 Task: Plan a trip to Shimla using Trello. Include places to visit, activities, food, and budget.
Action: Mouse moved to (485, 299)
Screenshot: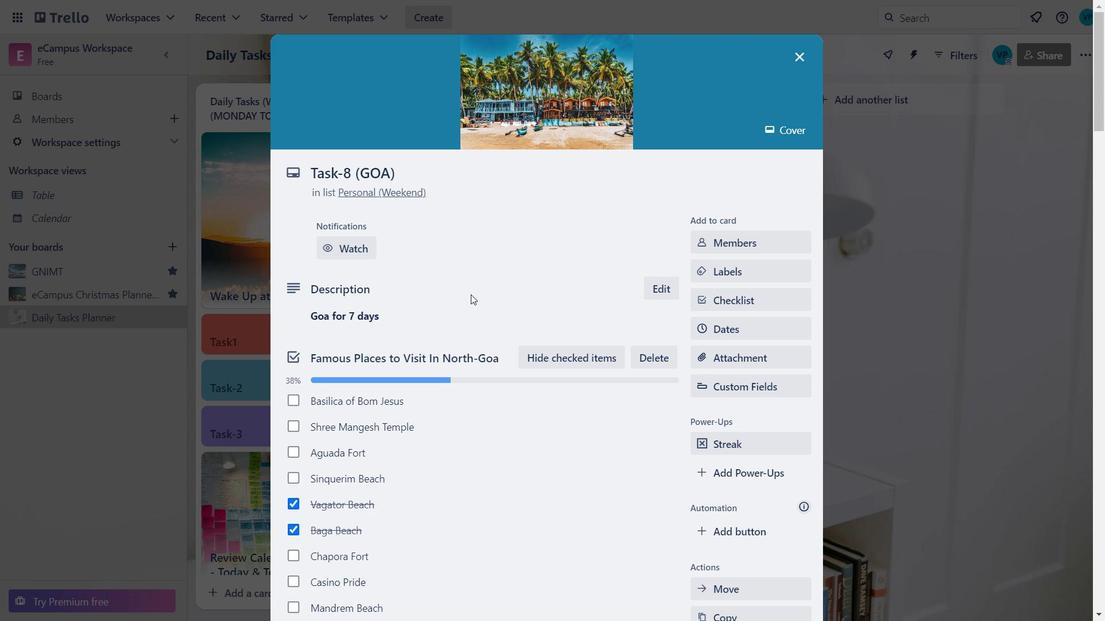 
Action: Mouse scrolled (485, 298) with delta (0, 0)
Screenshot: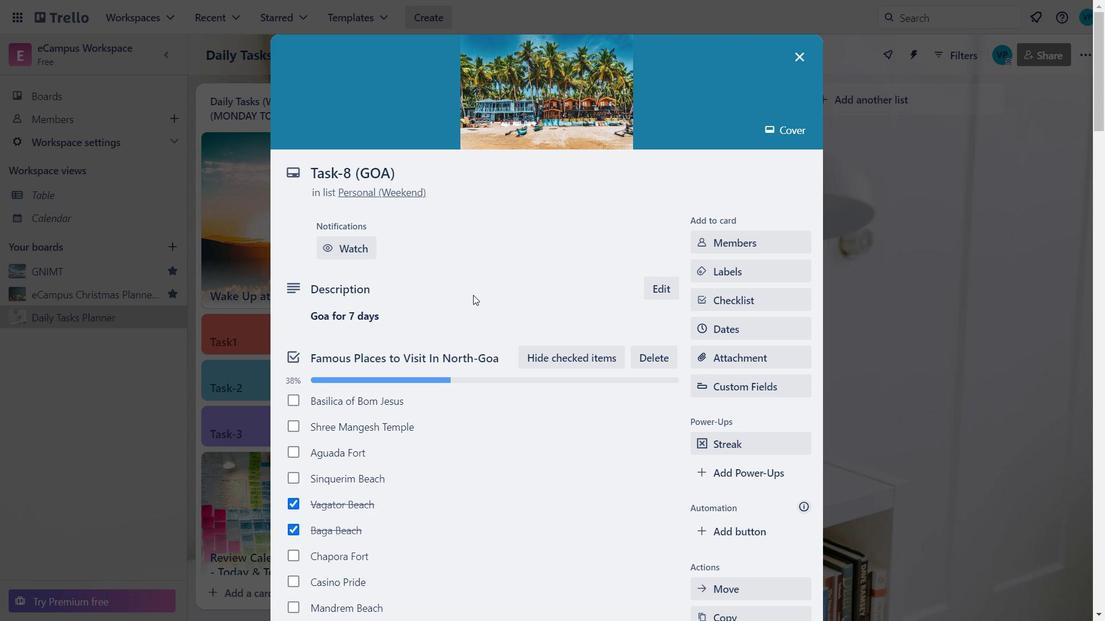 
Action: Mouse moved to (487, 299)
Screenshot: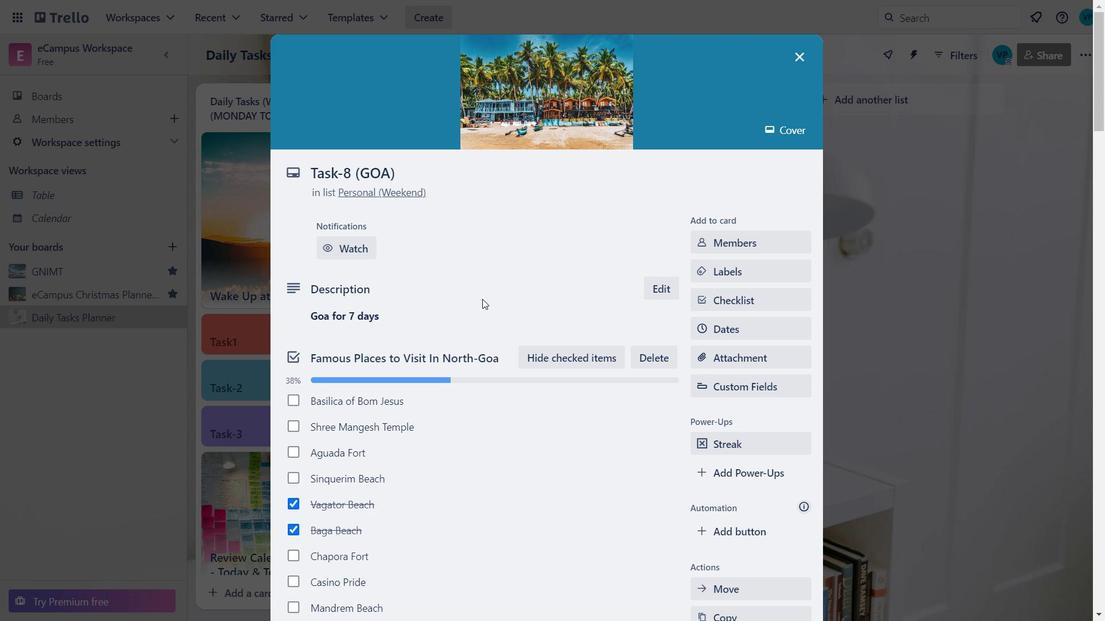 
Action: Mouse scrolled (487, 298) with delta (0, 0)
Screenshot: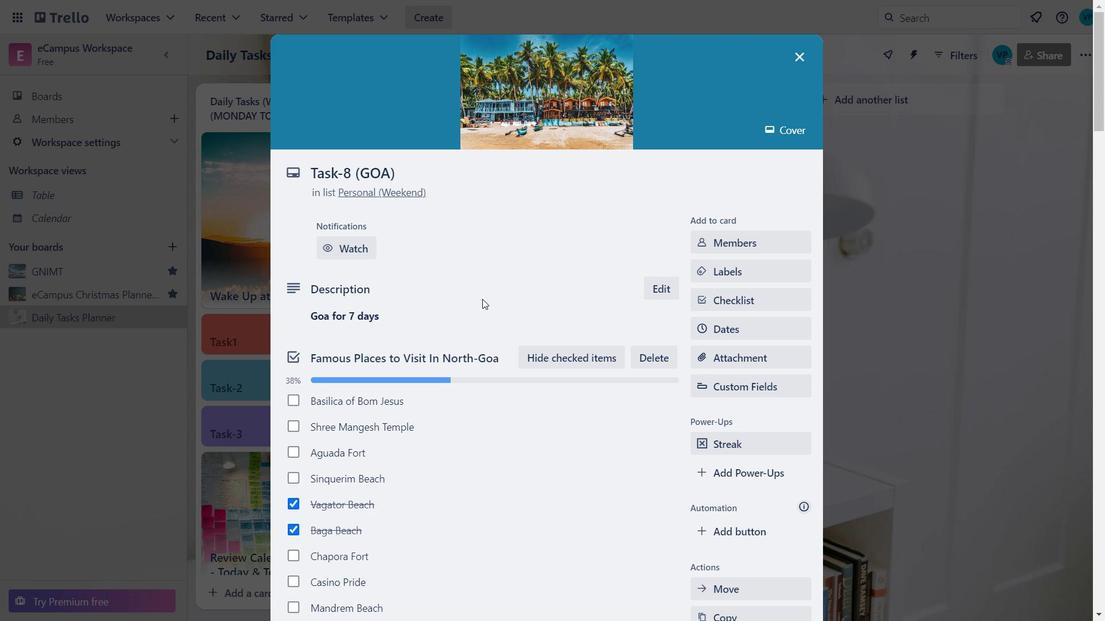 
Action: Mouse moved to (488, 299)
Screenshot: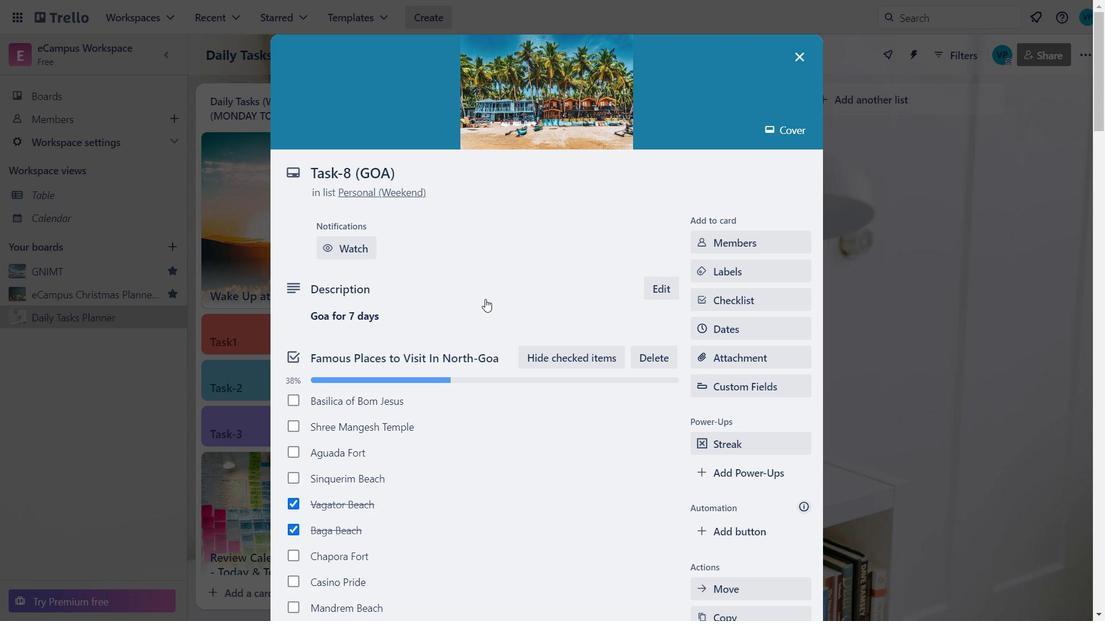 
Action: Mouse scrolled (488, 298) with delta (0, 0)
Screenshot: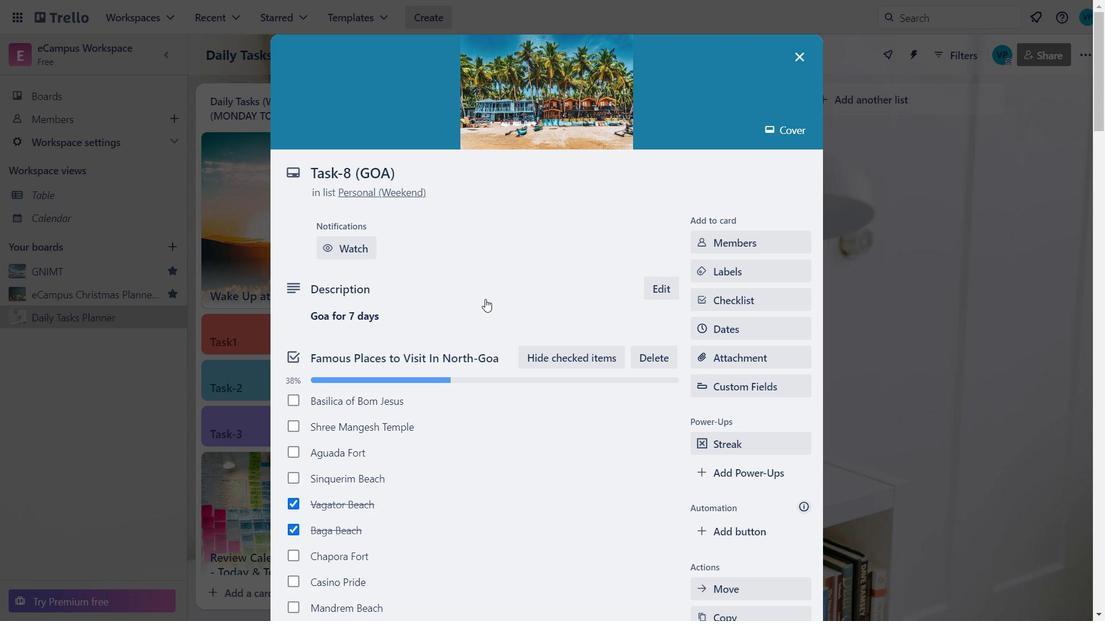 
Action: Mouse moved to (498, 309)
Screenshot: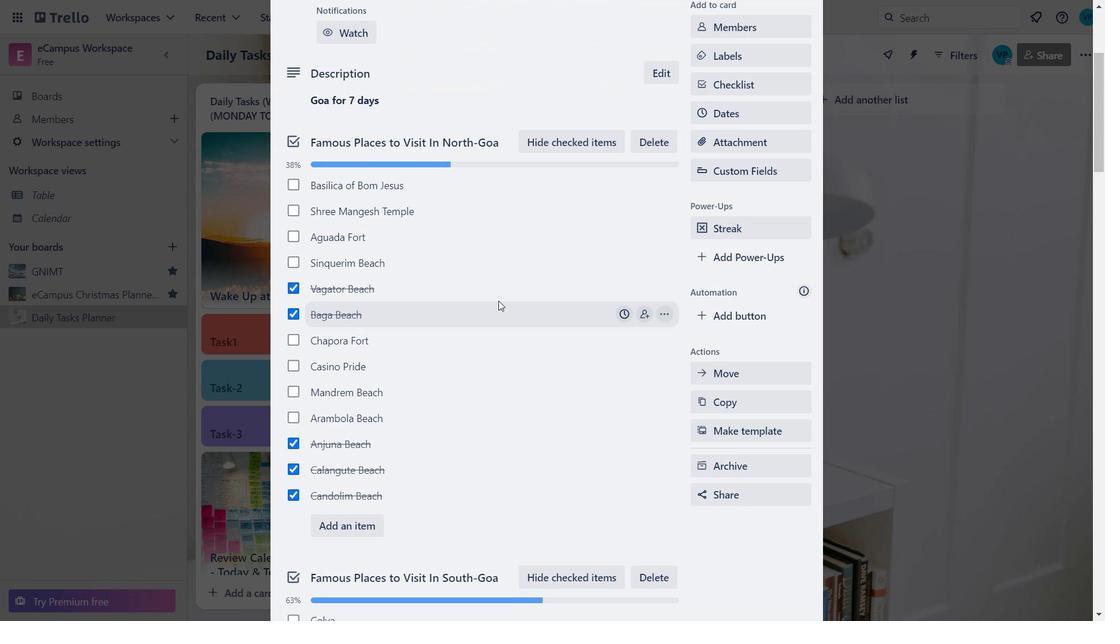 
Action: Mouse scrolled (498, 309) with delta (0, 0)
Screenshot: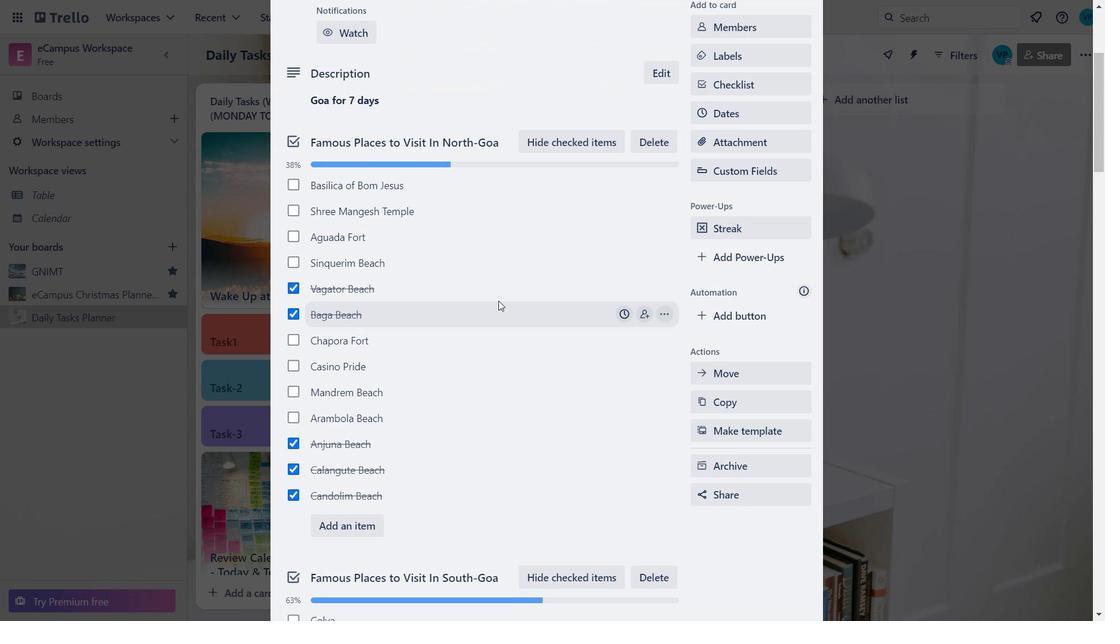
Action: Mouse moved to (498, 310)
Screenshot: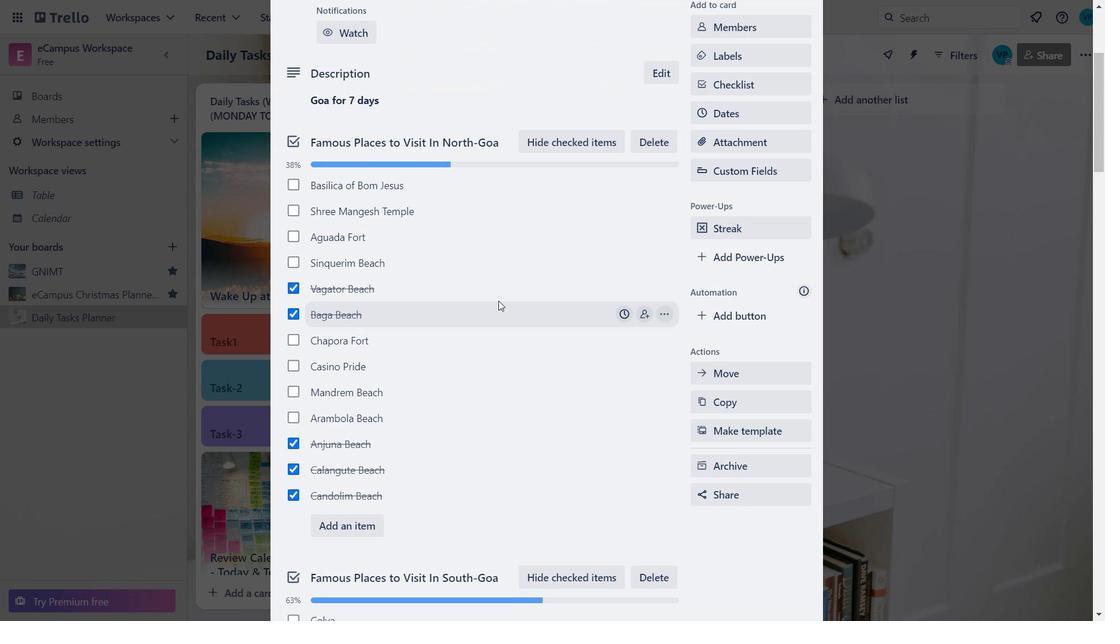 
Action: Mouse scrolled (498, 309) with delta (0, 0)
Screenshot: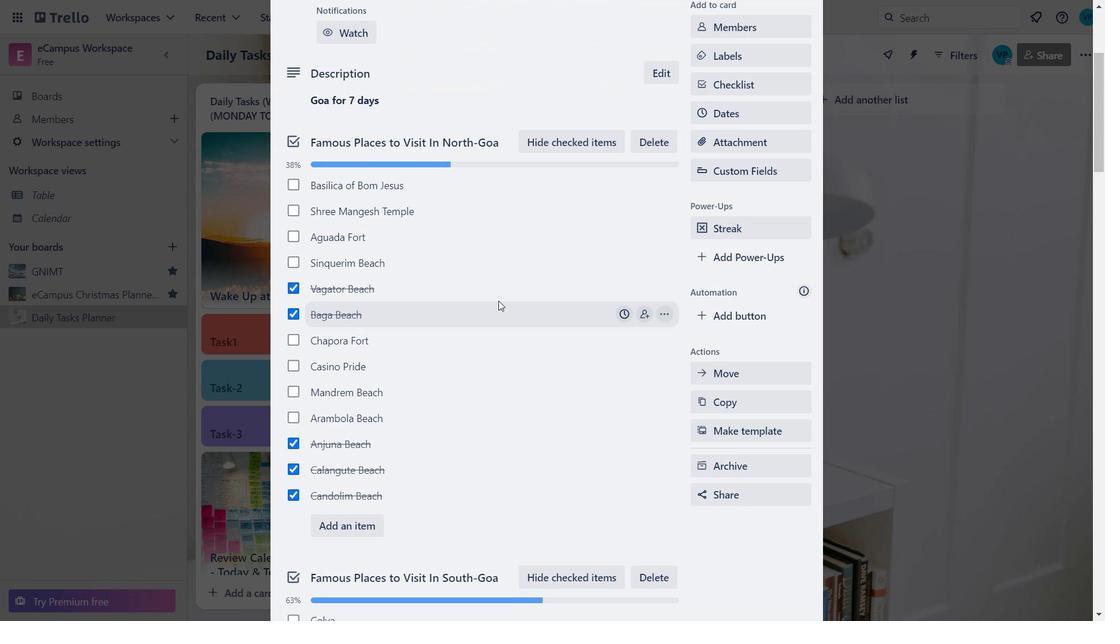 
Action: Mouse moved to (499, 313)
Screenshot: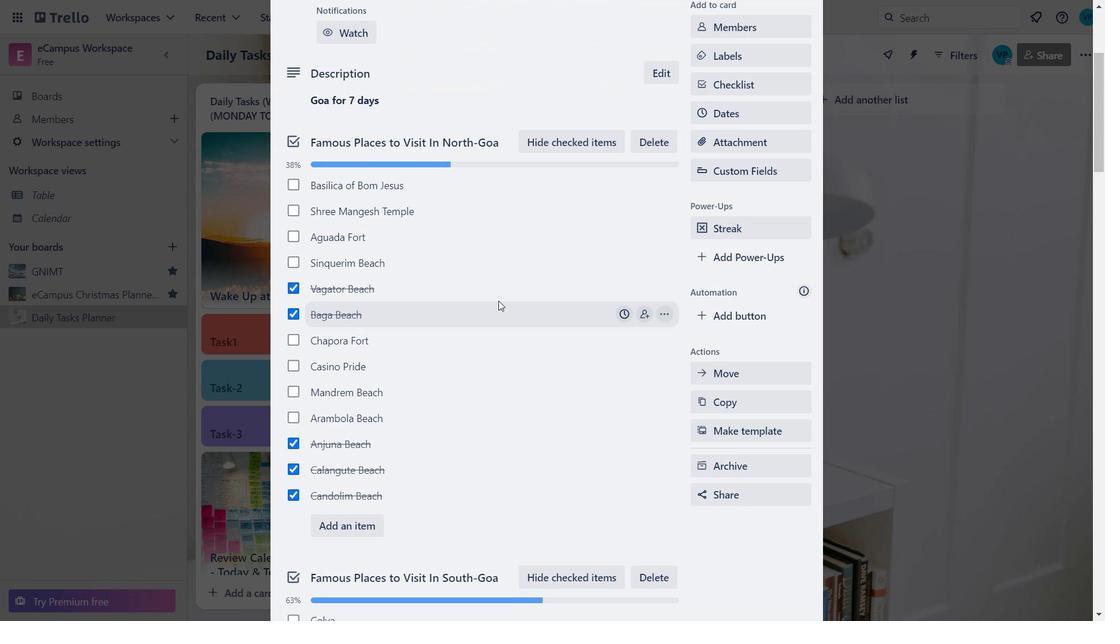 
Action: Mouse scrolled (499, 313) with delta (0, 0)
Screenshot: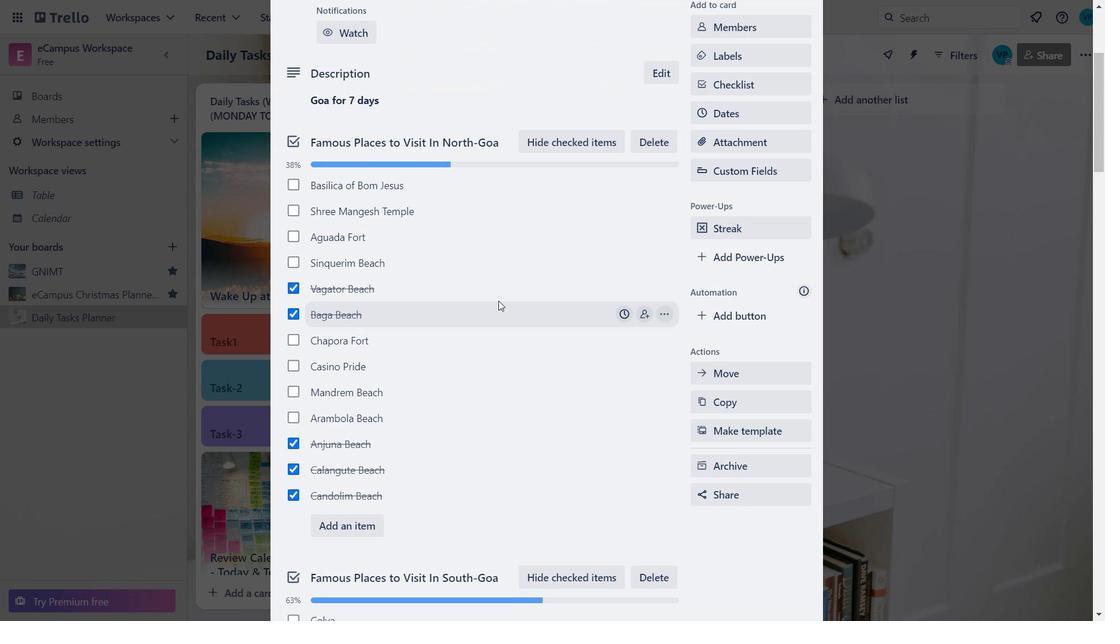
Action: Mouse moved to (491, 382)
Screenshot: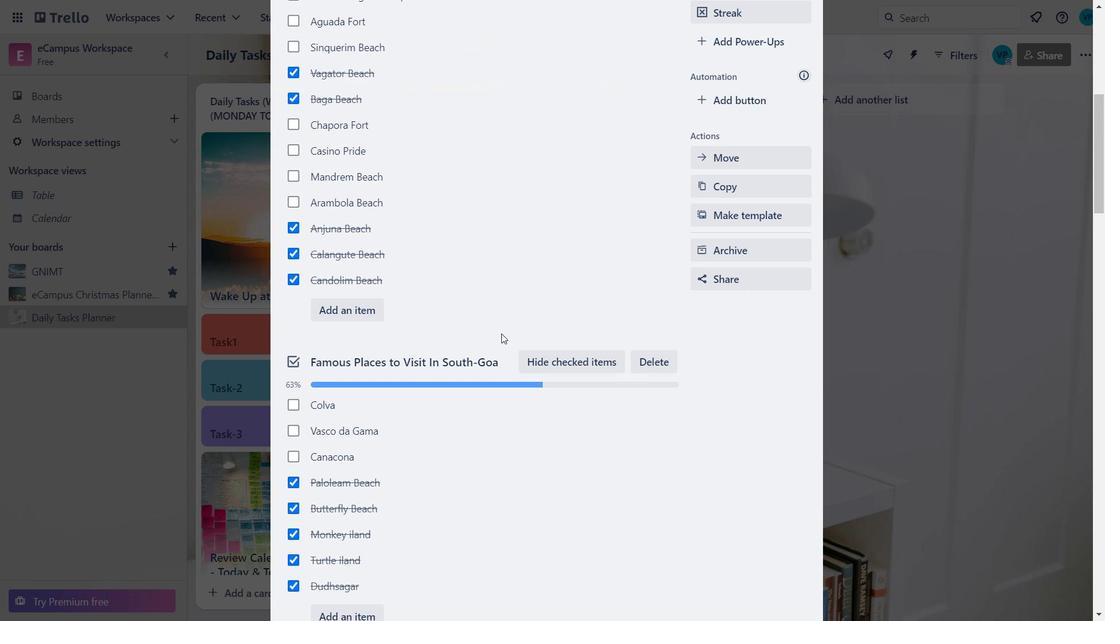 
Action: Mouse scrolled (491, 382) with delta (0, 0)
Screenshot: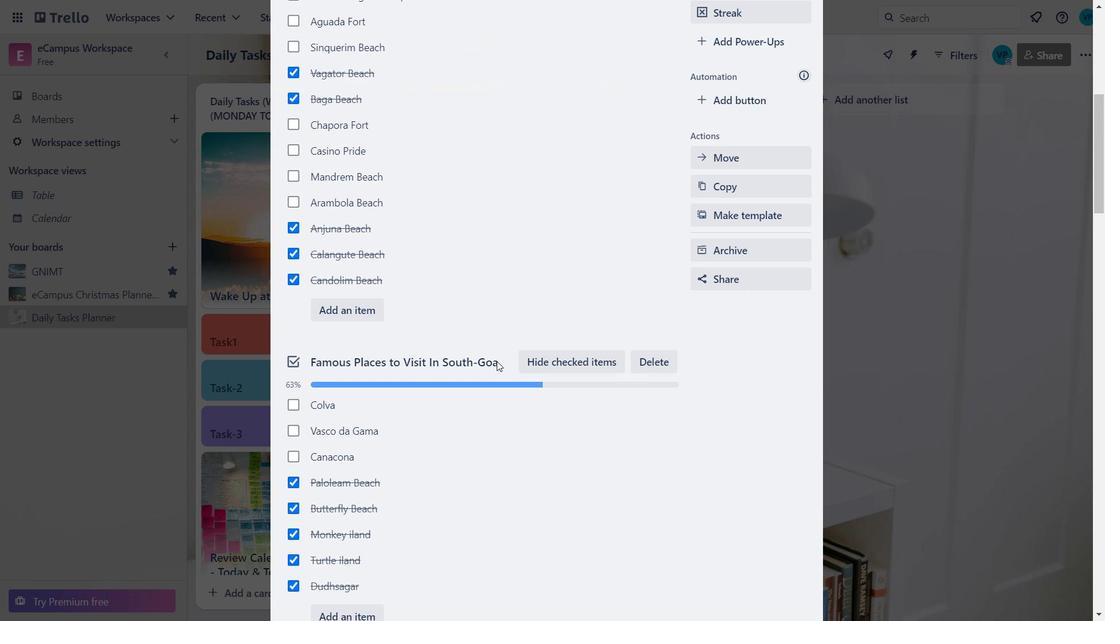 
Action: Mouse moved to (489, 388)
Screenshot: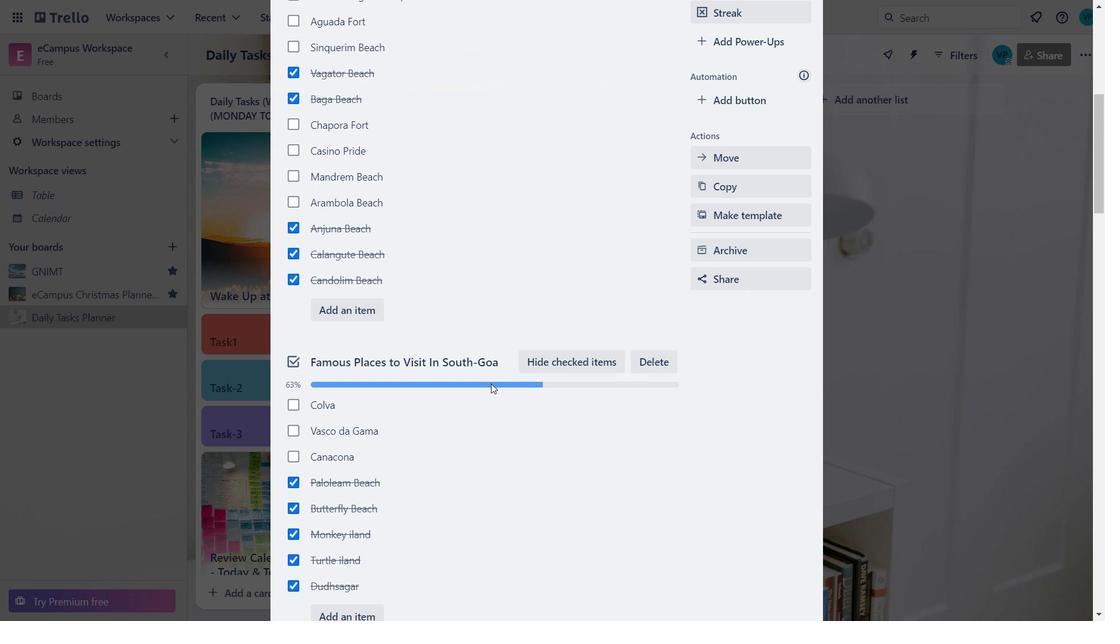 
Action: Mouse scrolled (489, 388) with delta (0, 0)
Screenshot: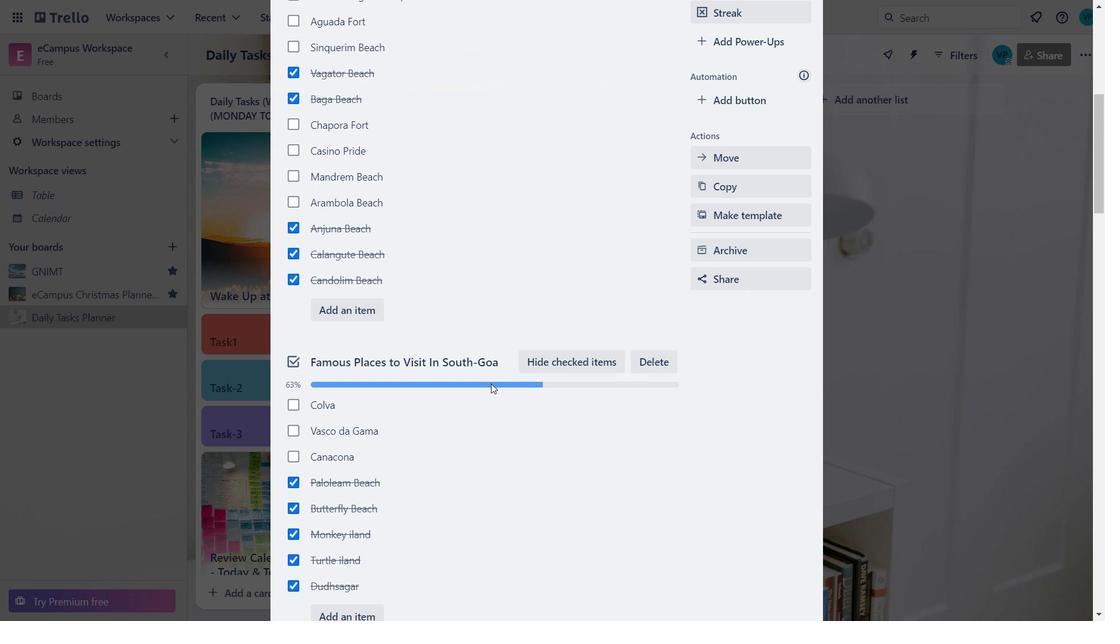 
Action: Mouse moved to (488, 393)
Screenshot: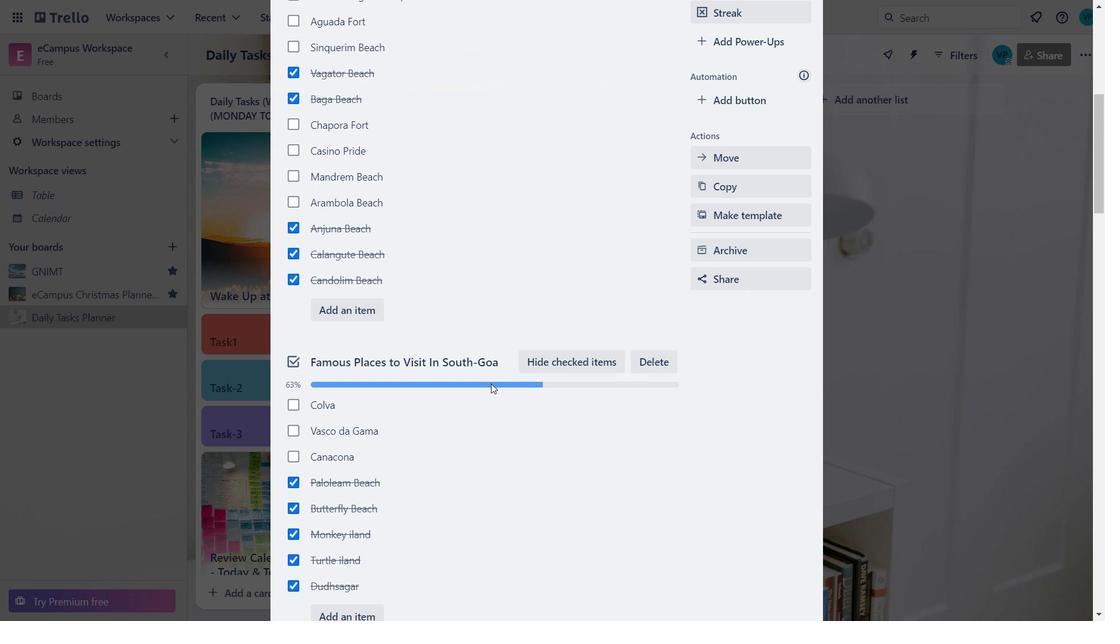 
Action: Mouse scrolled (488, 393) with delta (0, 0)
Screenshot: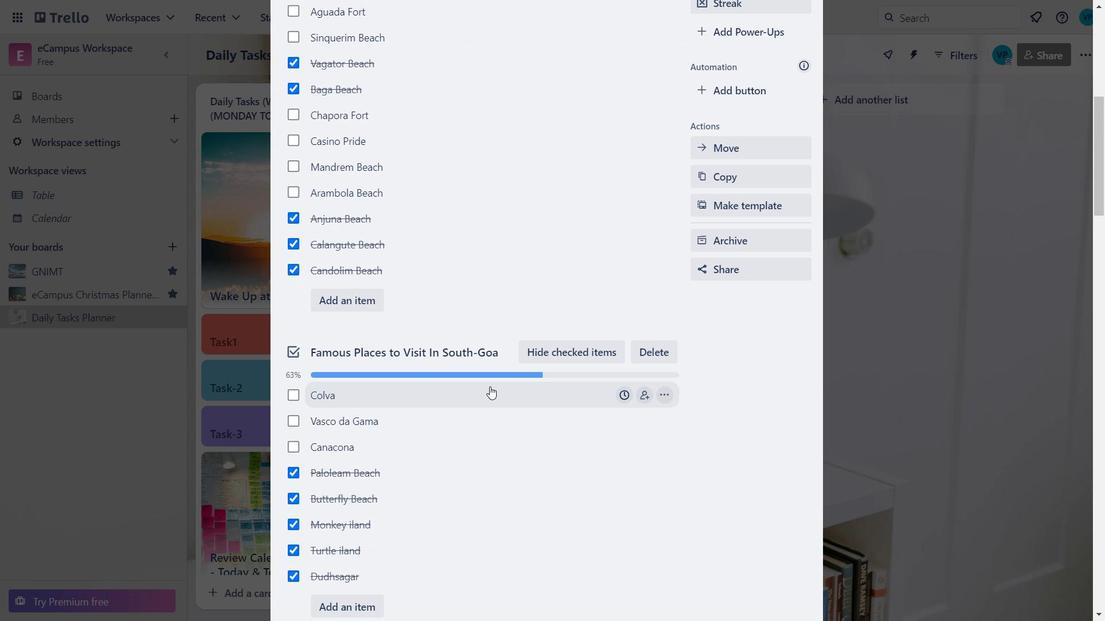 
Action: Mouse moved to (487, 394)
Screenshot: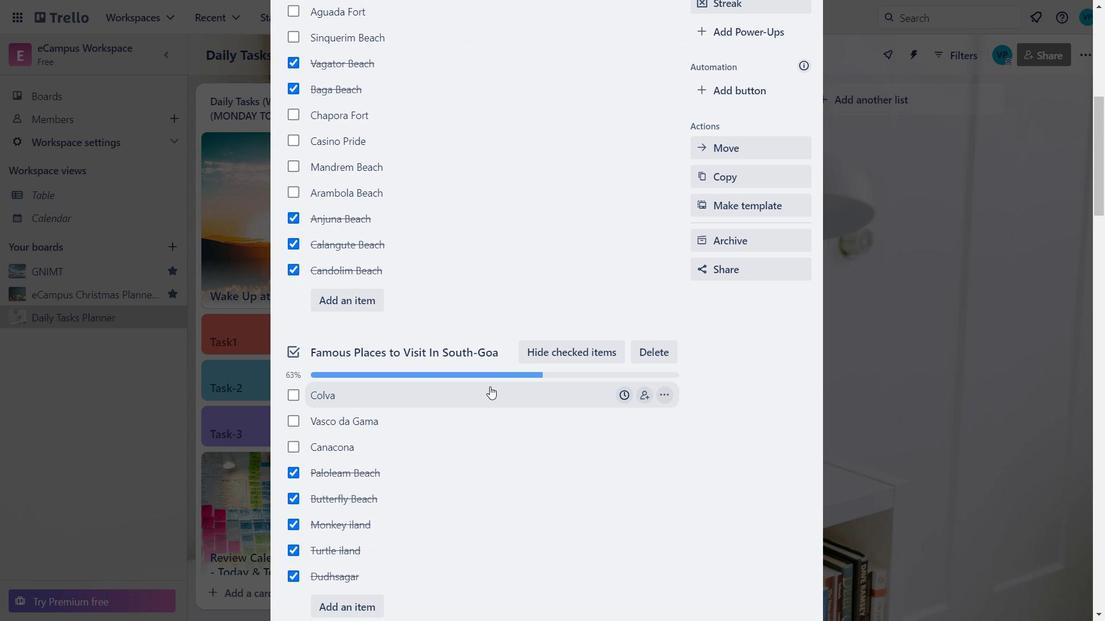 
Action: Mouse scrolled (487, 393) with delta (0, 0)
Screenshot: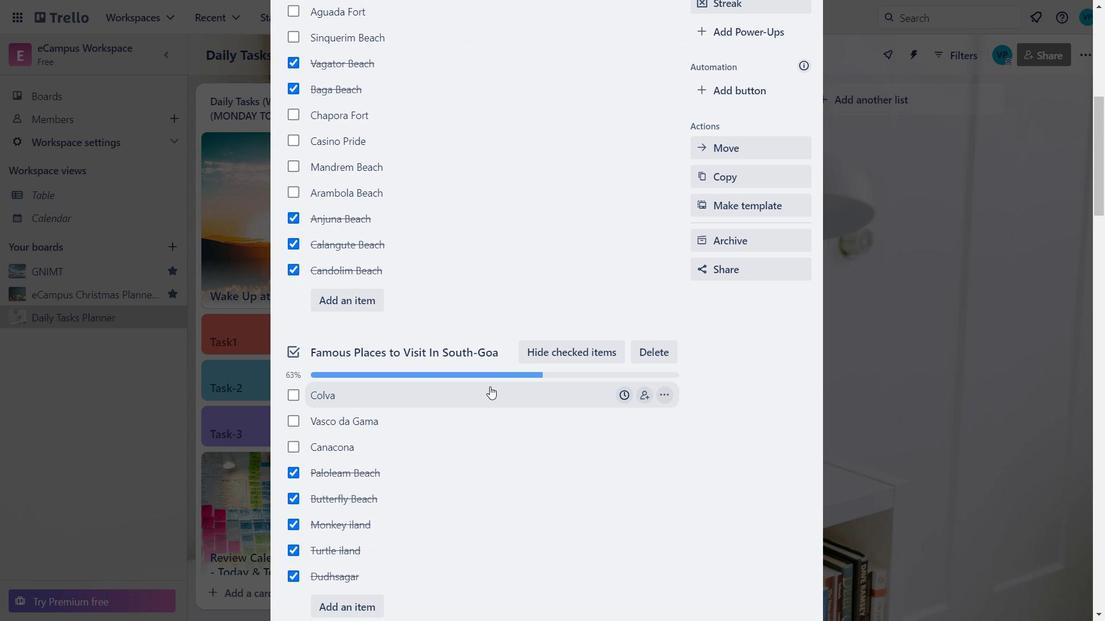 
Action: Mouse moved to (490, 396)
Screenshot: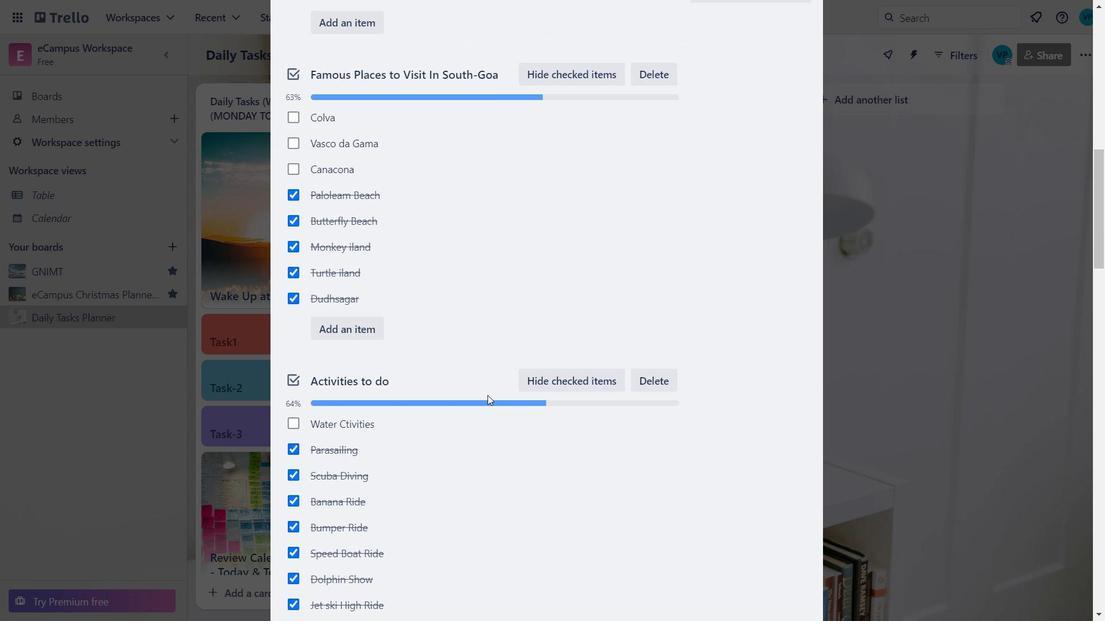 
Action: Mouse scrolled (490, 395) with delta (0, 0)
Screenshot: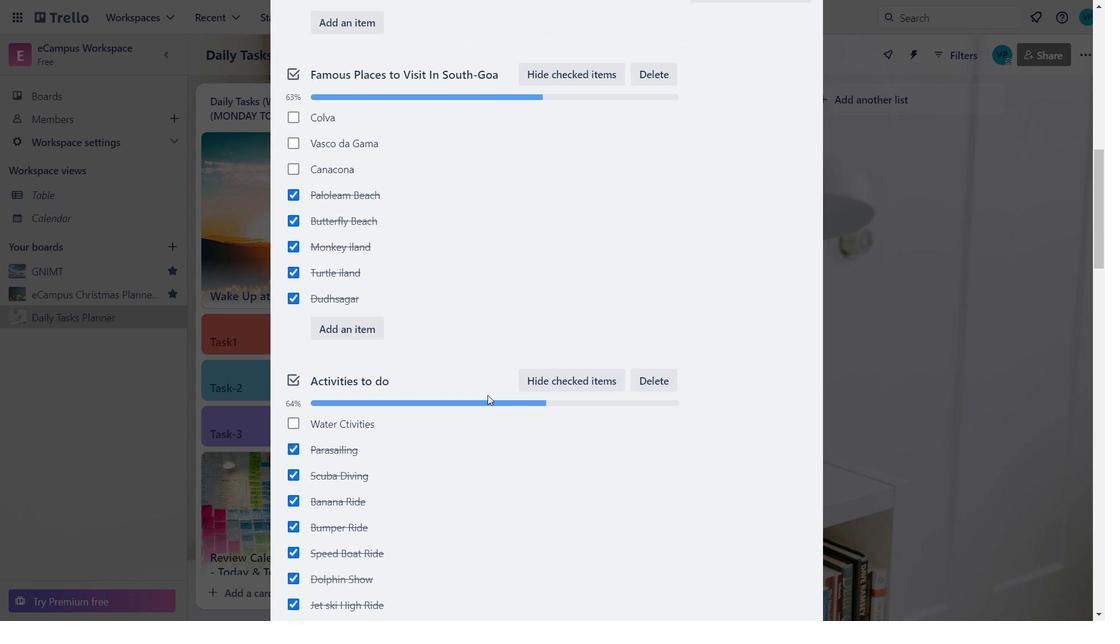 
Action: Mouse moved to (490, 397)
Screenshot: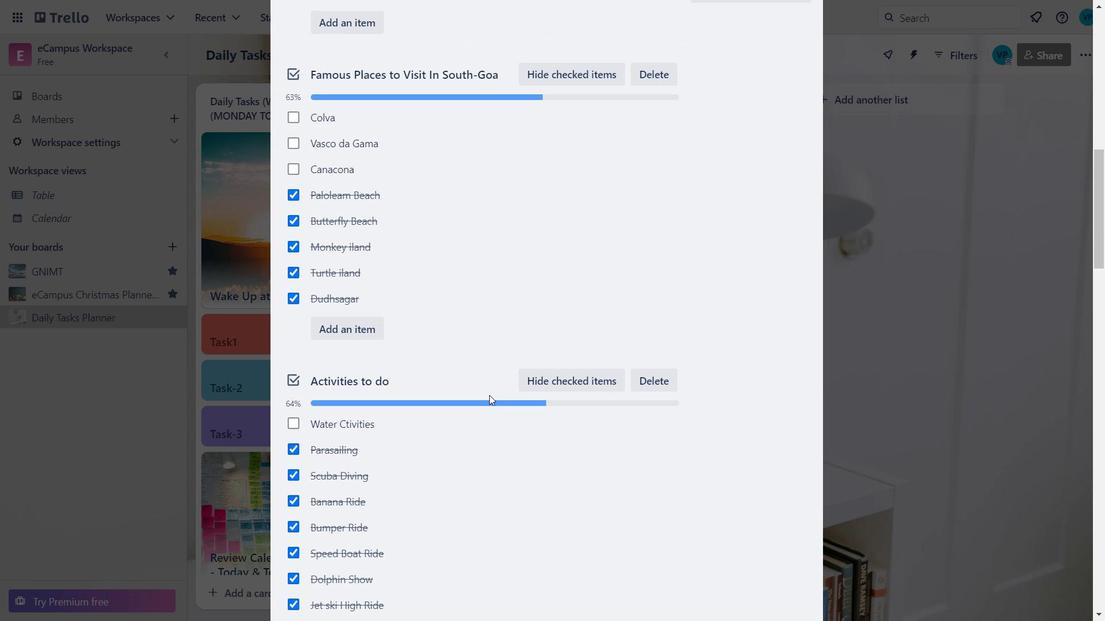 
Action: Mouse scrolled (490, 396) with delta (0, 0)
Screenshot: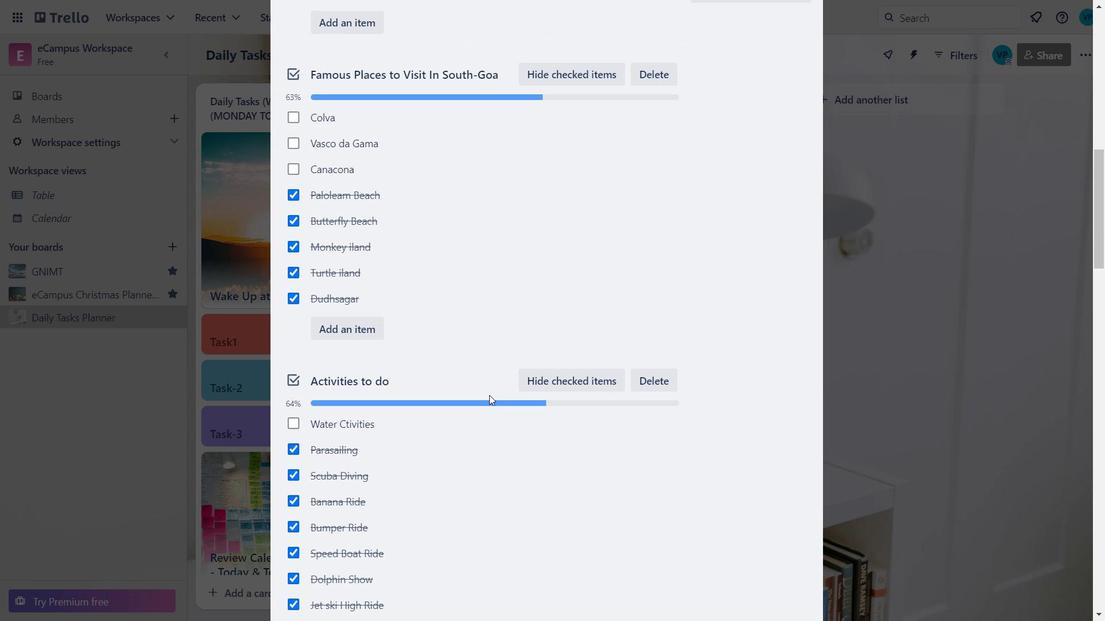 
Action: Mouse scrolled (490, 396) with delta (0, 0)
Screenshot: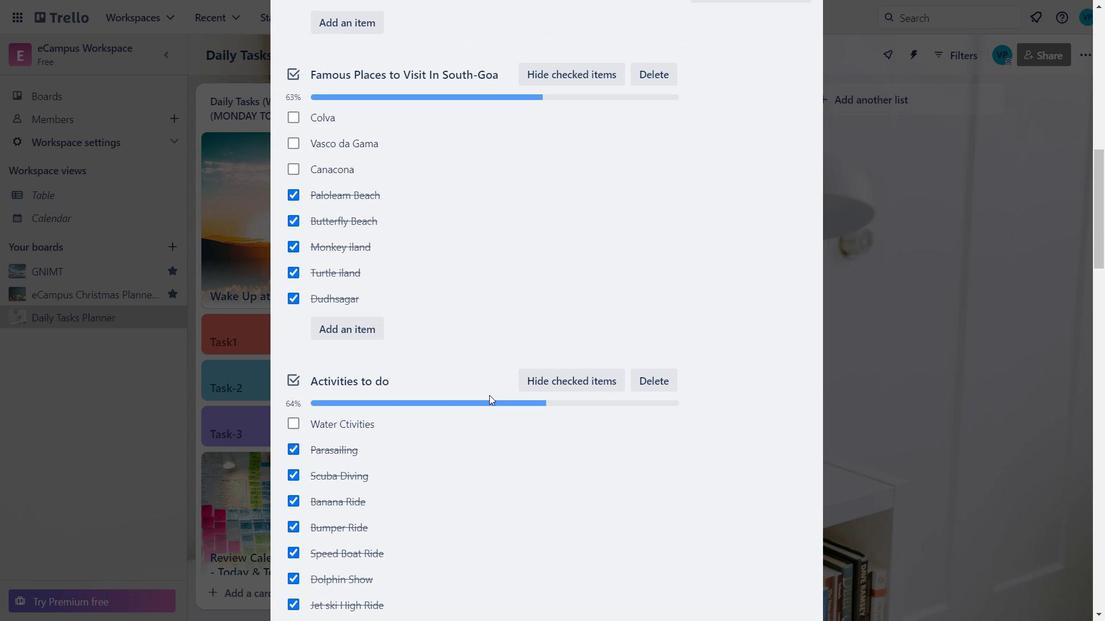 
Action: Mouse scrolled (490, 396) with delta (0, 0)
Screenshot: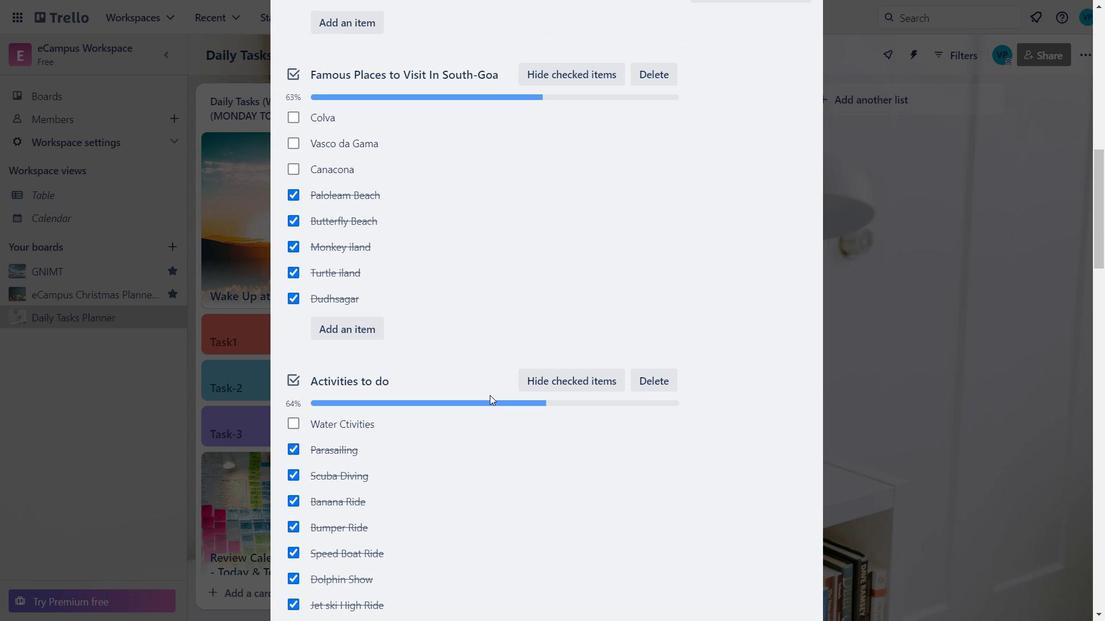 
Action: Mouse moved to (583, 380)
Screenshot: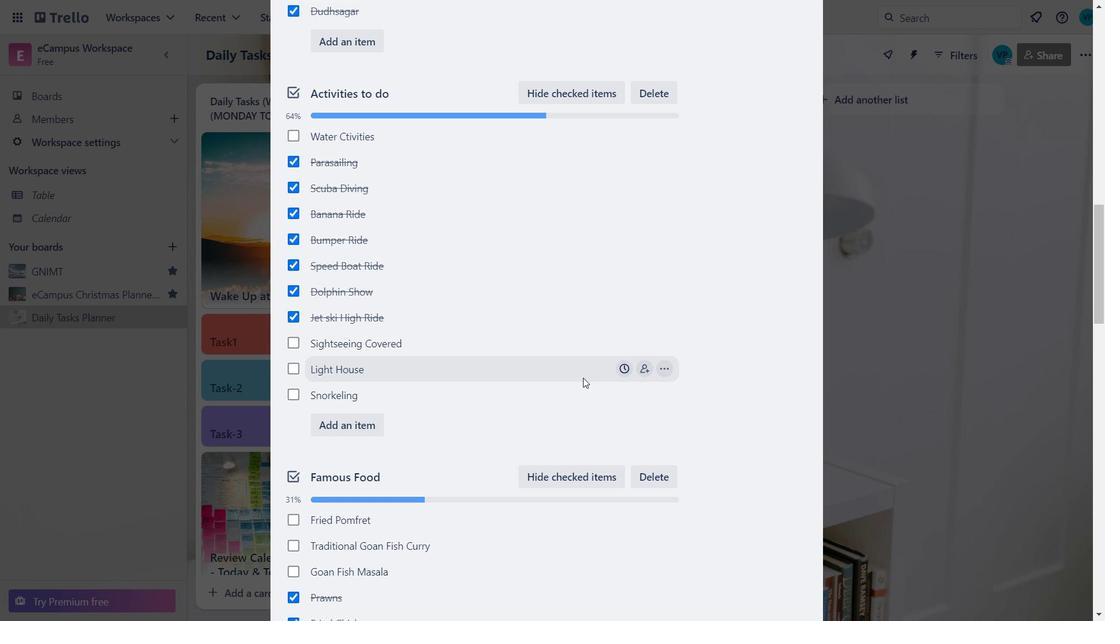 
Action: Mouse scrolled (583, 379) with delta (0, 0)
Screenshot: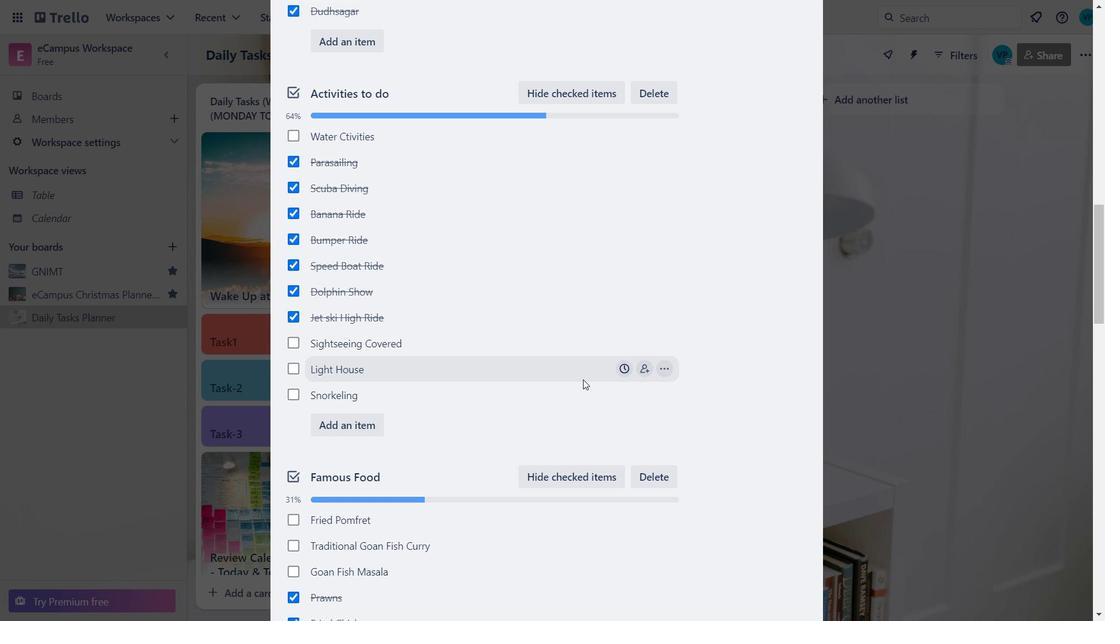 
Action: Mouse scrolled (583, 379) with delta (0, 0)
Screenshot: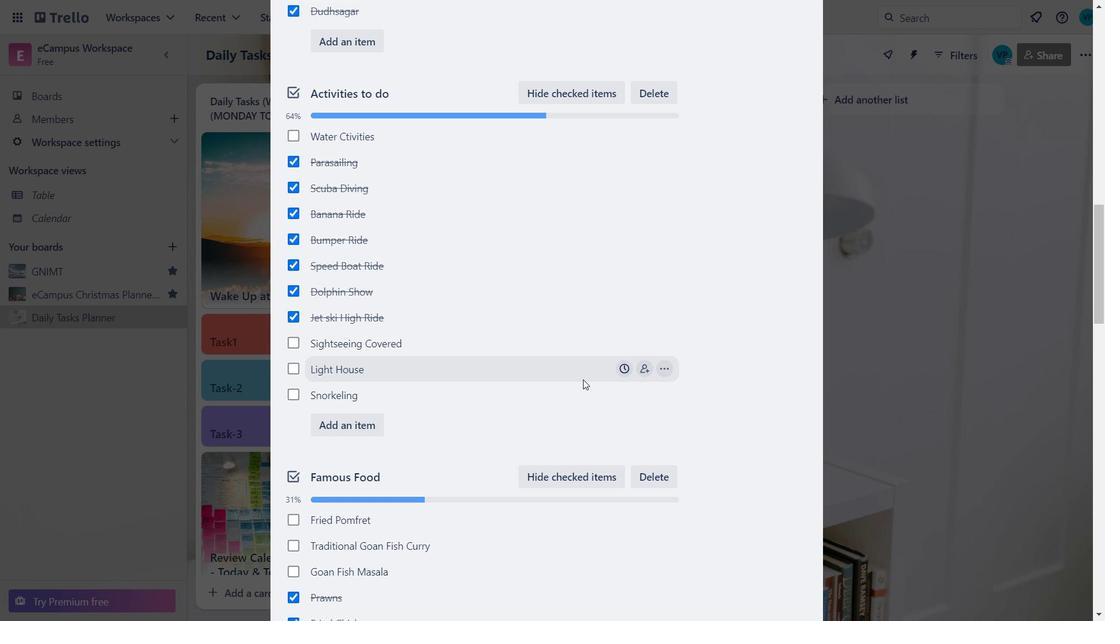 
Action: Mouse scrolled (583, 379) with delta (0, 0)
Screenshot: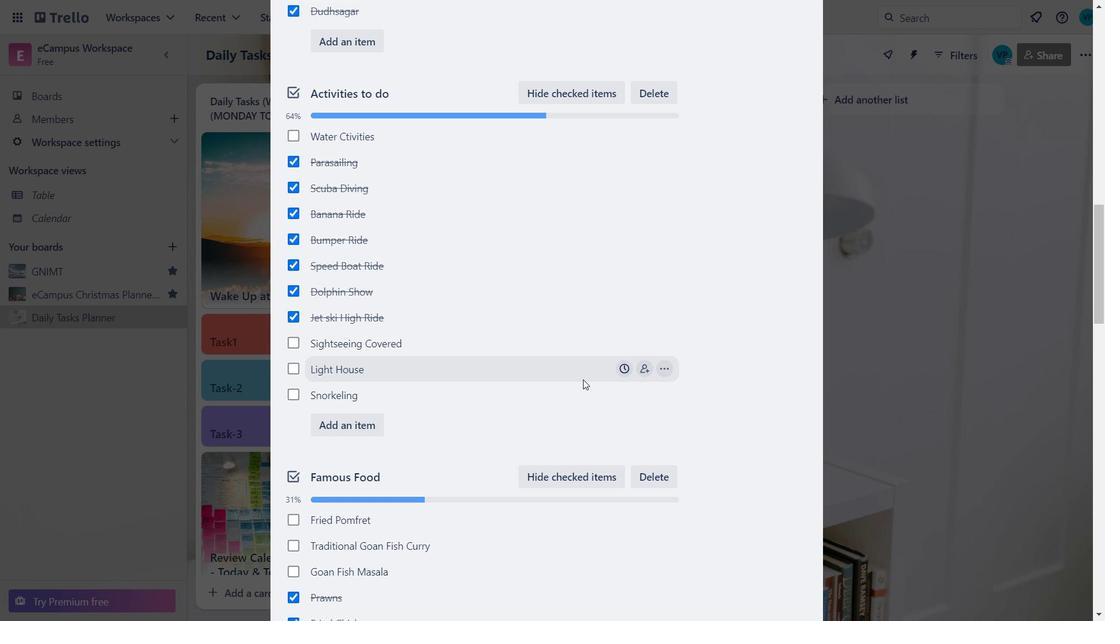
Action: Mouse scrolled (583, 379) with delta (0, 0)
Screenshot: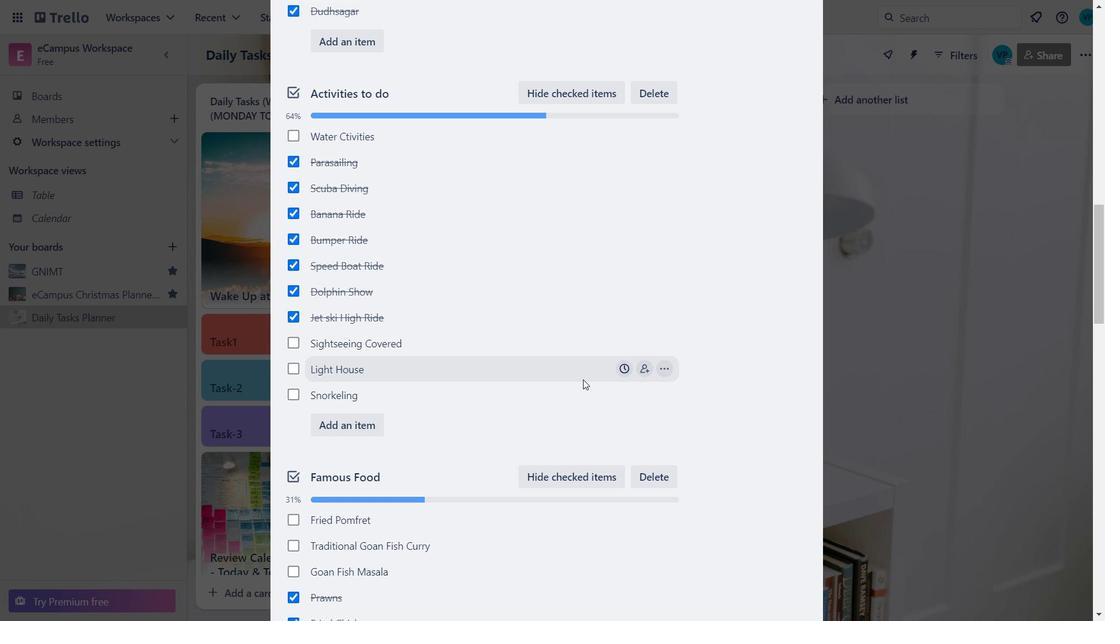 
Action: Mouse scrolled (583, 379) with delta (0, 0)
Screenshot: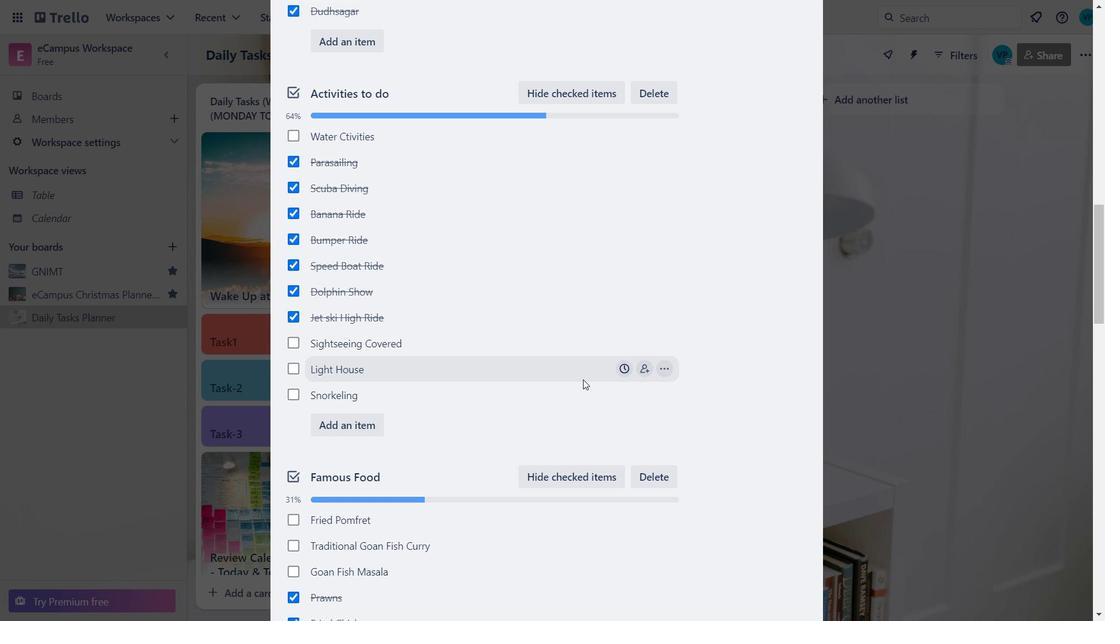 
Action: Mouse moved to (589, 346)
Screenshot: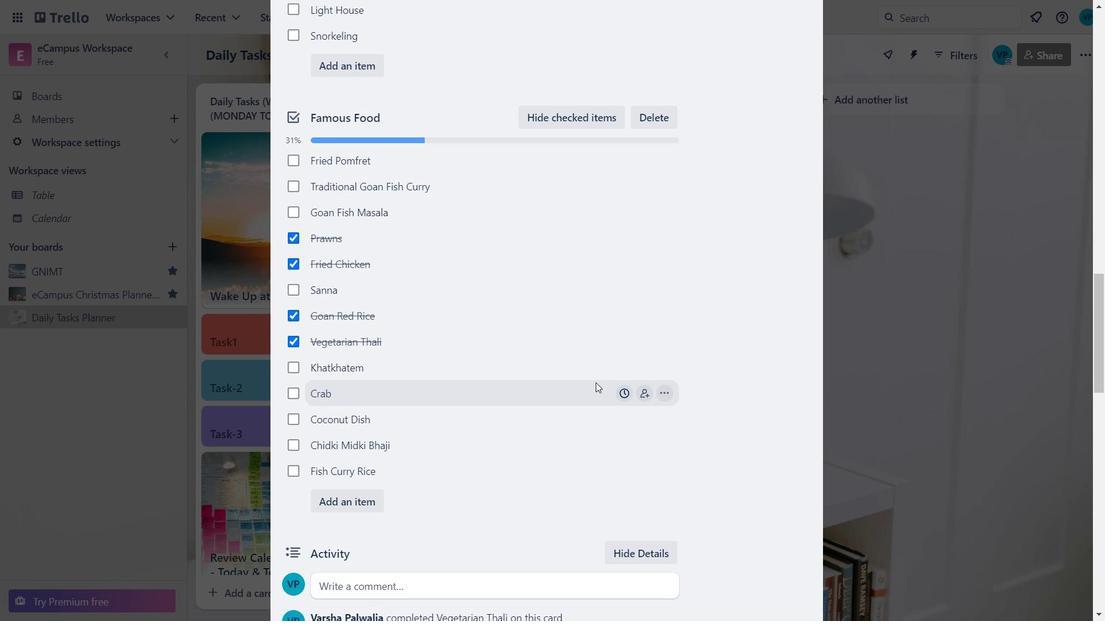 
Action: Mouse scrolled (589, 346) with delta (0, 0)
Screenshot: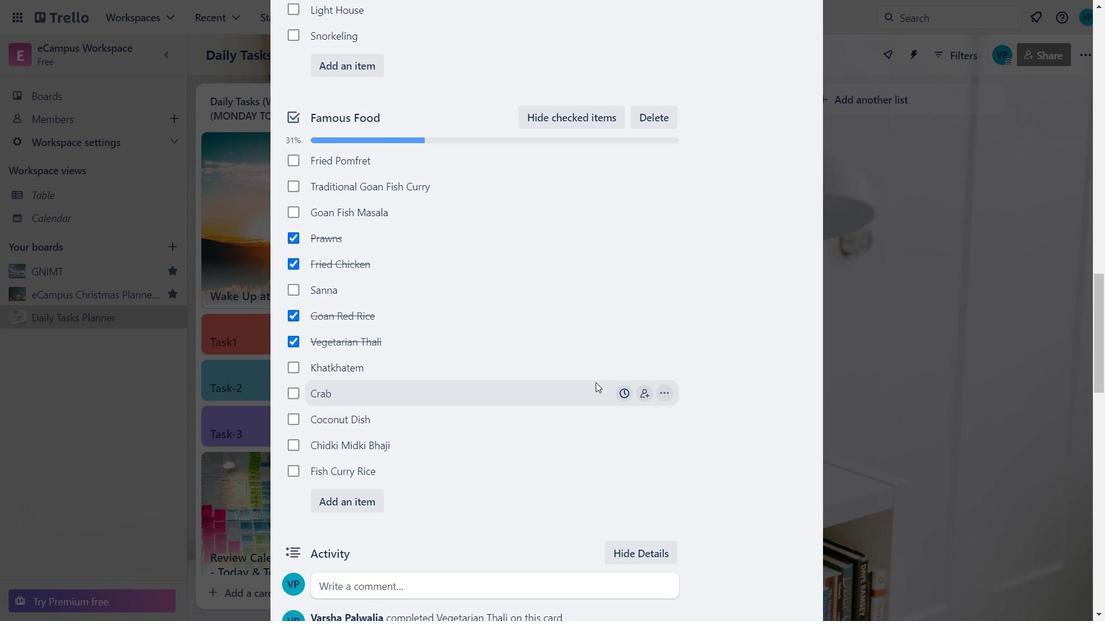 
Action: Mouse moved to (585, 335)
Screenshot: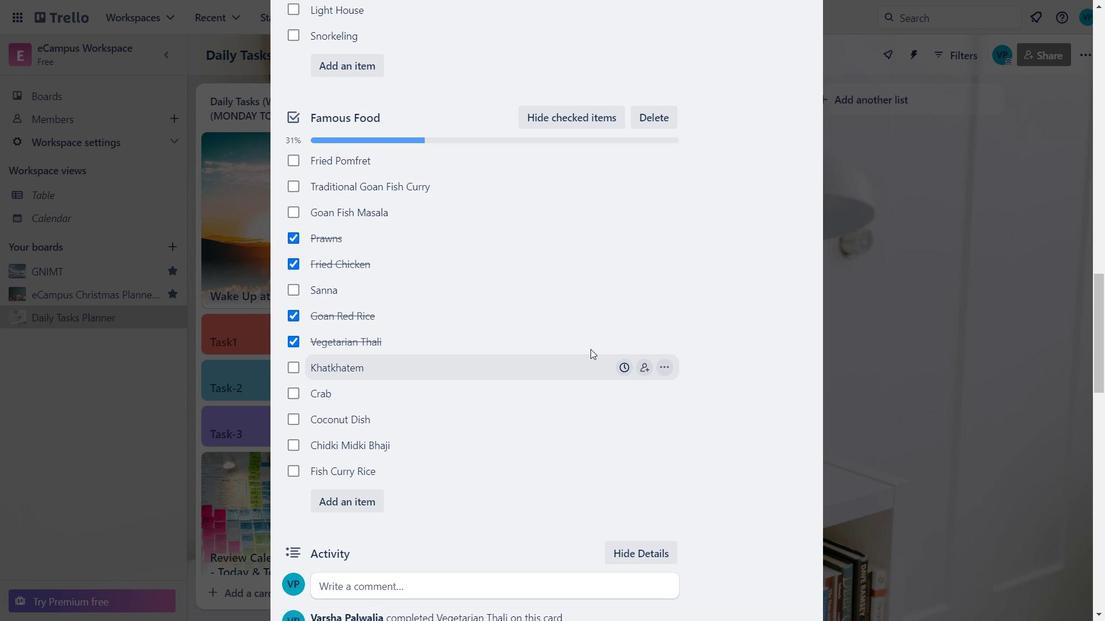 
Action: Mouse scrolled (585, 336) with delta (0, 0)
Screenshot: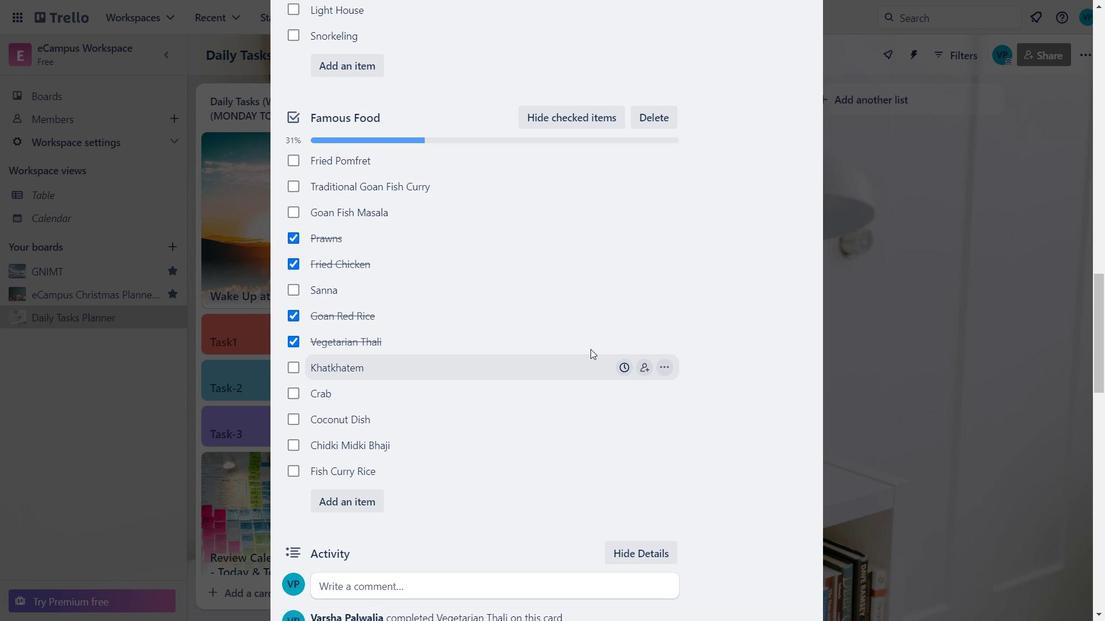 
Action: Mouse moved to (515, 386)
Screenshot: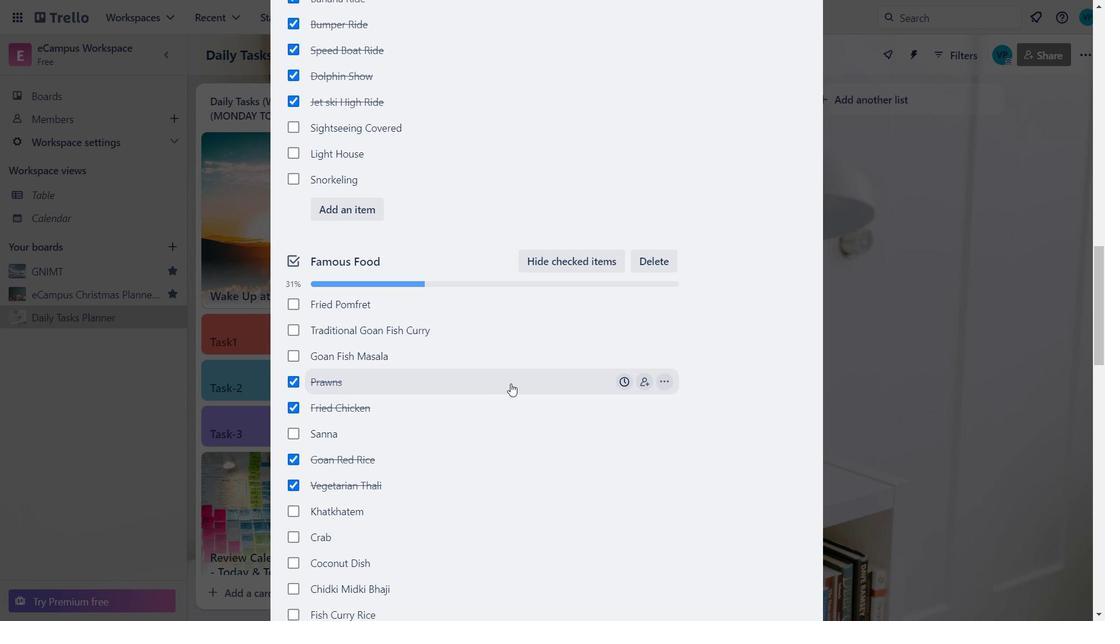 
Action: Mouse scrolled (515, 386) with delta (0, 0)
Screenshot: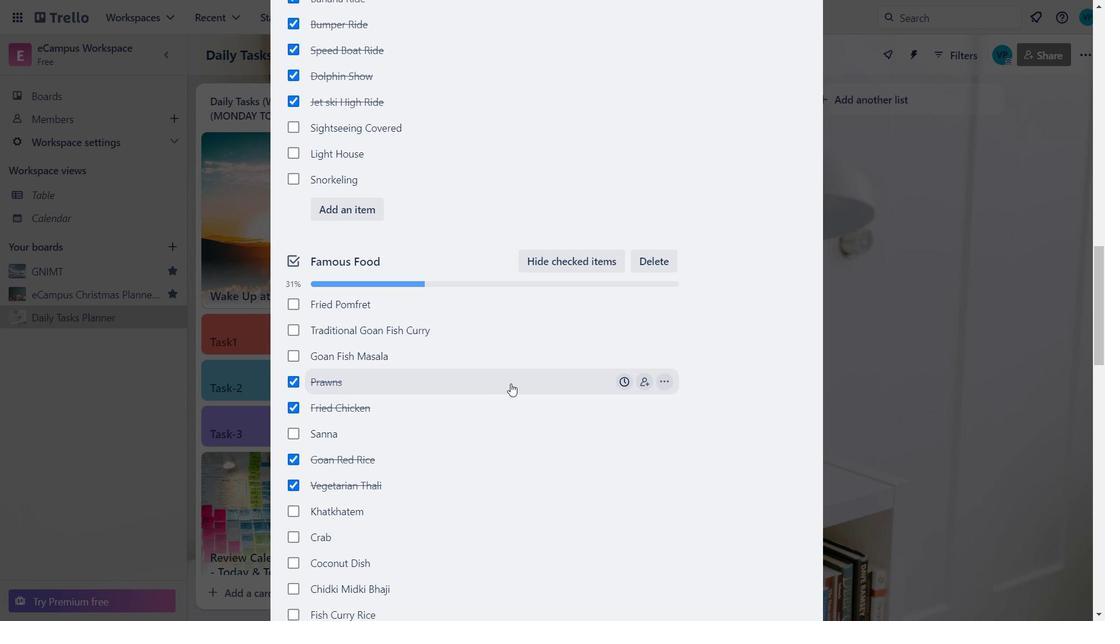 
Action: Mouse moved to (518, 388)
Screenshot: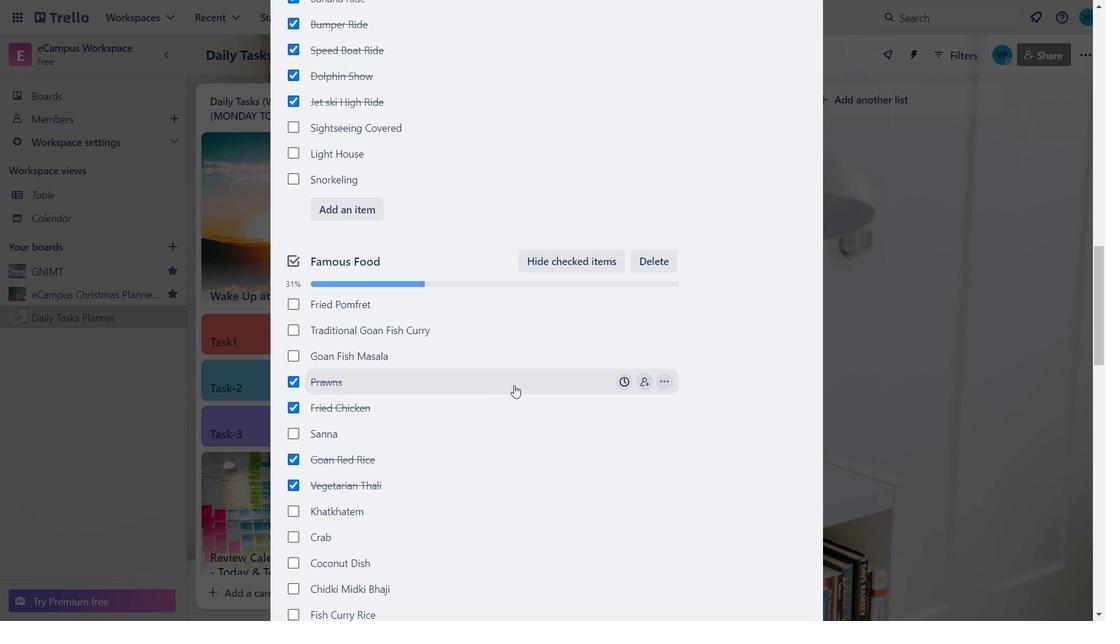 
Action: Mouse scrolled (518, 388) with delta (0, 0)
Screenshot: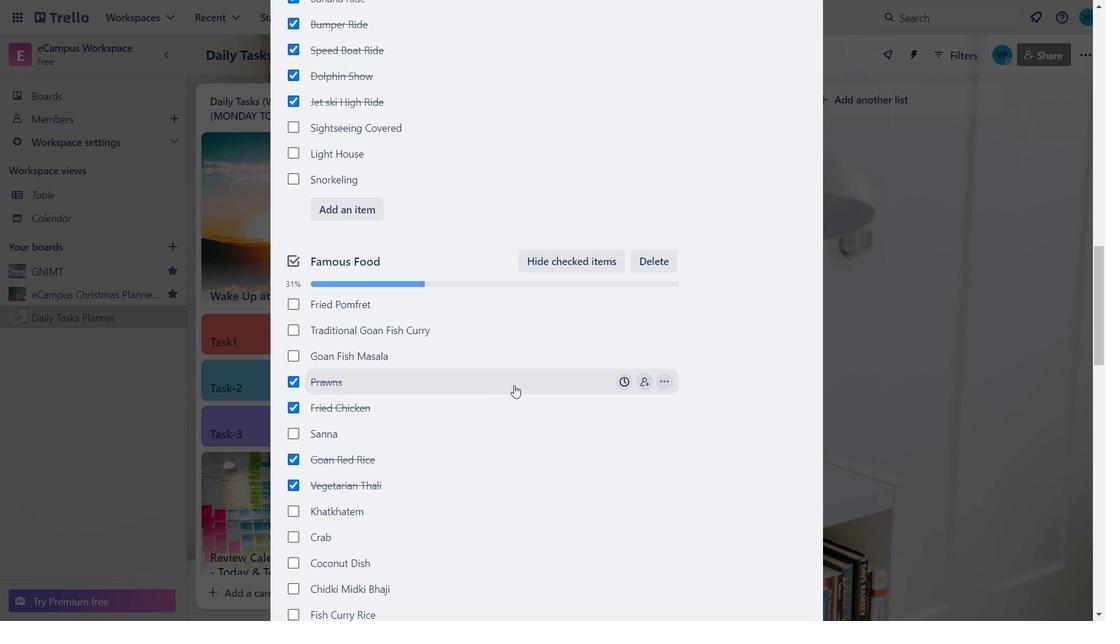 
Action: Mouse moved to (519, 389)
Screenshot: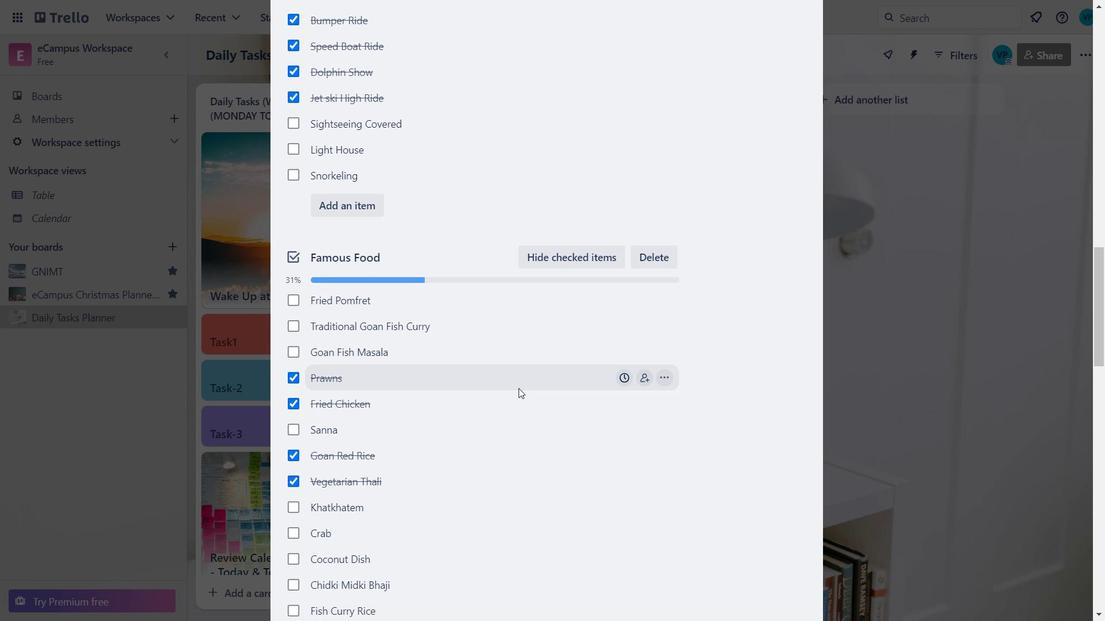 
Action: Mouse scrolled (519, 389) with delta (0, 0)
Screenshot: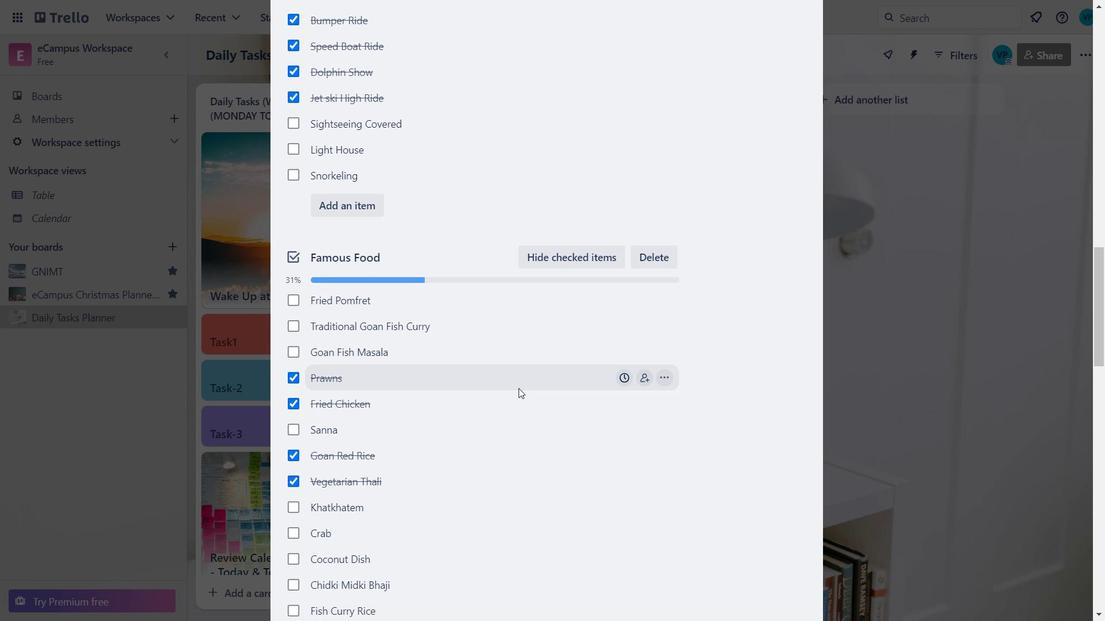 
Action: Mouse moved to (522, 391)
Screenshot: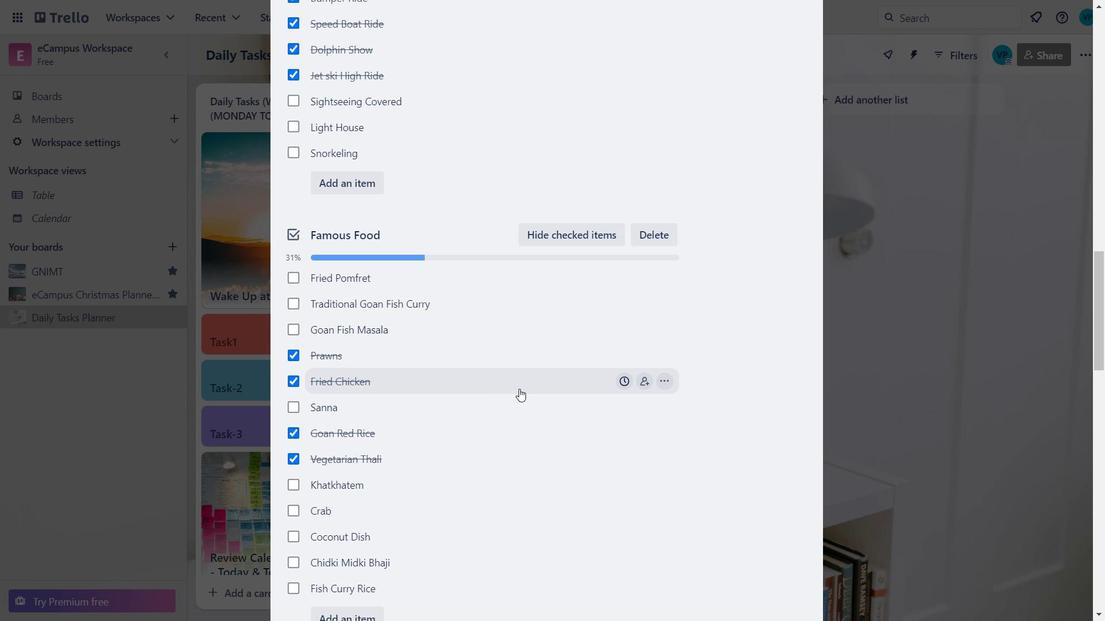 
Action: Mouse scrolled (522, 390) with delta (0, 0)
Screenshot: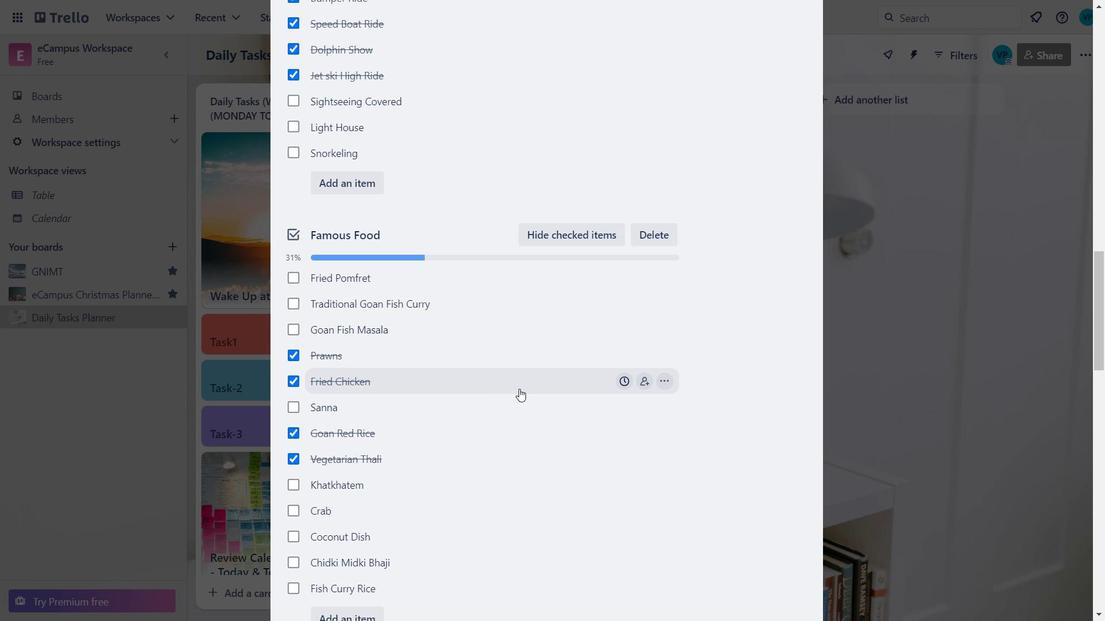 
Action: Mouse moved to (537, 393)
Screenshot: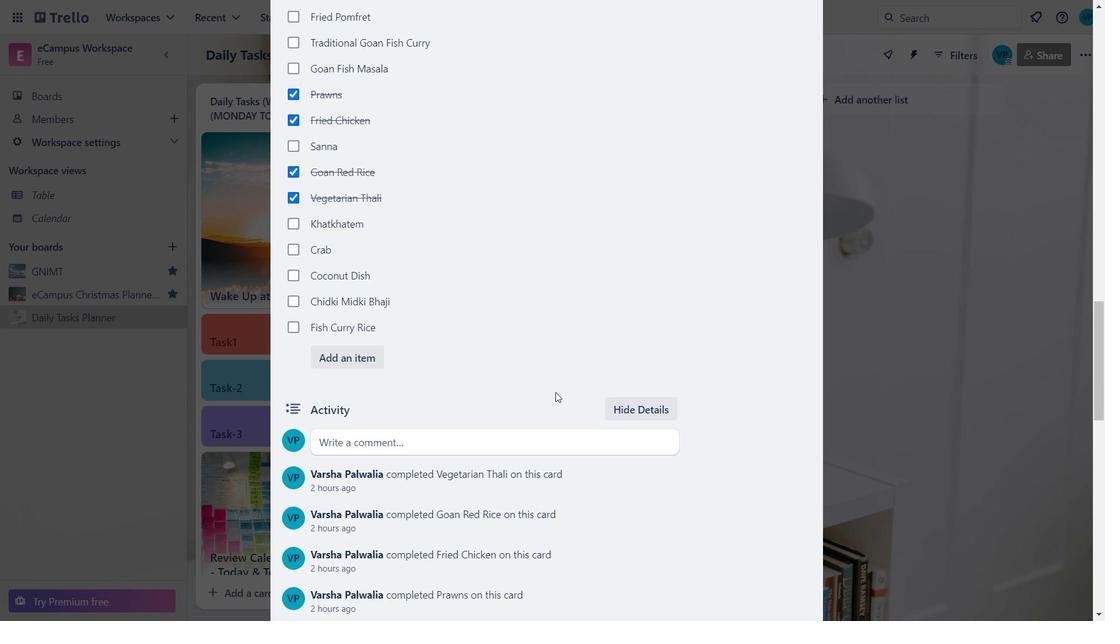 
Action: Mouse scrolled (537, 392) with delta (0, 0)
Screenshot: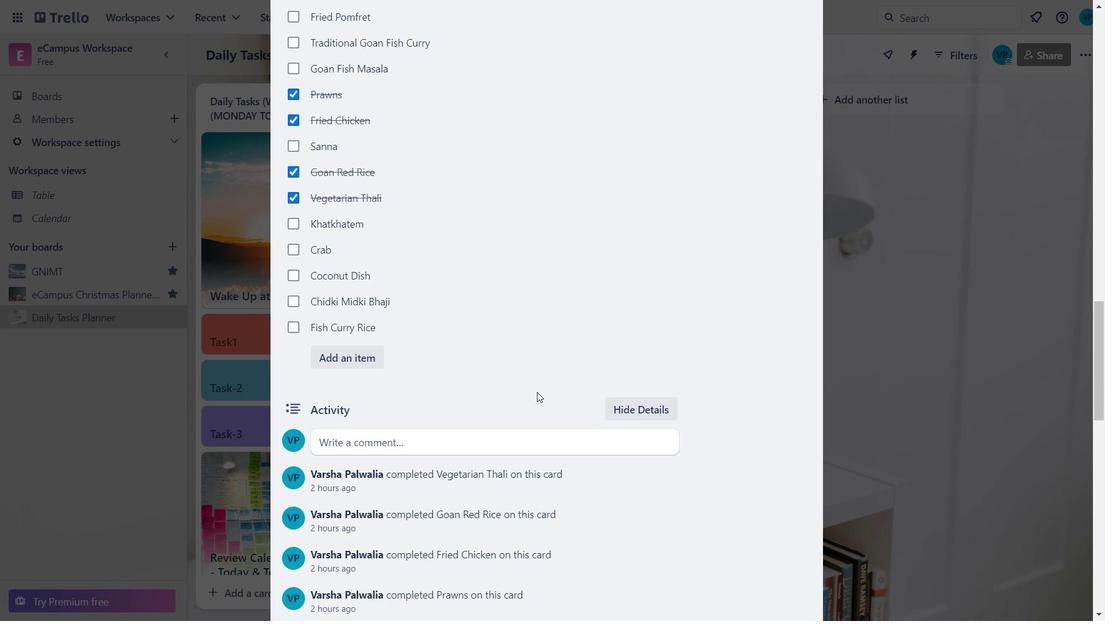 
Action: Mouse scrolled (537, 392) with delta (0, 0)
Screenshot: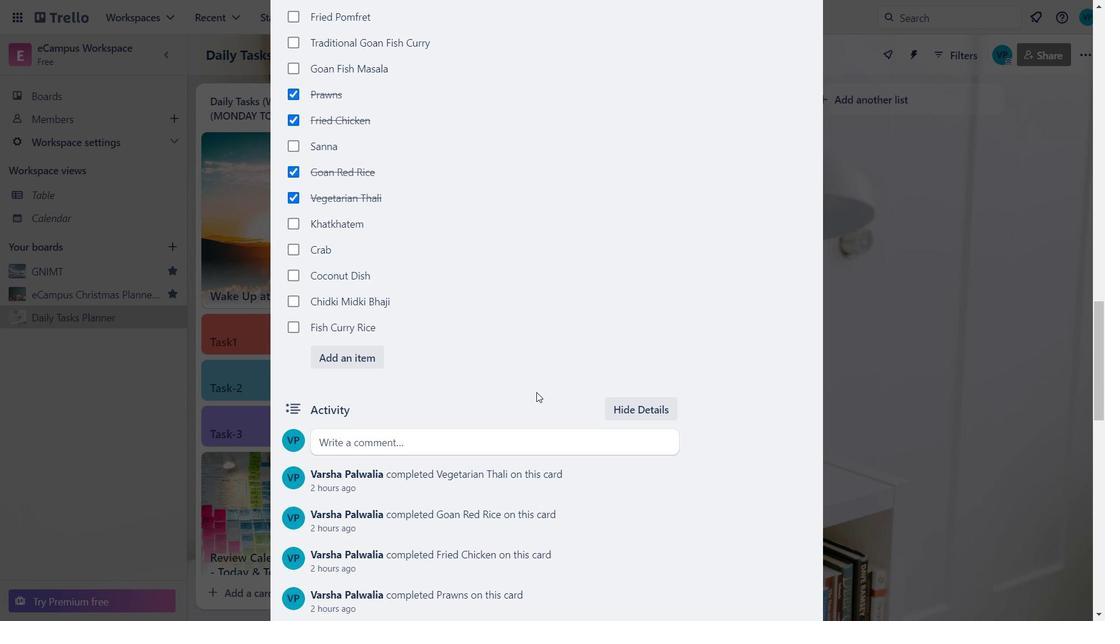 
Action: Mouse moved to (469, 374)
Screenshot: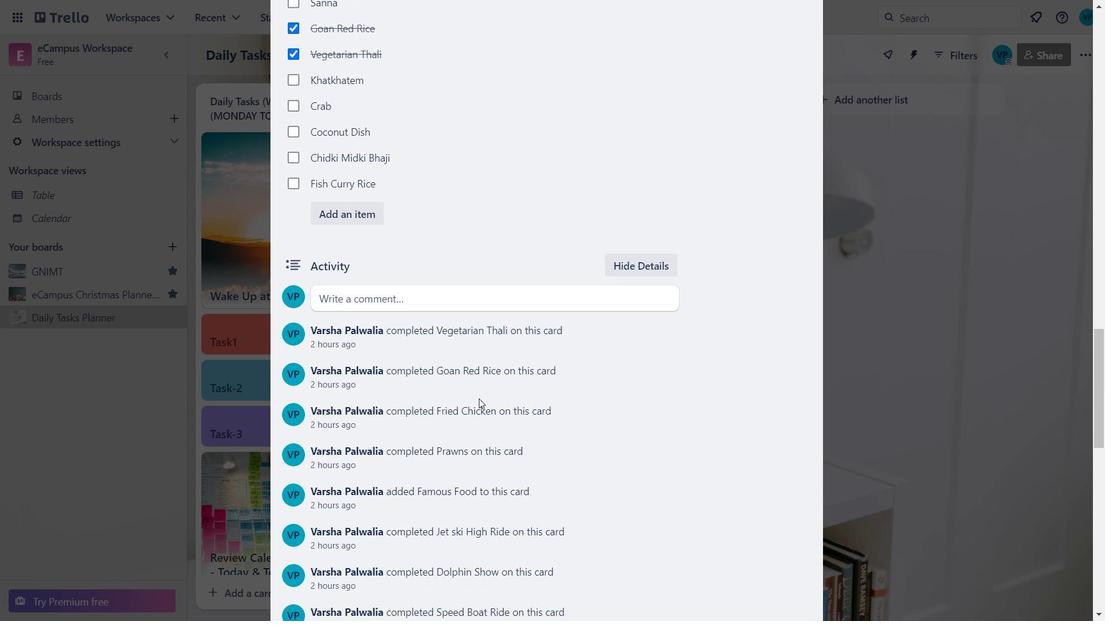
Action: Mouse scrolled (469, 375) with delta (0, 0)
Screenshot: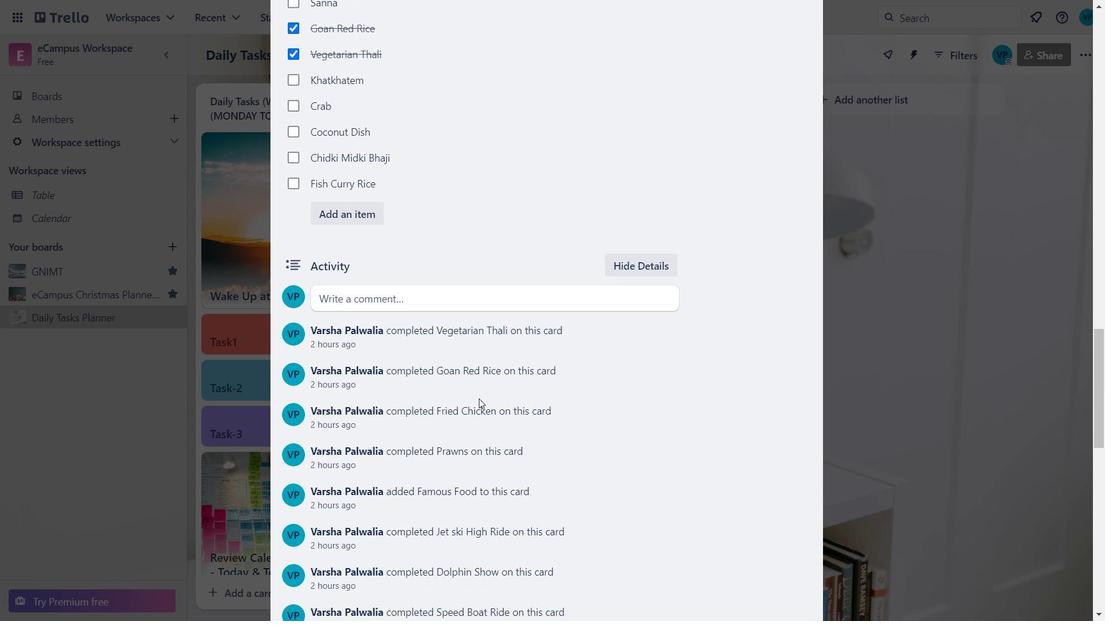 
Action: Mouse moved to (469, 373)
Screenshot: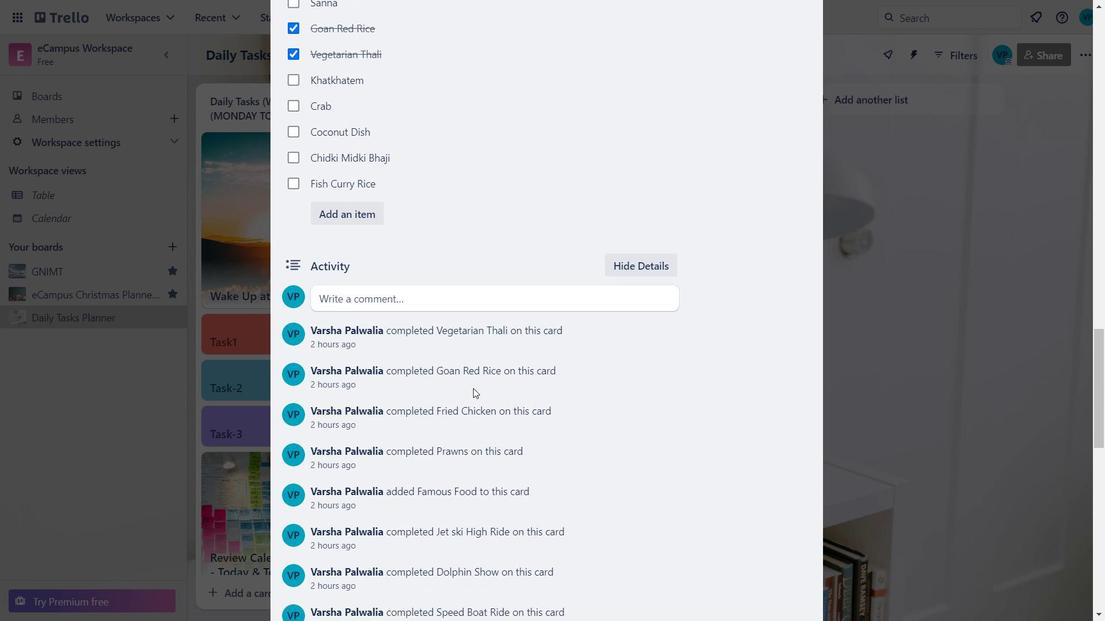 
Action: Mouse scrolled (469, 374) with delta (0, 0)
Screenshot: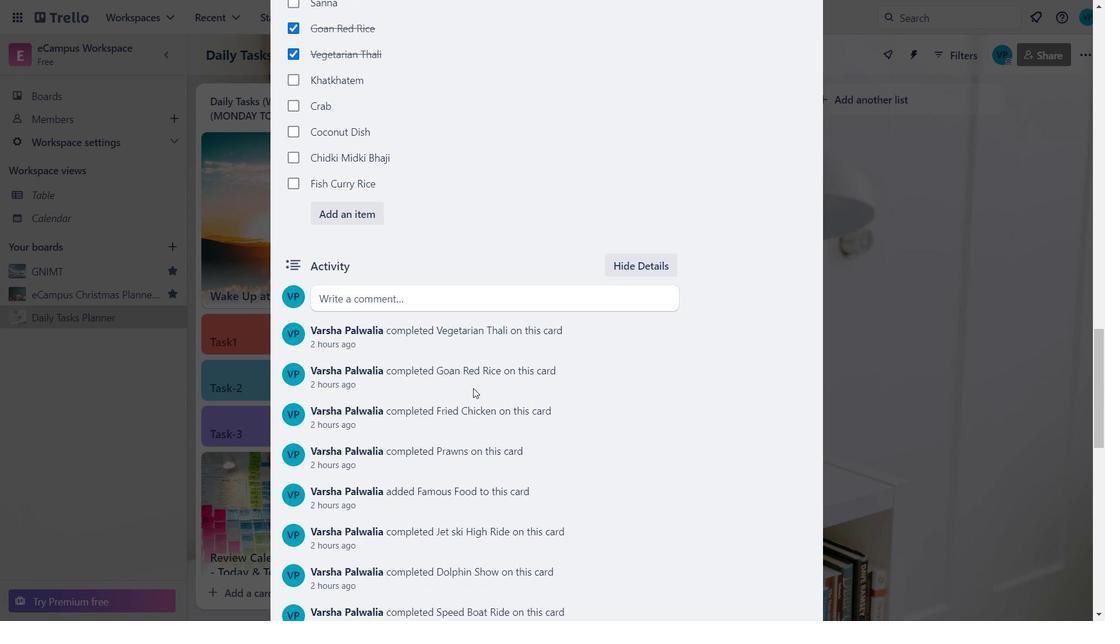 
Action: Mouse moved to (469, 373)
Screenshot: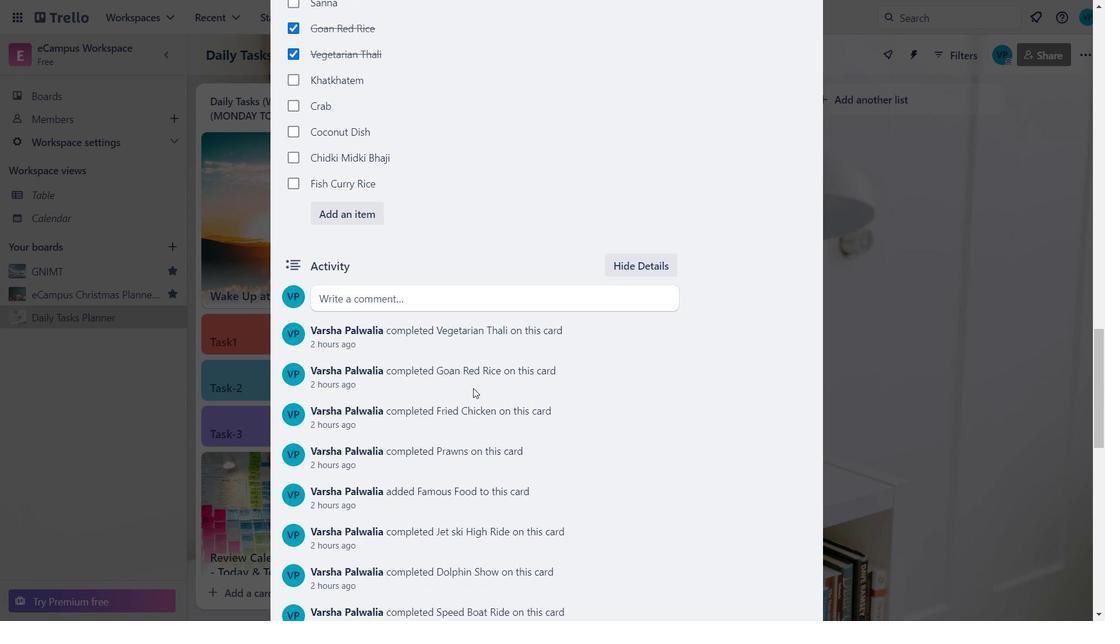 
Action: Mouse scrolled (469, 373) with delta (0, 0)
Screenshot: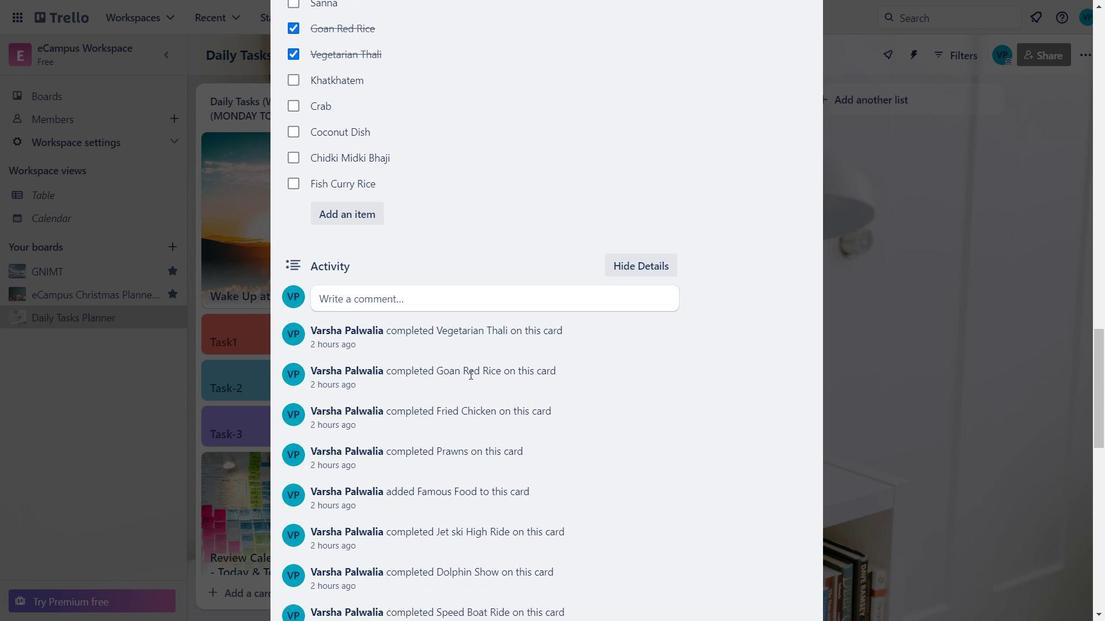 
Action: Mouse moved to (416, 331)
Screenshot: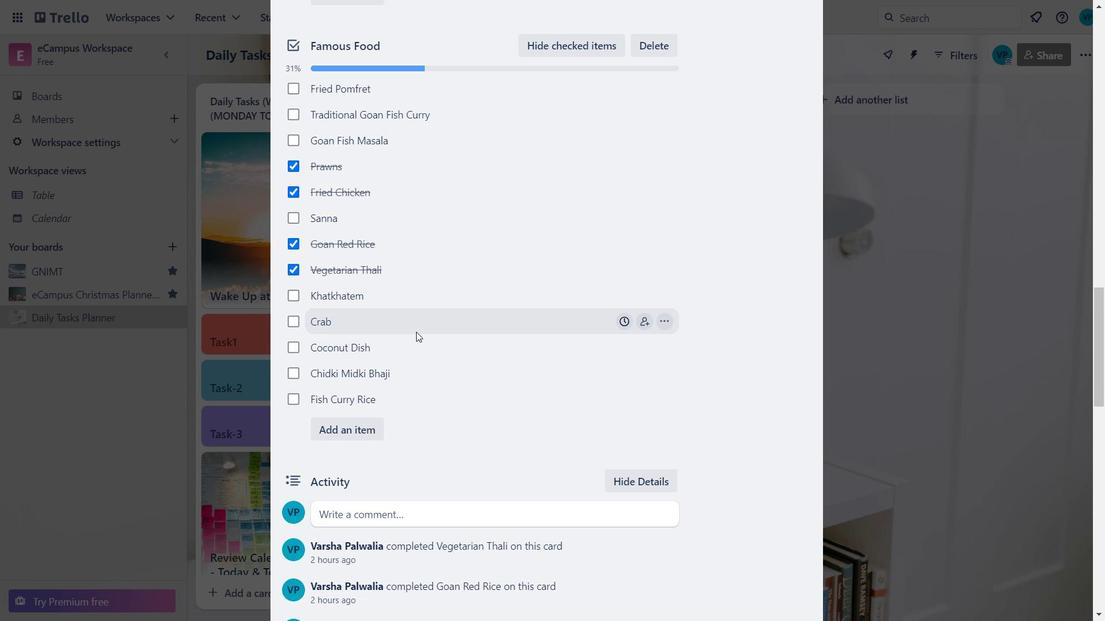 
Action: Mouse scrolled (416, 332) with delta (0, 0)
Screenshot: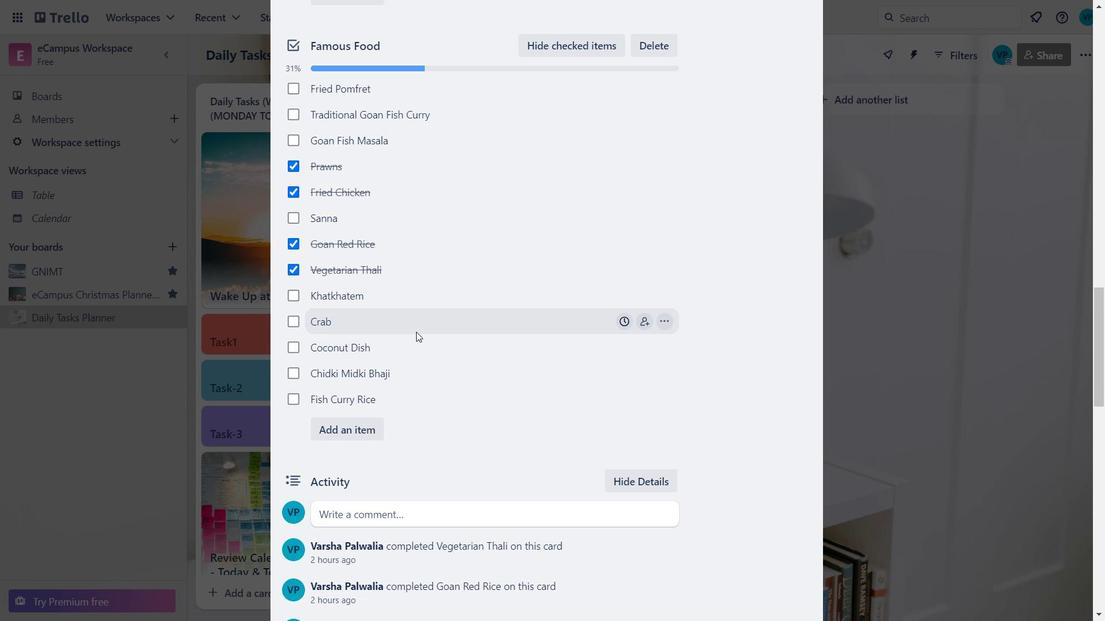 
Action: Mouse moved to (418, 329)
Screenshot: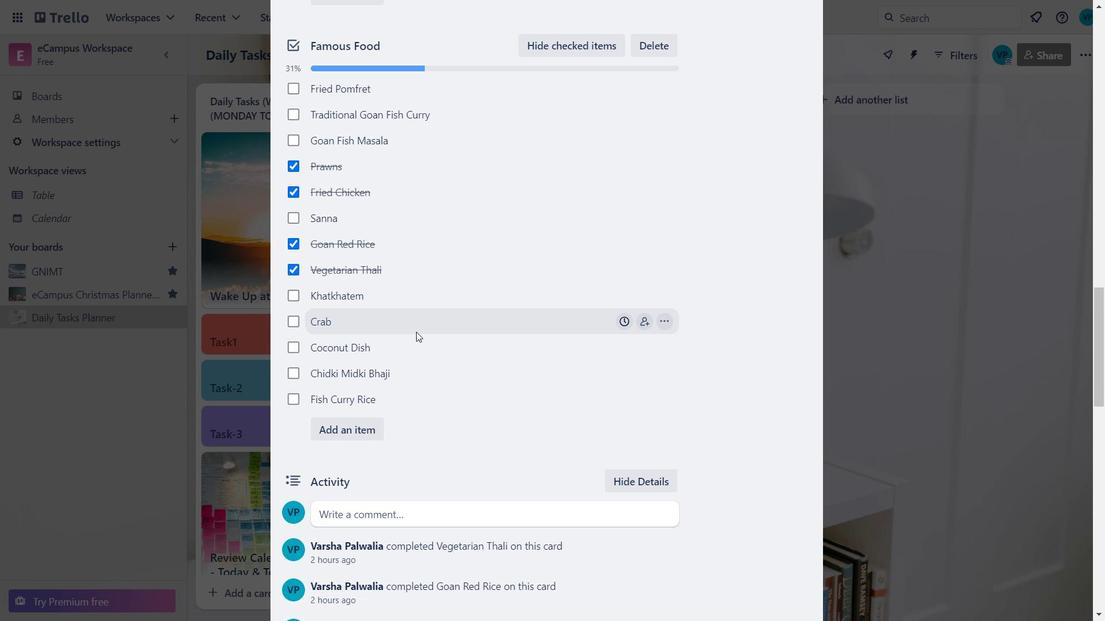 
Action: Mouse scrolled (418, 330) with delta (0, 0)
Screenshot: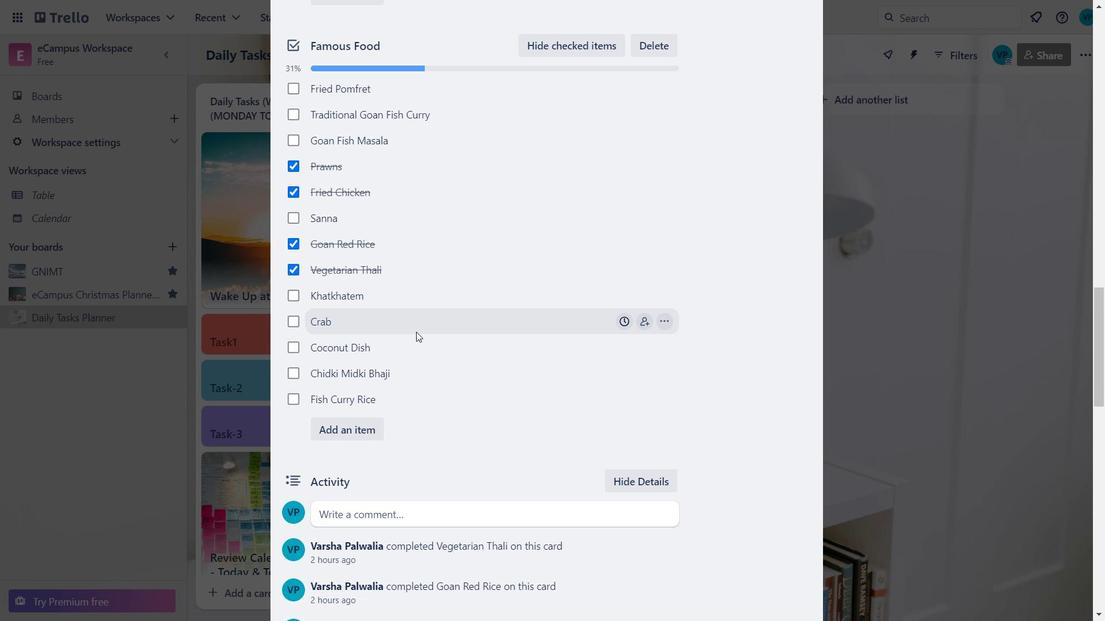 
Action: Mouse moved to (584, 265)
Screenshot: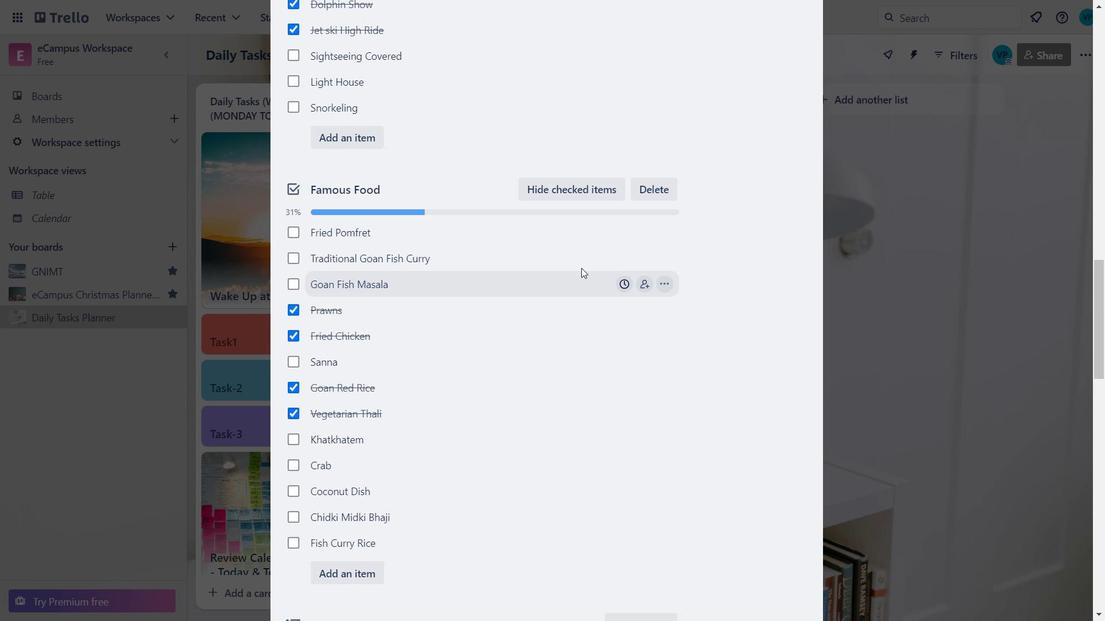 
Action: Mouse scrolled (584, 266) with delta (0, 0)
Screenshot: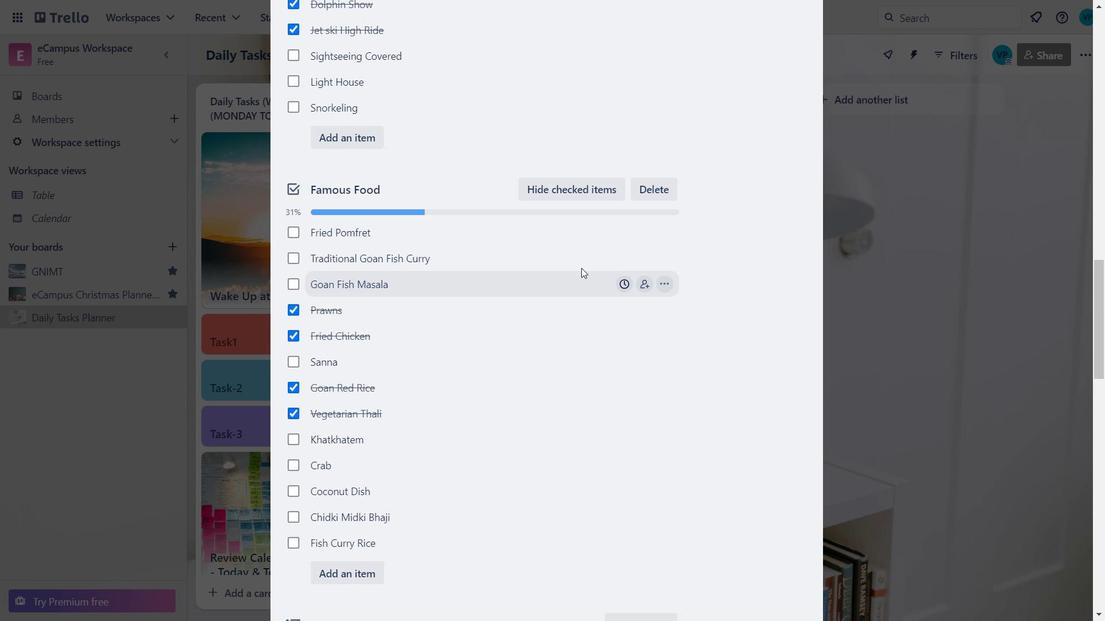 
Action: Mouse moved to (589, 261)
Screenshot: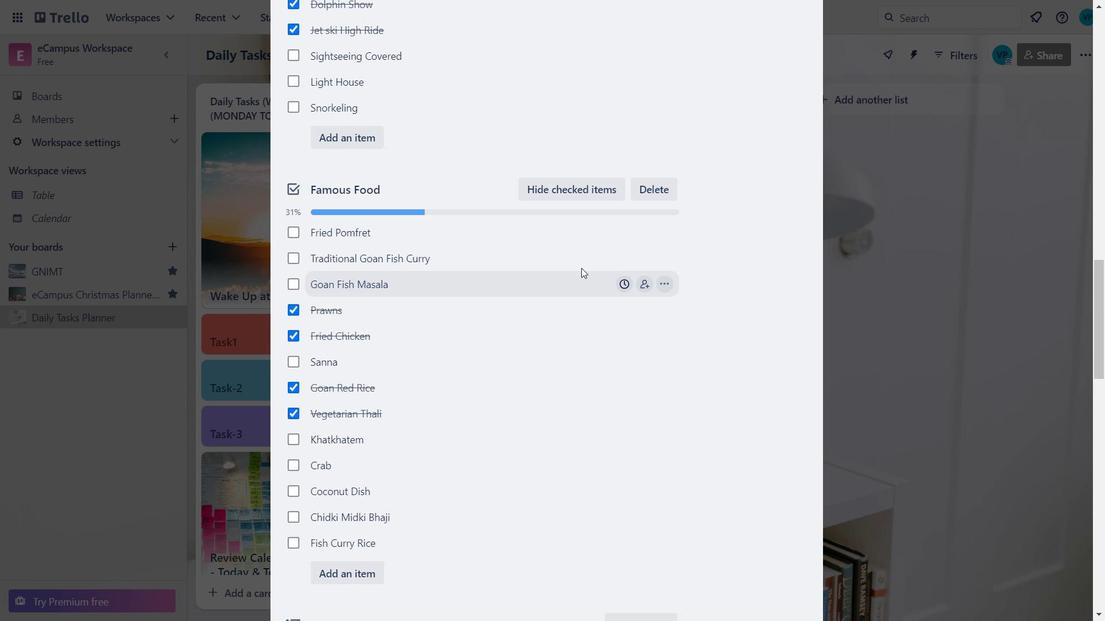 
Action: Mouse scrolled (589, 261) with delta (0, 0)
Screenshot: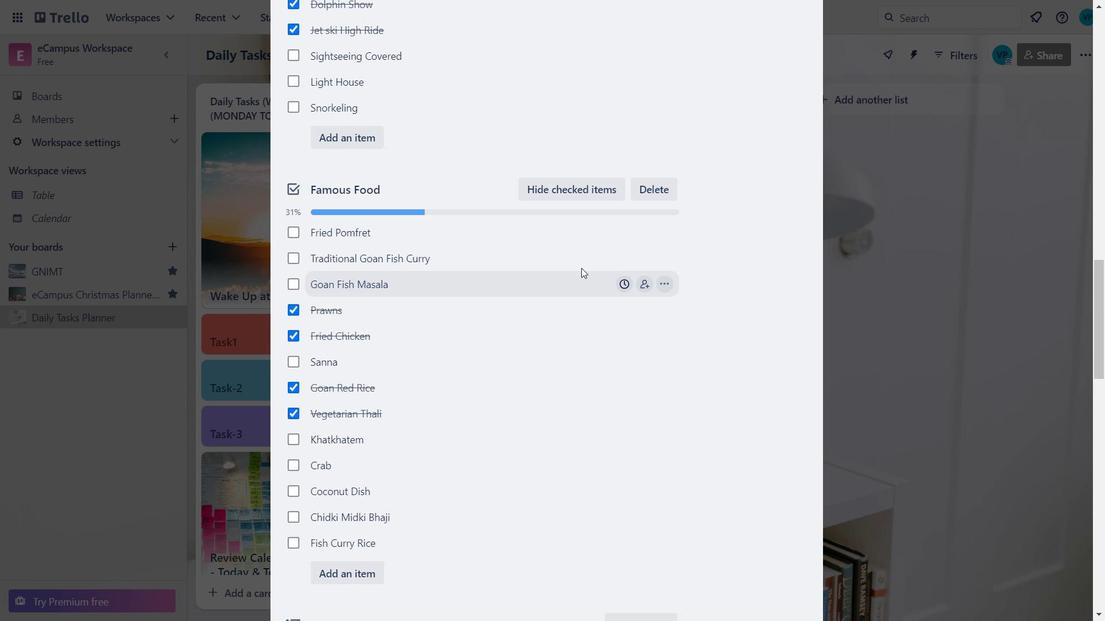 
Action: Mouse moved to (622, 228)
Screenshot: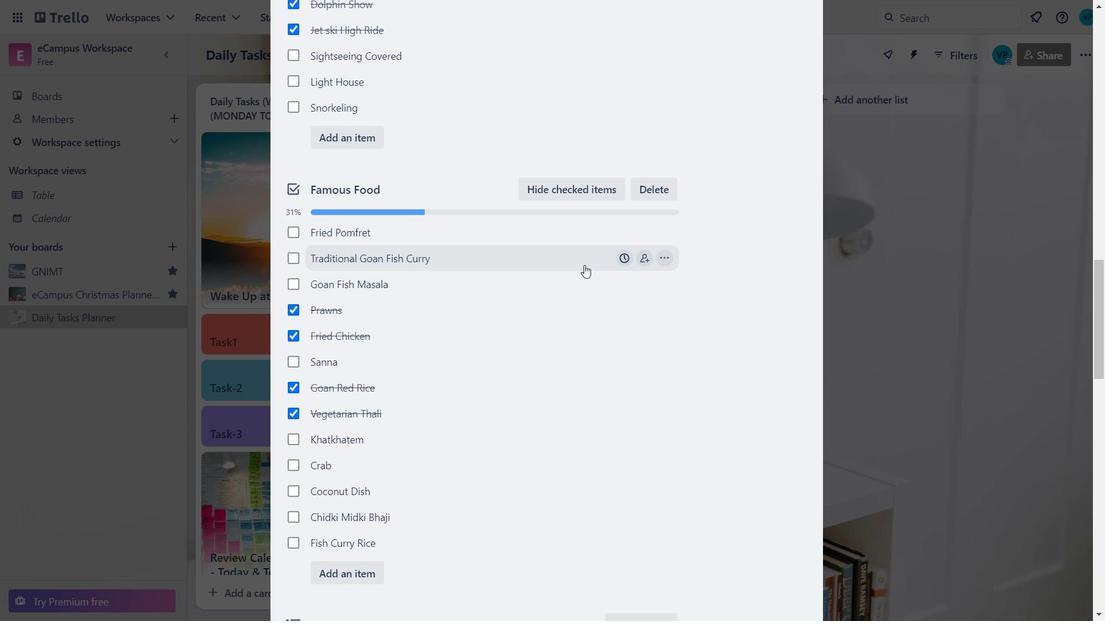 
Action: Mouse scrolled (622, 228) with delta (0, 0)
Screenshot: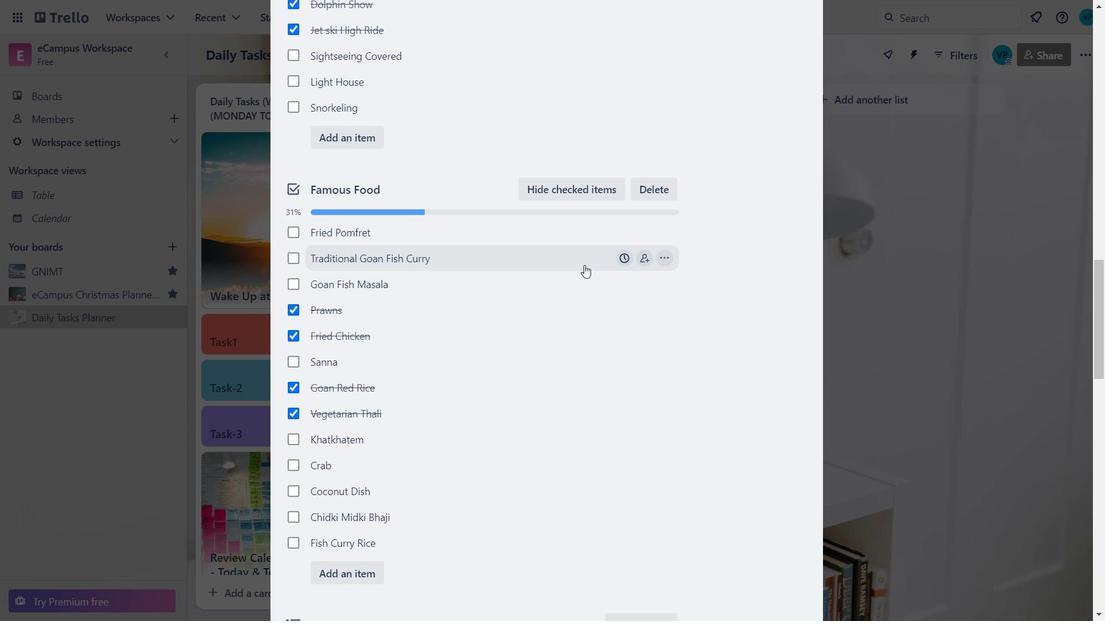 
Action: Mouse moved to (706, 158)
Screenshot: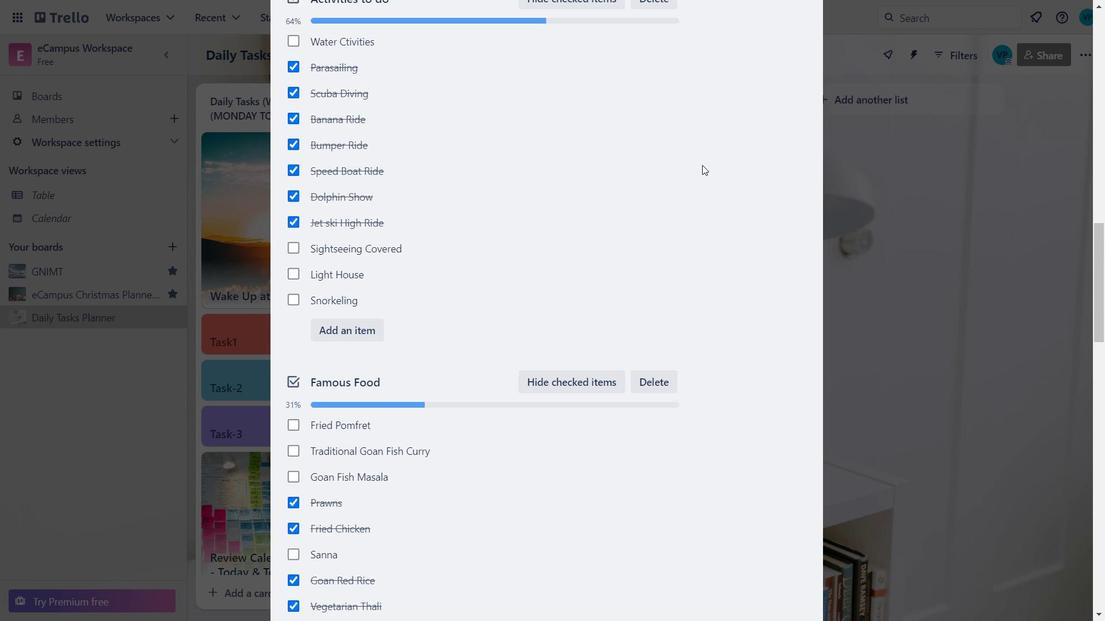 
Action: Mouse scrolled (706, 159) with delta (0, 0)
Screenshot: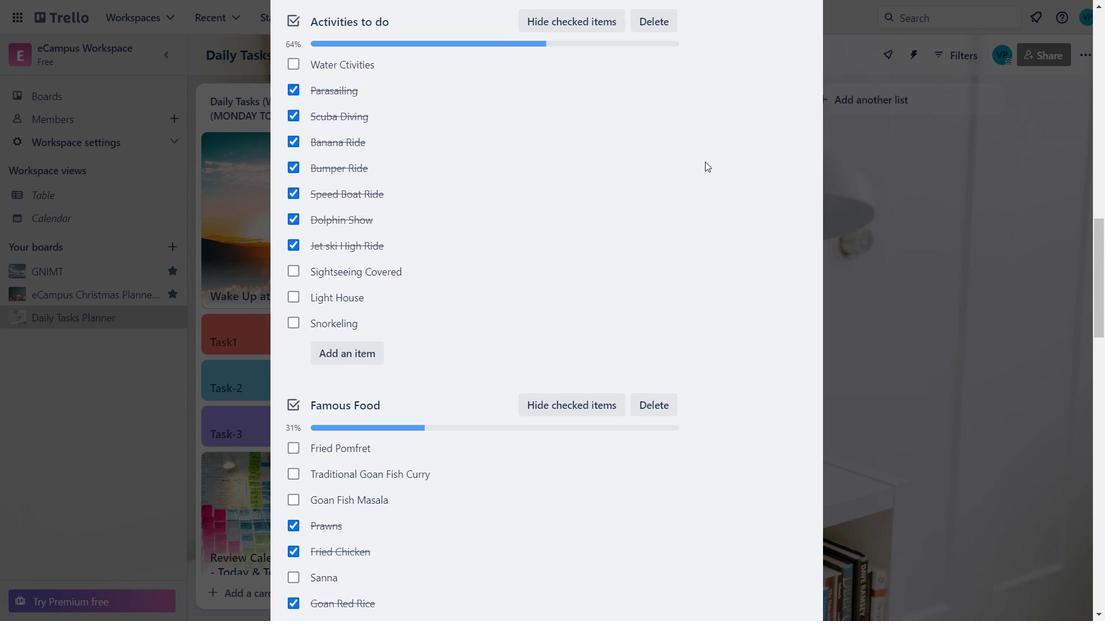 
Action: Mouse scrolled (706, 159) with delta (0, 0)
Screenshot: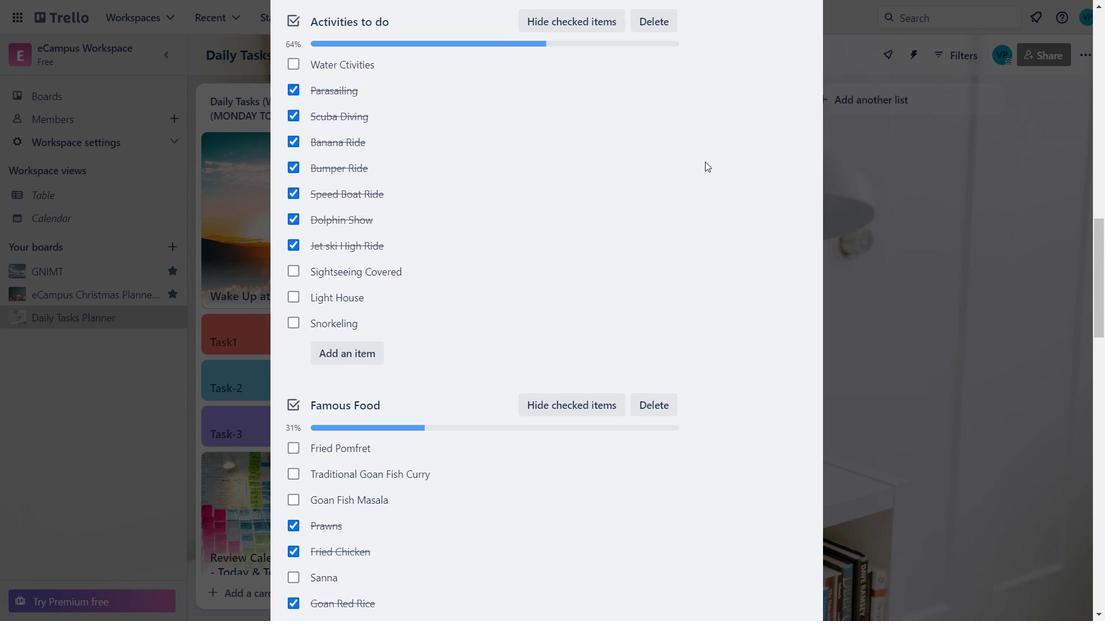 
Action: Mouse scrolled (706, 159) with delta (0, 0)
Screenshot: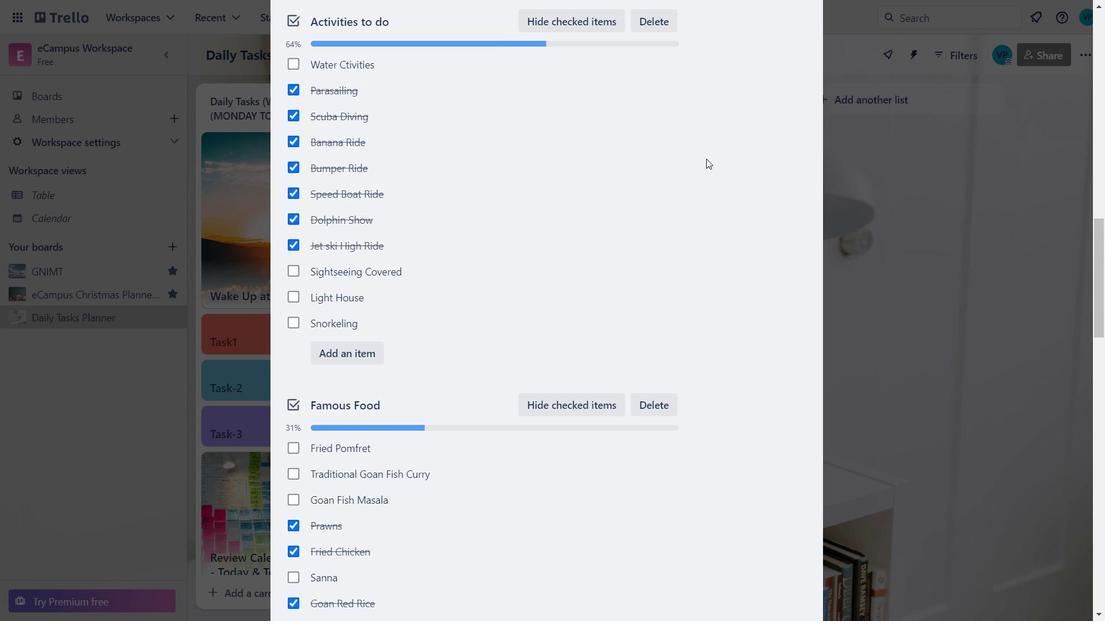
Action: Mouse moved to (707, 153)
Screenshot: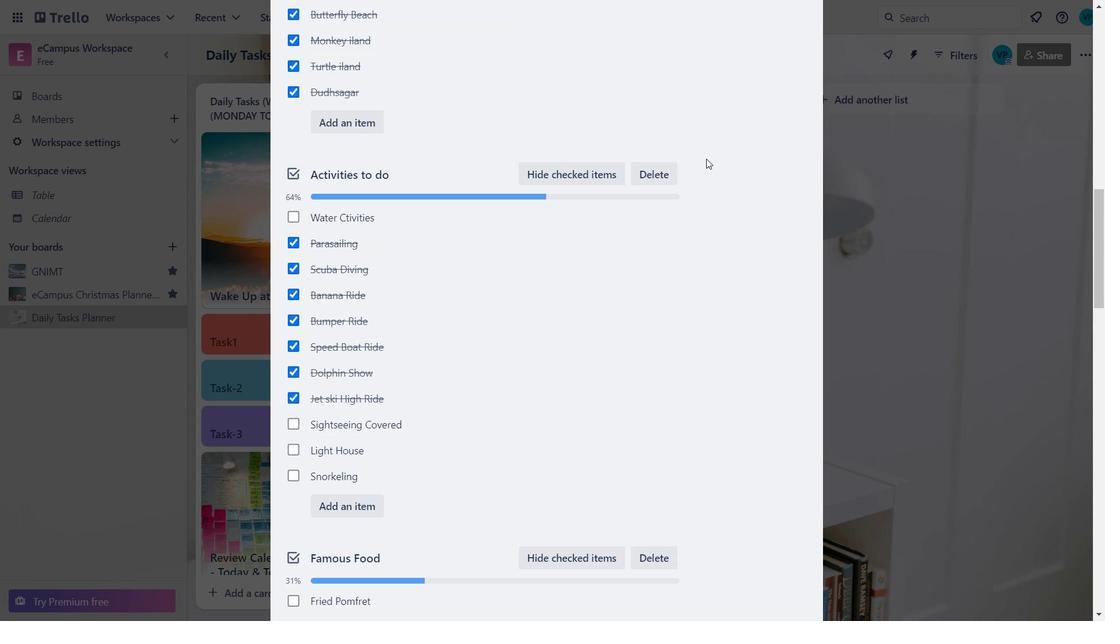 
Action: Mouse scrolled (707, 153) with delta (0, 0)
Screenshot: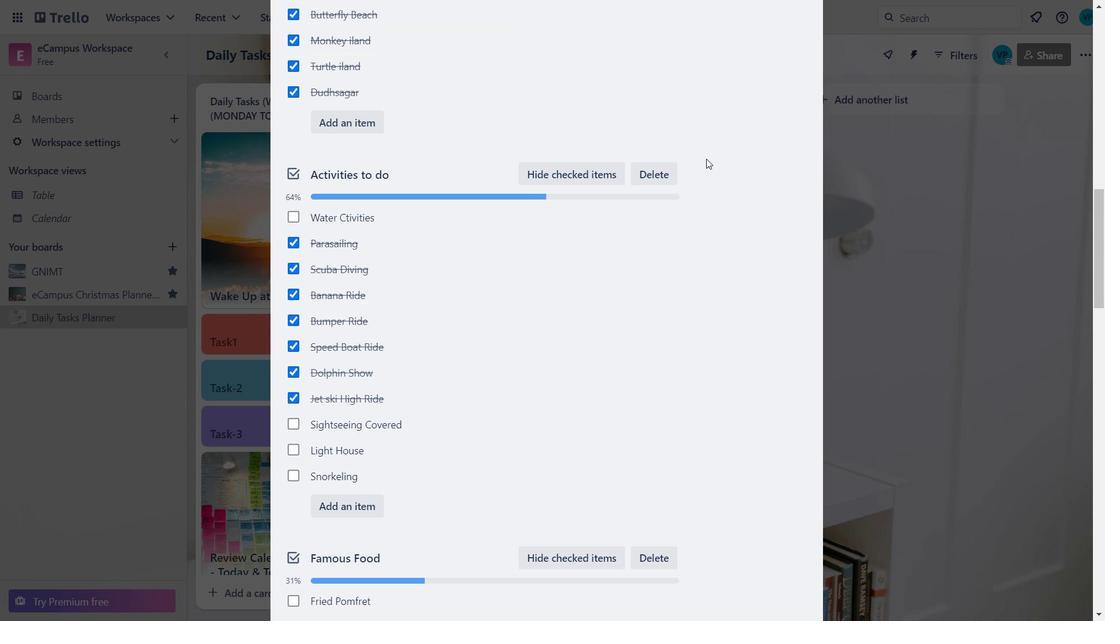 
Action: Mouse moved to (707, 152)
Screenshot: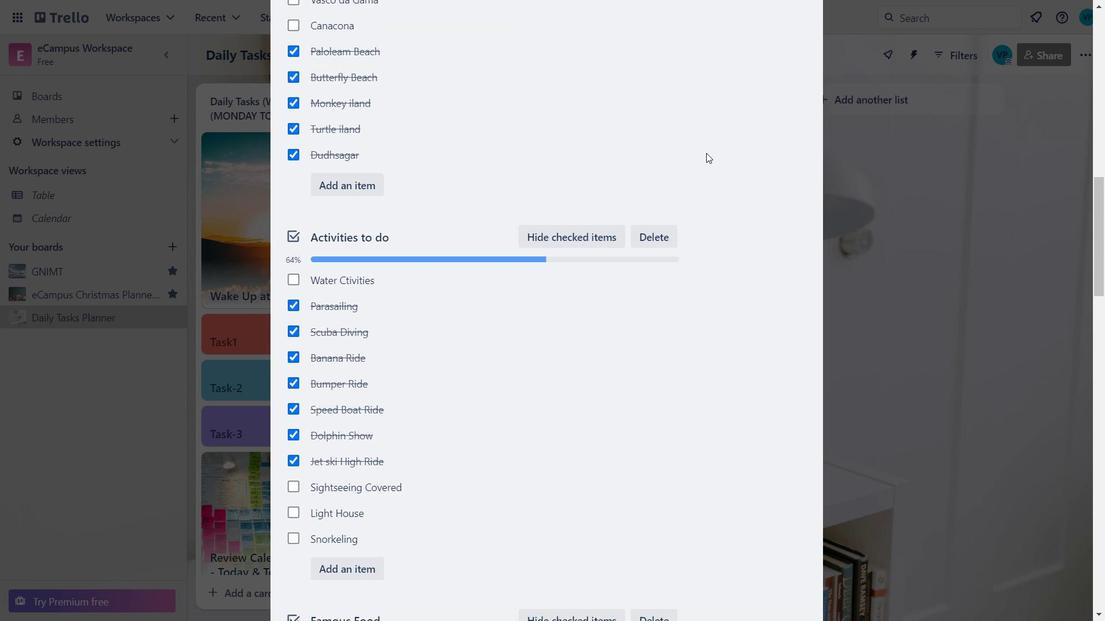 
Action: Mouse scrolled (707, 152) with delta (0, 0)
Screenshot: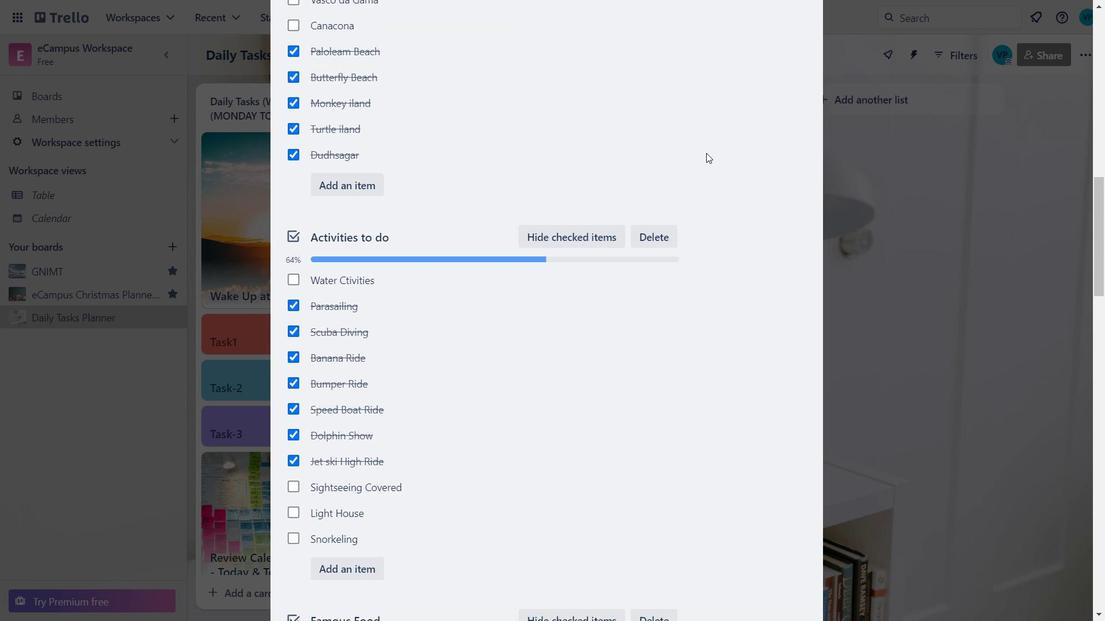
Action: Mouse moved to (707, 152)
Screenshot: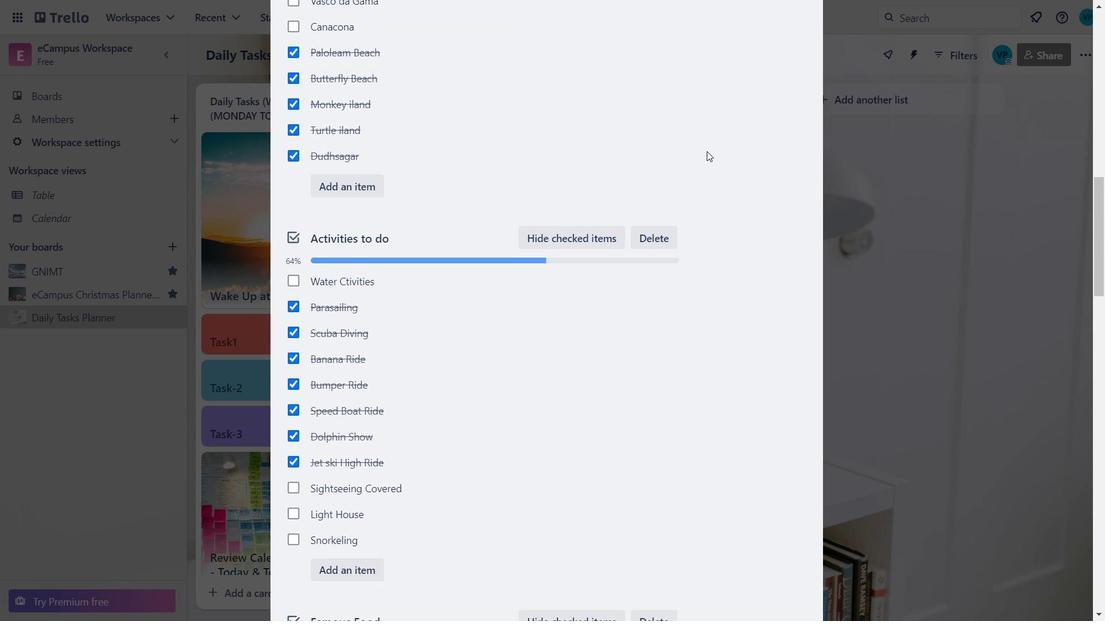 
Action: Mouse scrolled (707, 152) with delta (0, 0)
Screenshot: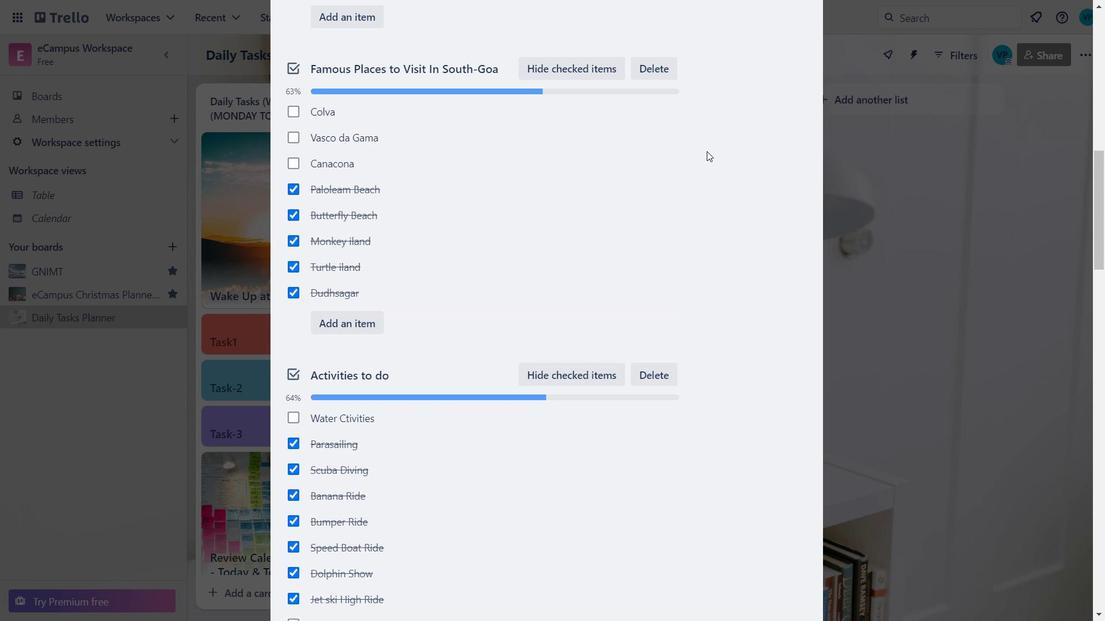
Action: Mouse scrolled (707, 152) with delta (0, 0)
Screenshot: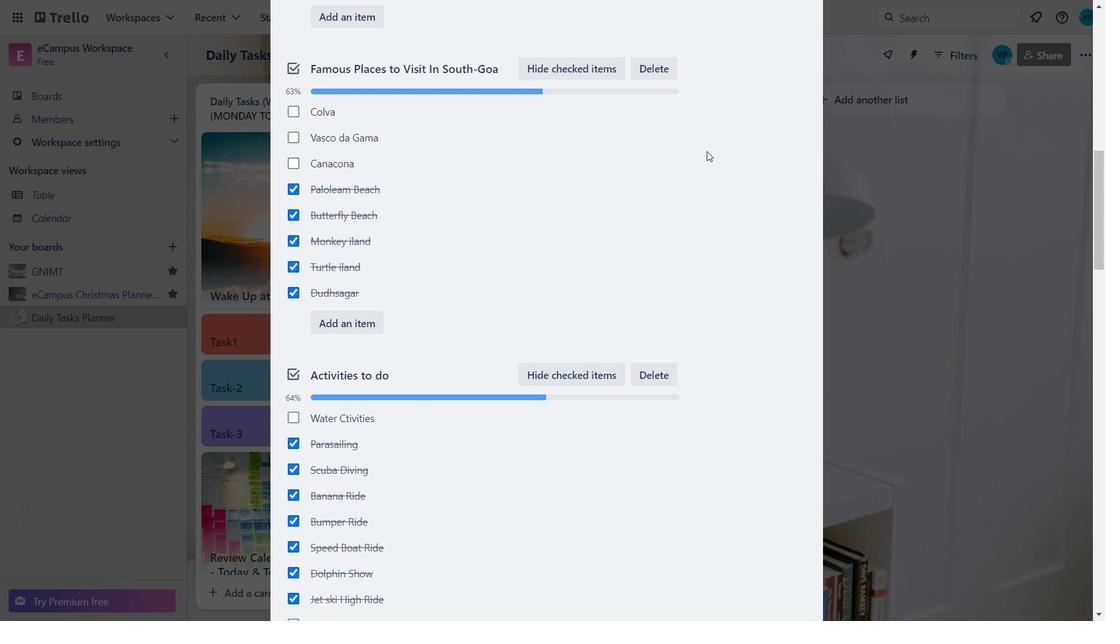 
Action: Mouse scrolled (707, 152) with delta (0, 0)
Screenshot: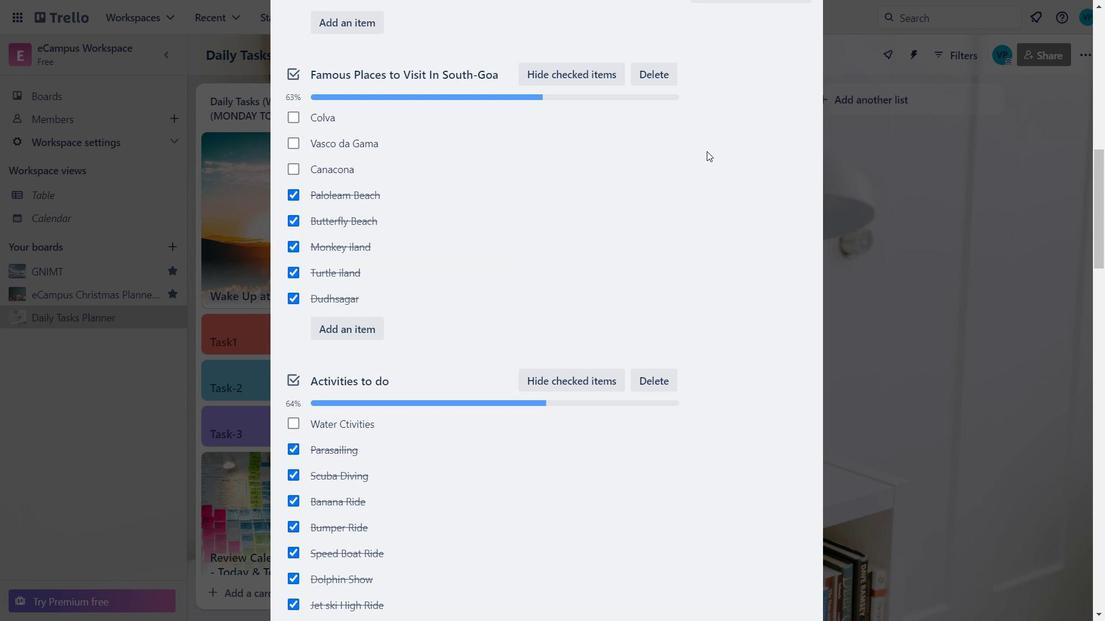 
Action: Mouse moved to (707, 152)
Screenshot: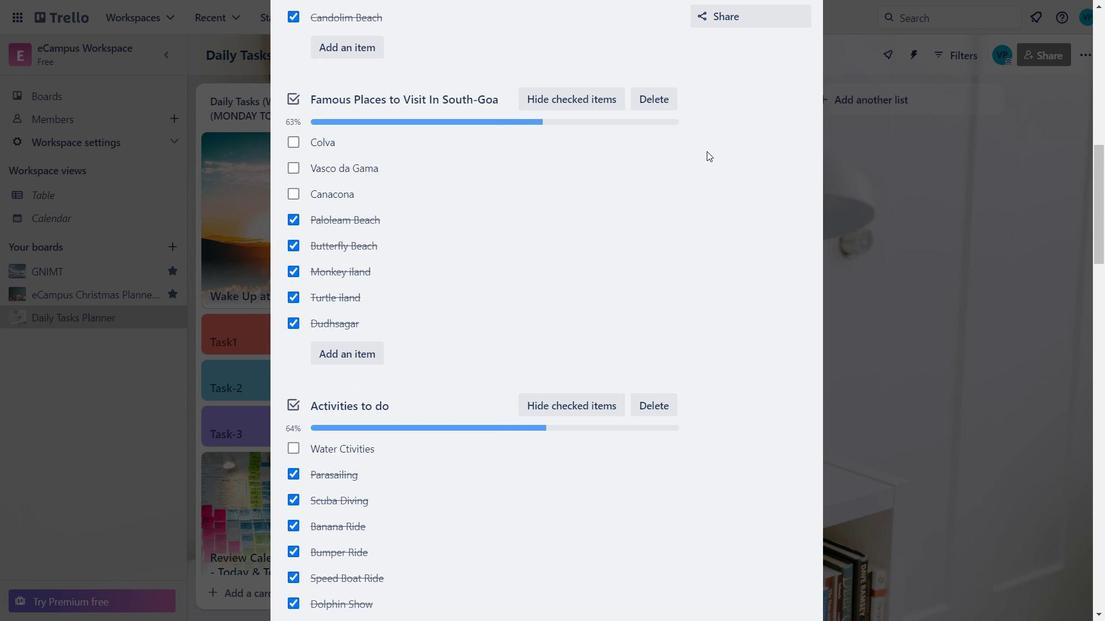 
Action: Mouse scrolled (707, 153) with delta (0, 0)
Screenshot: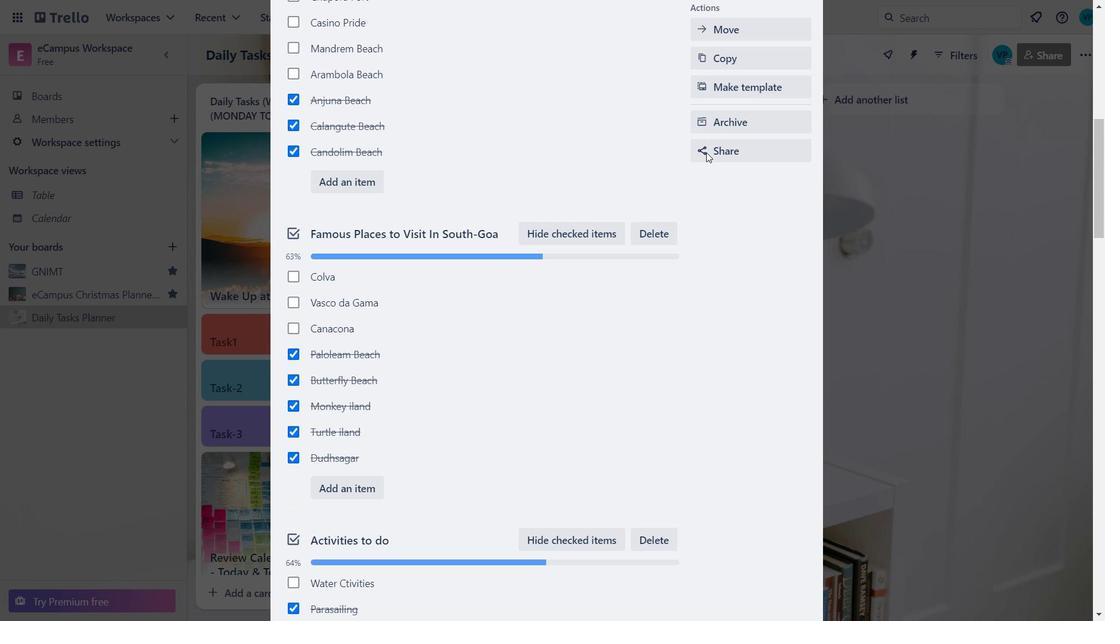 
Action: Mouse scrolled (707, 153) with delta (0, 0)
Screenshot: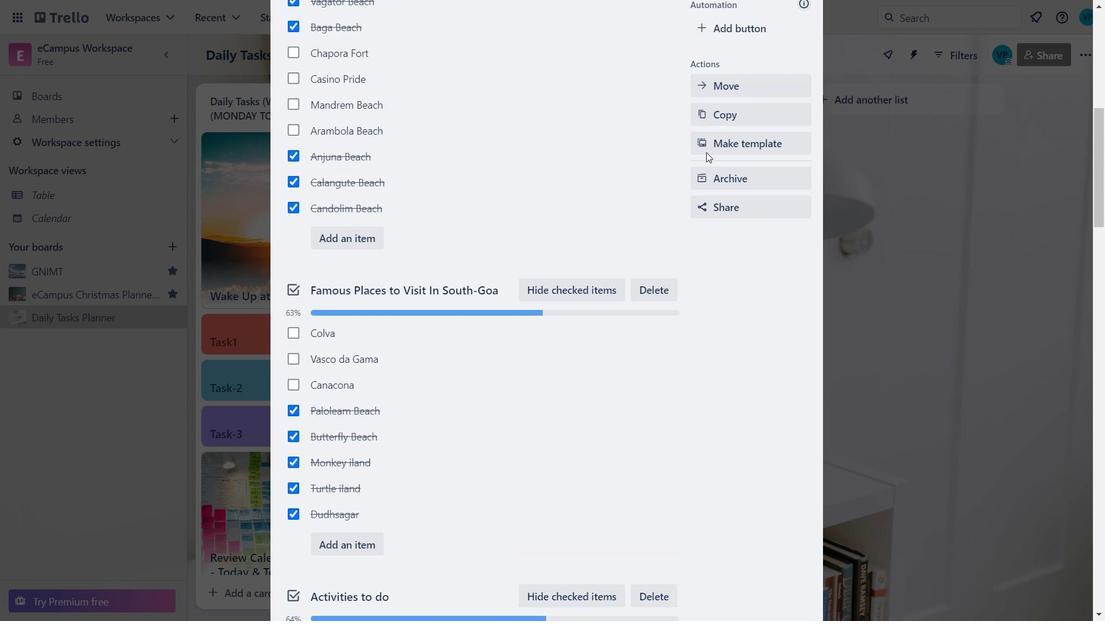 
Action: Mouse scrolled (707, 153) with delta (0, 0)
Screenshot: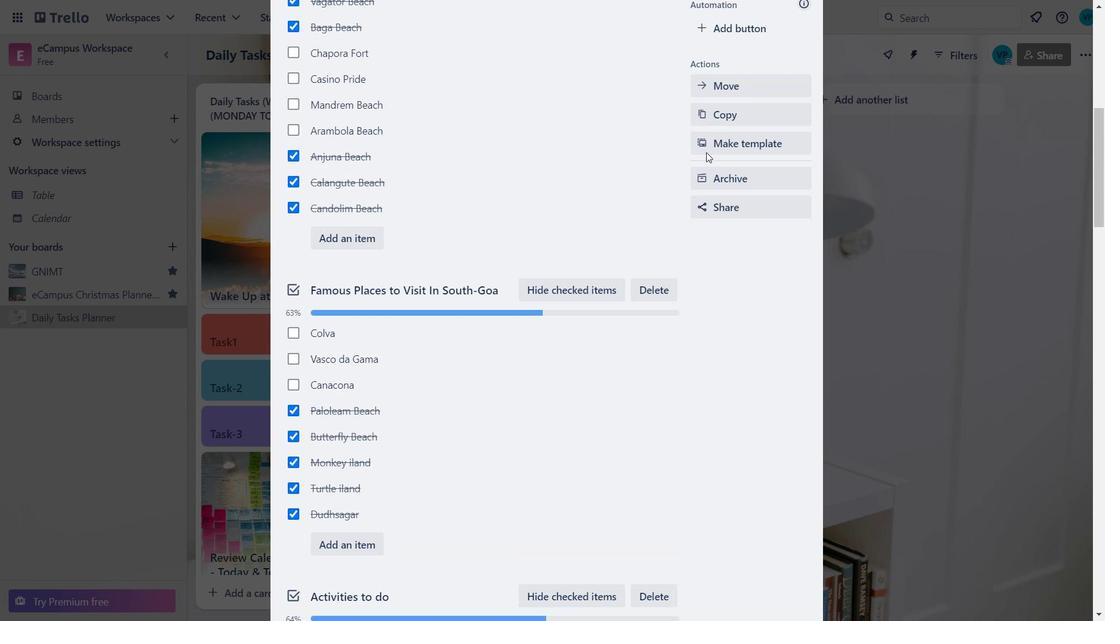 
Action: Mouse moved to (705, 152)
Screenshot: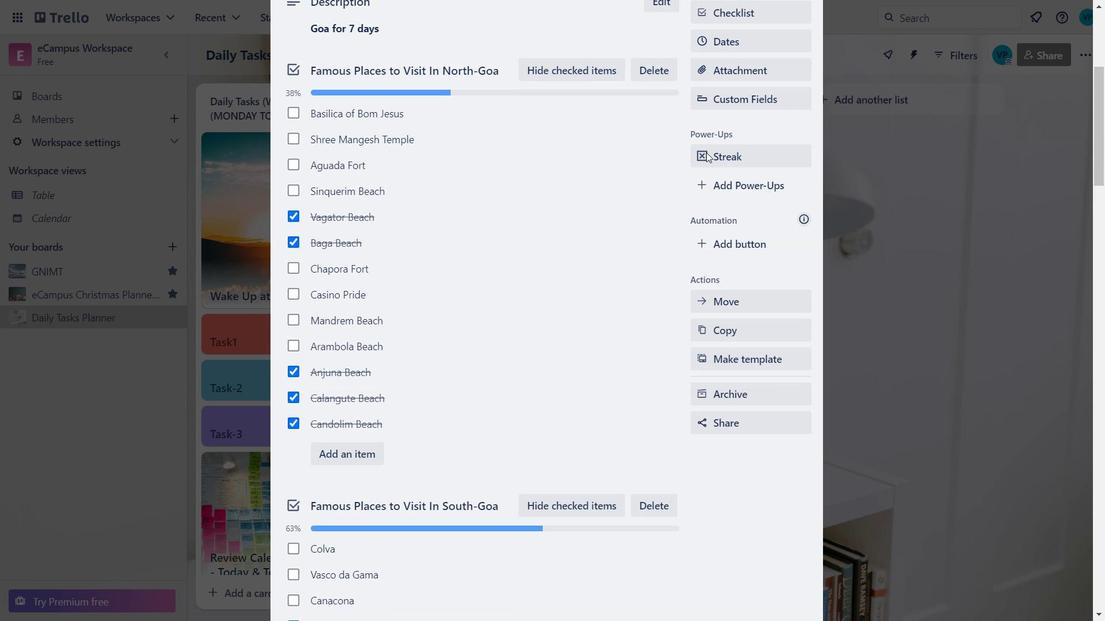 
Action: Mouse scrolled (705, 153) with delta (0, 0)
Screenshot: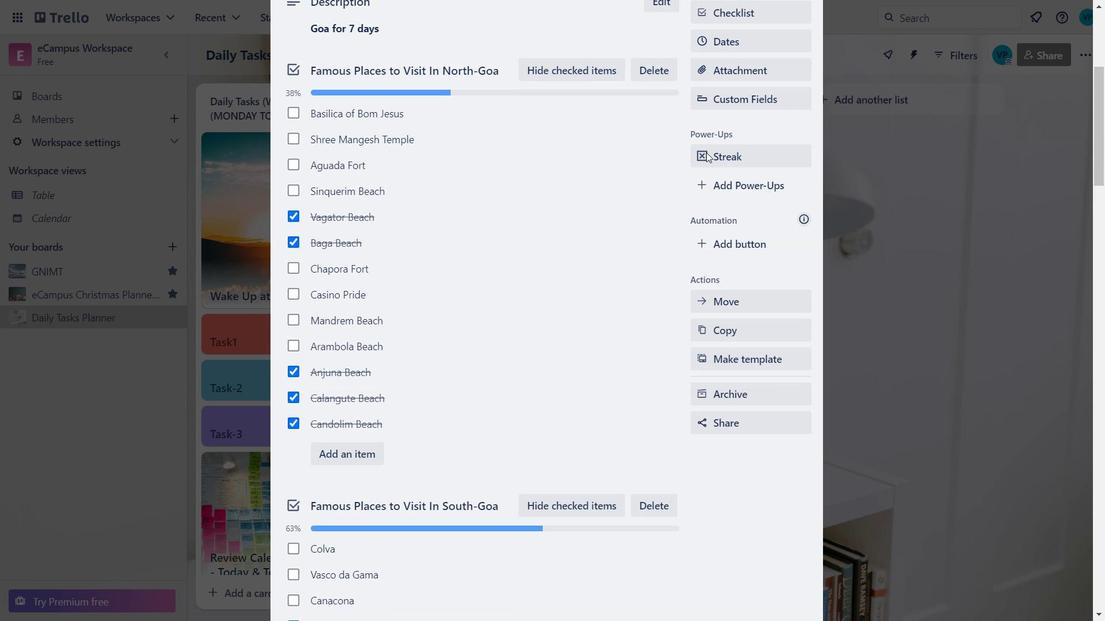 
Action: Mouse scrolled (705, 153) with delta (0, 0)
Screenshot: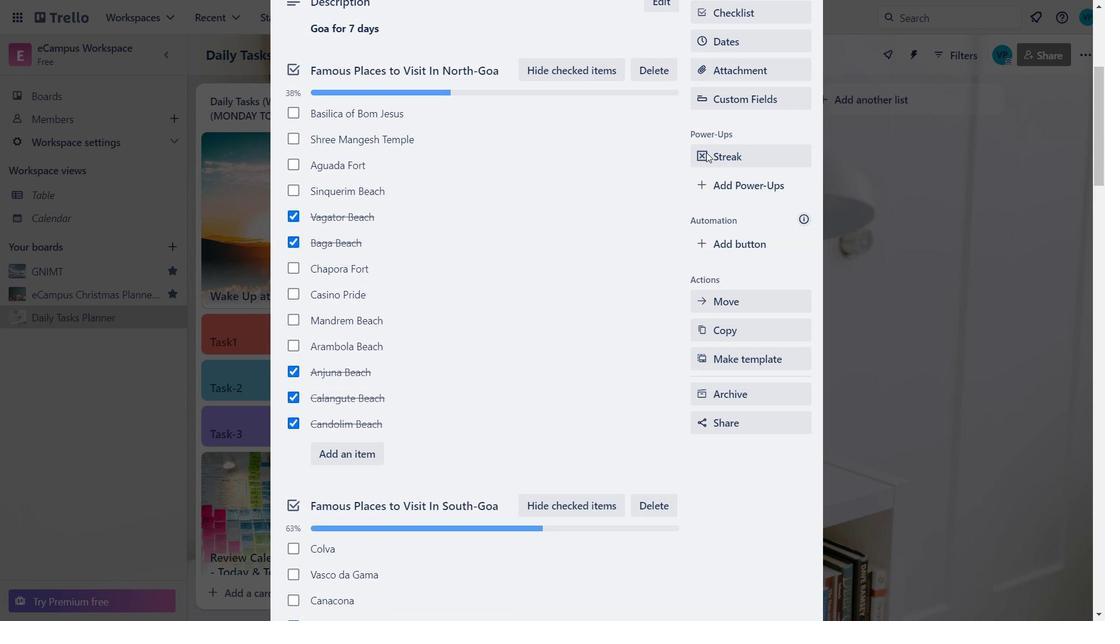 
Action: Mouse scrolled (705, 153) with delta (0, 0)
Screenshot: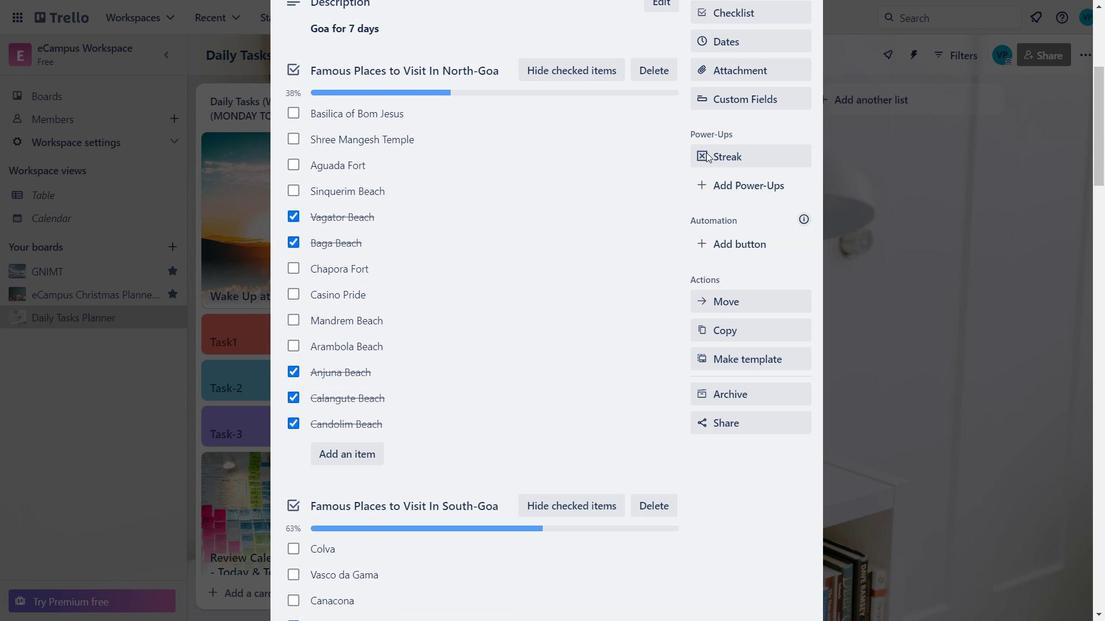 
Action: Mouse moved to (742, 218)
Screenshot: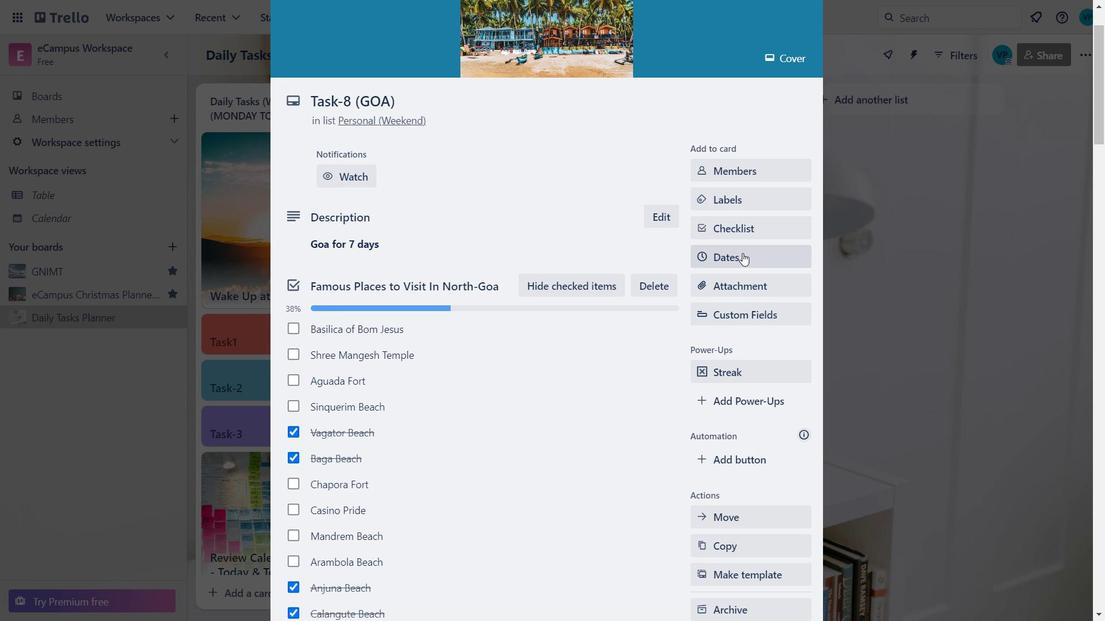 
Action: Mouse pressed left at (742, 218)
Screenshot: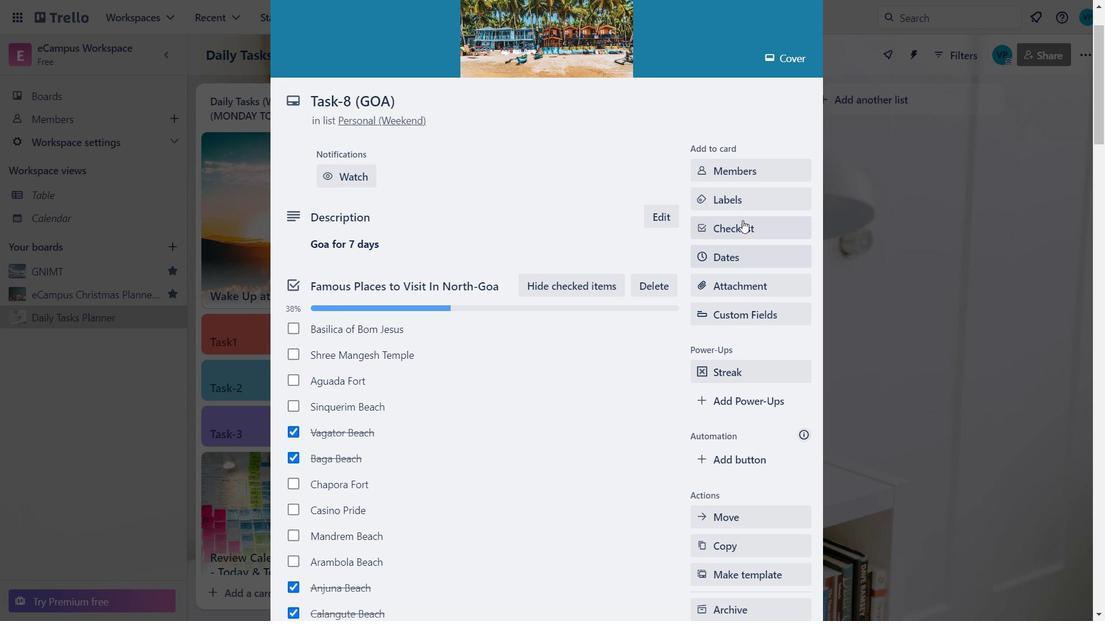 
Action: Mouse moved to (727, 251)
Screenshot: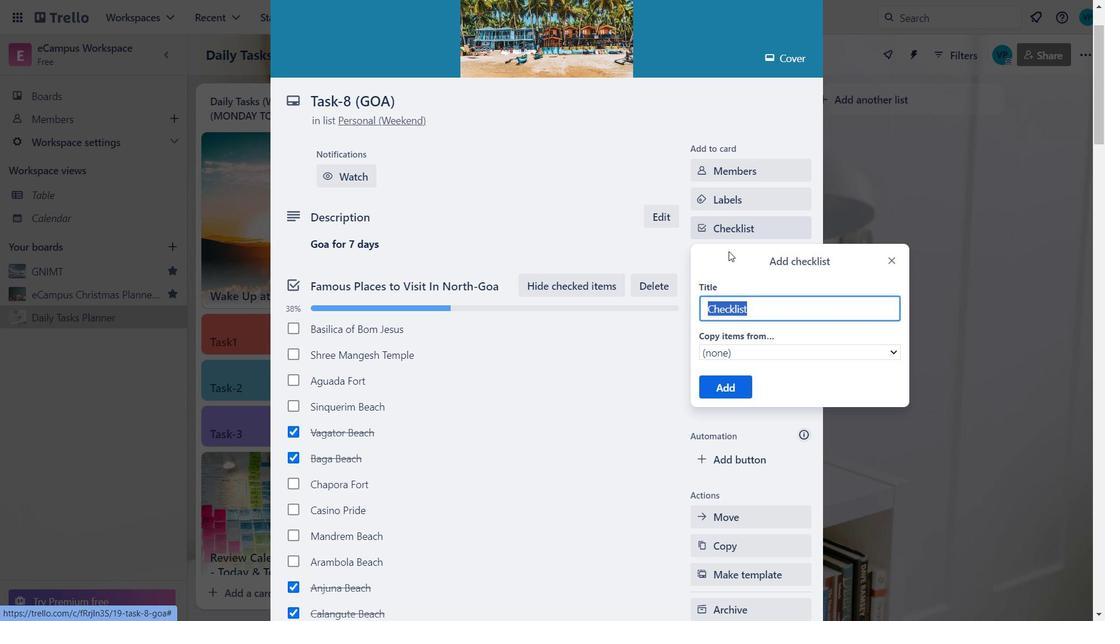 
Action: Key pressed <Key.backspace><Key.backspace><Key.backspace><Key.backspace><Key.backspace>b
Screenshot: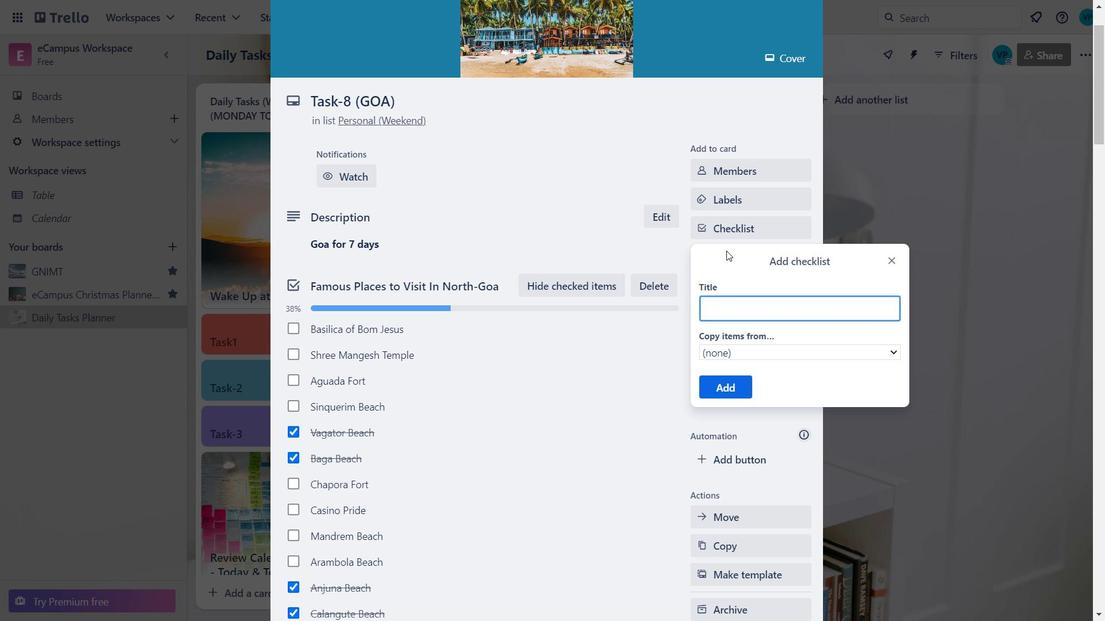 
Action: Mouse moved to (724, 256)
Screenshot: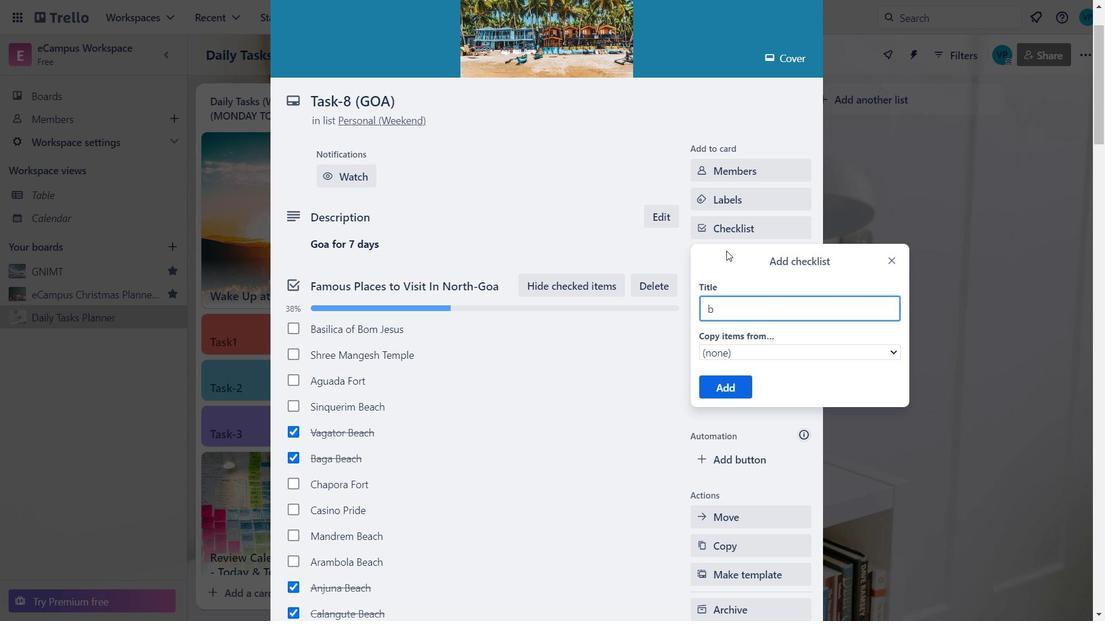 
Action: Key pressed h<Key.backspace>u<Key.backspace><Key.backspace><Key.caps_lock>B<Key.caps_lock>udget<Key.space><Key.caps_lock>G<Key.backspace>F<Key.caps_lock>or<Key.space><Key.caps_lock>T<Key.caps_lock>rip<Key.enter>
Screenshot: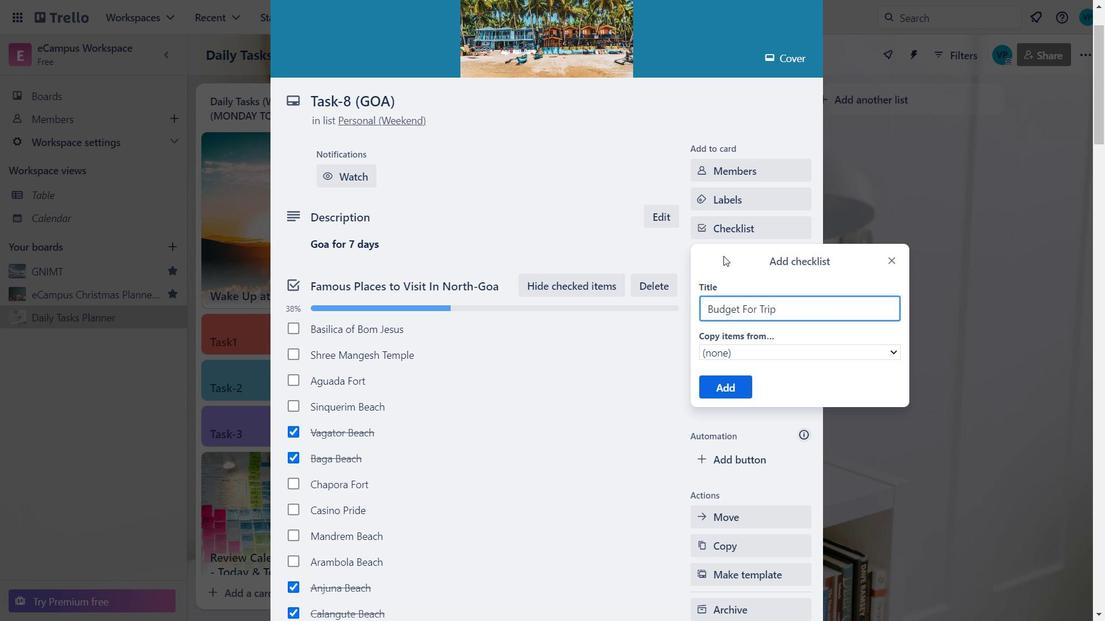 
Action: Mouse moved to (395, 232)
Screenshot: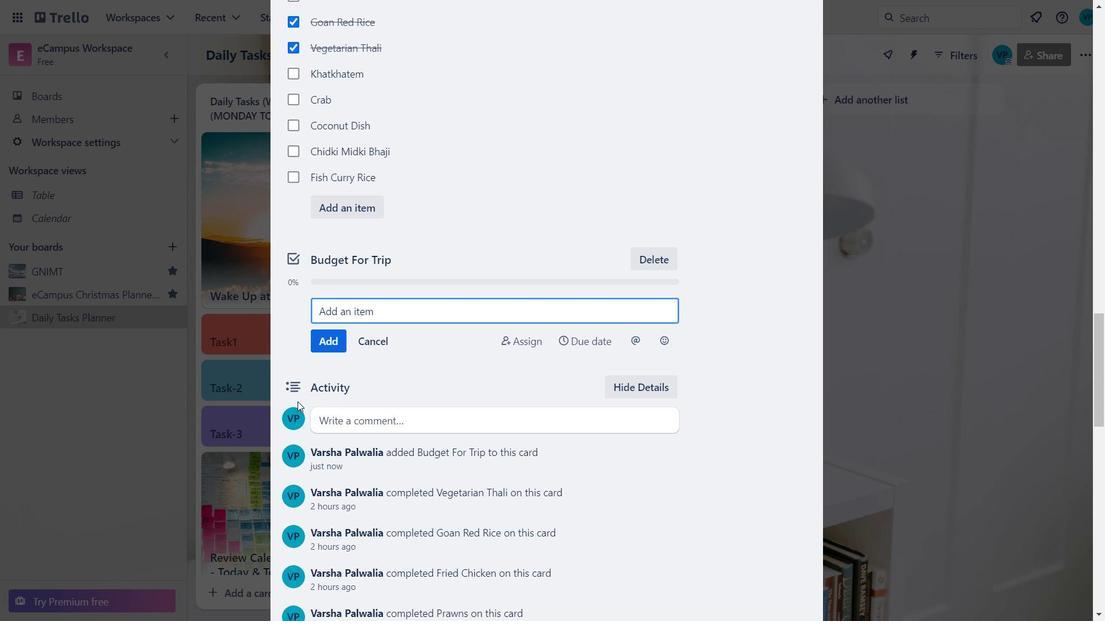 
Action: Mouse scrolled (395, 233) with delta (0, 0)
Screenshot: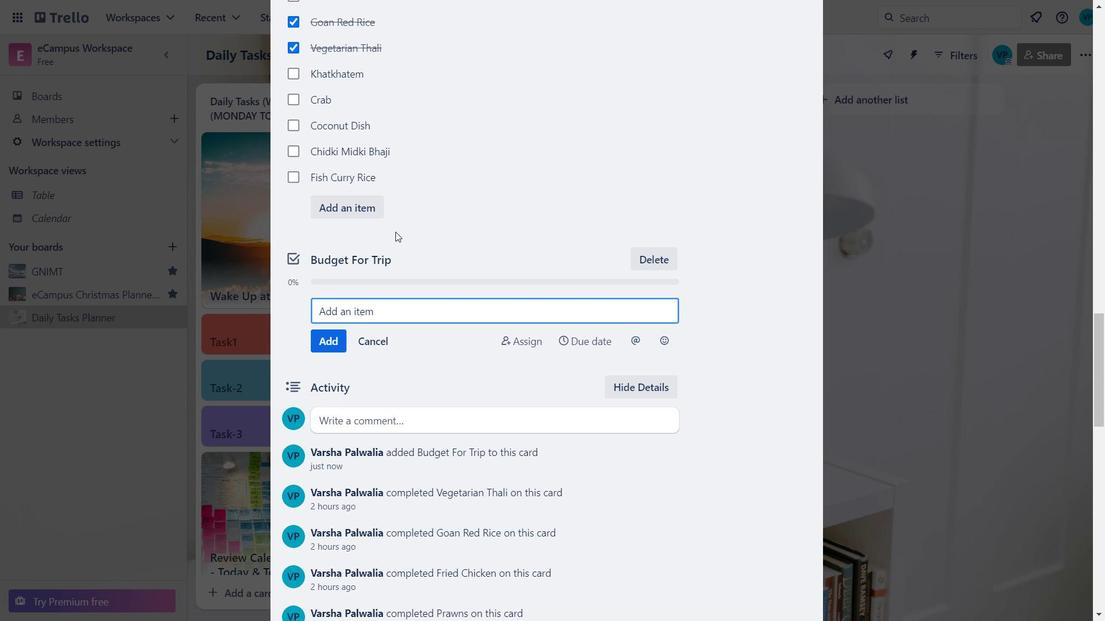 
Action: Mouse scrolled (395, 233) with delta (0, 0)
Screenshot: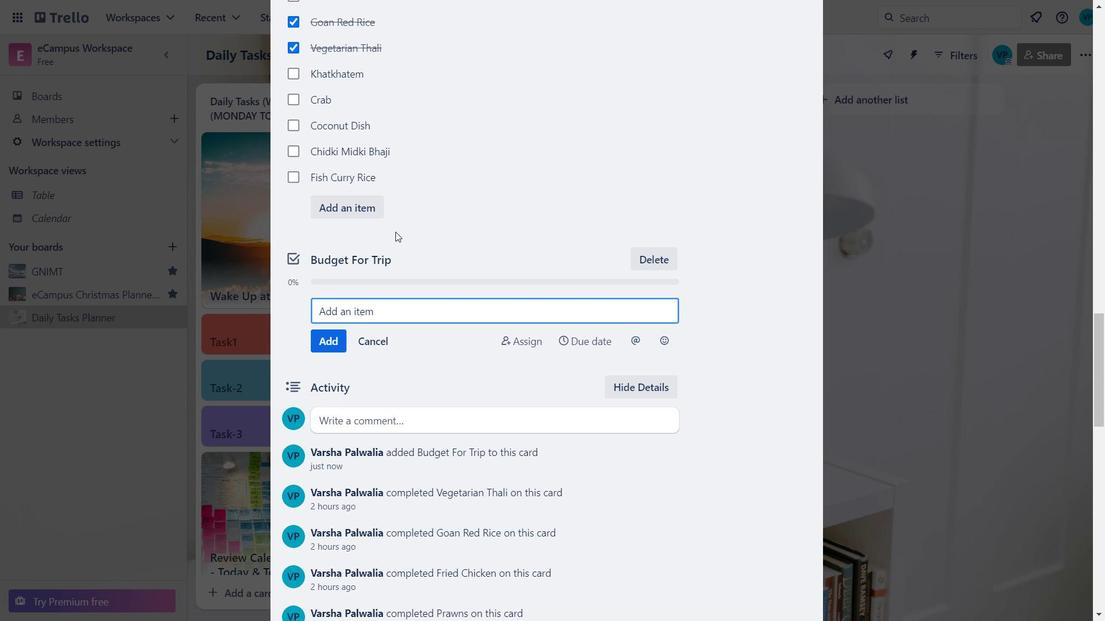 
Action: Mouse moved to (324, 484)
Screenshot: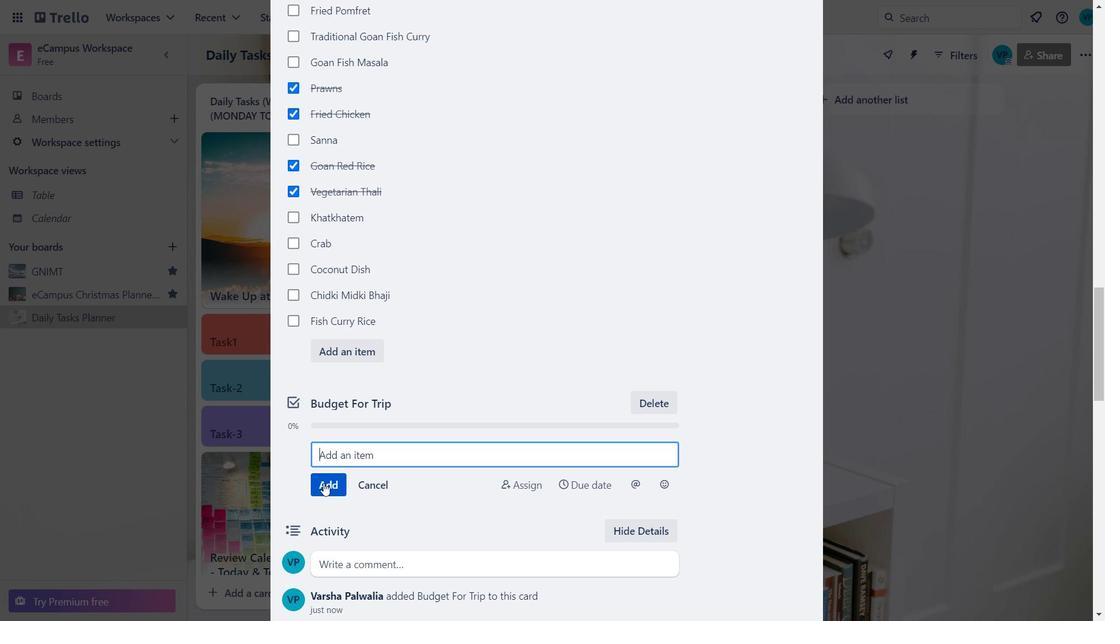 
Action: Mouse pressed left at (324, 484)
Screenshot: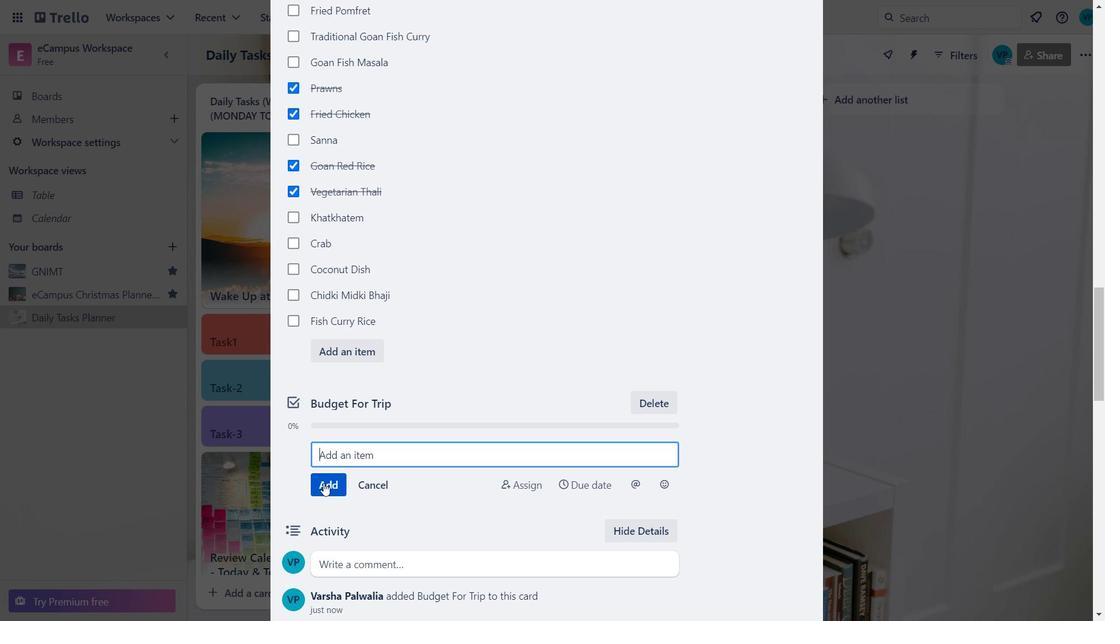 
Action: Mouse moved to (372, 456)
Screenshot: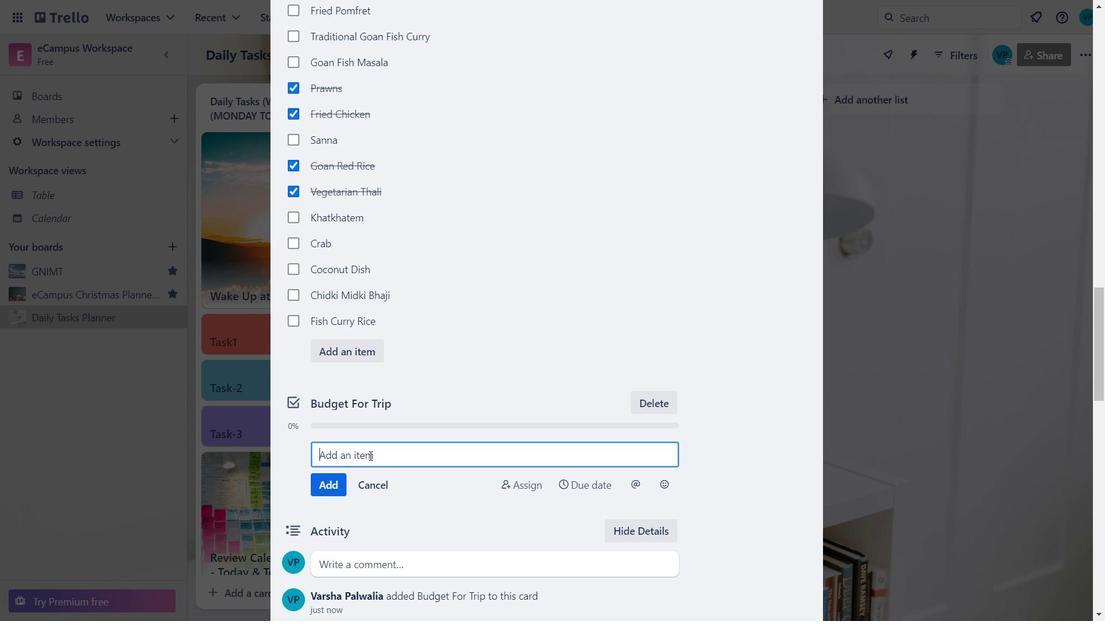 
Action: Mouse scrolled (372, 455) with delta (0, 0)
Screenshot: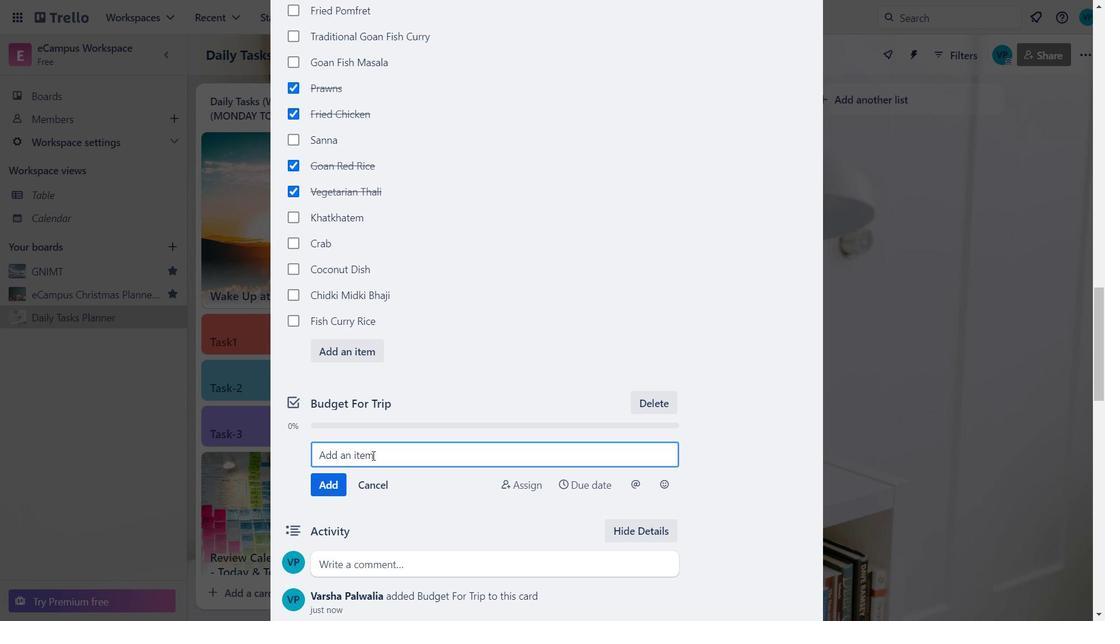 
Action: Mouse moved to (382, 378)
Screenshot: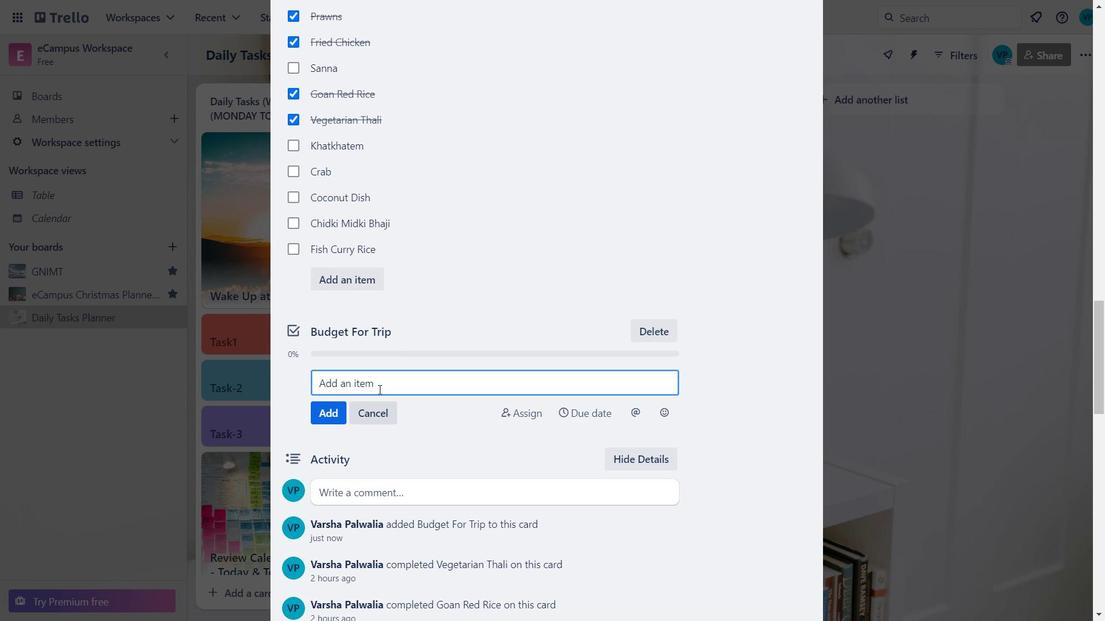 
Action: Mouse pressed left at (382, 378)
Screenshot: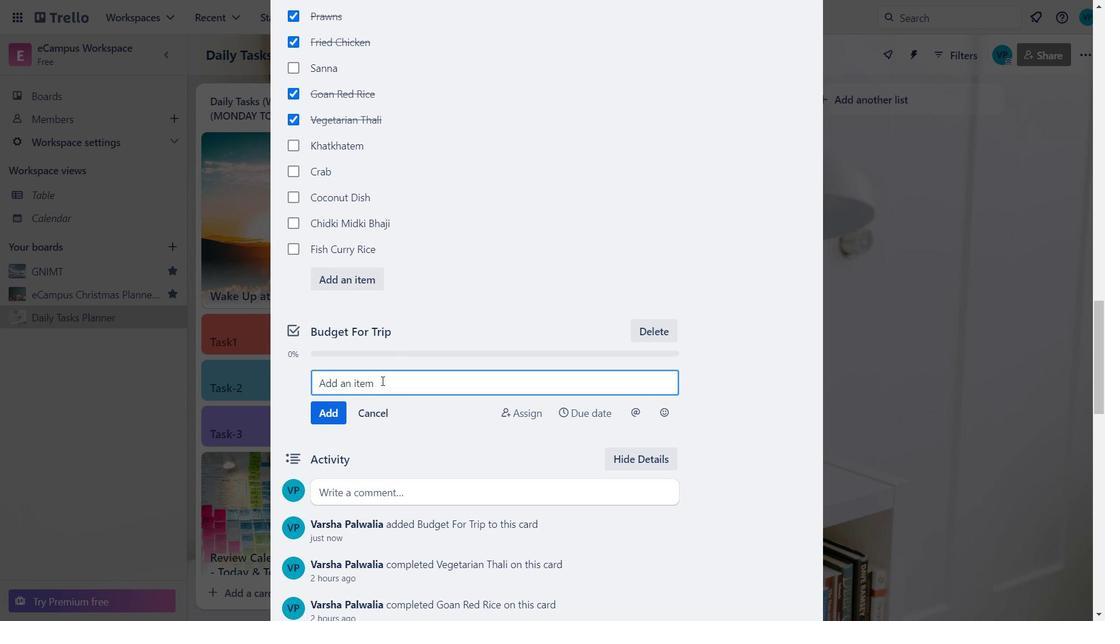
Action: Key pressed <Key.caps_lock>P<Key.caps_lock>er<Key.space>person<Key.space>-<Key.space><Key.caps_lock>F<Key.caps_lock>or<Key.space>7<Key.space>days<Key.space>14,372
Screenshot: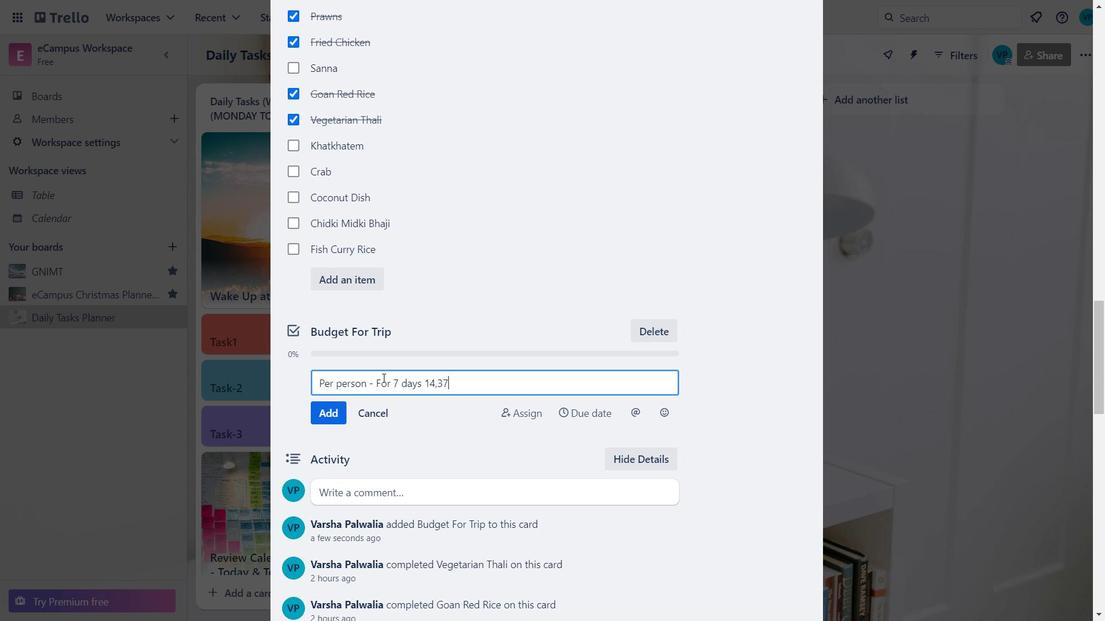 
Action: Mouse moved to (426, 381)
Screenshot: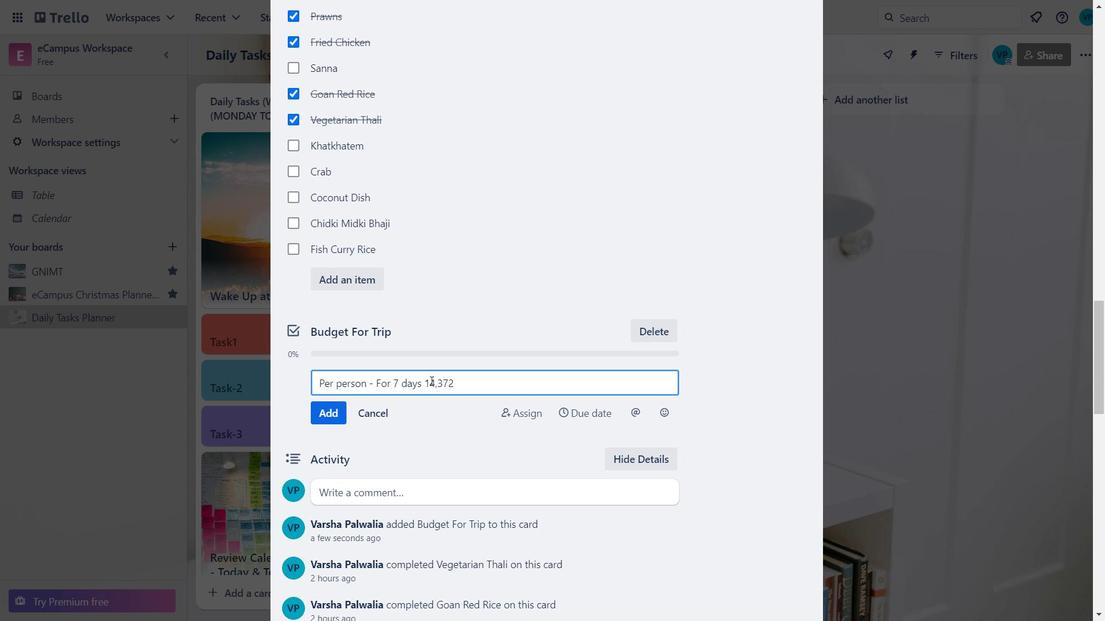
Action: Mouse pressed left at (426, 381)
Screenshot: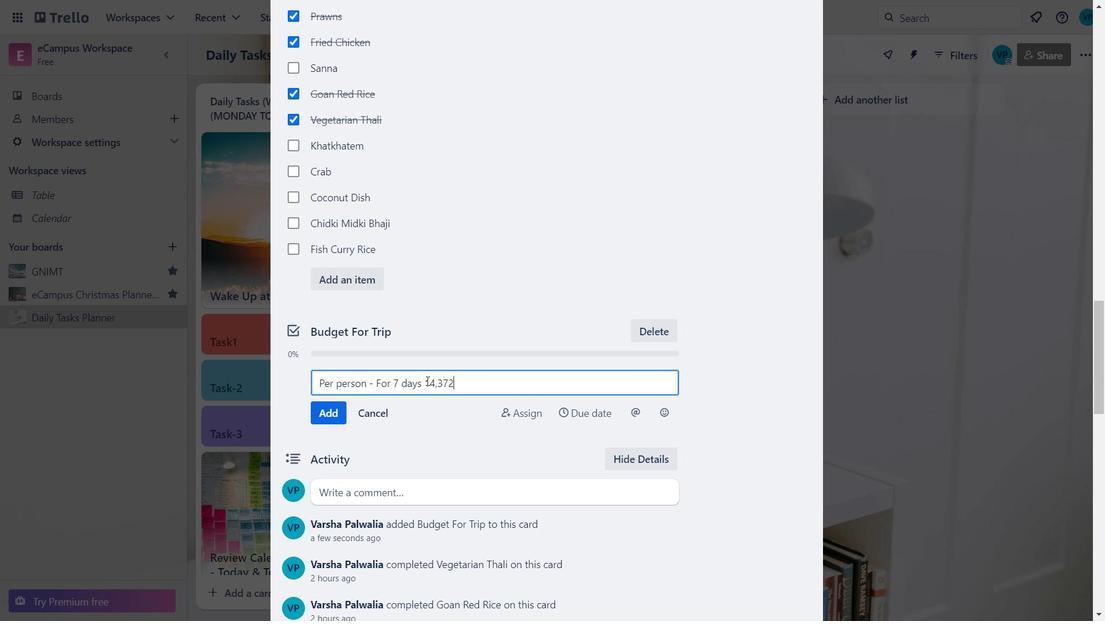 
Action: Key pressed <Key.space>r<Key.backspace><Key.caps_lock>R<Key.caps_lock>s.
Screenshot: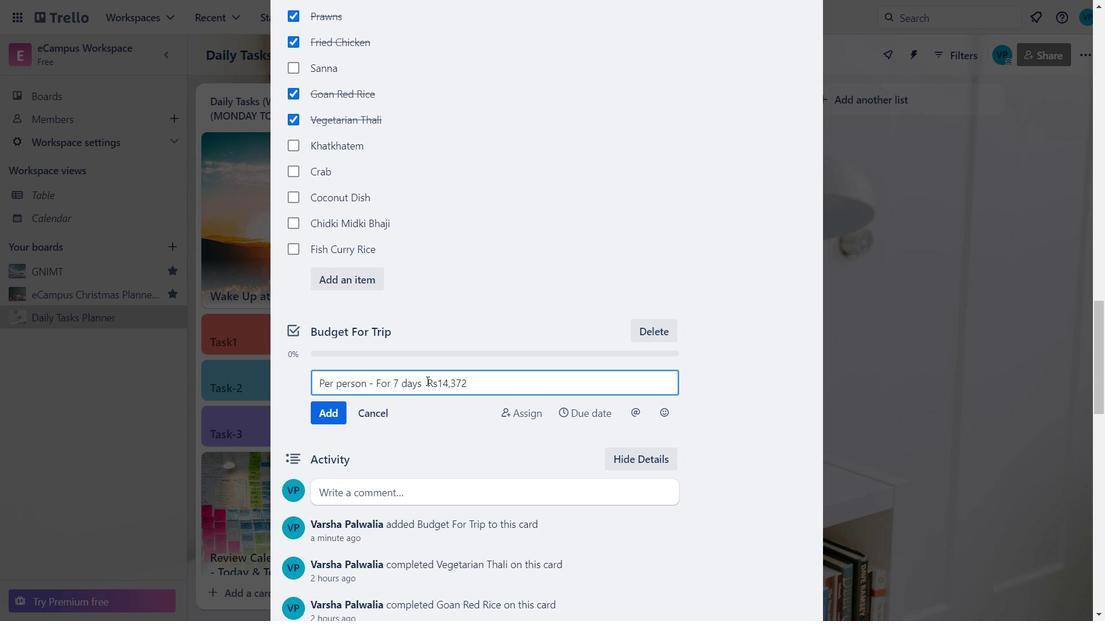 
Action: Mouse moved to (334, 415)
Screenshot: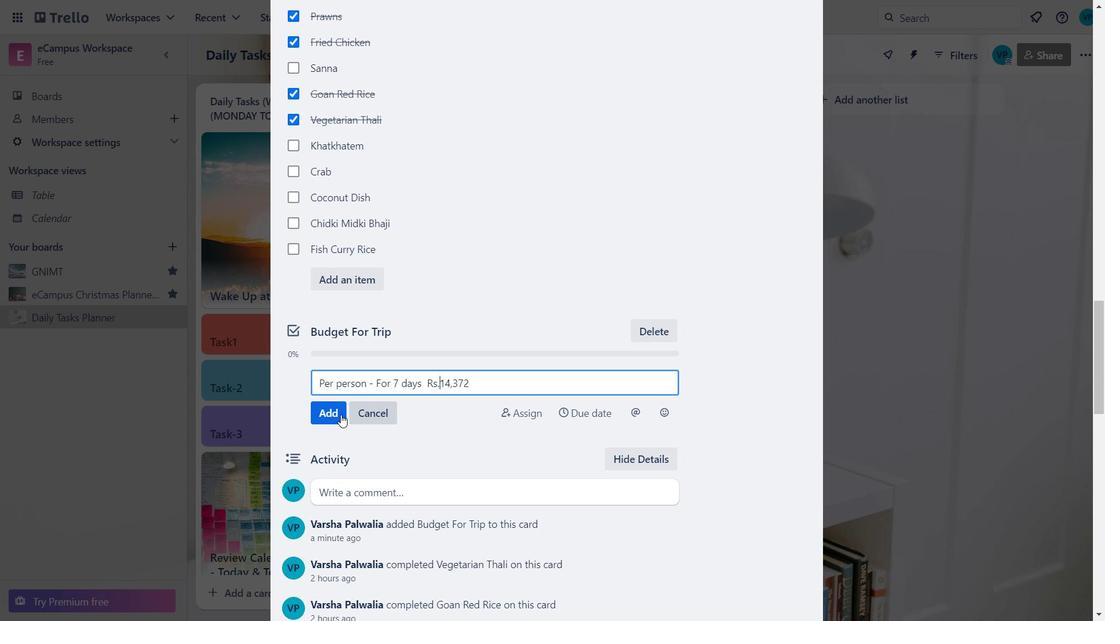 
Action: Mouse pressed left at (334, 415)
Screenshot: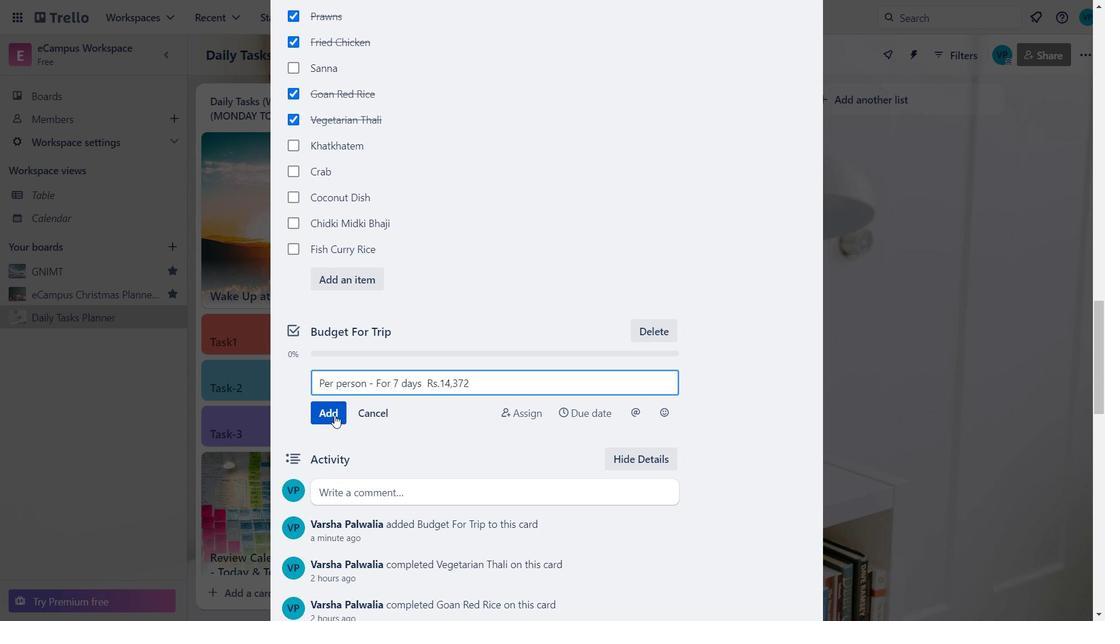 
Action: Mouse moved to (439, 373)
Screenshot: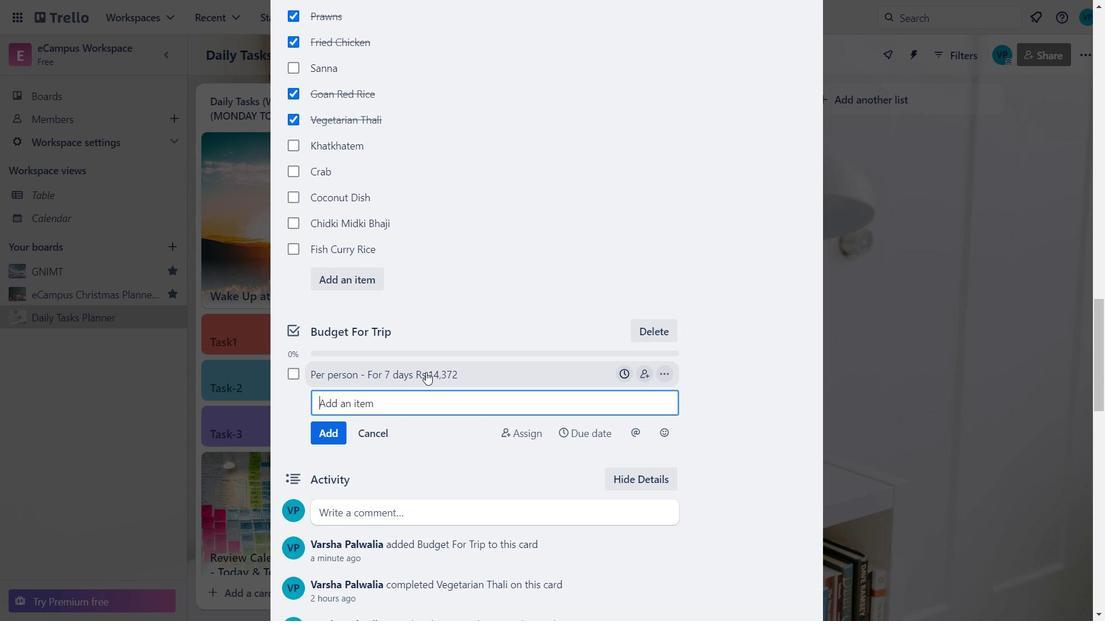 
Action: Mouse pressed left at (439, 373)
Screenshot: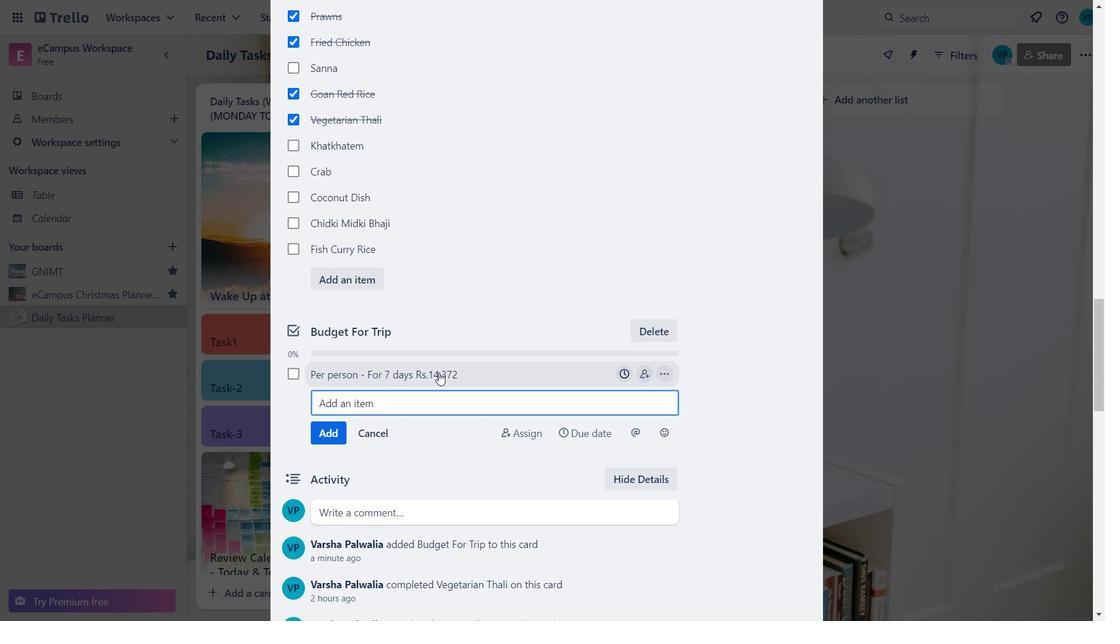 
Action: Mouse pressed left at (439, 373)
Screenshot: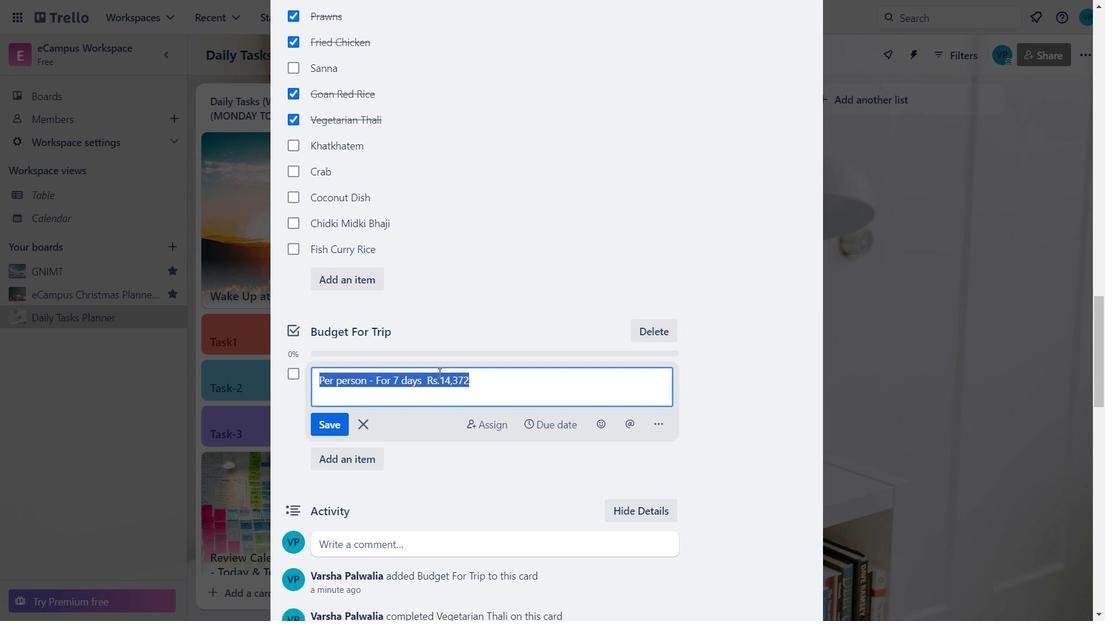
Action: Mouse moved to (489, 379)
Screenshot: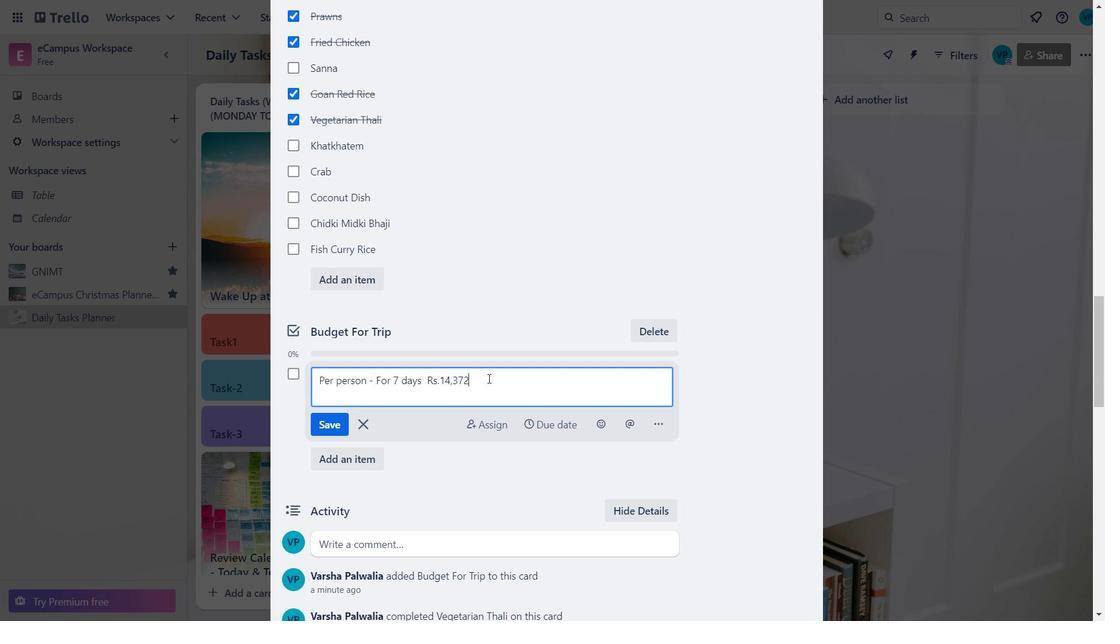 
Action: Mouse pressed left at (489, 379)
Screenshot: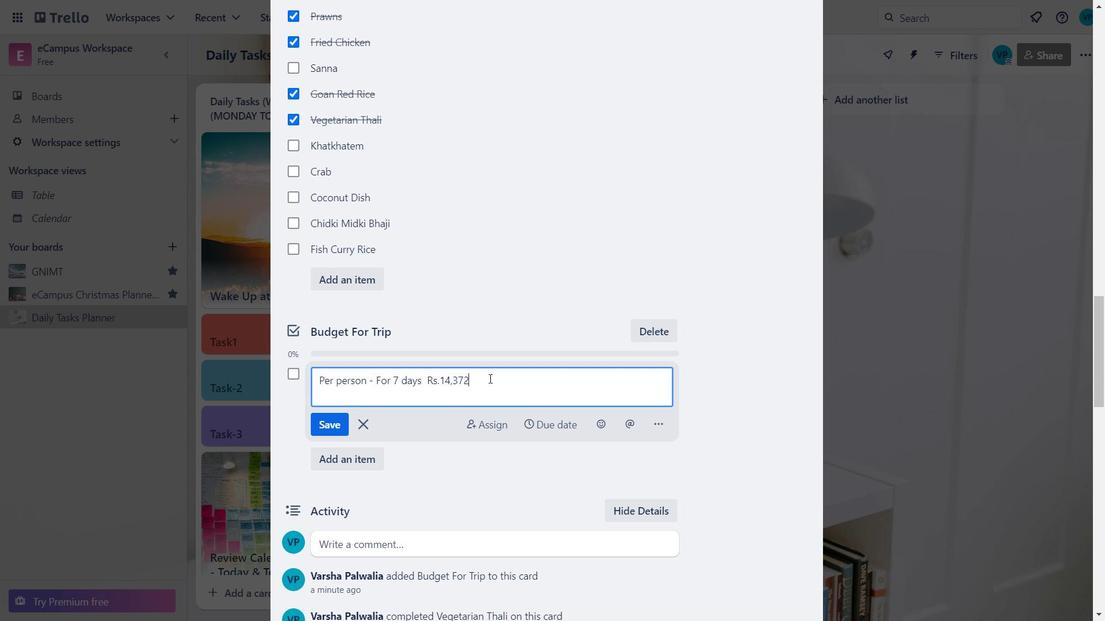 
Action: Key pressed <Key.space>-<Key.space><Key.caps_lock>F<Key.caps_lock>rom<Key.space><Key.caps_lock>T<Key.caps_lock>rain
Screenshot: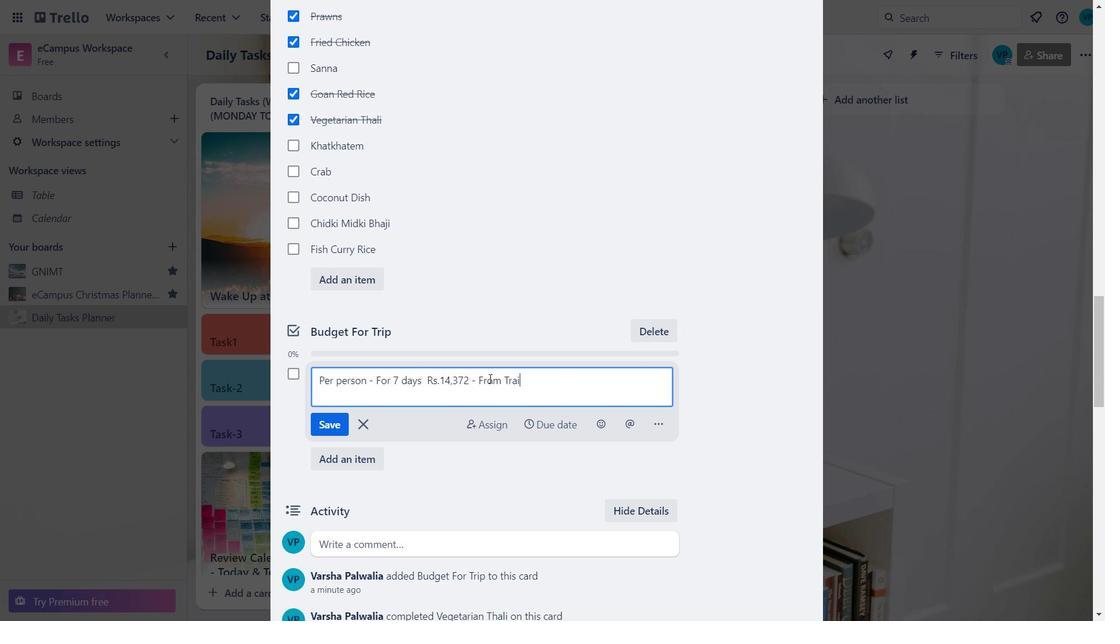 
Action: Mouse moved to (336, 431)
Screenshot: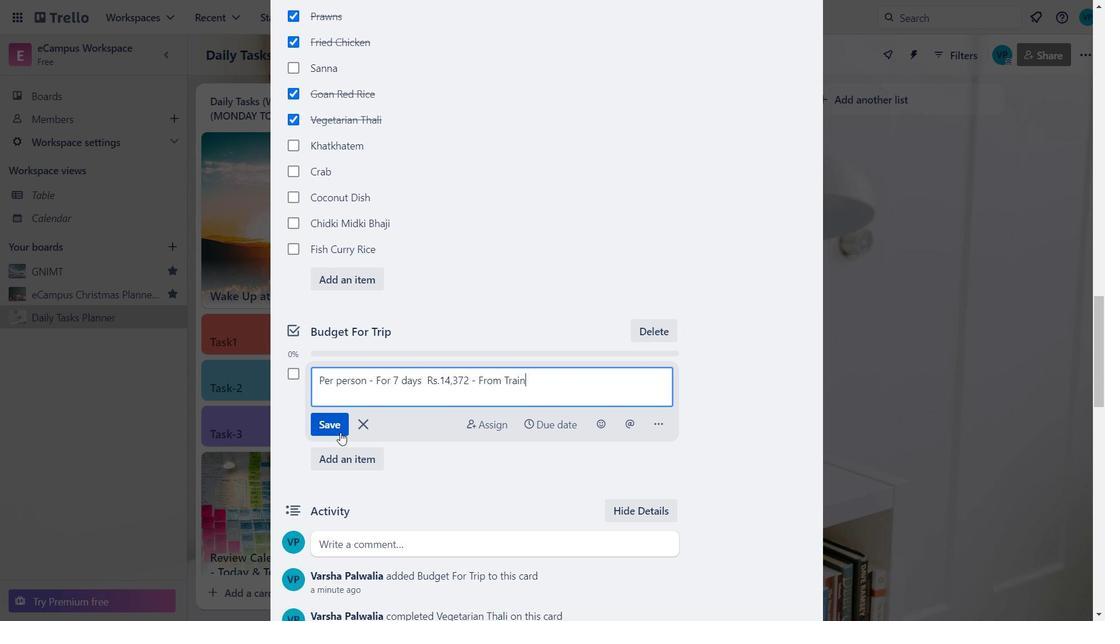 
Action: Mouse pressed left at (336, 431)
Screenshot: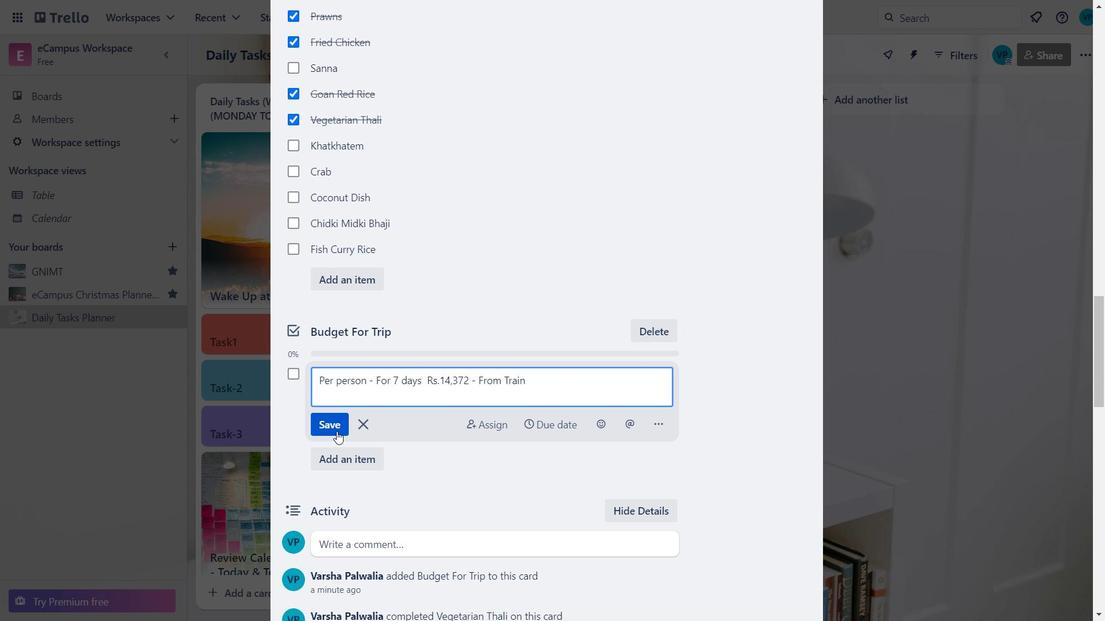 
Action: Mouse moved to (358, 407)
Screenshot: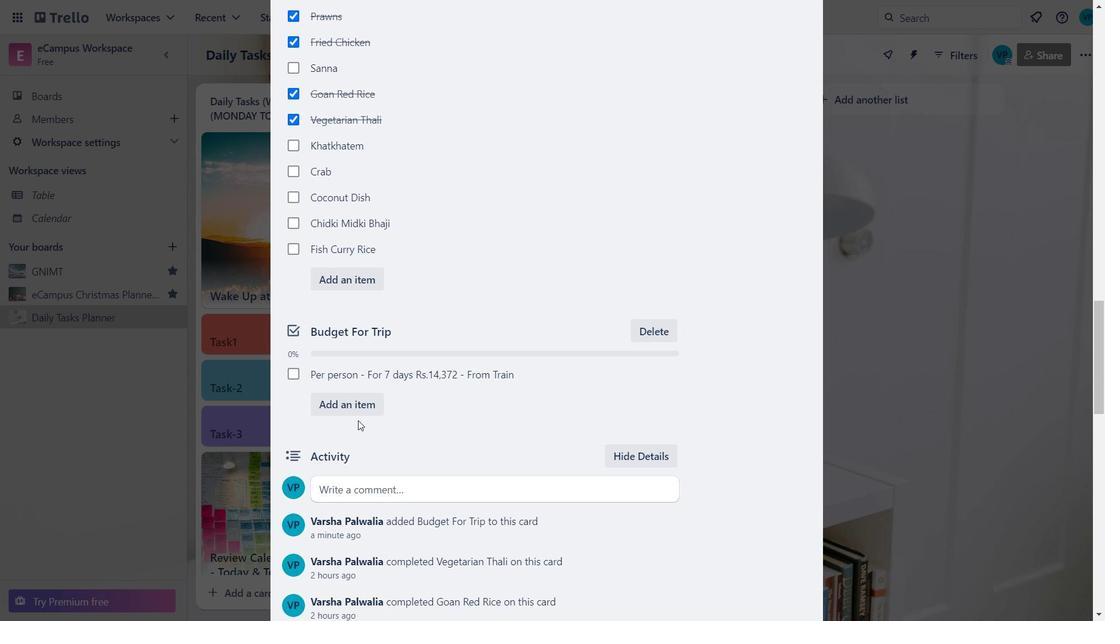 
Action: Mouse pressed left at (358, 407)
Screenshot: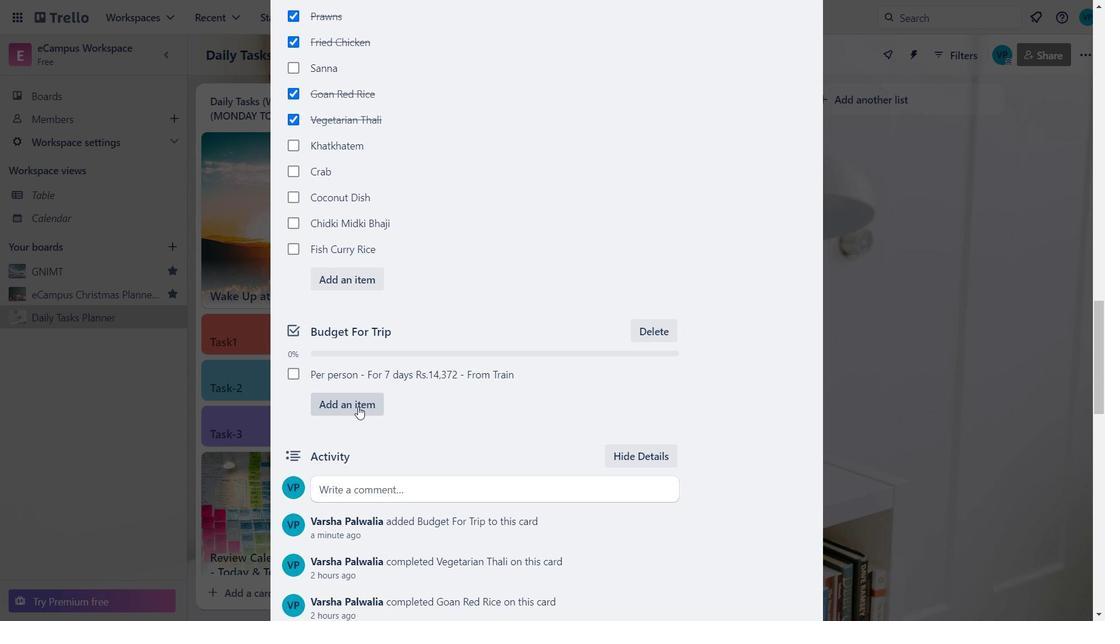 
Action: Key pressed <Key.caps_lock>P<Key.caps_lock>er<Key.space>person<Key.space>-<Key.space><Key.caps_lock>F<Key.caps_lock>or<Key.space>7<Key.space>days<Key.space><Key.caps_lock>R<Key.caps_lock>s,<Key.space><Key.backspace><Key.backspace>.<Key.space><Key.caps_lock><Key.caps_lock>25,432<Key.space>-<Key.space><Key.caps_lock>F<Key.caps_lock>rom<Key.space><Key.caps_lock>F<Key.caps_lock>light
Screenshot: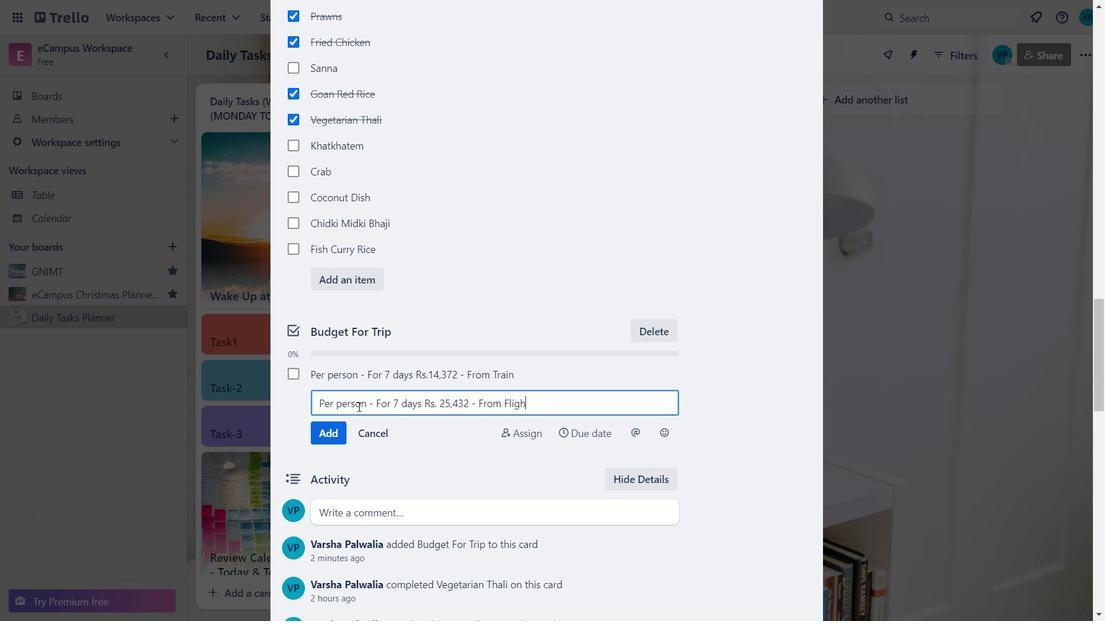 
Action: Mouse moved to (329, 431)
Screenshot: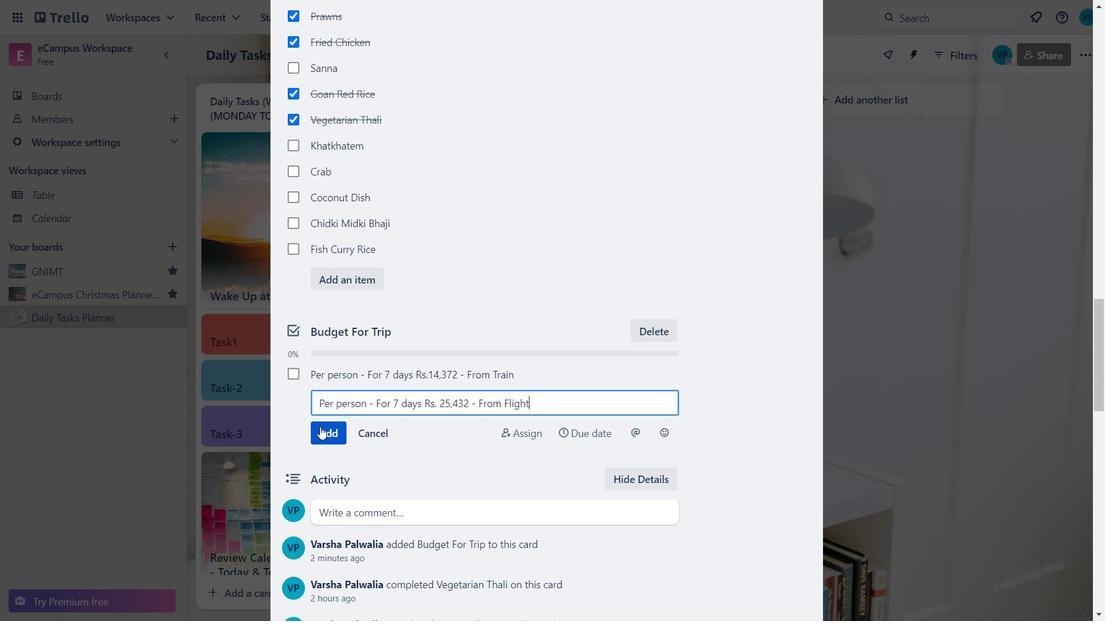 
Action: Mouse pressed left at (329, 431)
Screenshot: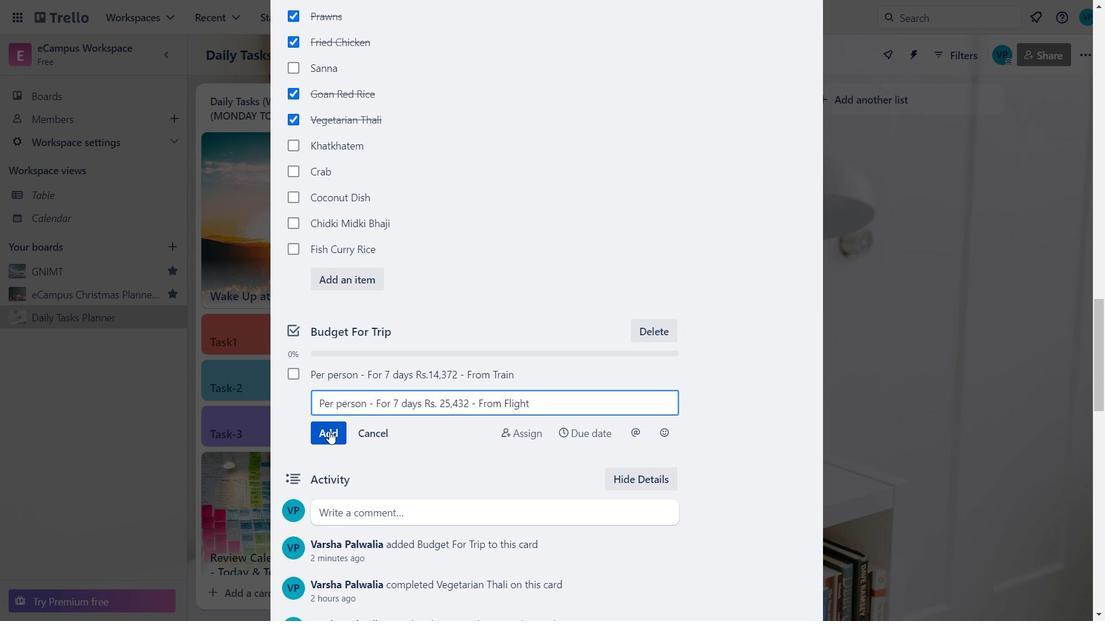 
Action: Key pressed <Key.caps_lock>F<Key.caps_lock>light<Key.space>from<Key.space>both<Key.space>
Screenshot: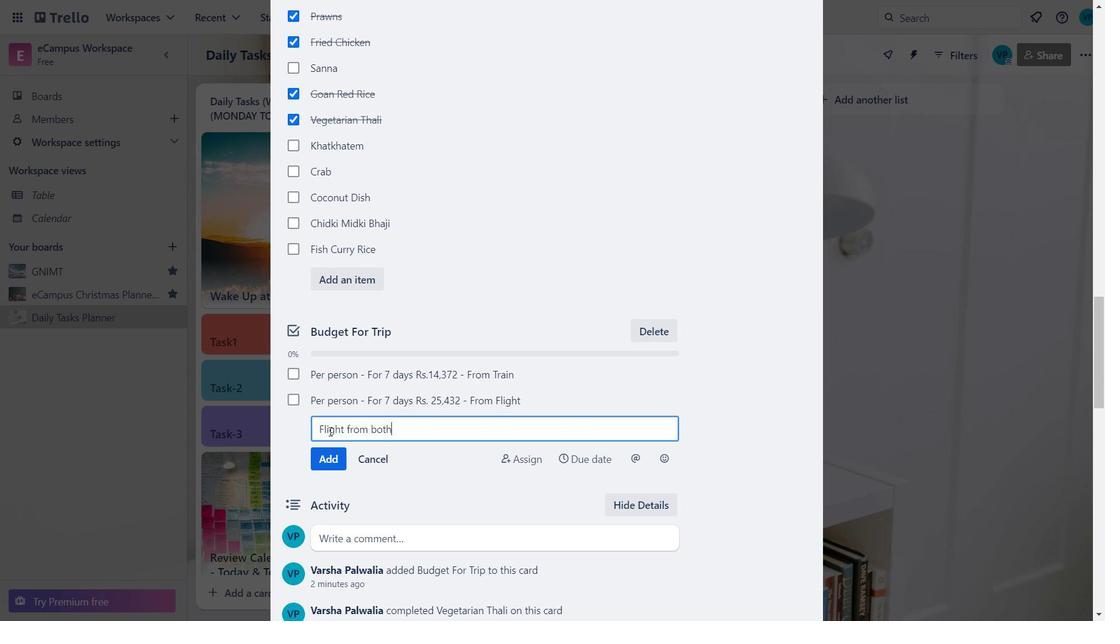 
Action: Mouse moved to (422, 441)
Screenshot: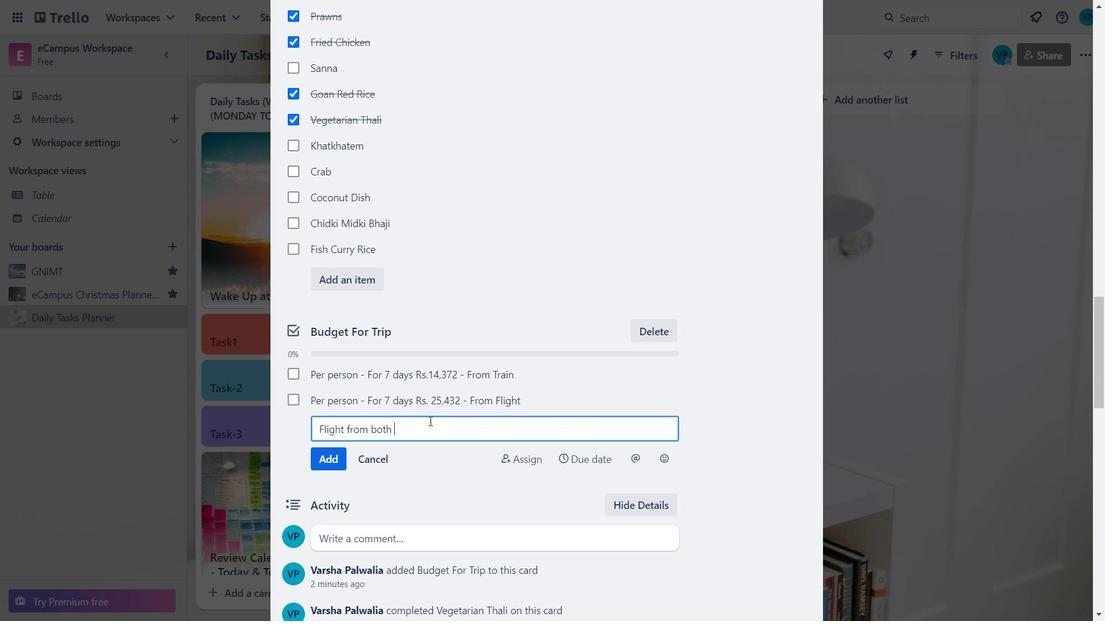 
Action: Key pressed sides<Key.space>-<Key.space>per<Key.space><Key.backspace><Key.backspace><Key.backspace><Key.backspace><Key.caps_lock>P<Key.caps_lock>er<Key.space>person<Key.space>-<Key.space>18000
Screenshot: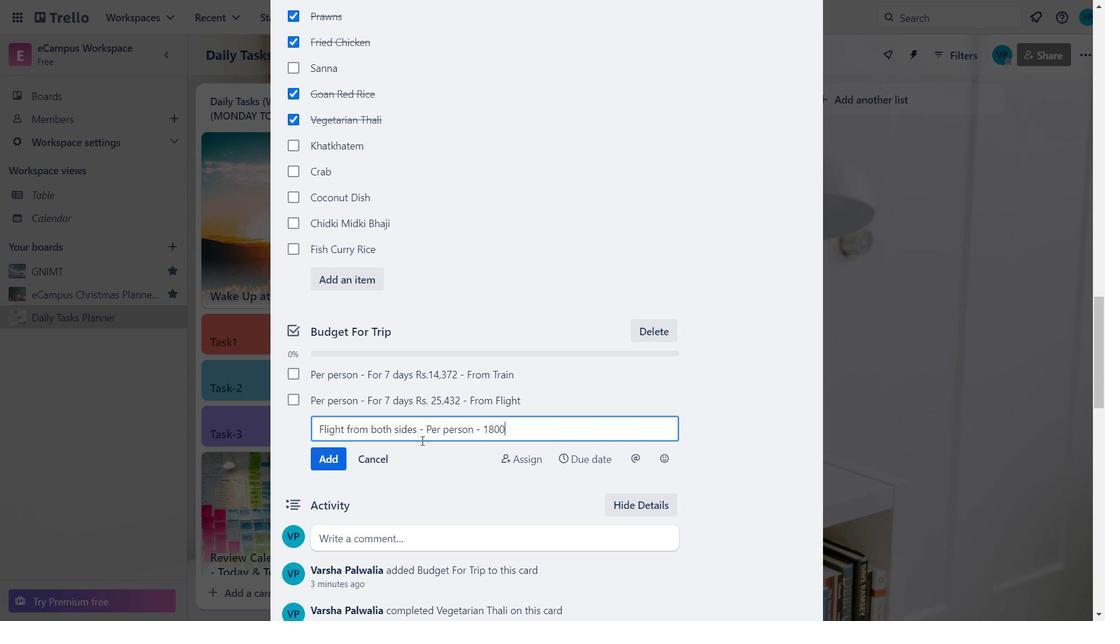 
Action: Mouse moved to (329, 458)
Screenshot: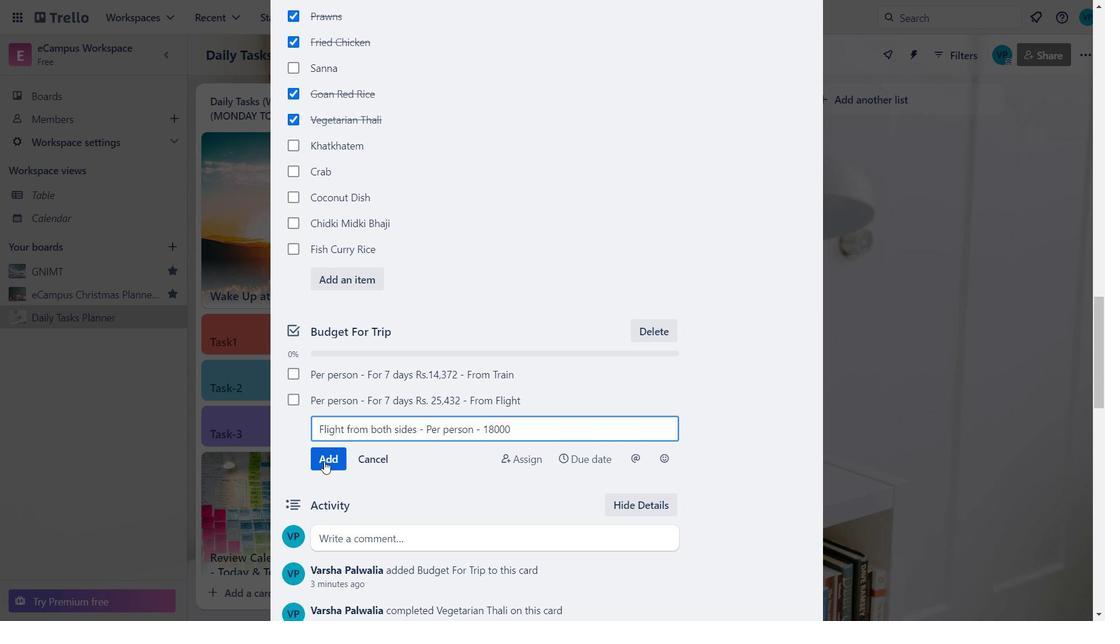 
Action: Mouse pressed left at (329, 458)
Screenshot: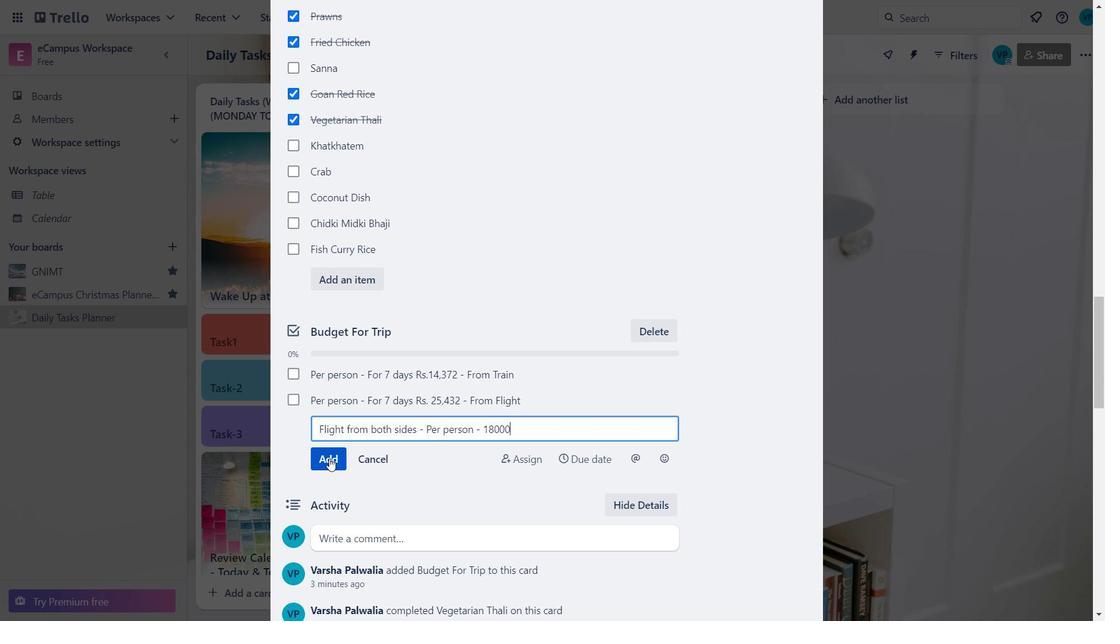
Action: Mouse moved to (360, 403)
Screenshot: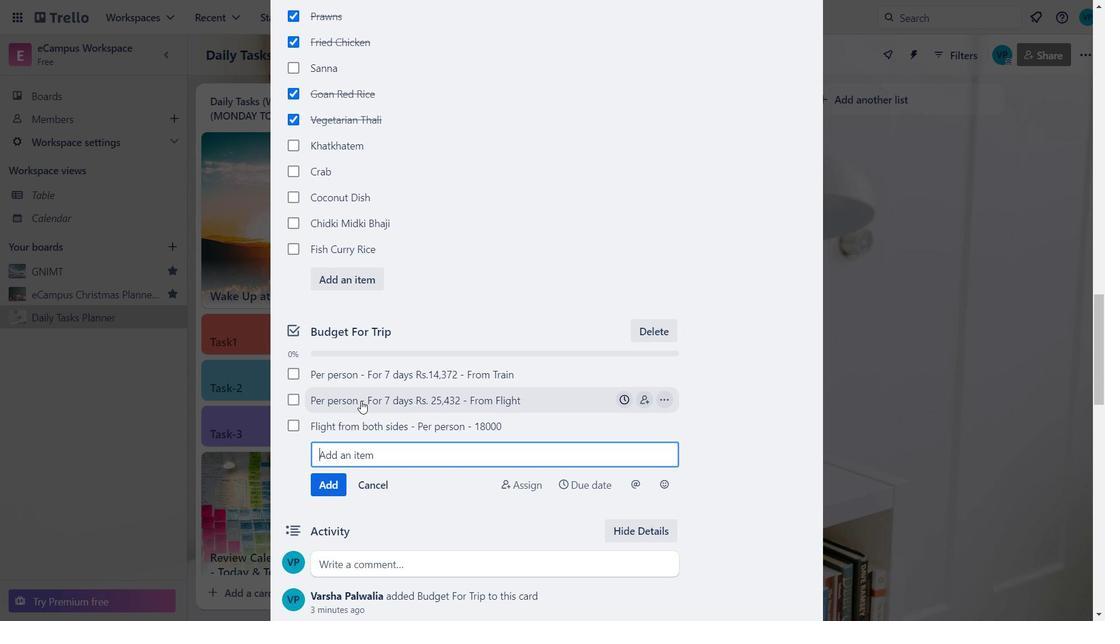 
Action: Mouse scrolled (360, 402) with delta (0, 0)
Screenshot: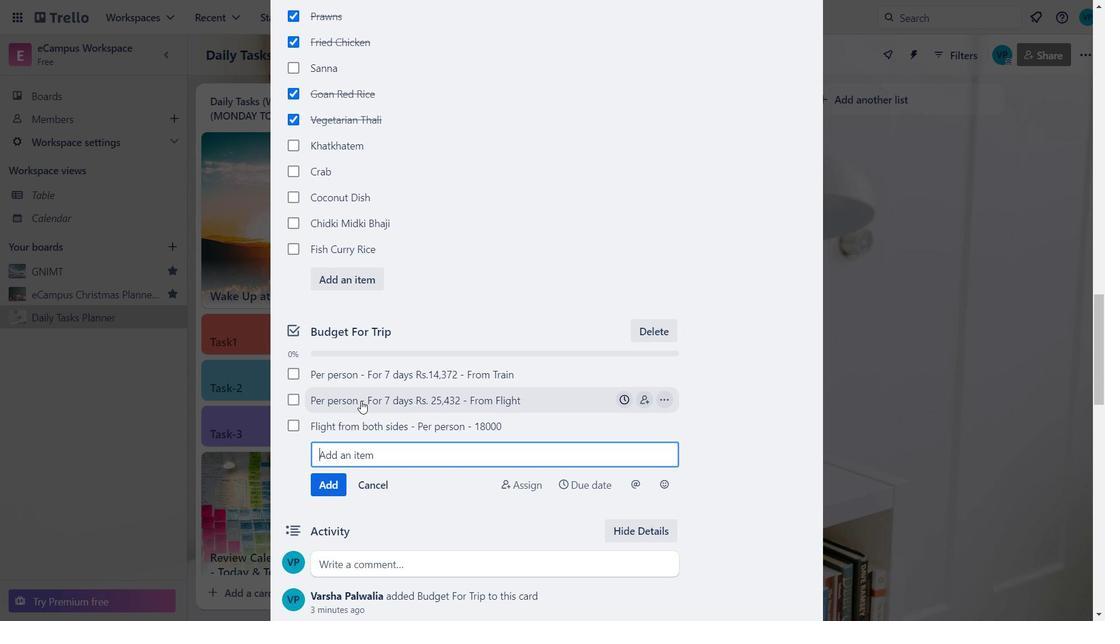 
Action: Mouse moved to (360, 407)
Screenshot: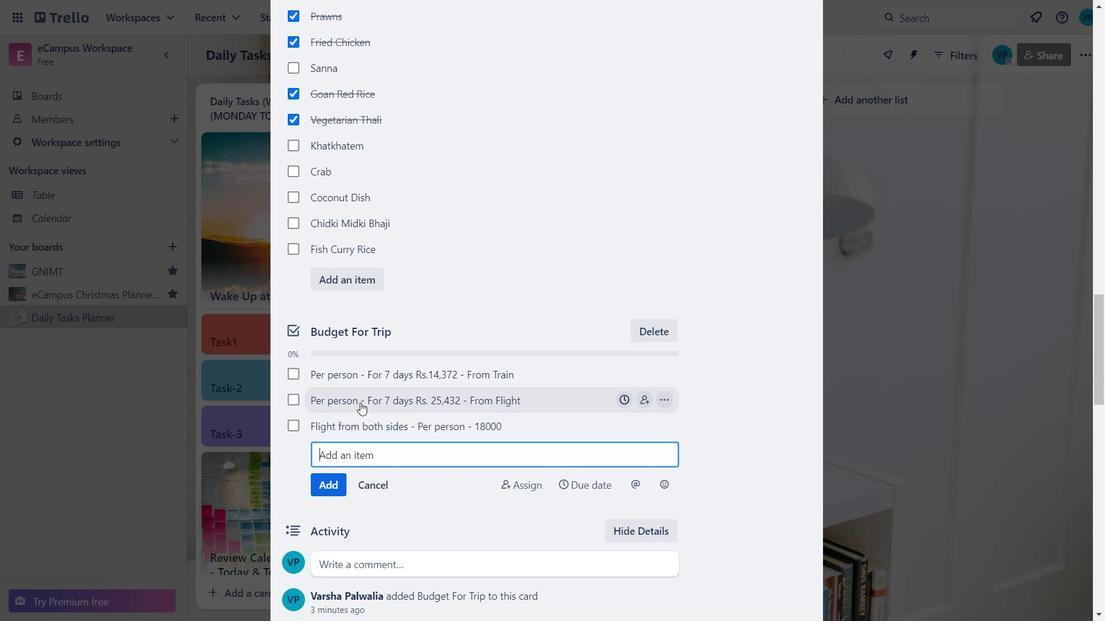 
Action: Mouse scrolled (360, 407) with delta (0, 0)
Screenshot: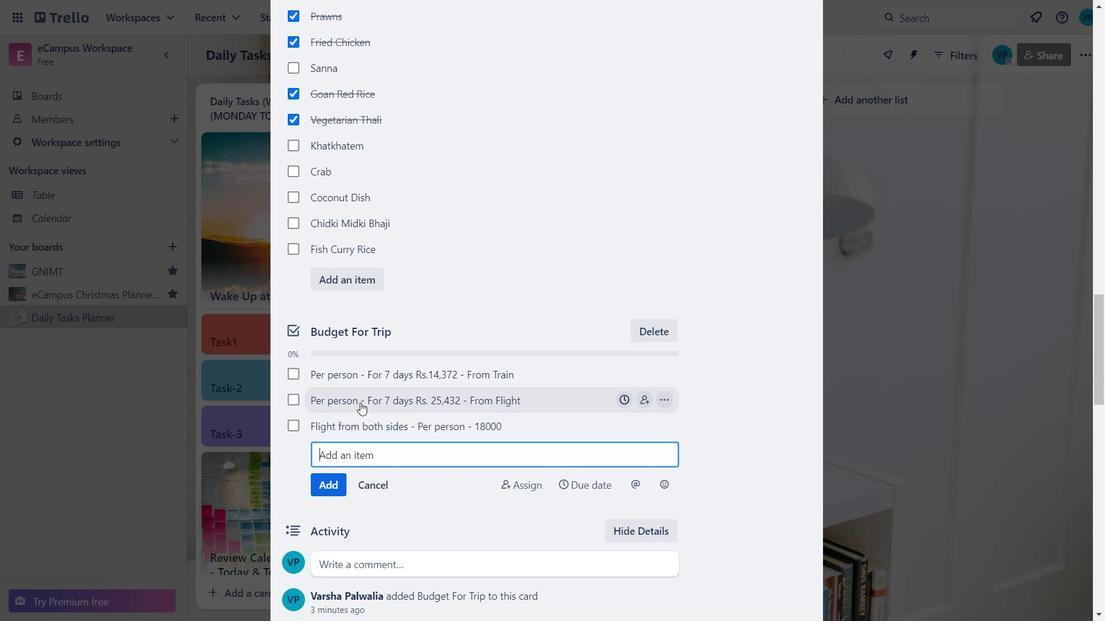 
Action: Mouse moved to (360, 411)
Screenshot: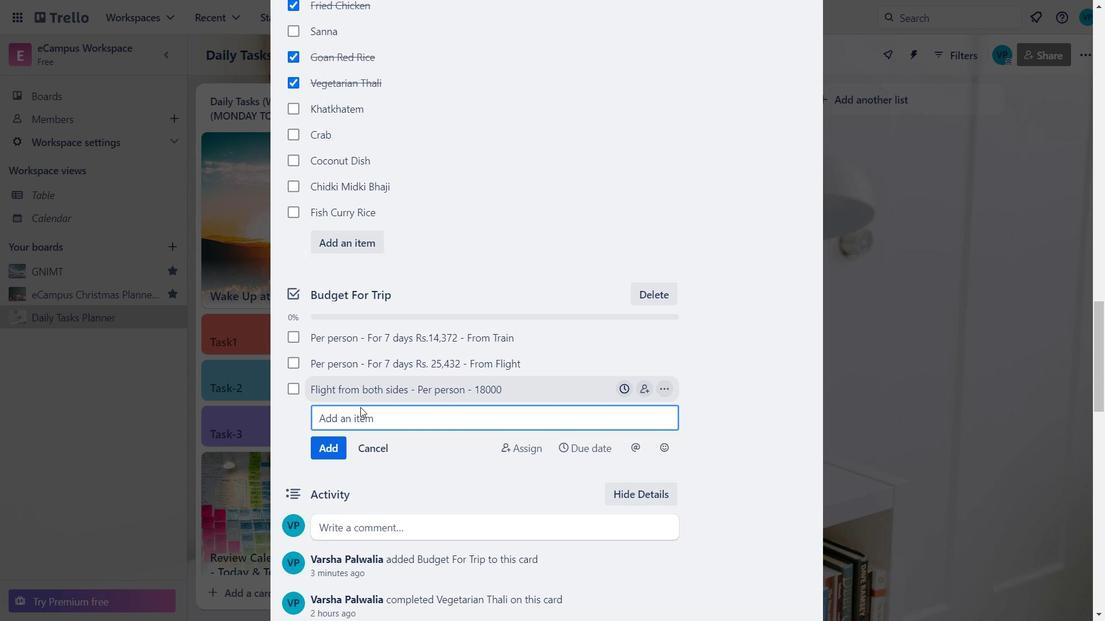 
Action: Mouse scrolled (360, 410) with delta (0, 0)
Screenshot: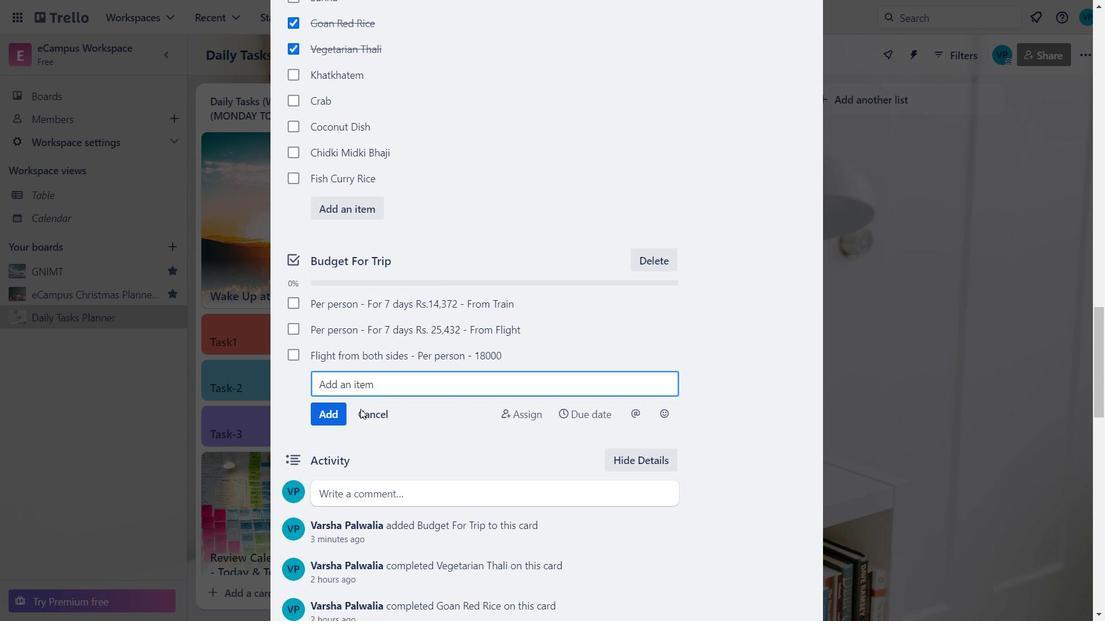 
Action: Mouse moved to (360, 412)
Screenshot: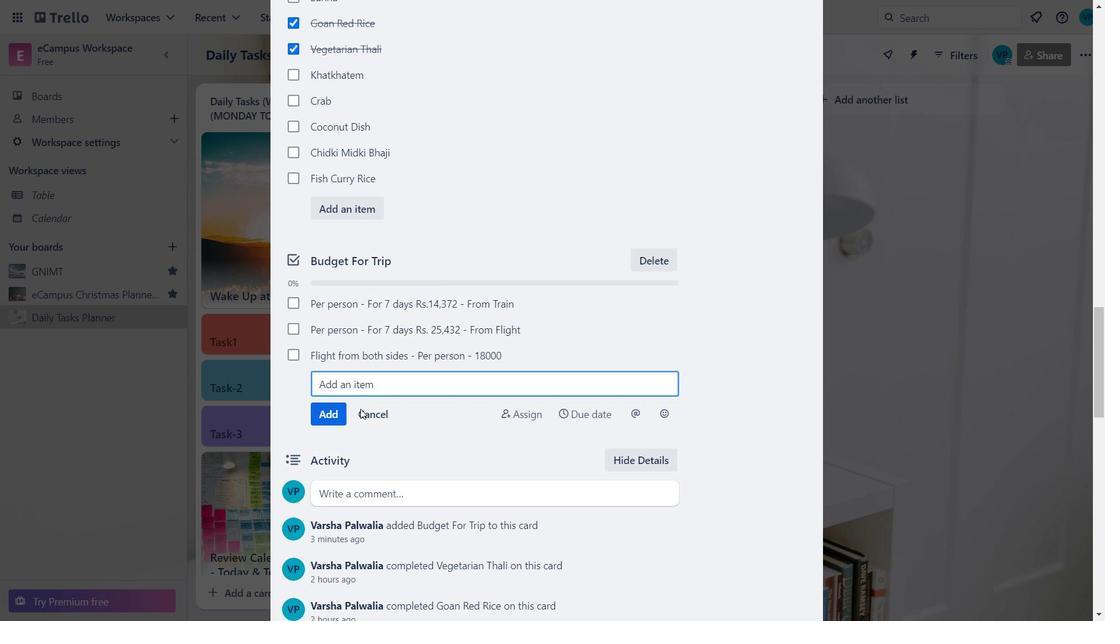 
Action: Mouse scrolled (360, 412) with delta (0, 0)
Screenshot: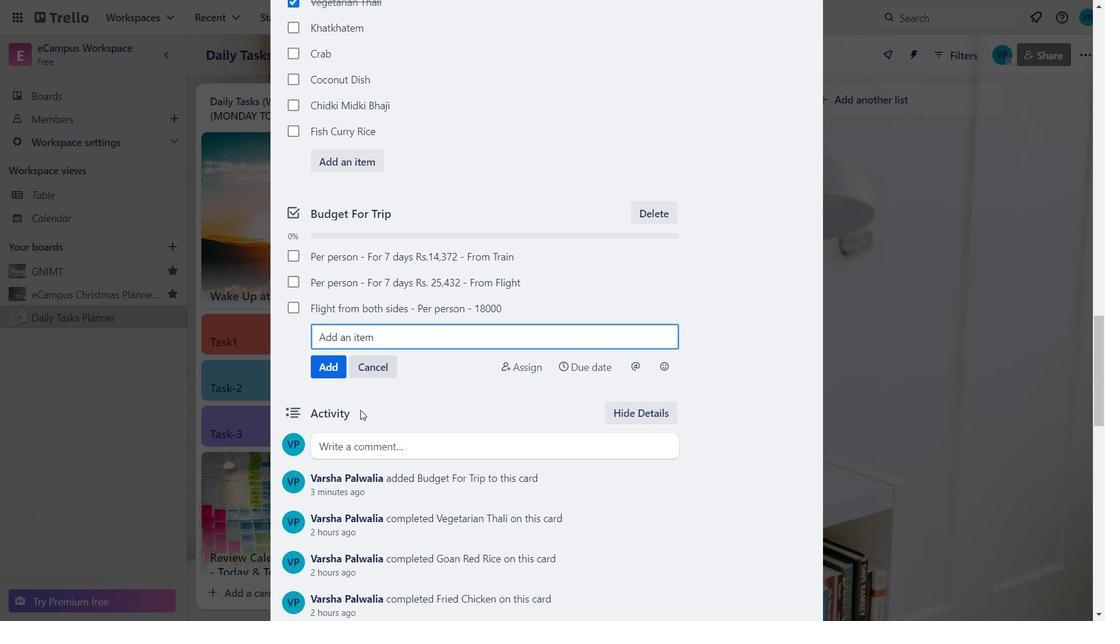 
Action: Mouse scrolled (360, 413) with delta (0, 0)
Screenshot: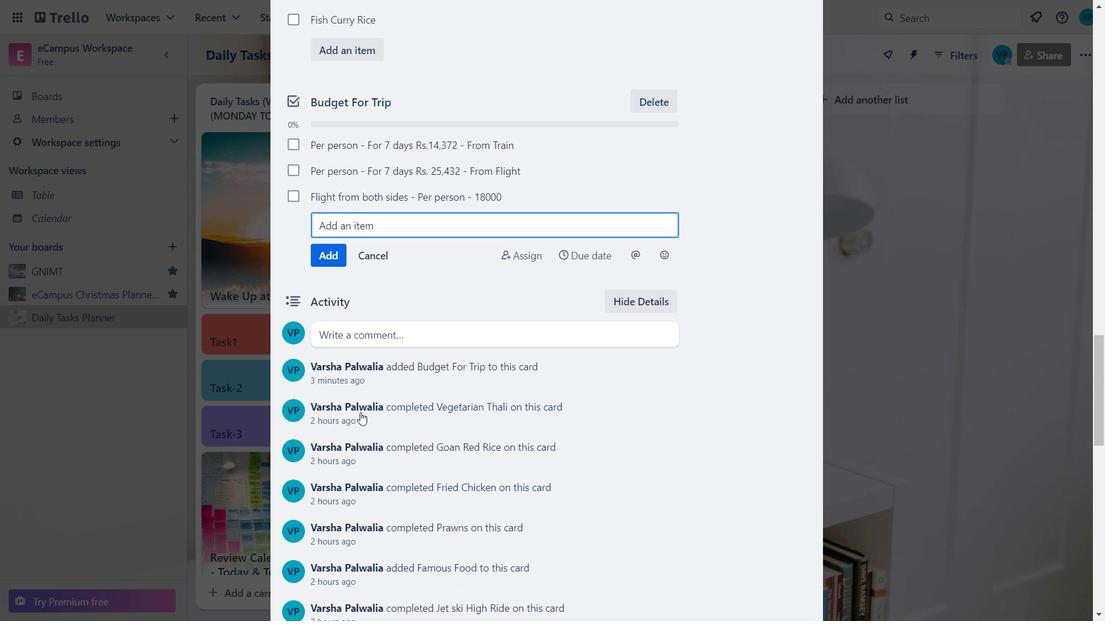 
Action: Mouse scrolled (360, 413) with delta (0, 0)
Screenshot: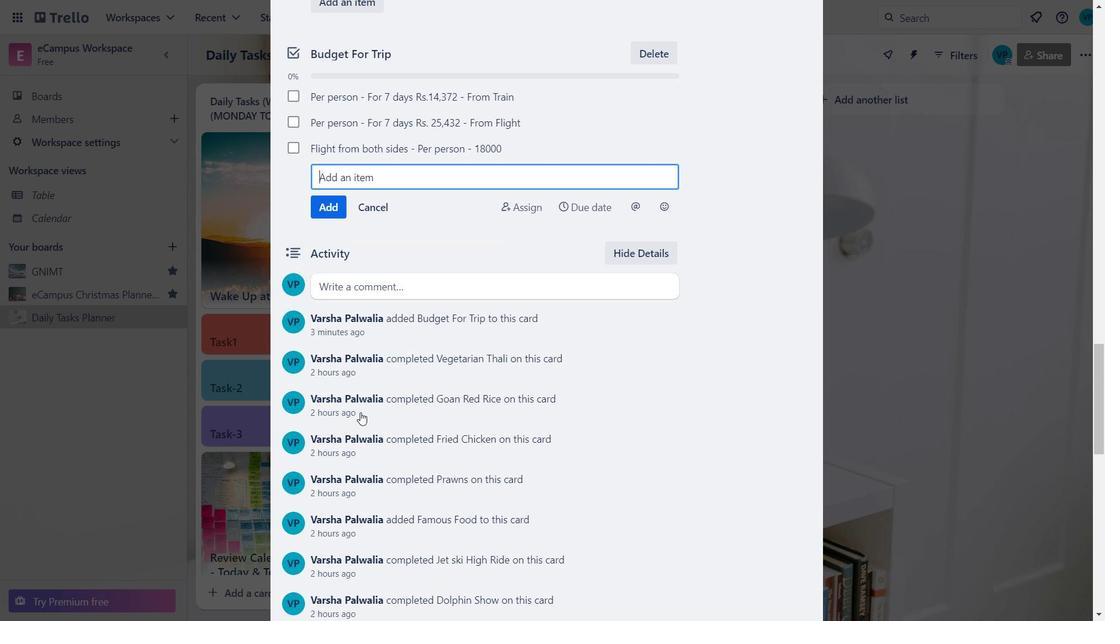 
Action: Mouse scrolled (360, 413) with delta (0, 0)
Screenshot: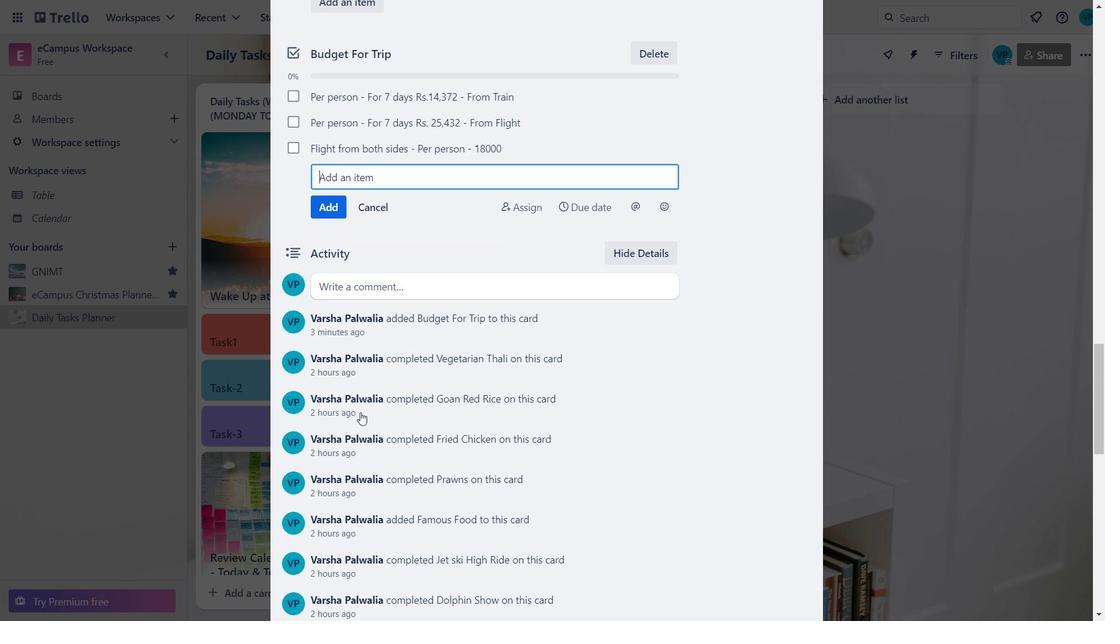 
Action: Mouse scrolled (360, 413) with delta (0, 0)
Screenshot: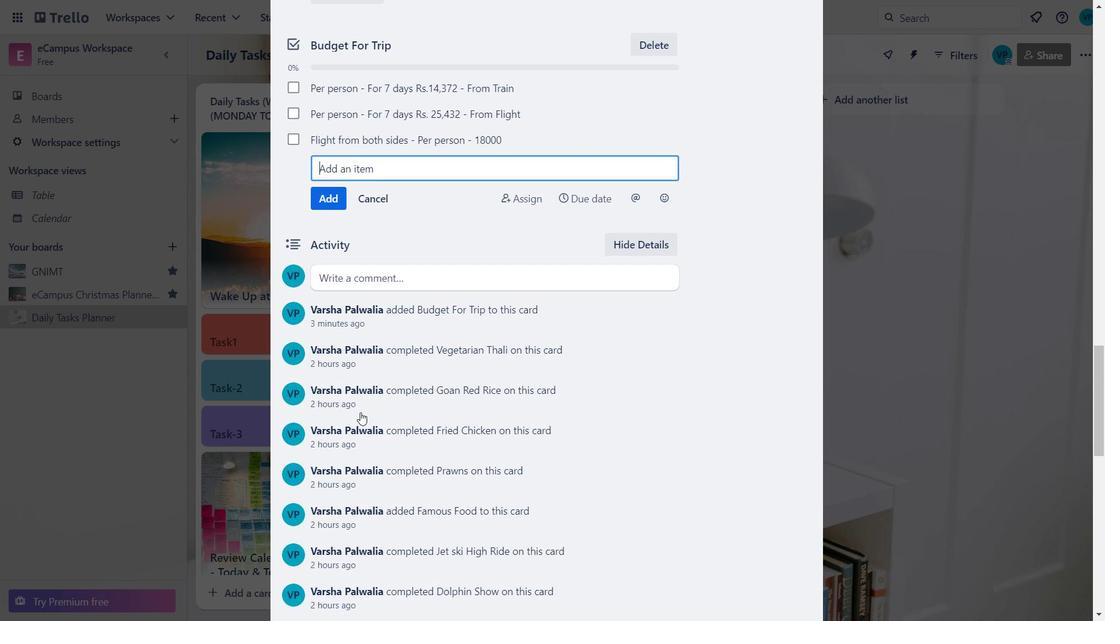 
Action: Mouse moved to (295, 428)
Screenshot: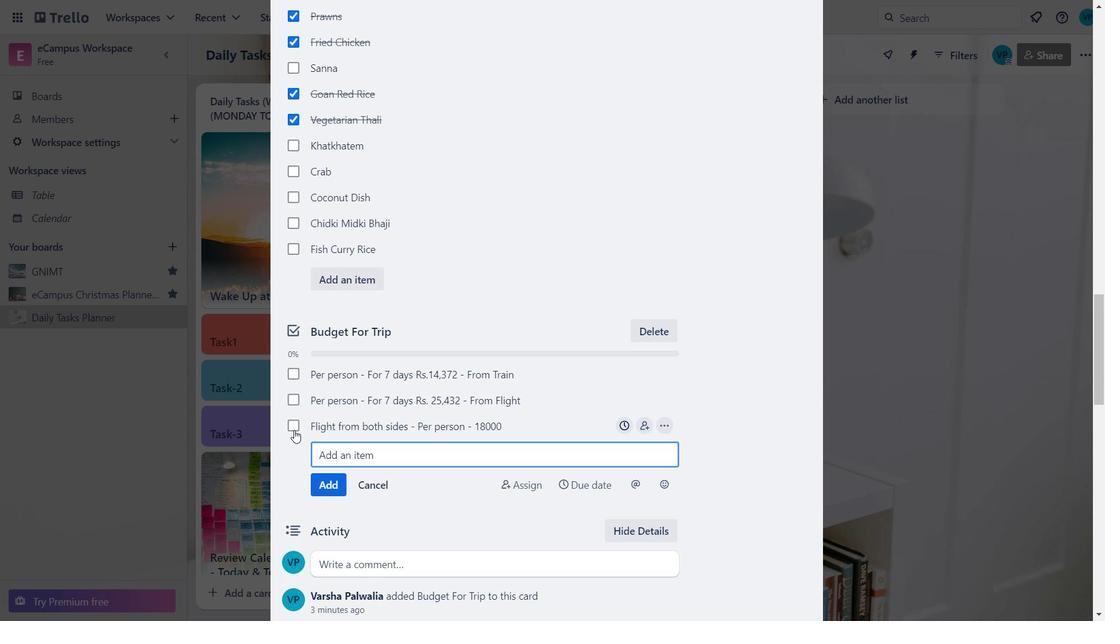 
Action: Mouse pressed left at (295, 428)
Screenshot: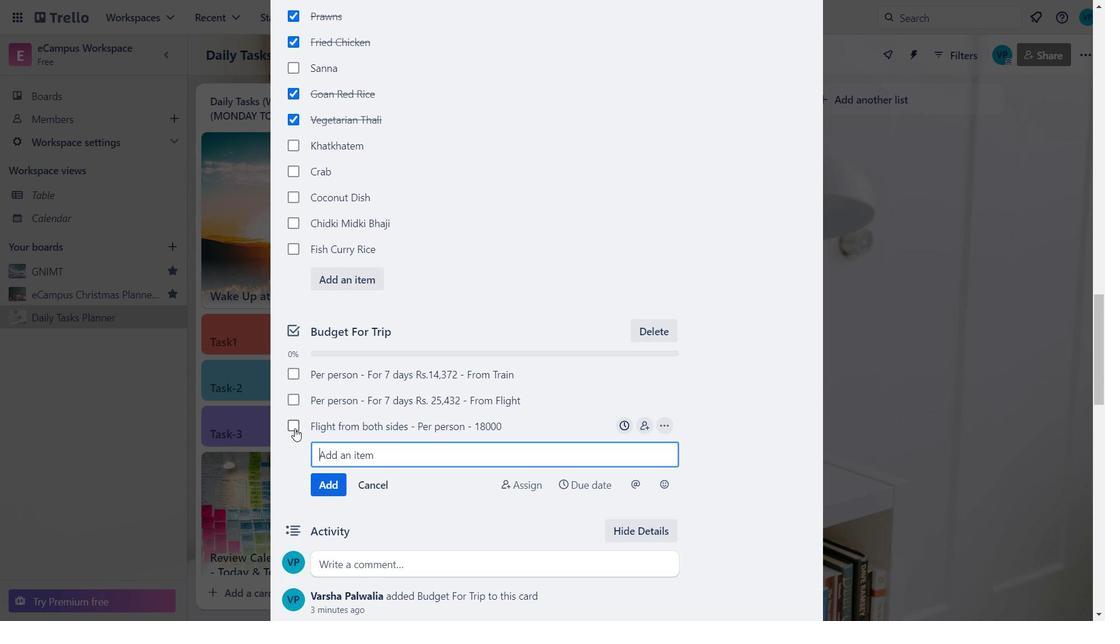 
Action: Mouse moved to (295, 398)
Screenshot: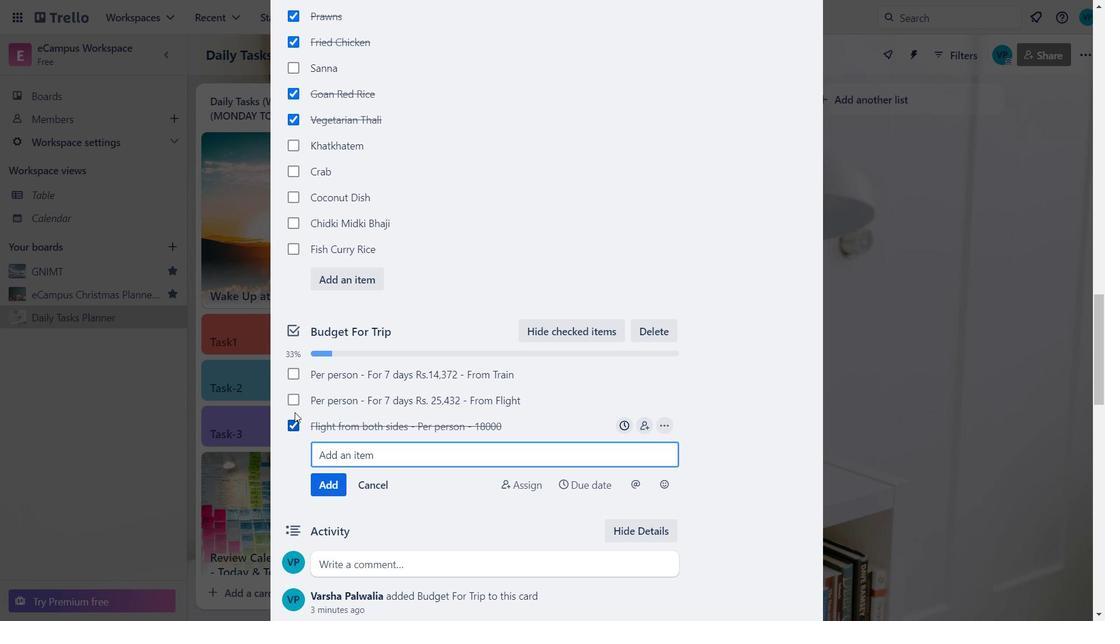 
Action: Mouse pressed left at (295, 398)
Screenshot: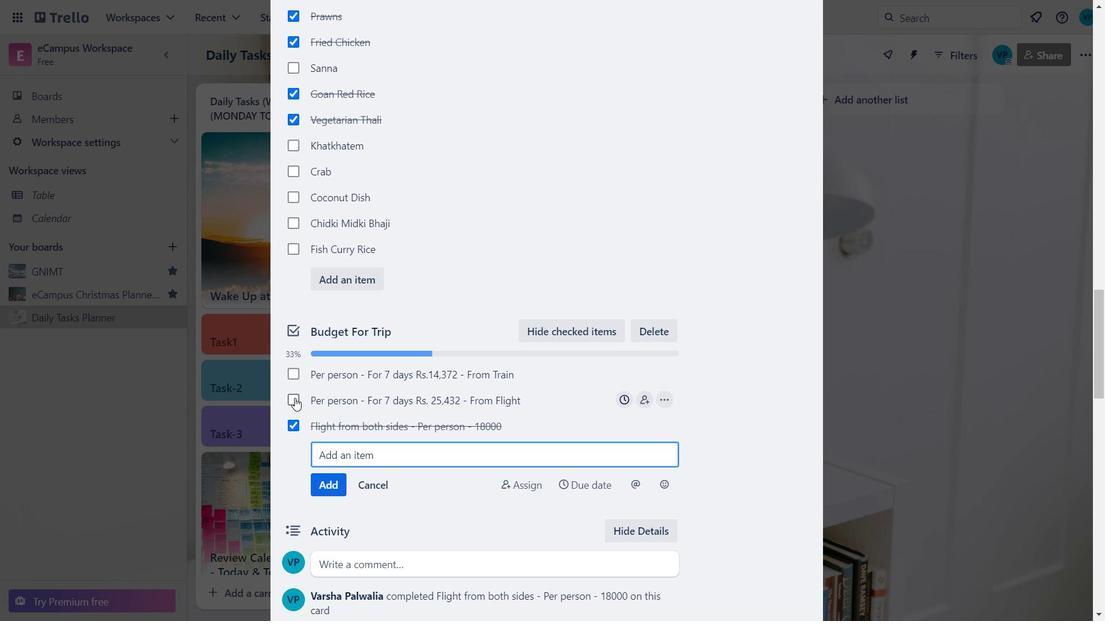 
Action: Mouse moved to (380, 420)
Screenshot: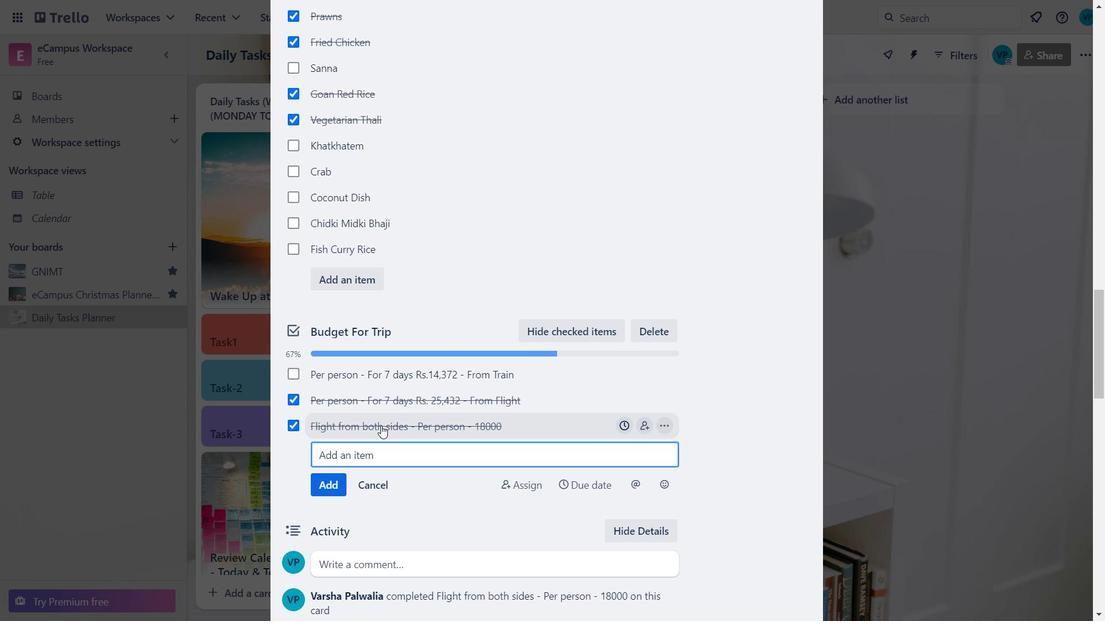
Action: Mouse scrolled (380, 420) with delta (0, 0)
Screenshot: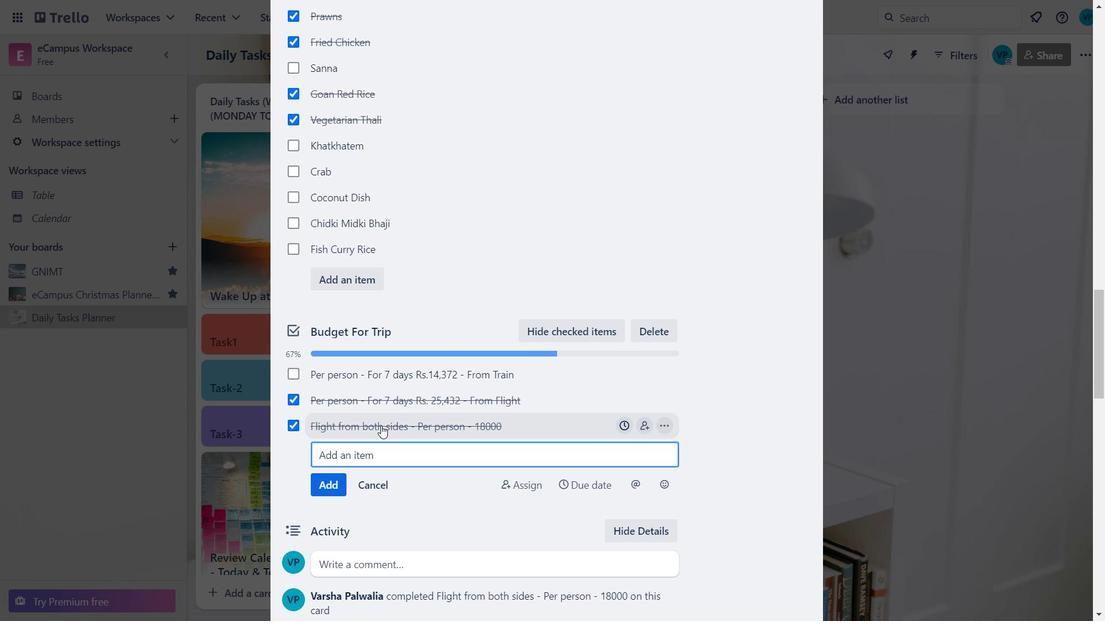 
Action: Mouse moved to (378, 412)
Screenshot: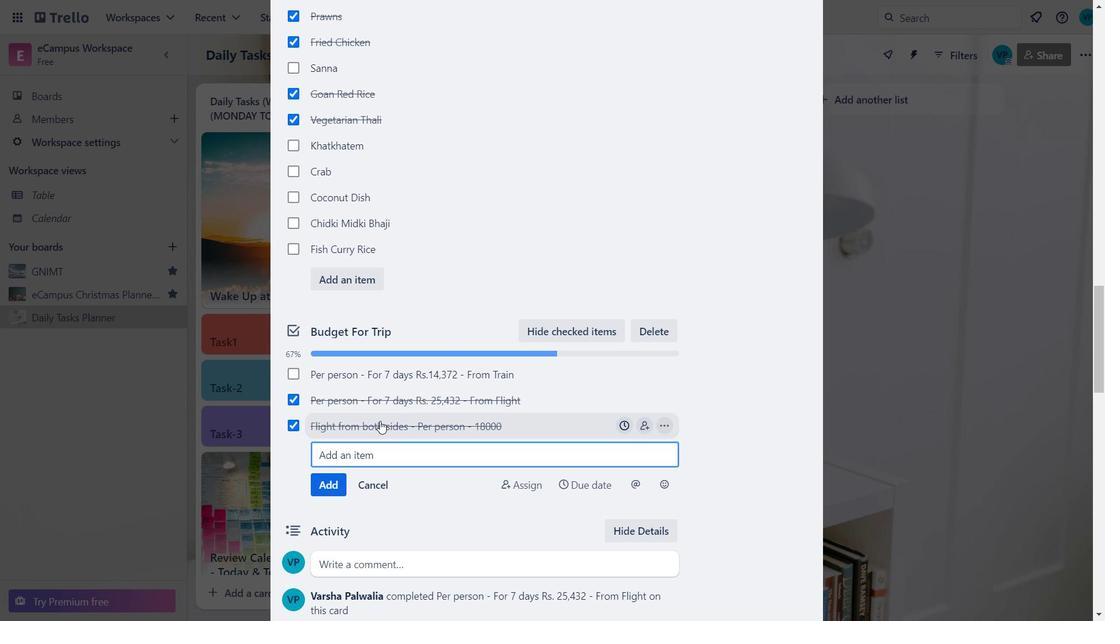 
Action: Mouse scrolled (378, 412) with delta (0, 0)
Screenshot: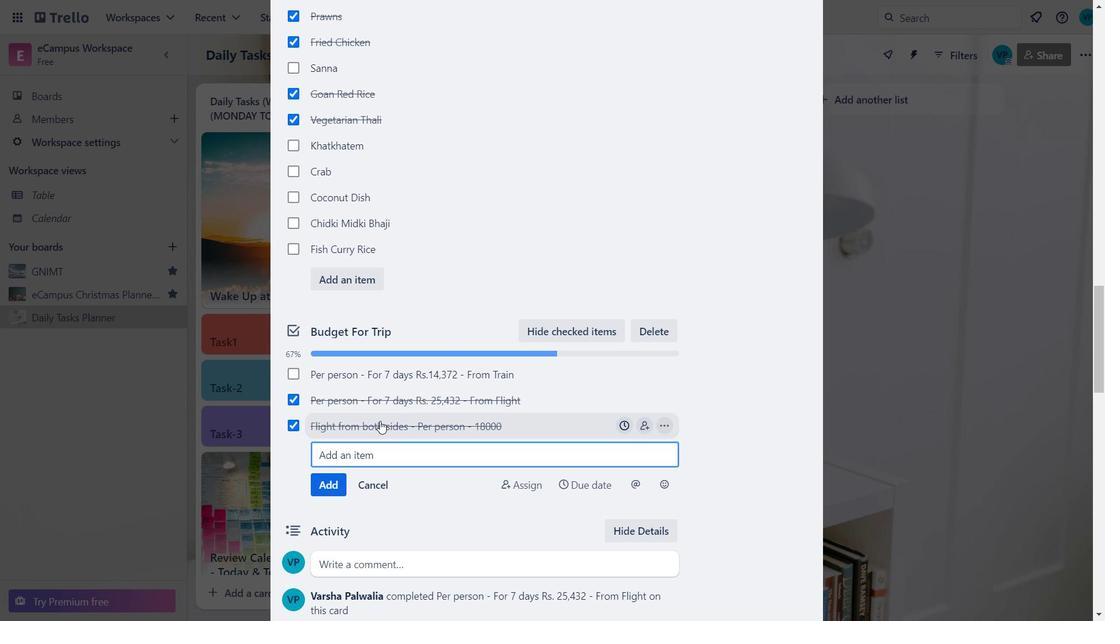 
Action: Mouse moved to (688, 167)
Screenshot: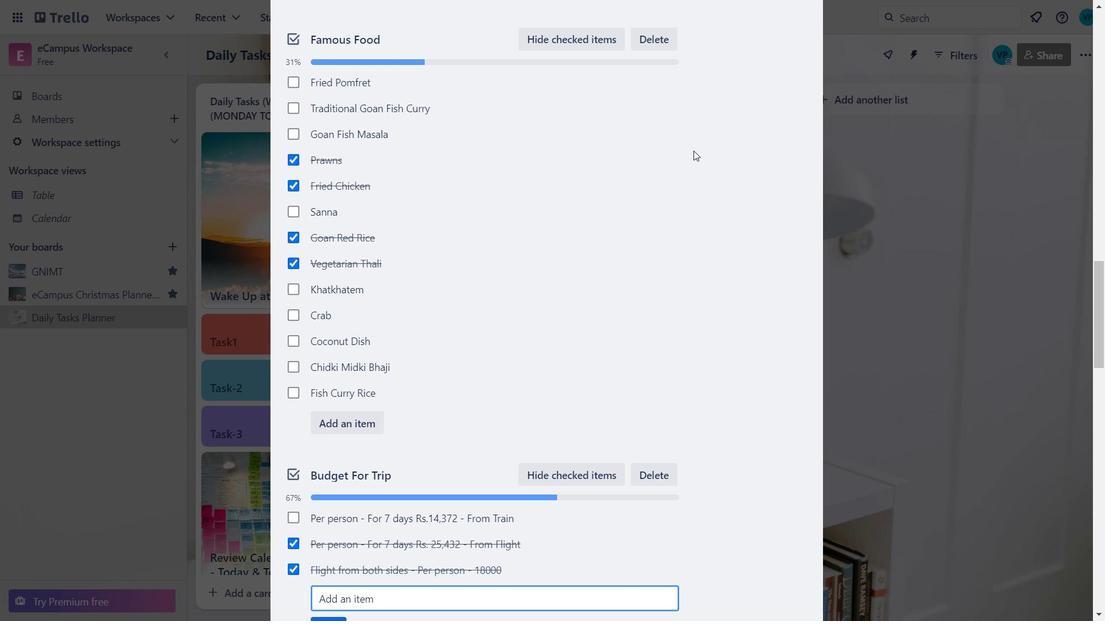 
Action: Mouse scrolled (688, 168) with delta (0, 0)
Screenshot: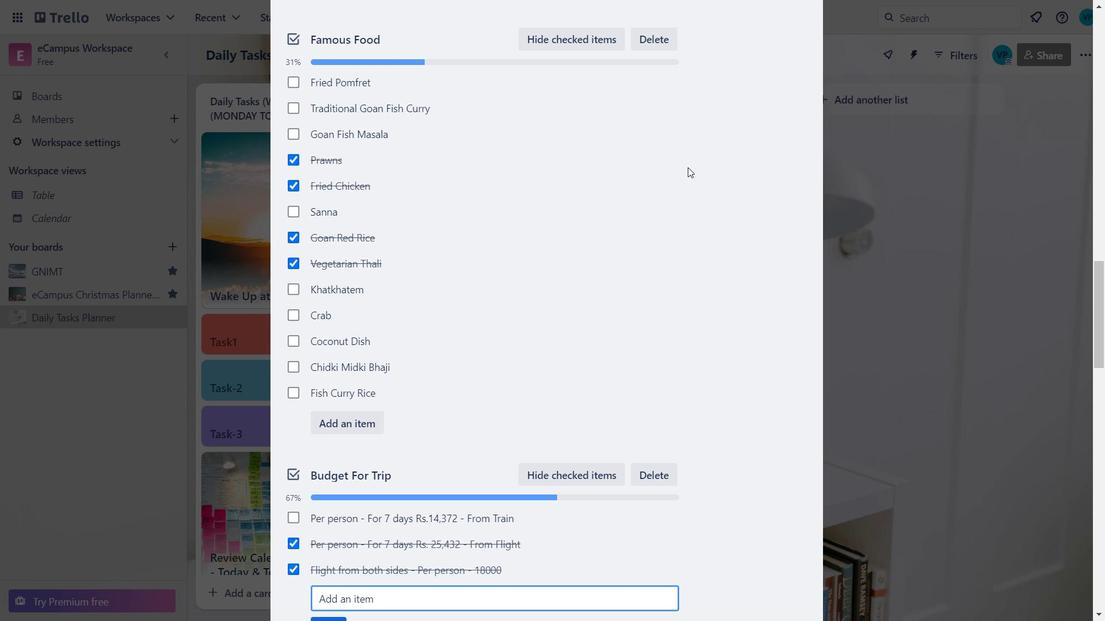 
Action: Mouse scrolled (688, 168) with delta (0, 0)
Screenshot: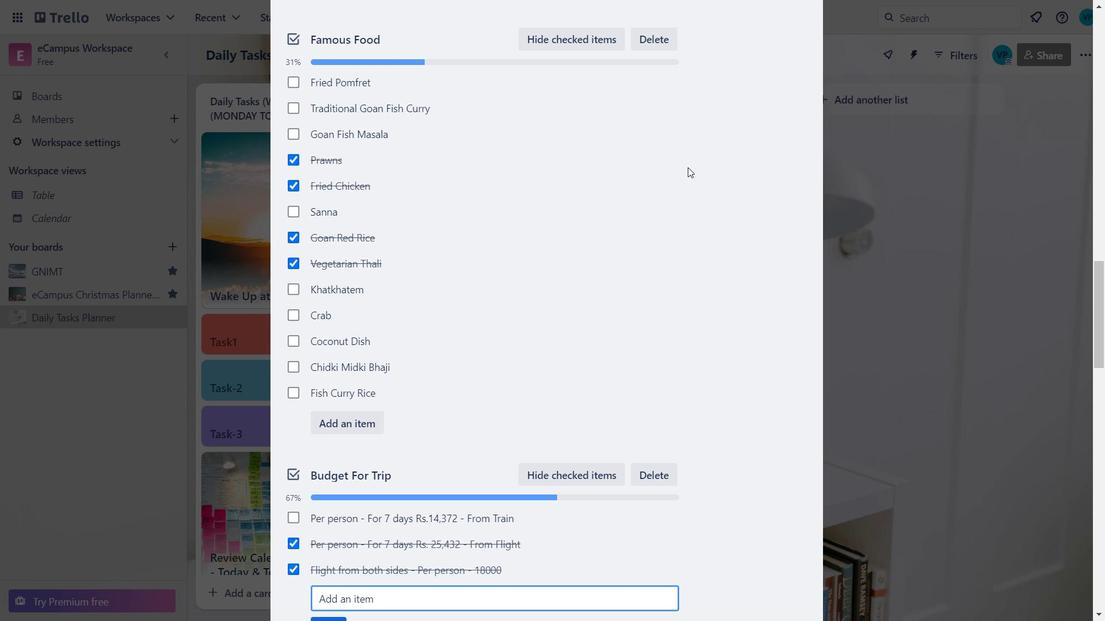 
Action: Mouse moved to (687, 167)
Screenshot: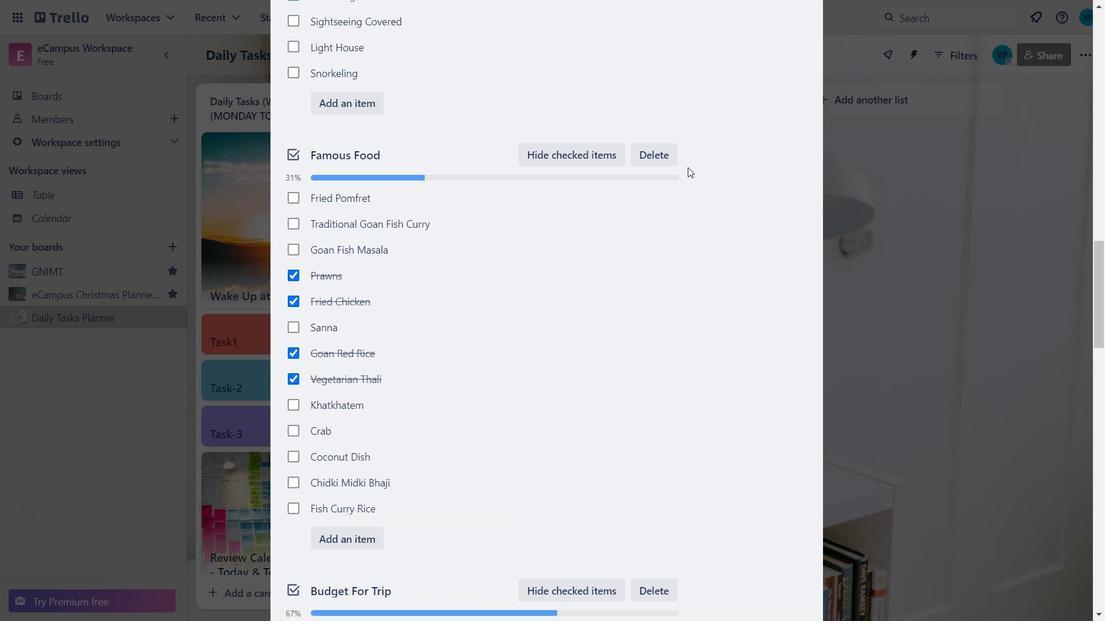 
Action: Mouse scrolled (687, 168) with delta (0, 0)
Screenshot: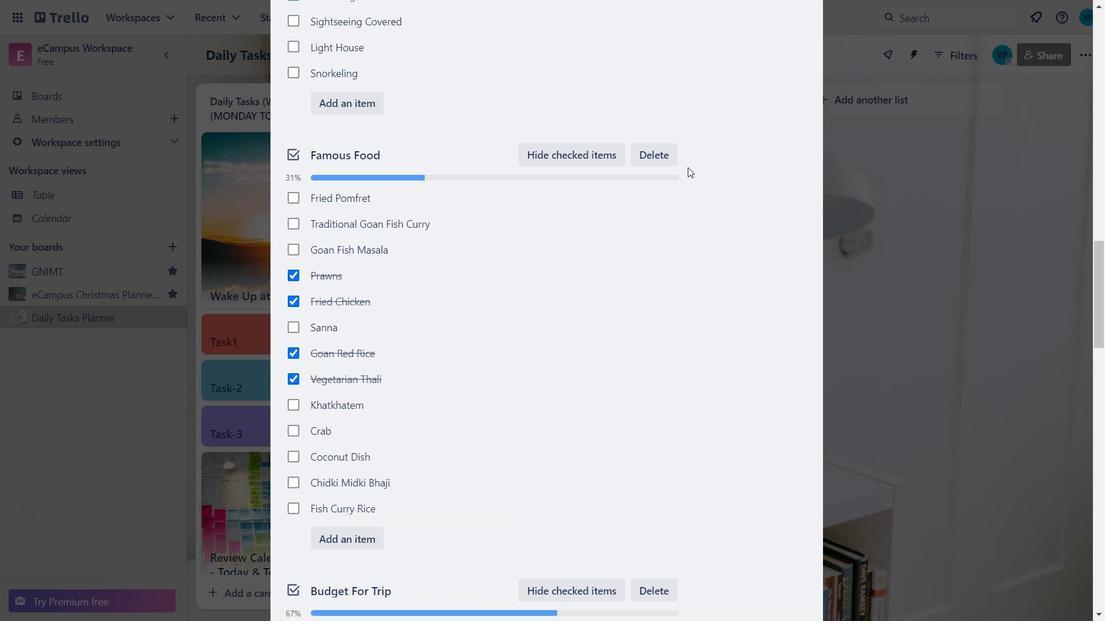 
Action: Mouse scrolled (687, 168) with delta (0, 0)
Screenshot: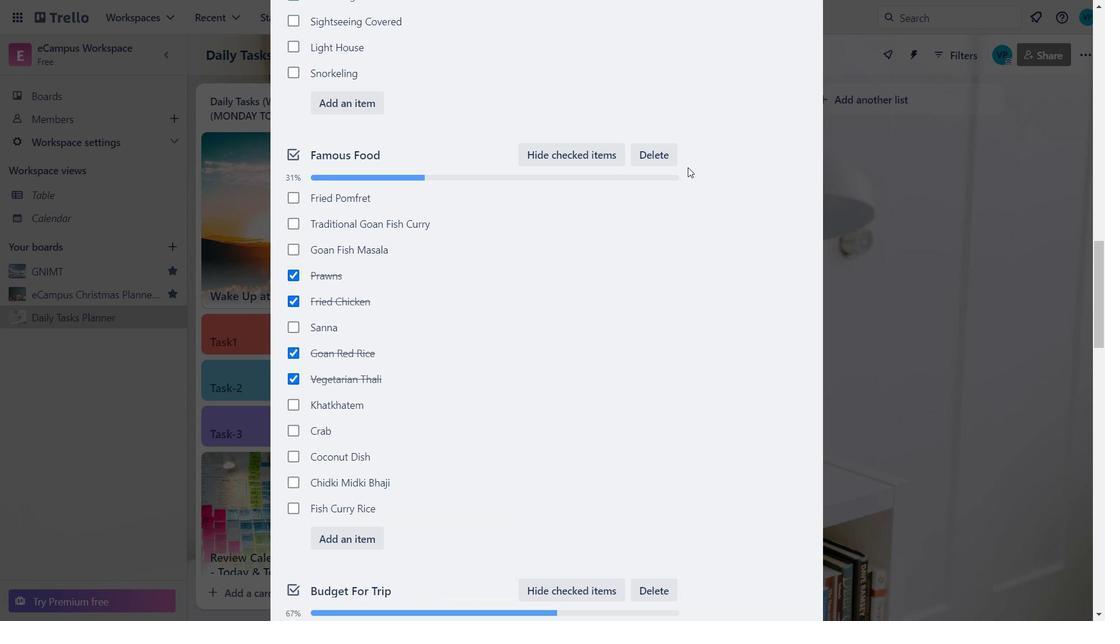 
Action: Mouse scrolled (687, 168) with delta (0, 0)
Screenshot: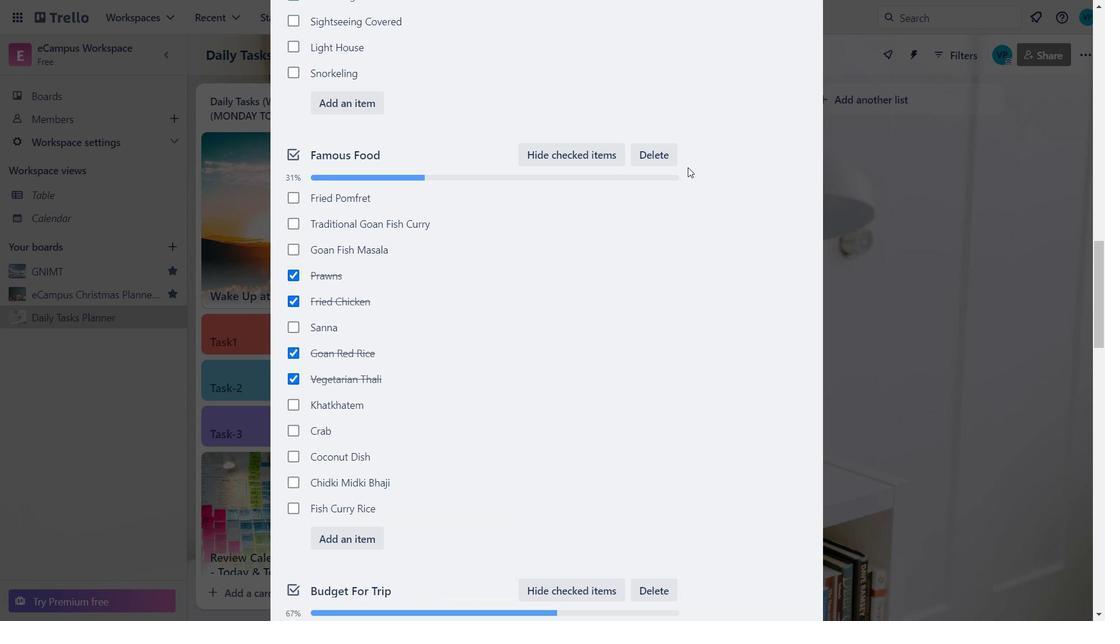 
Action: Mouse scrolled (687, 168) with delta (0, 0)
Screenshot: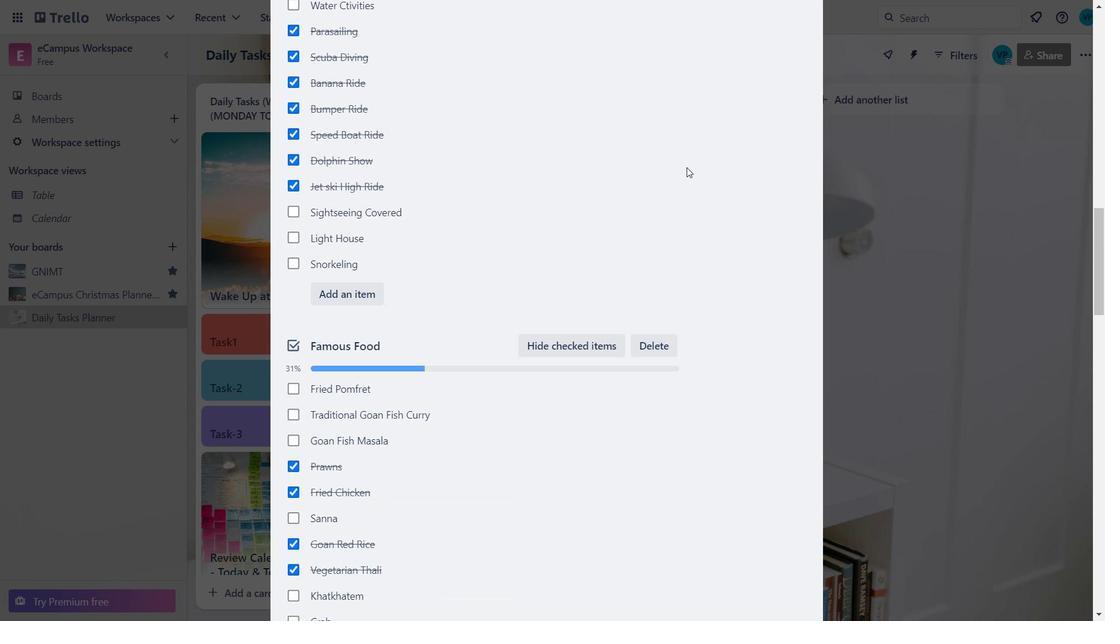 
Action: Mouse scrolled (687, 168) with delta (0, 0)
Screenshot: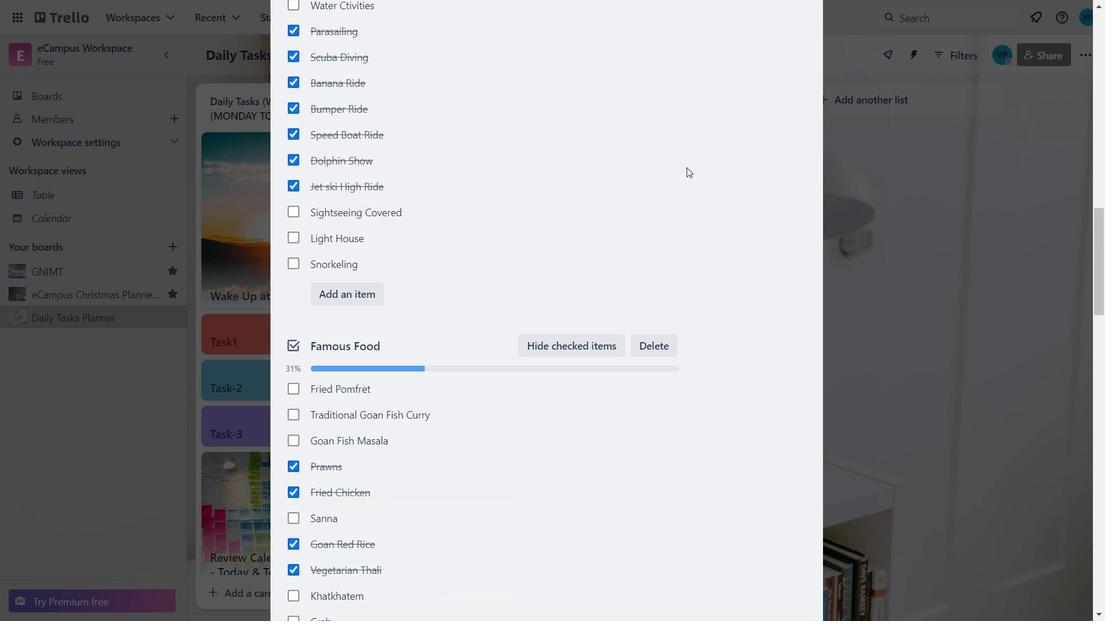 
Action: Mouse scrolled (687, 168) with delta (0, 0)
Screenshot: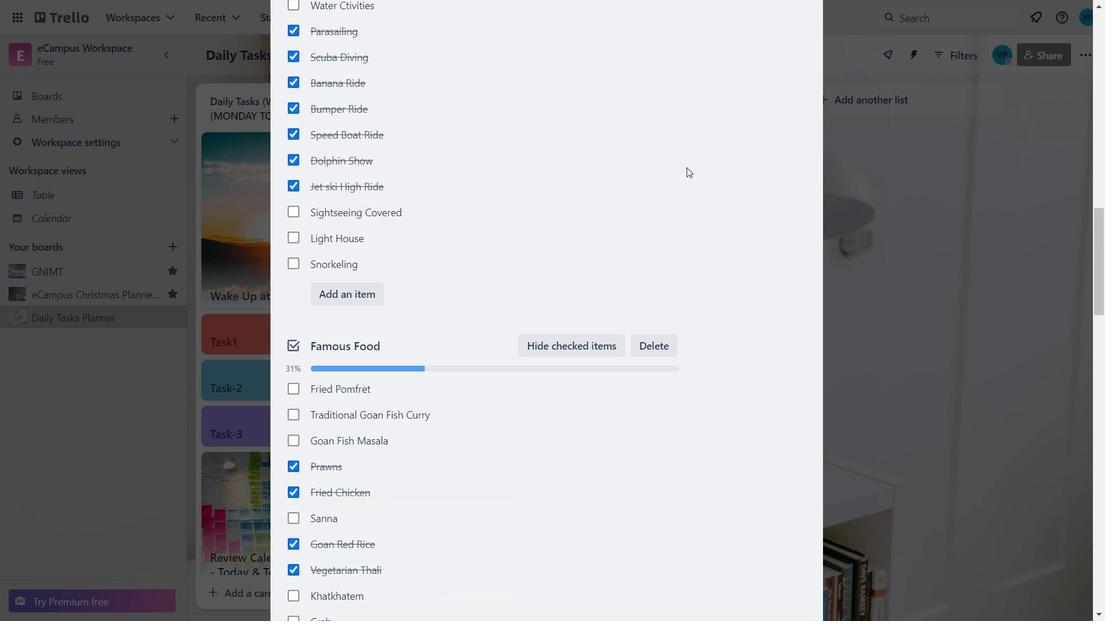 
Action: Mouse moved to (687, 166)
Screenshot: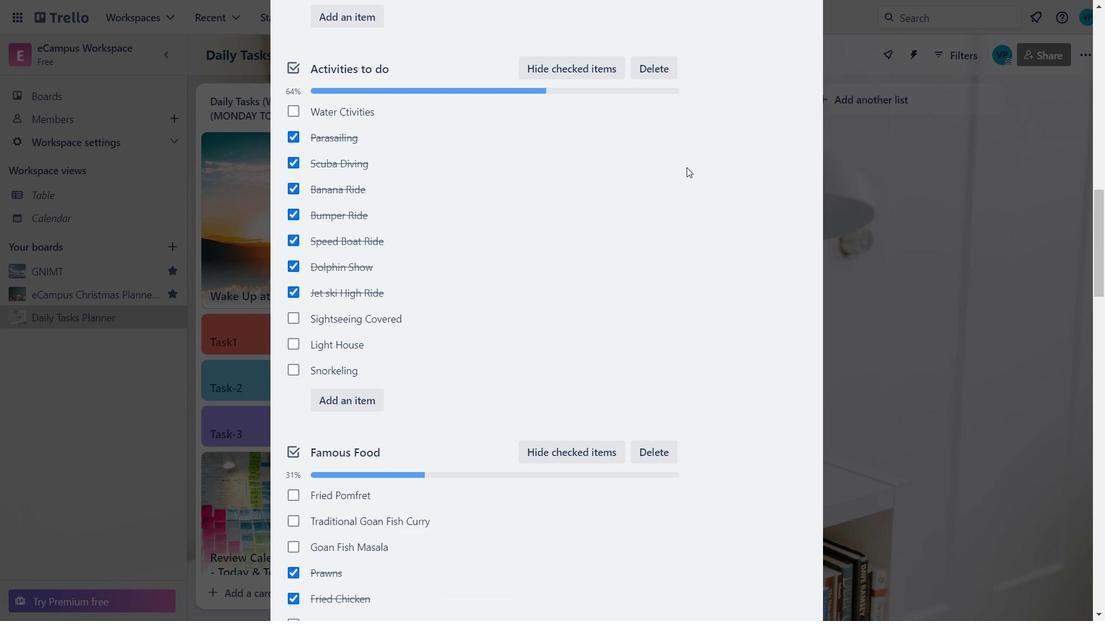 
Action: Mouse scrolled (687, 167) with delta (0, 0)
Screenshot: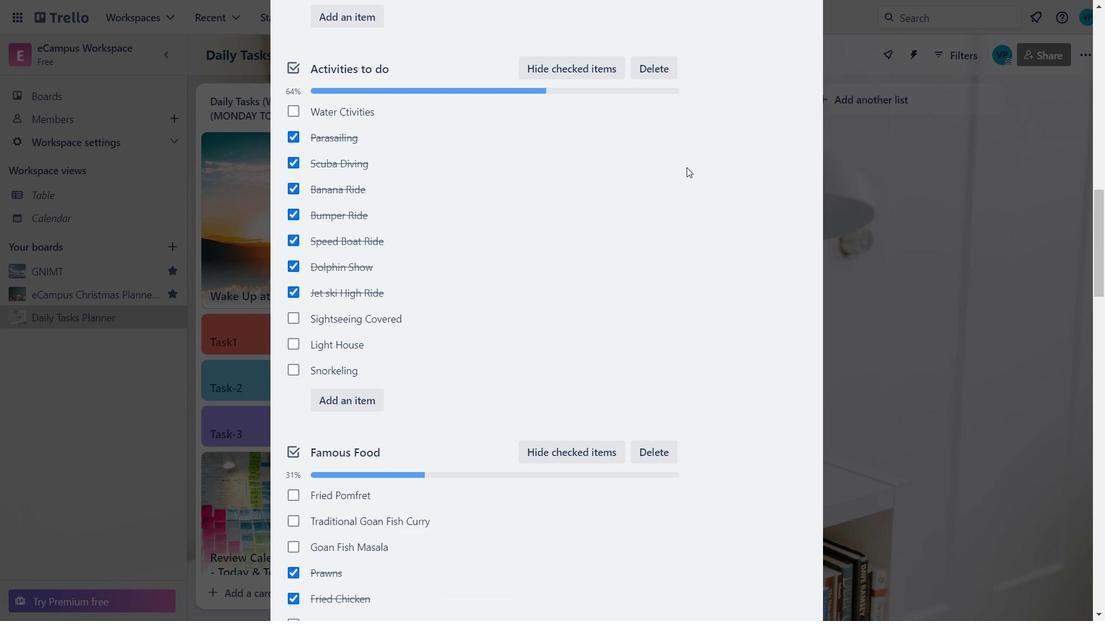 
Action: Mouse scrolled (687, 167) with delta (0, 0)
Screenshot: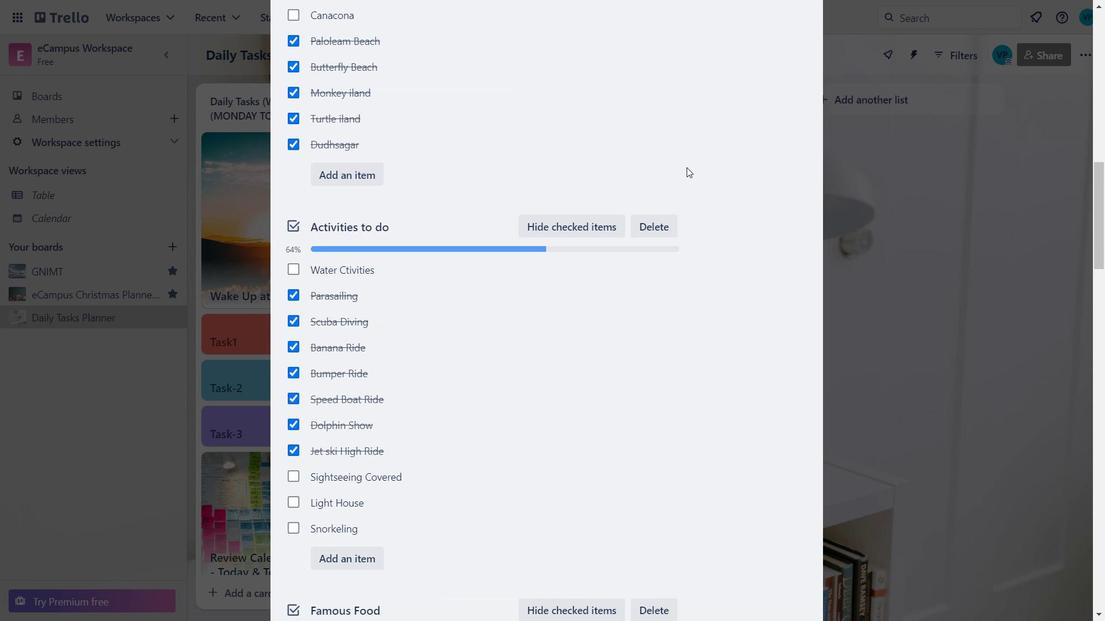 
Action: Mouse scrolled (687, 167) with delta (0, 0)
Screenshot: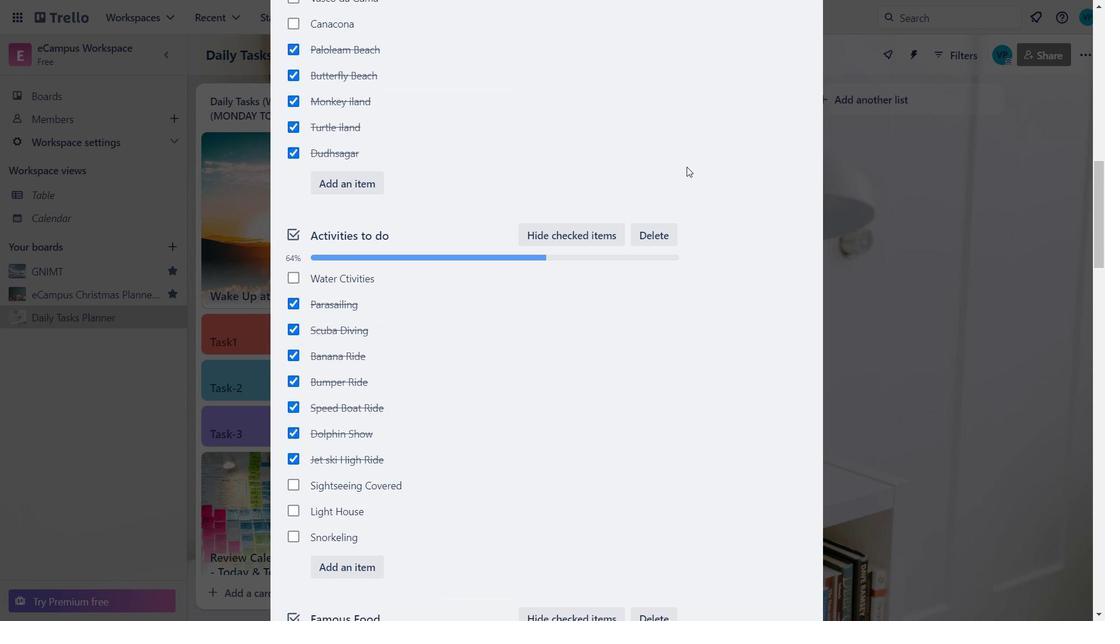 
Action: Mouse scrolled (687, 167) with delta (0, 0)
Screenshot: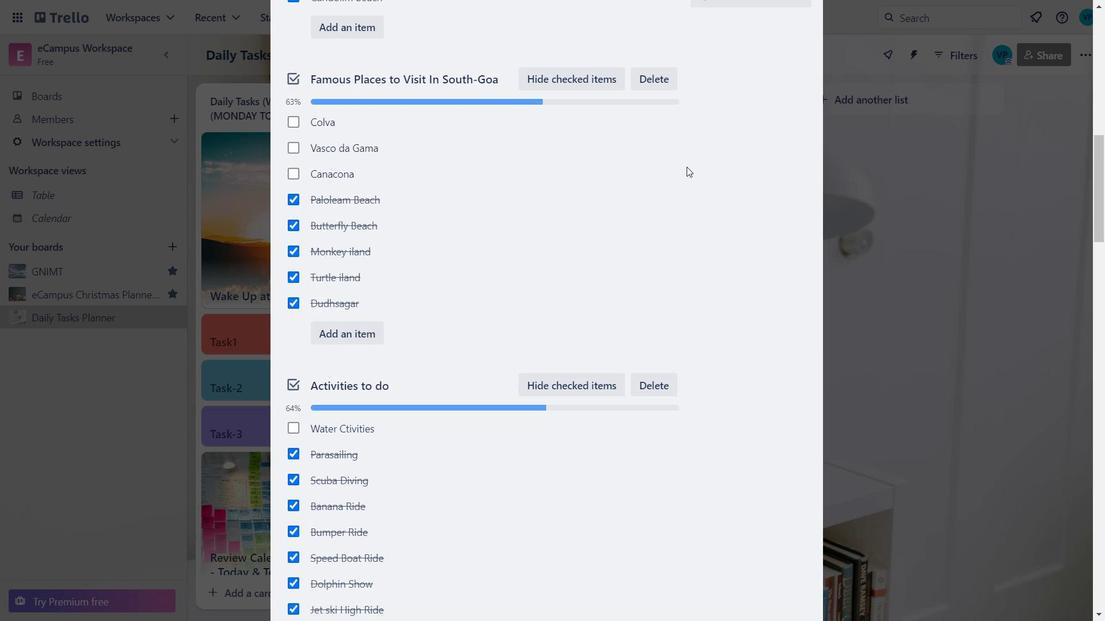 
Action: Mouse scrolled (687, 167) with delta (0, 0)
Screenshot: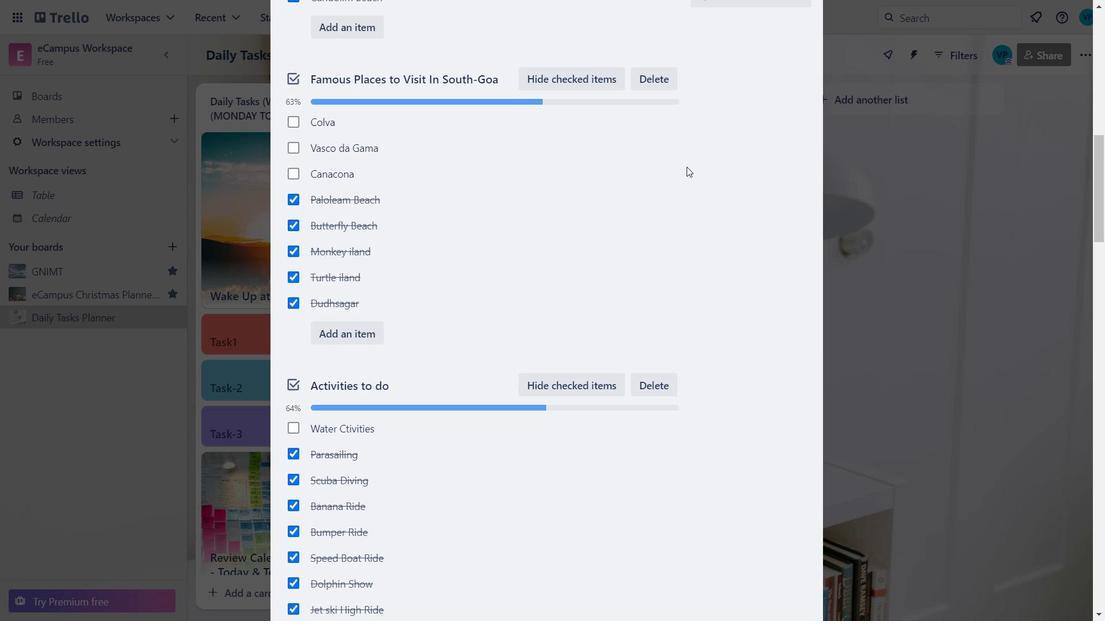 
Action: Mouse scrolled (687, 167) with delta (0, 0)
Screenshot: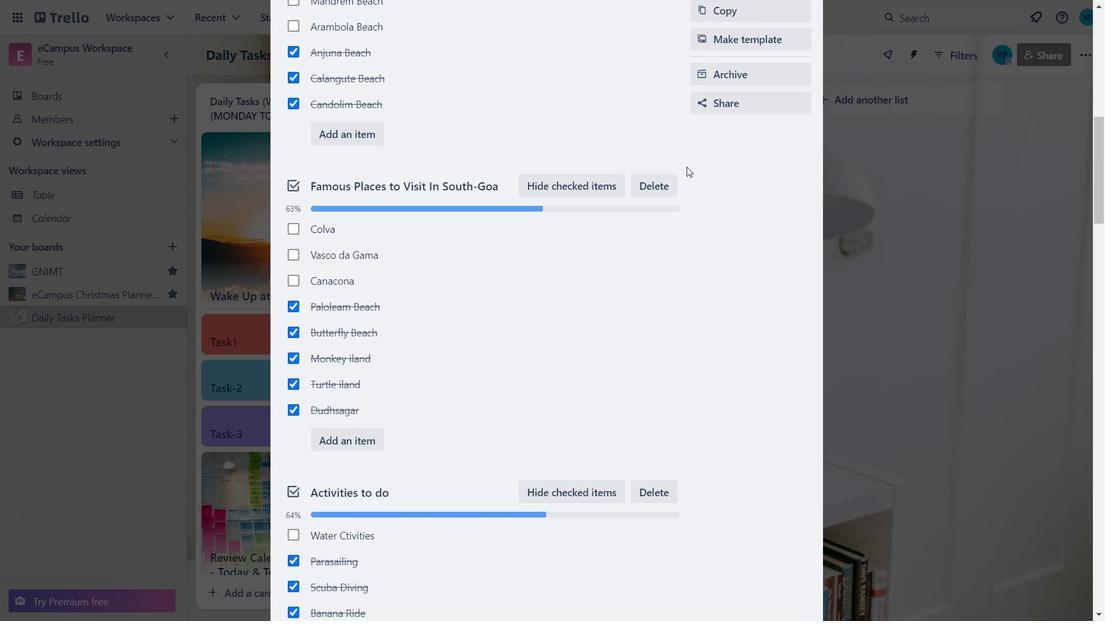 
Action: Mouse scrolled (687, 167) with delta (0, 0)
Screenshot: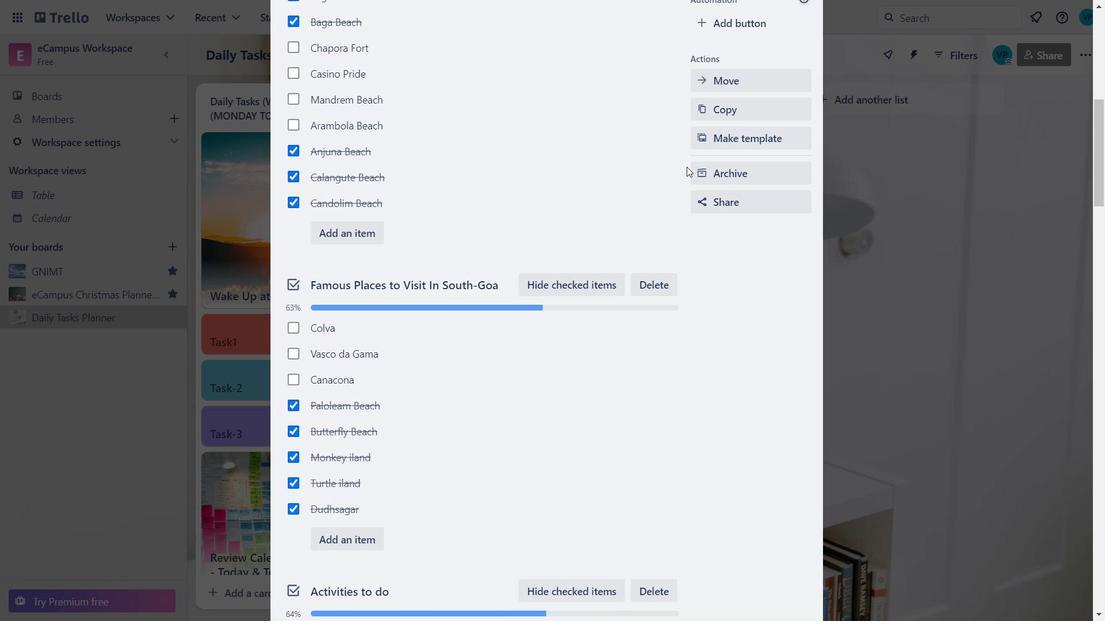 
Action: Mouse scrolled (687, 167) with delta (0, 0)
Screenshot: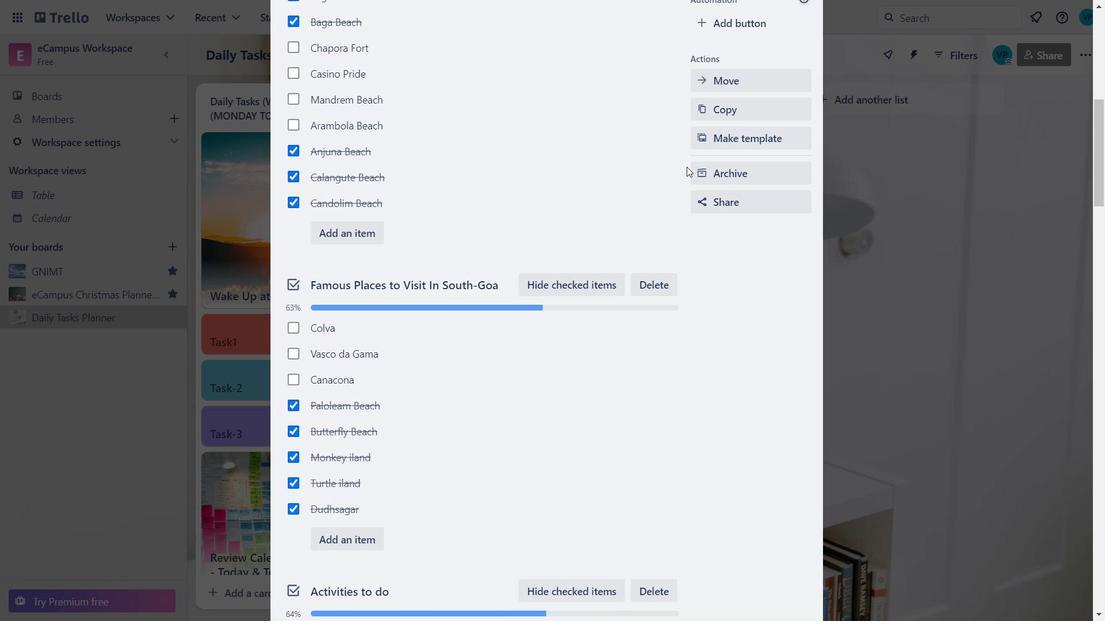 
Action: Mouse scrolled (687, 167) with delta (0, 0)
Screenshot: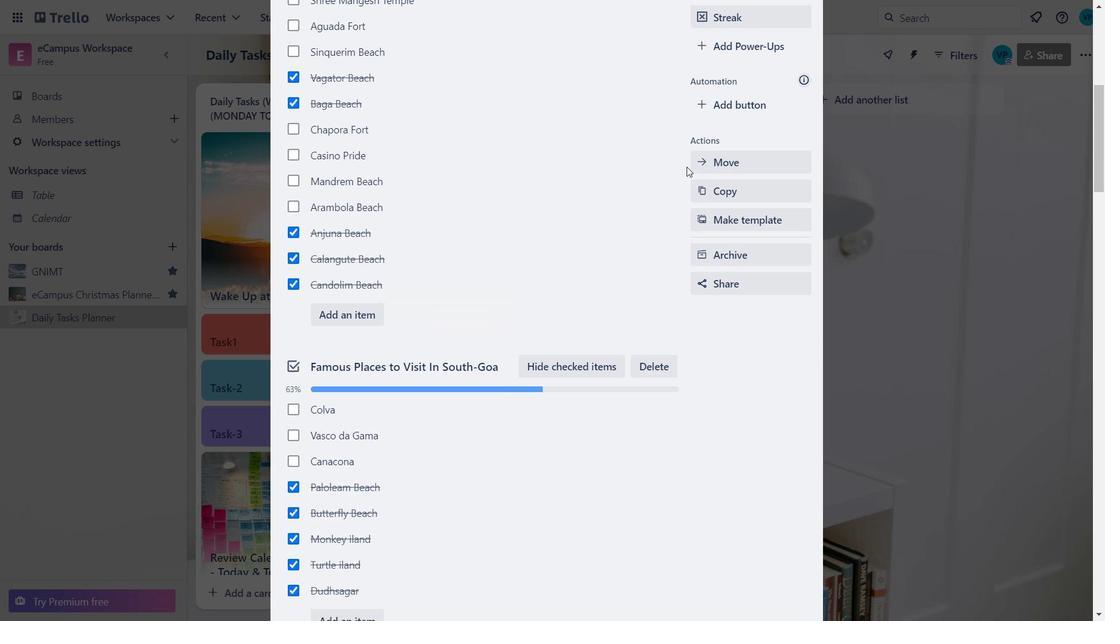 
Action: Mouse scrolled (687, 167) with delta (0, 0)
Screenshot: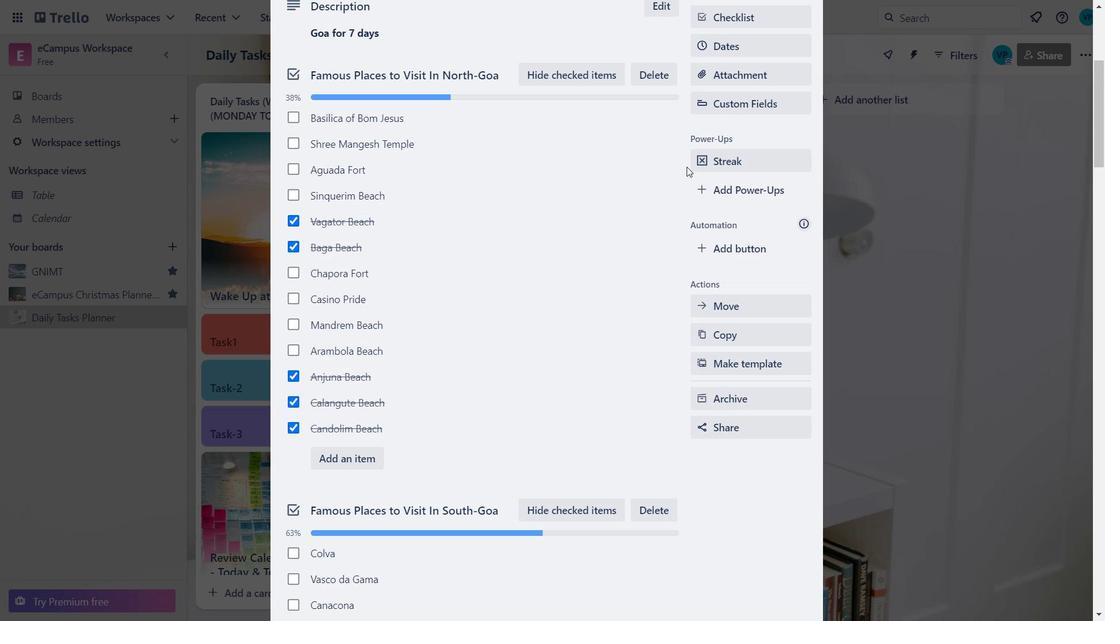 
Action: Mouse scrolled (687, 167) with delta (0, 0)
Screenshot: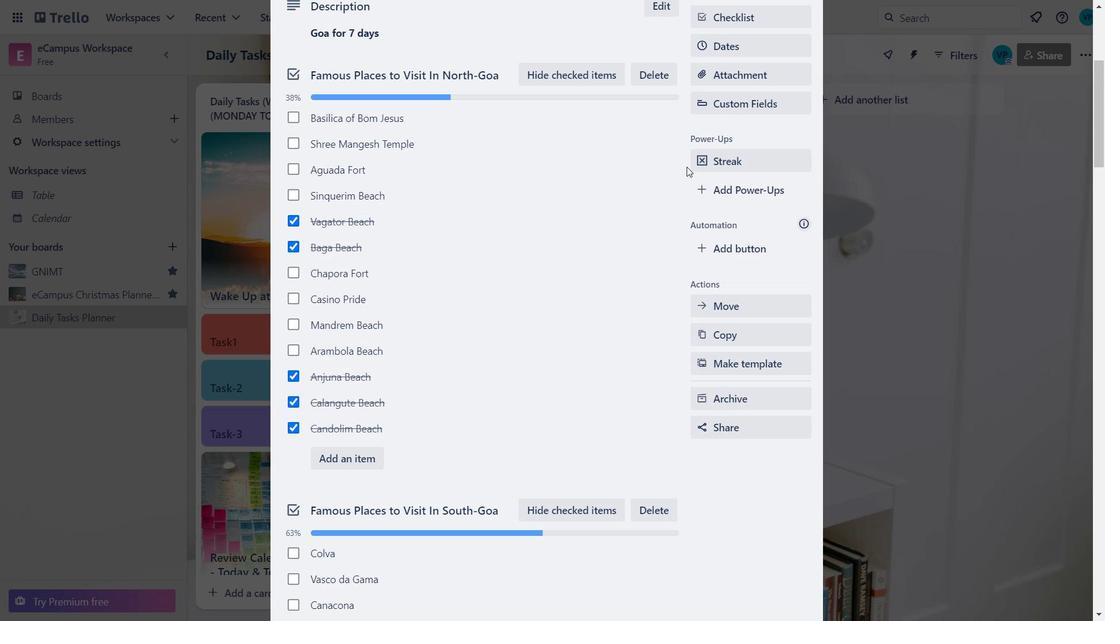
Action: Mouse scrolled (687, 167) with delta (0, 0)
Screenshot: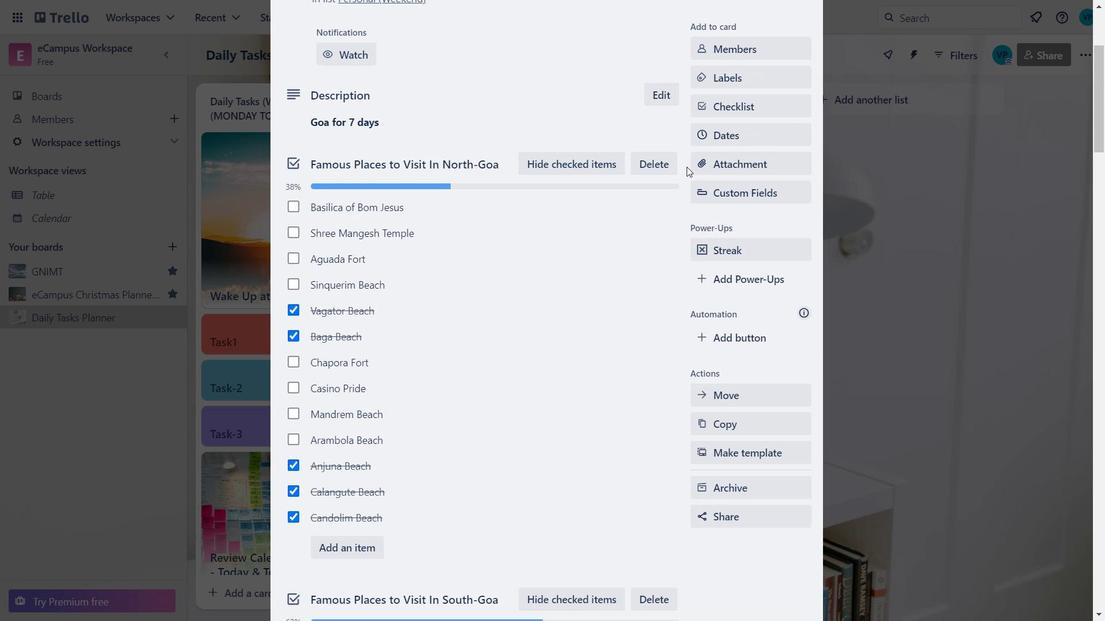 
Action: Mouse scrolled (687, 167) with delta (0, 0)
Screenshot: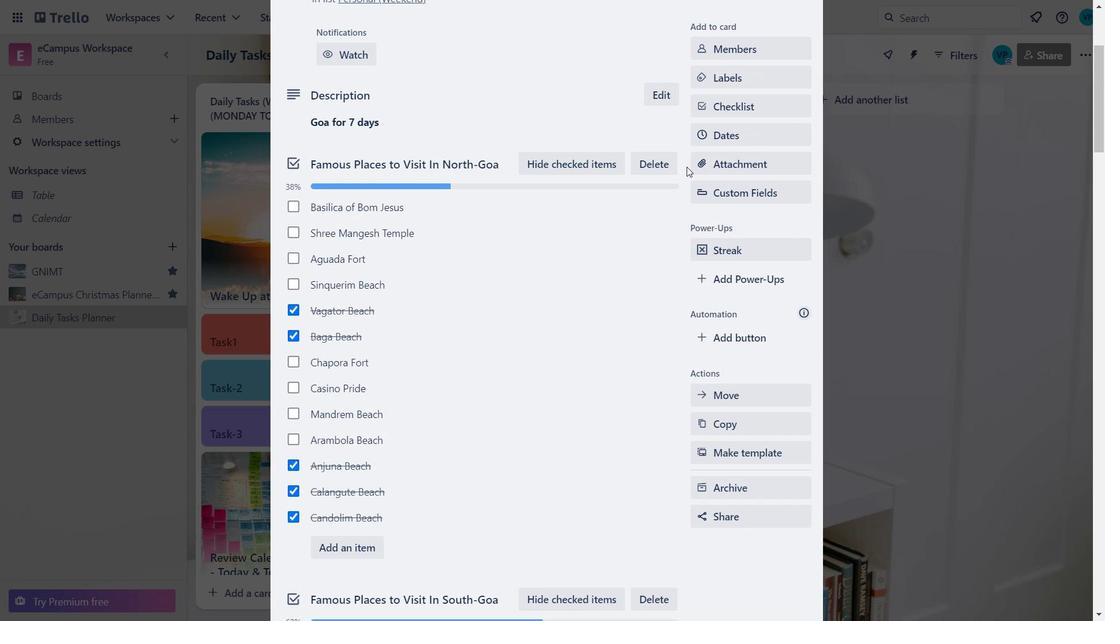 
Action: Mouse moved to (804, 51)
Screenshot: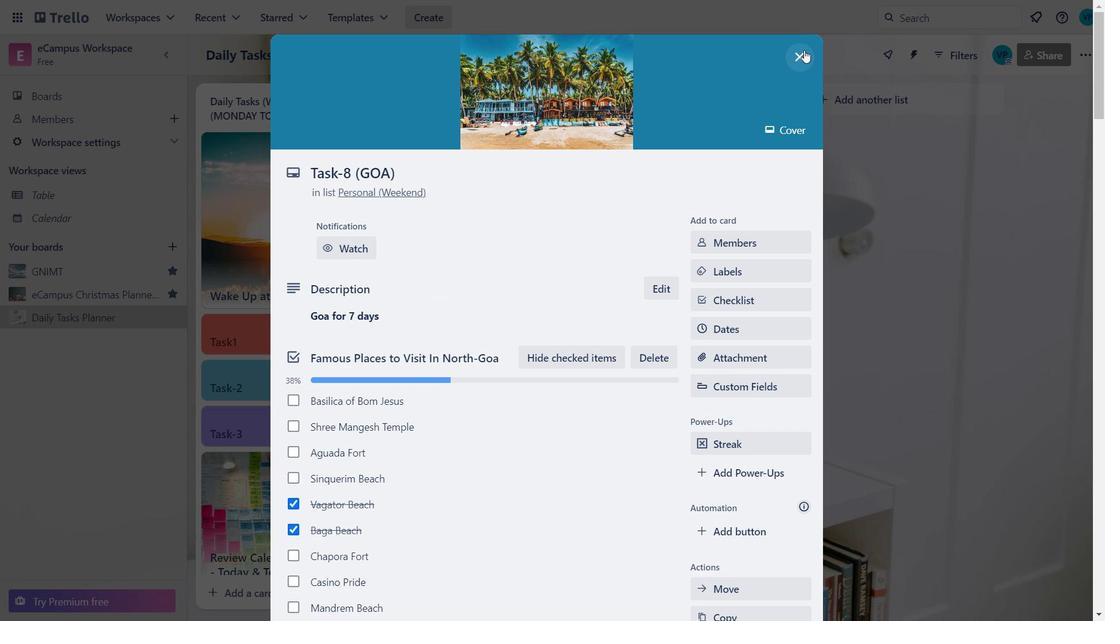
Action: Mouse pressed left at (804, 51)
Screenshot: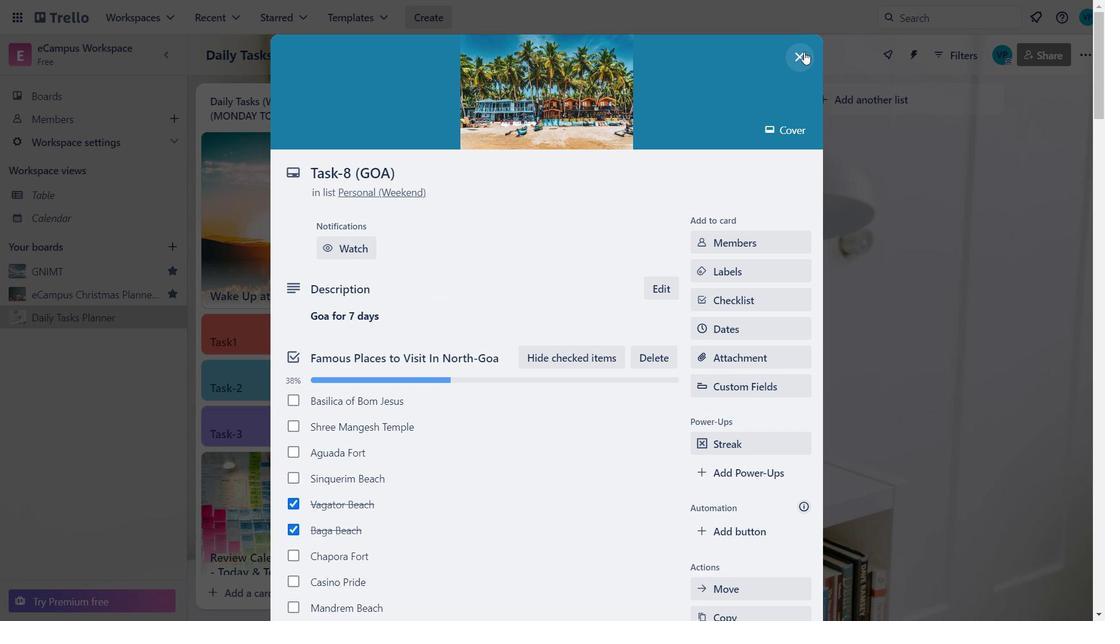 
Action: Mouse moved to (515, 392)
Screenshot: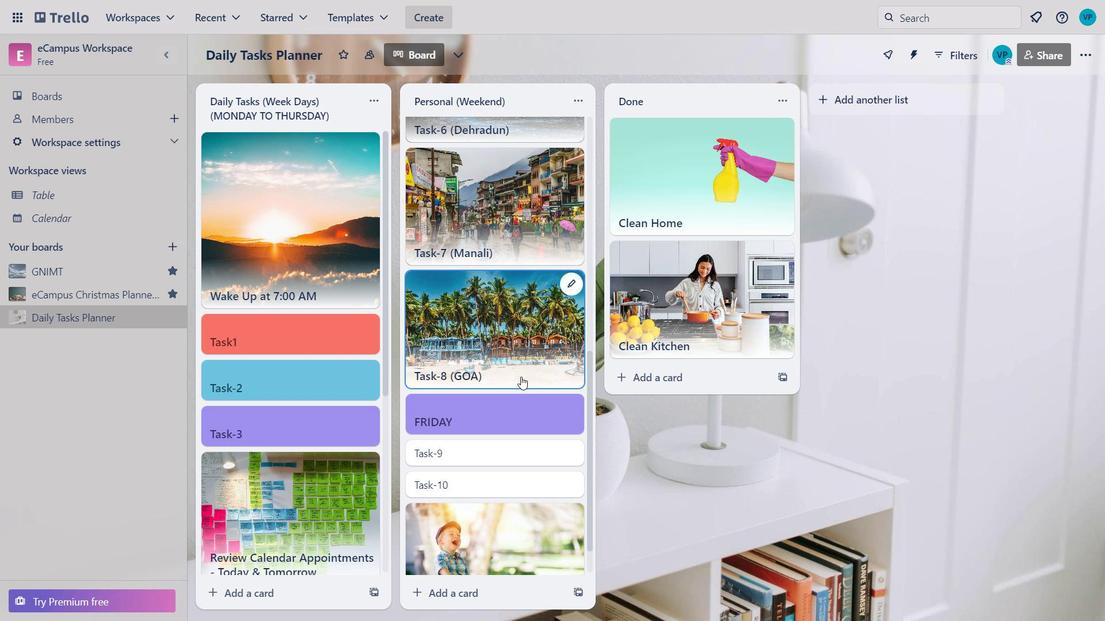 
Action: Mouse scrolled (515, 392) with delta (0, 0)
Screenshot: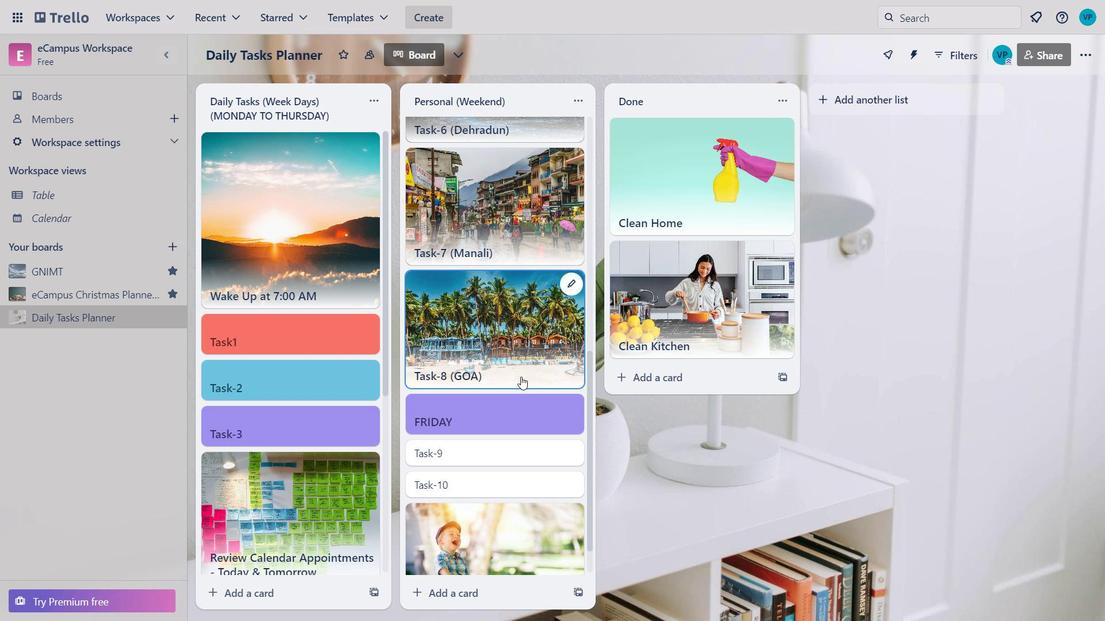 
Action: Mouse moved to (514, 398)
Screenshot: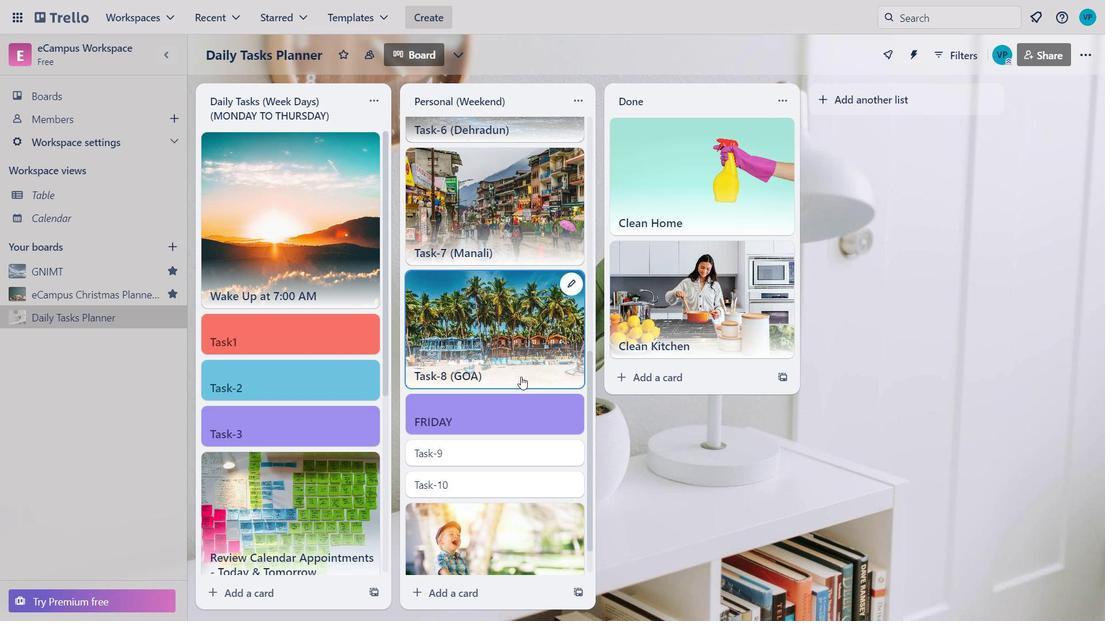 
Action: Mouse scrolled (514, 397) with delta (0, 0)
Screenshot: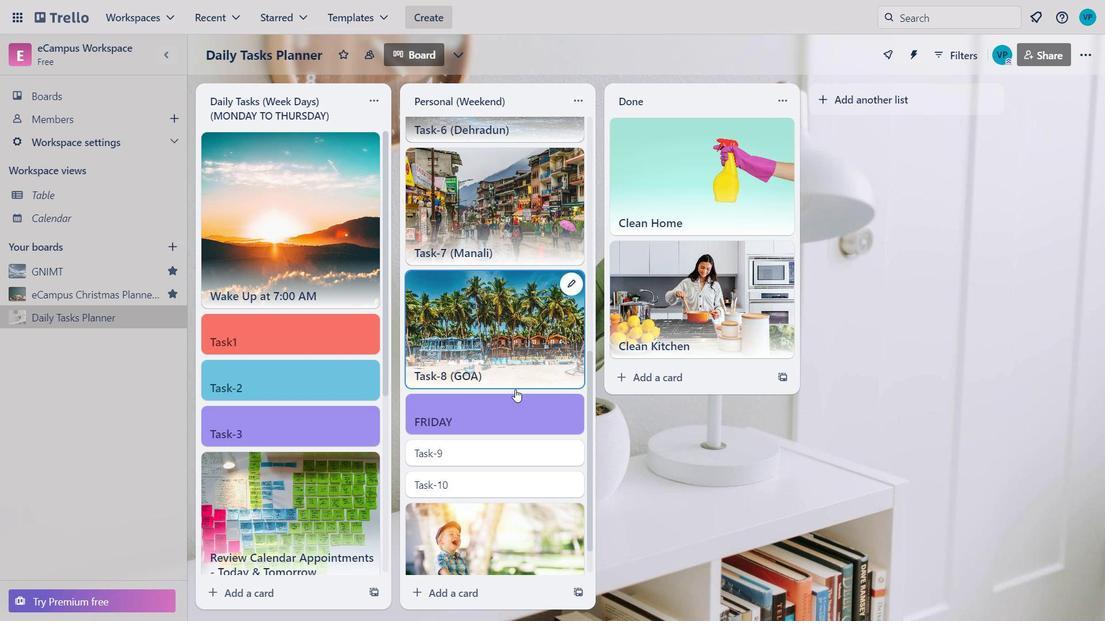 
Action: Mouse moved to (514, 399)
Screenshot: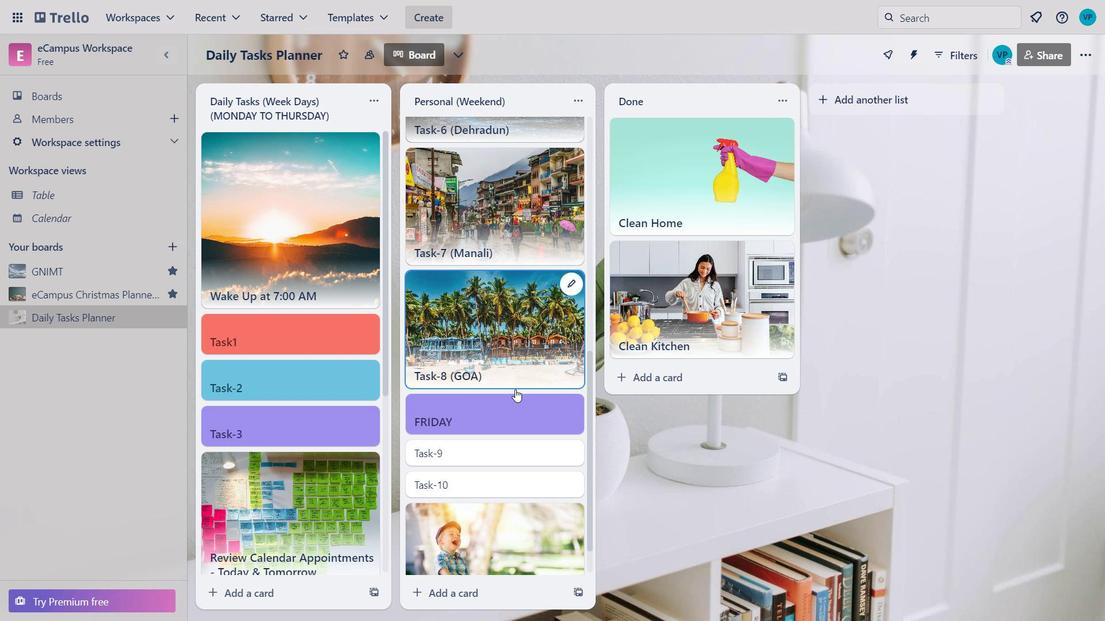
Action: Mouse scrolled (514, 398) with delta (0, 0)
Screenshot: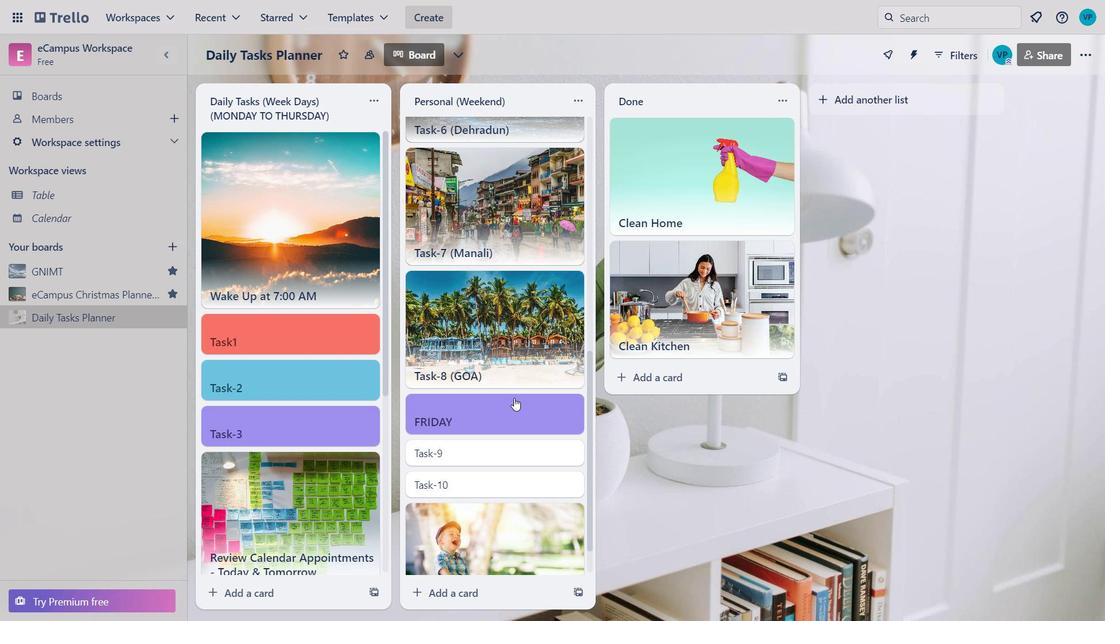 
Action: Mouse moved to (514, 399)
Screenshot: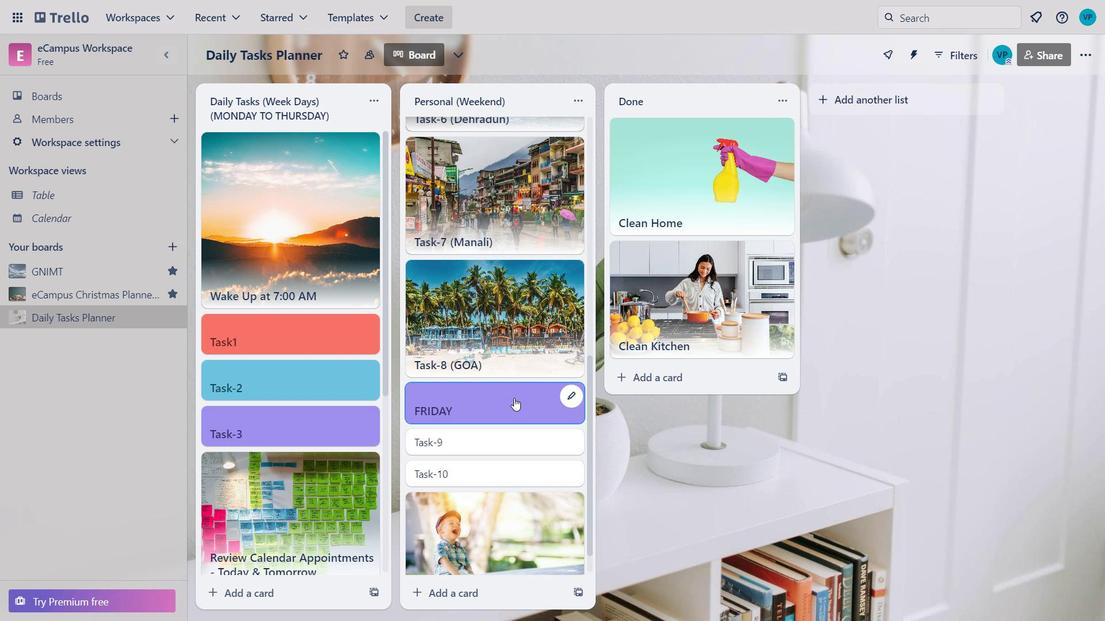 
Action: Mouse scrolled (514, 399) with delta (0, 0)
Screenshot: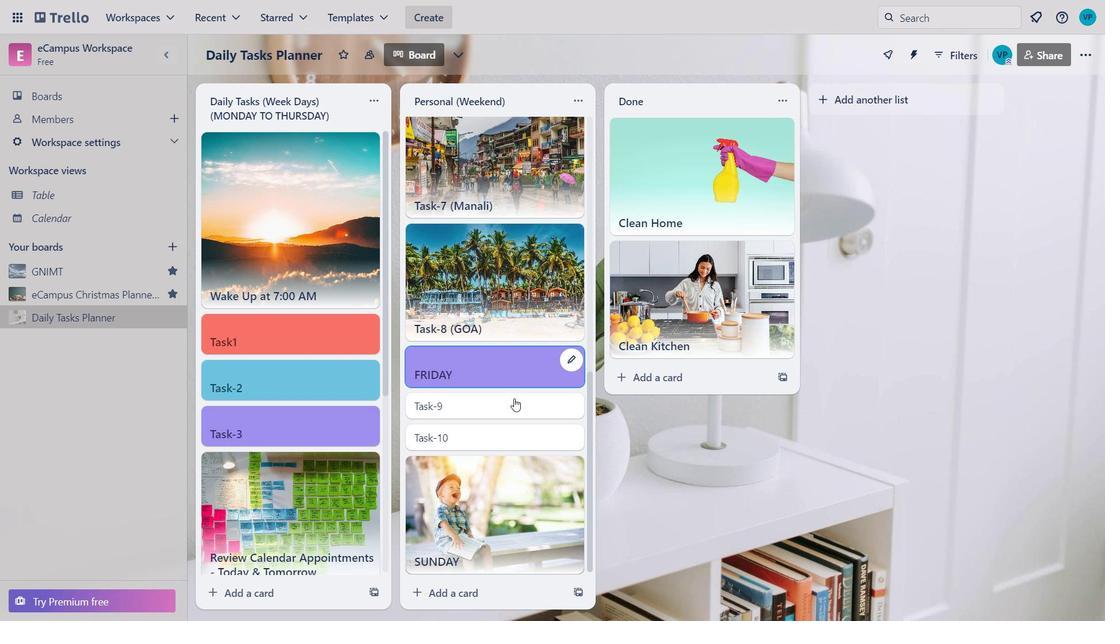 
Action: Mouse scrolled (514, 399) with delta (0, 0)
Screenshot: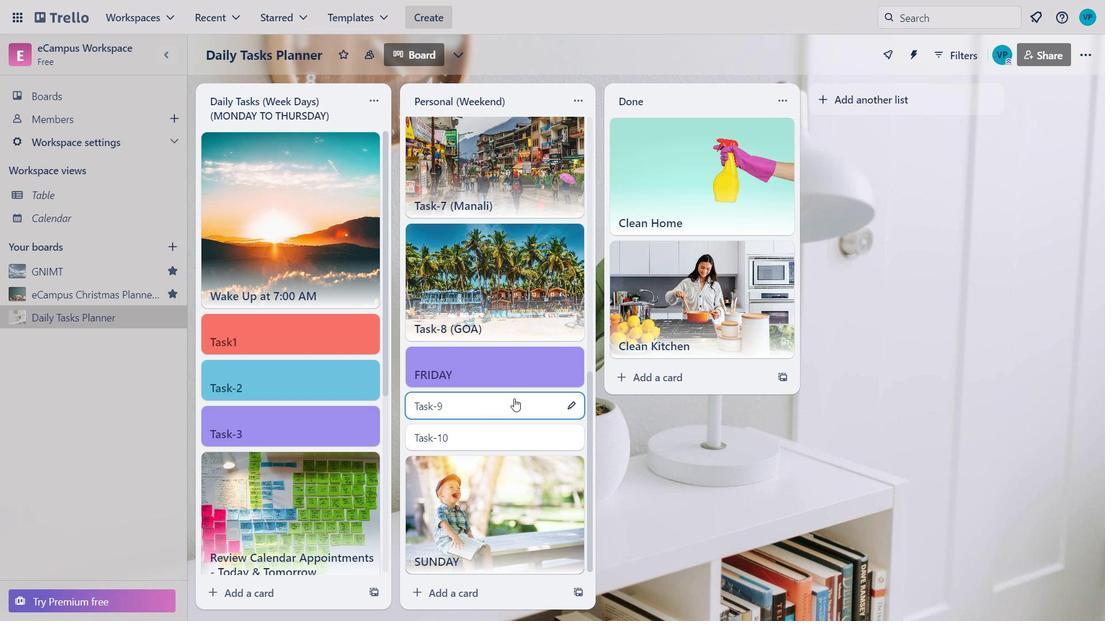 
Action: Mouse scrolled (514, 399) with delta (0, 0)
Screenshot: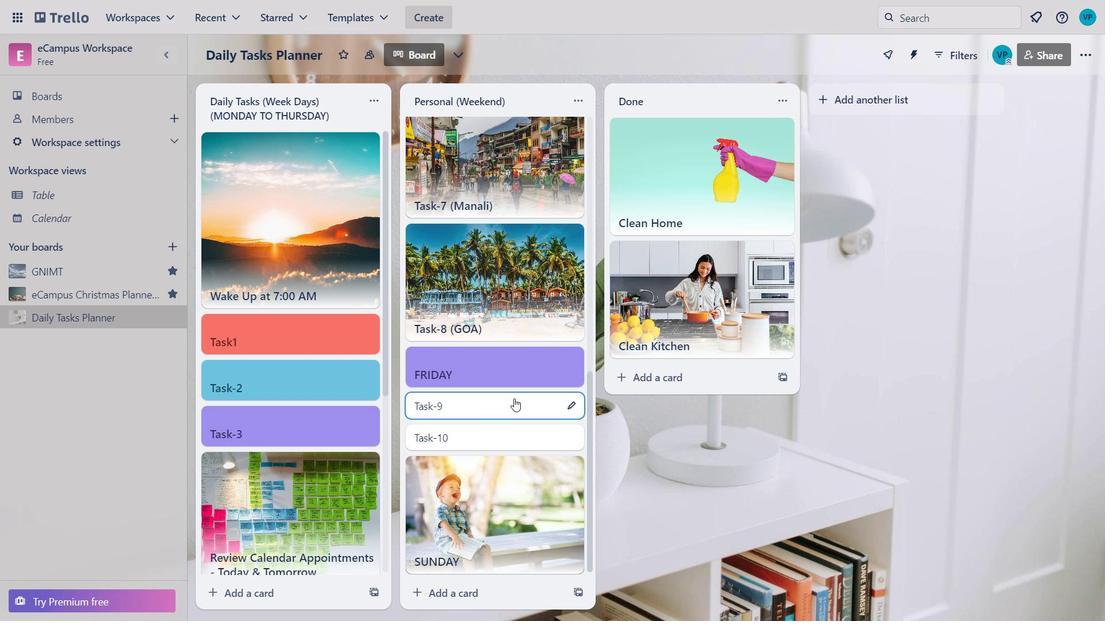 
Action: Mouse moved to (514, 422)
Screenshot: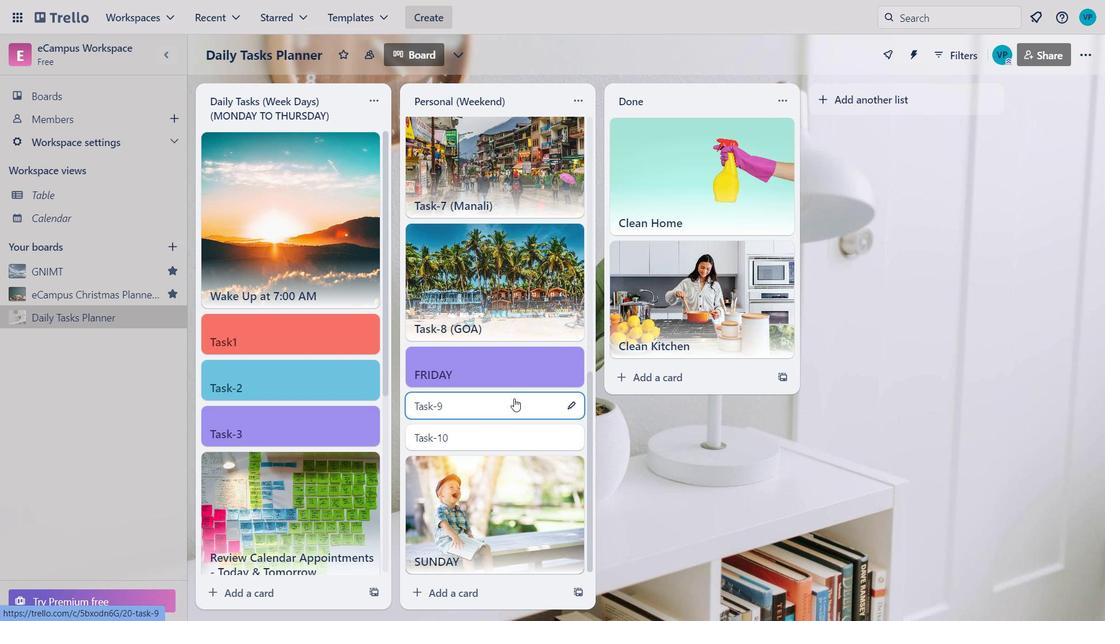 
Action: Mouse scrolled (514, 422) with delta (0, 0)
Screenshot: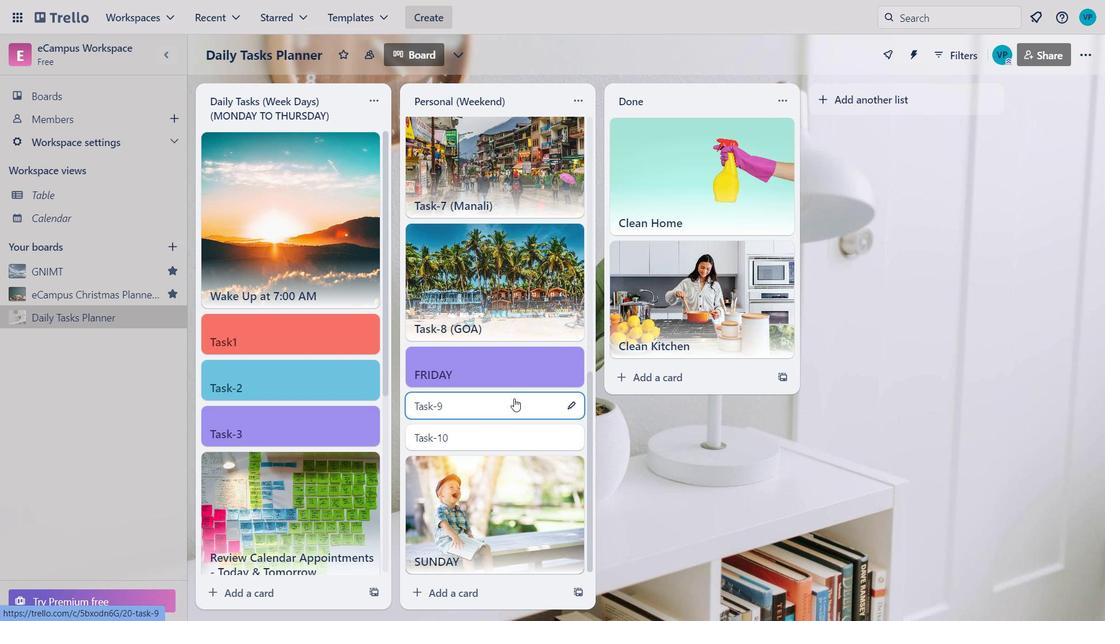 
Action: Mouse moved to (514, 430)
Screenshot: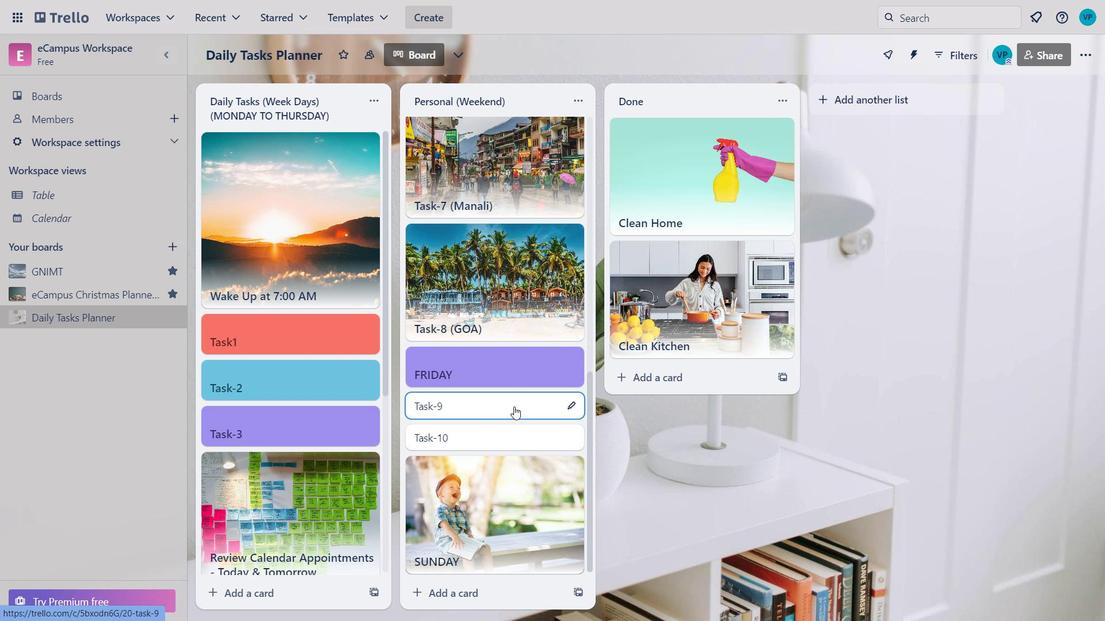 
Action: Mouse scrolled (514, 430) with delta (0, 0)
Screenshot: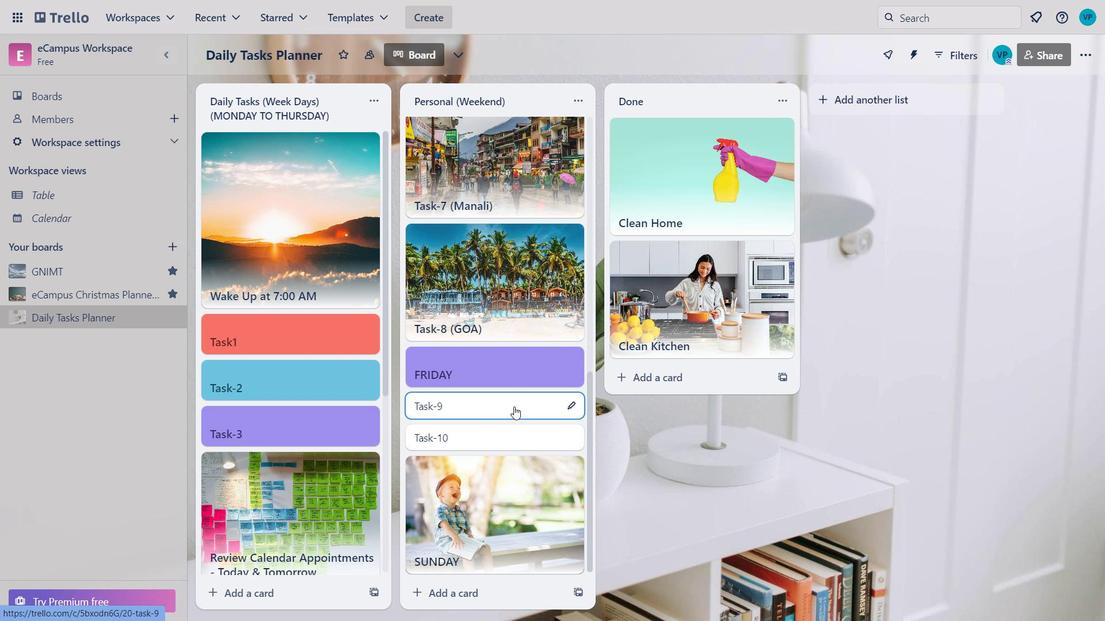 
Action: Mouse moved to (514, 439)
Screenshot: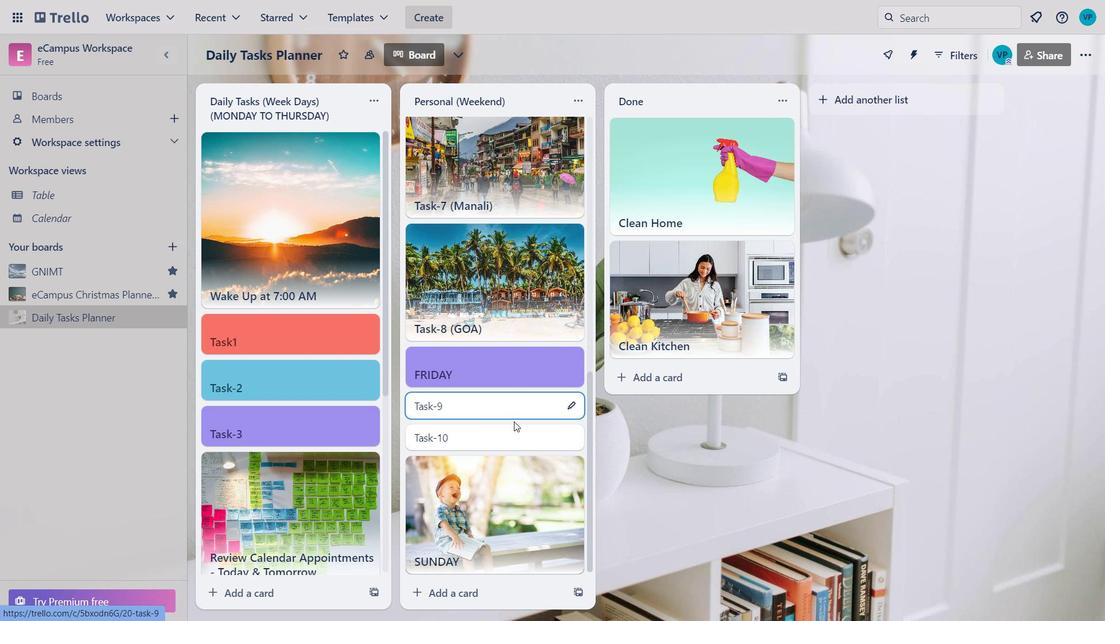 
Action: Mouse scrolled (514, 438) with delta (0, 0)
Screenshot: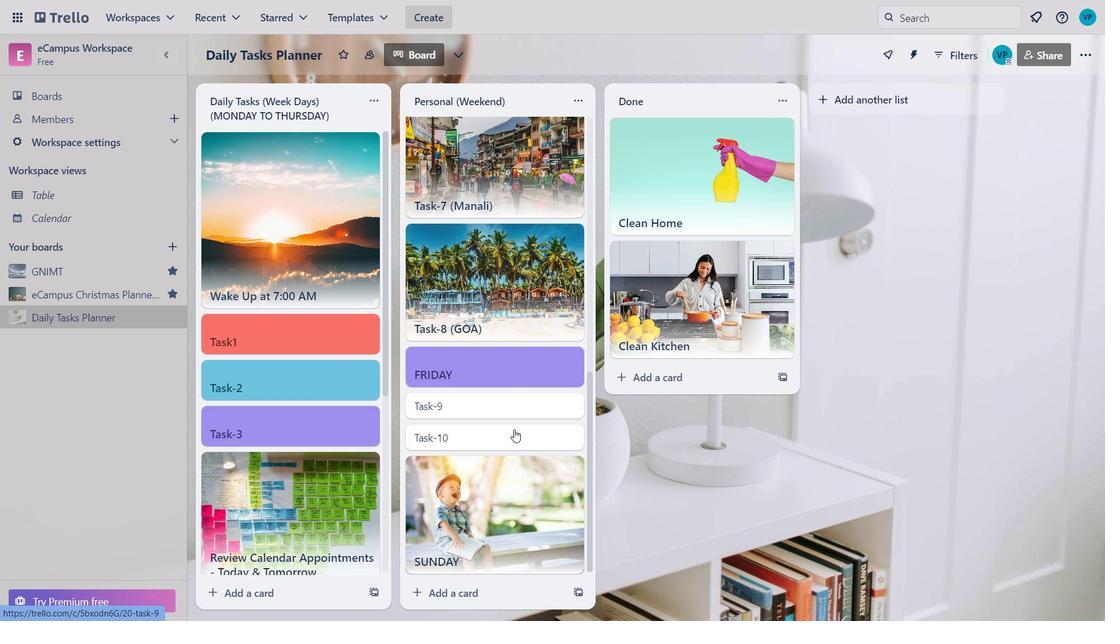 
Action: Mouse moved to (514, 458)
Screenshot: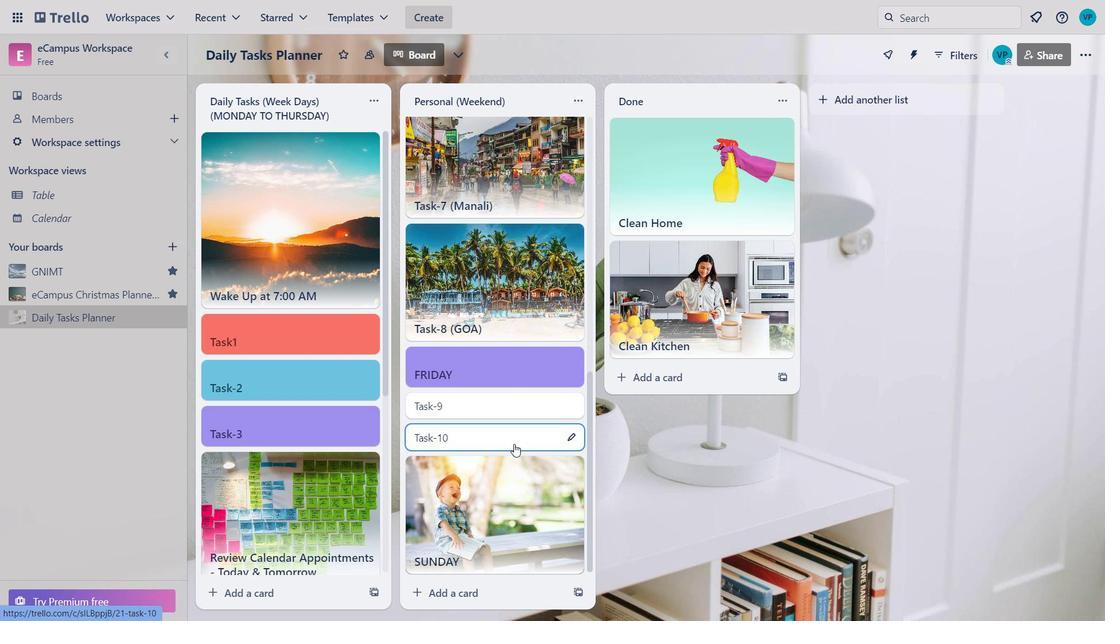 
Action: Mouse scrolled (514, 458) with delta (0, 0)
Screenshot: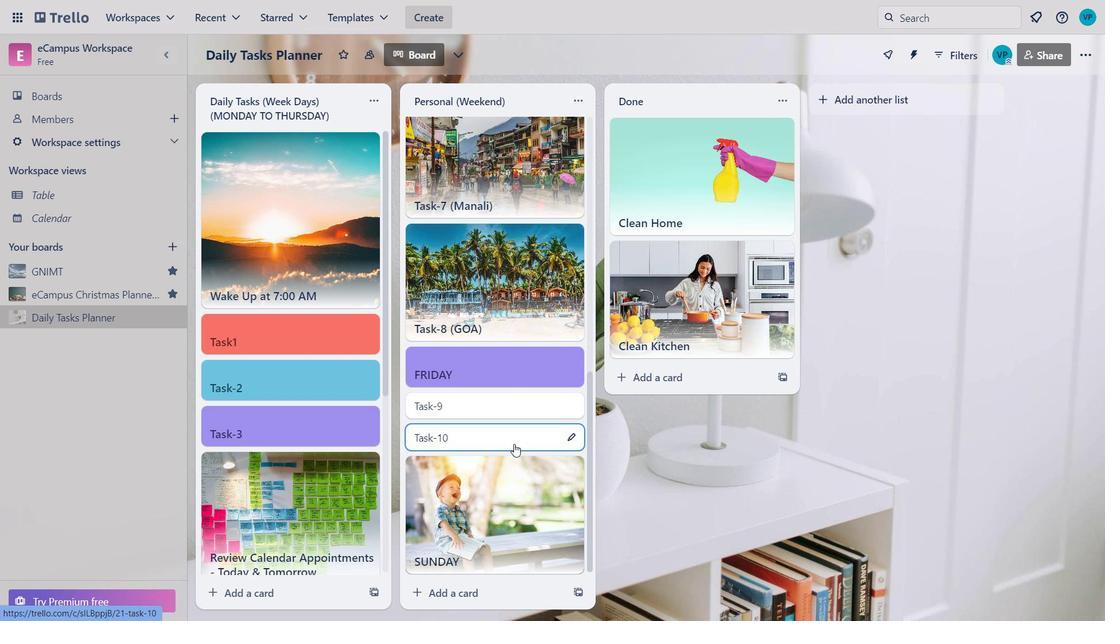 
Action: Mouse moved to (514, 492)
Screenshot: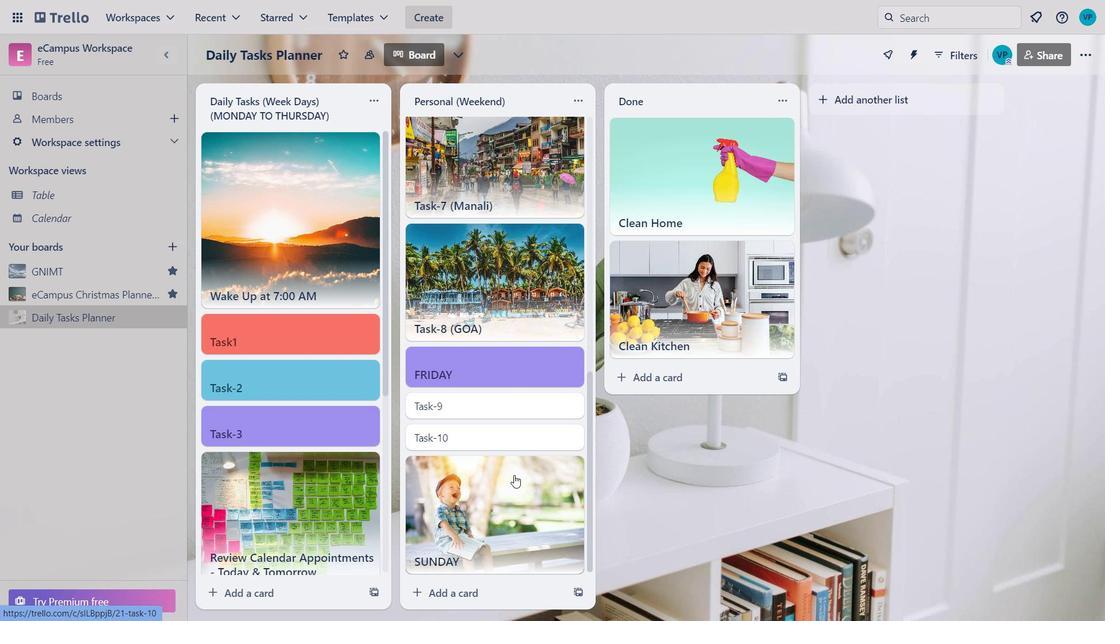 
Action: Mouse scrolled (514, 491) with delta (0, 0)
Screenshot: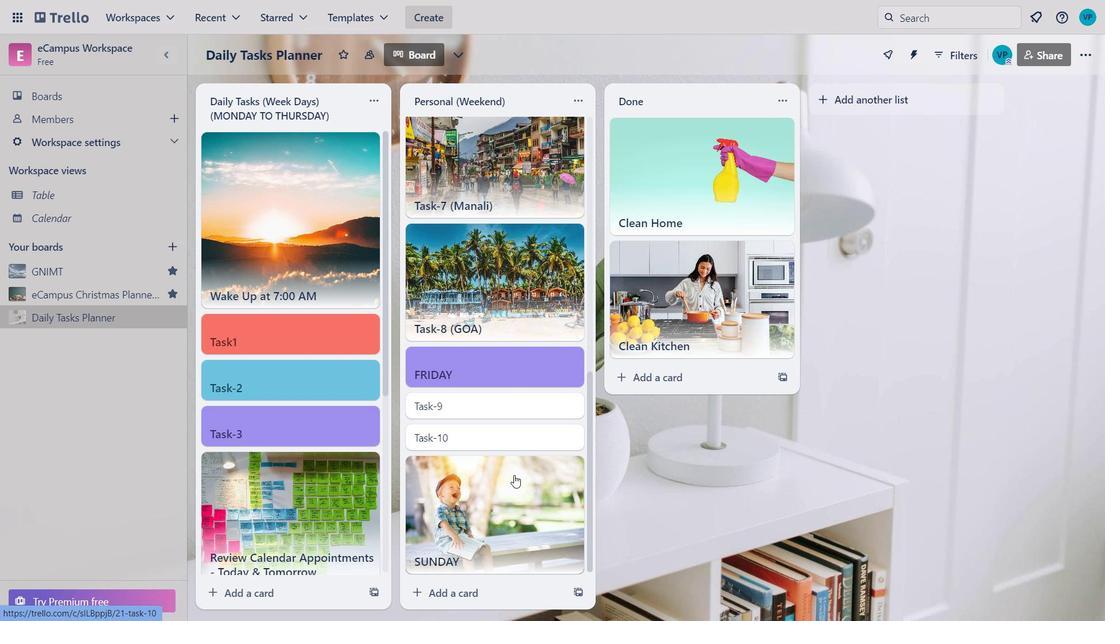 
Action: Mouse moved to (506, 324)
Screenshot: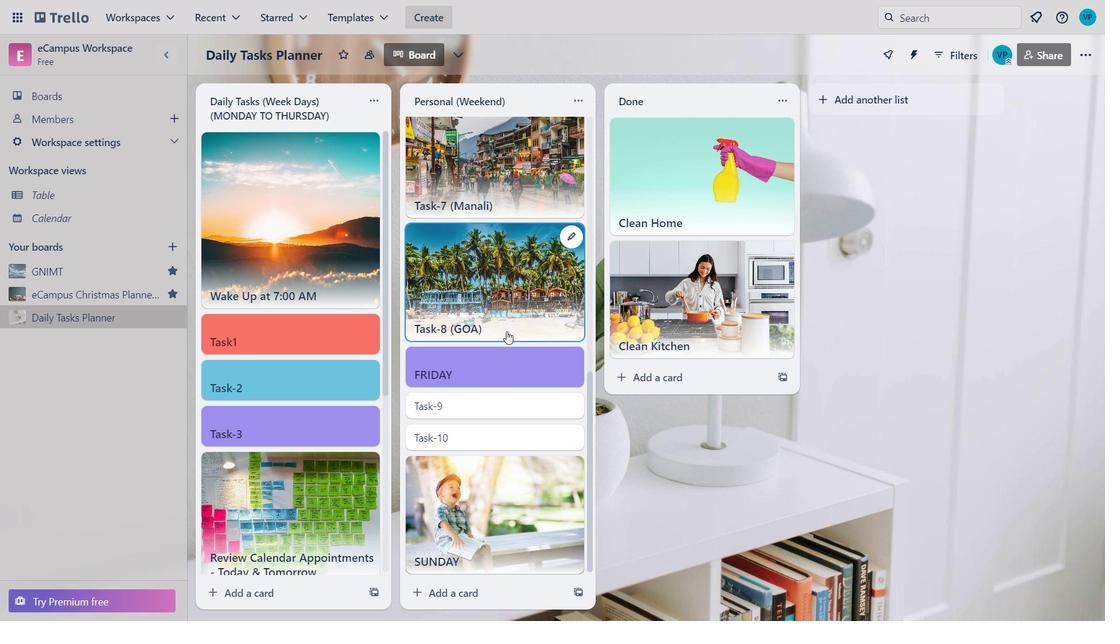 
Action: Mouse pressed left at (506, 324)
Screenshot: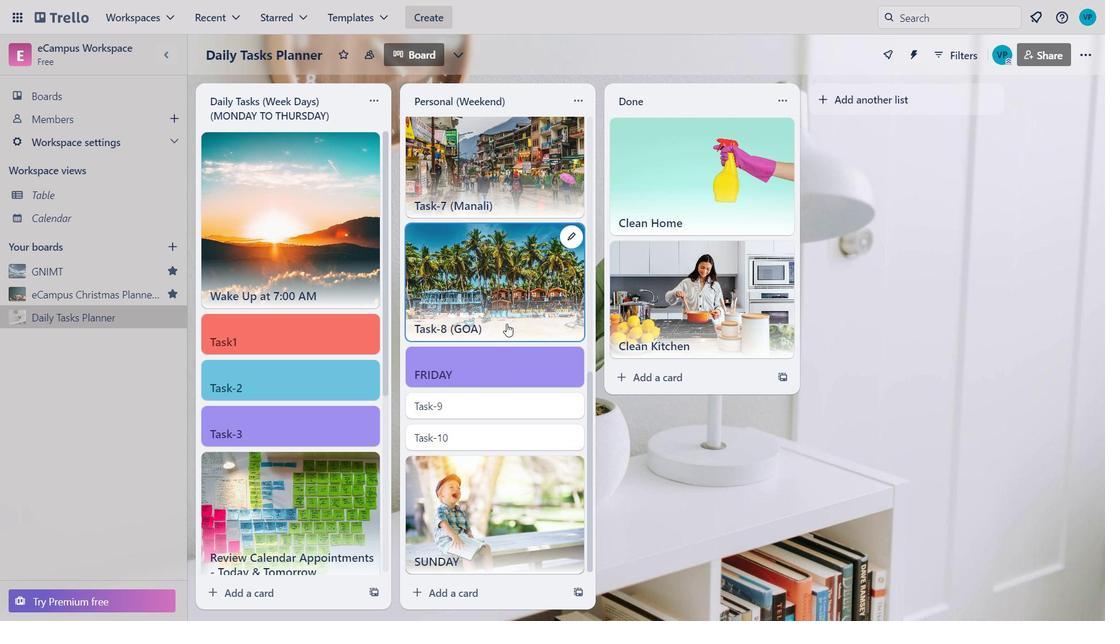 
Action: Mouse moved to (793, 56)
Screenshot: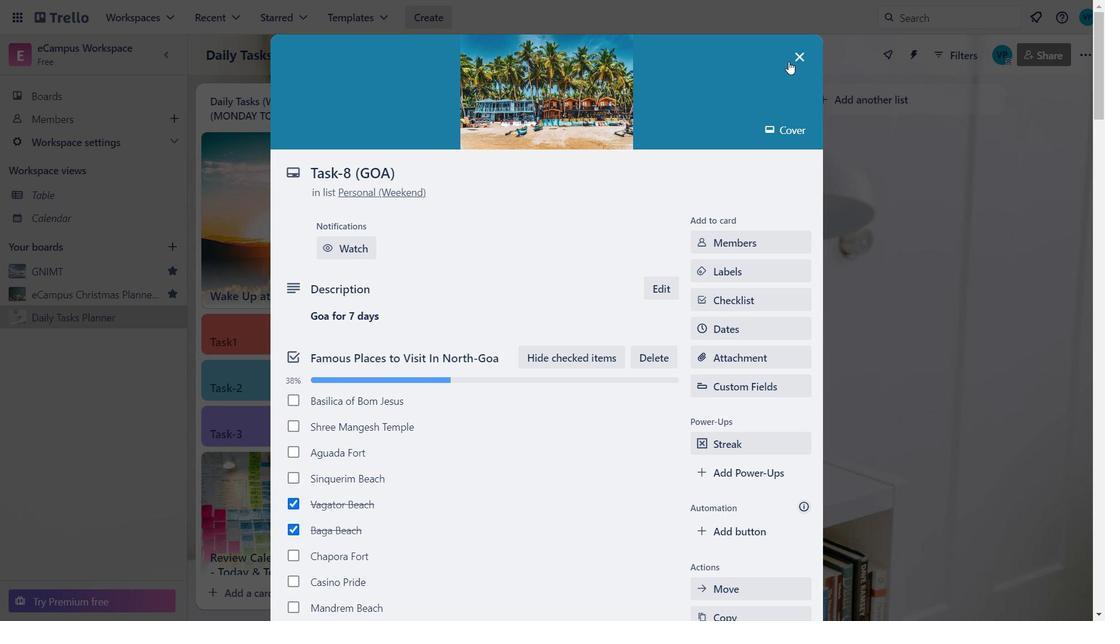 
Action: Mouse pressed left at (793, 56)
Screenshot: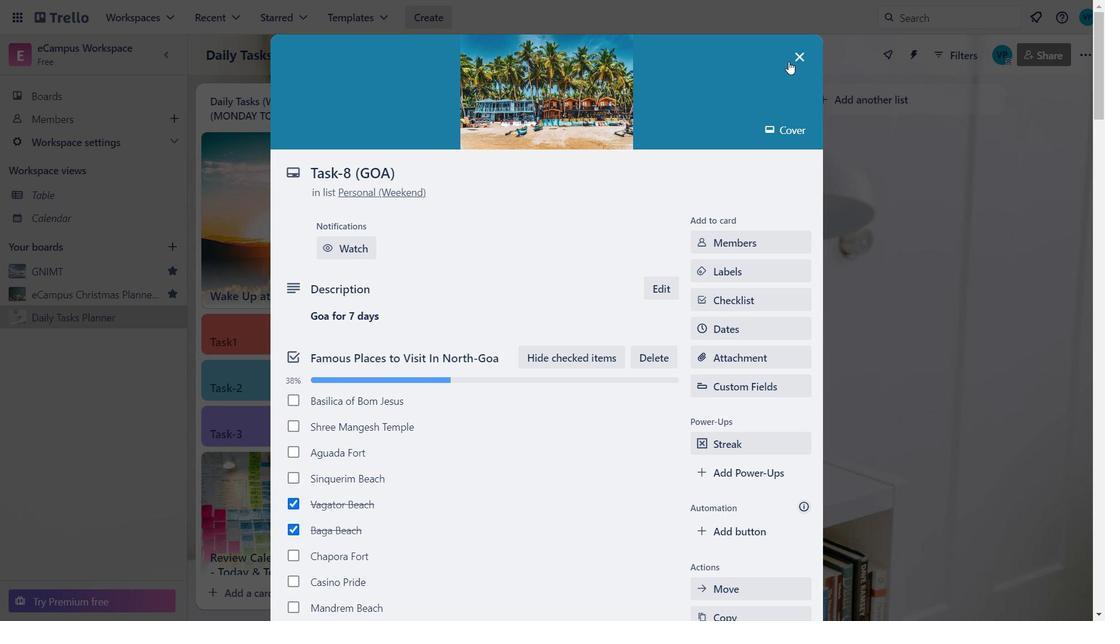 
Action: Mouse moved to (568, 240)
Screenshot: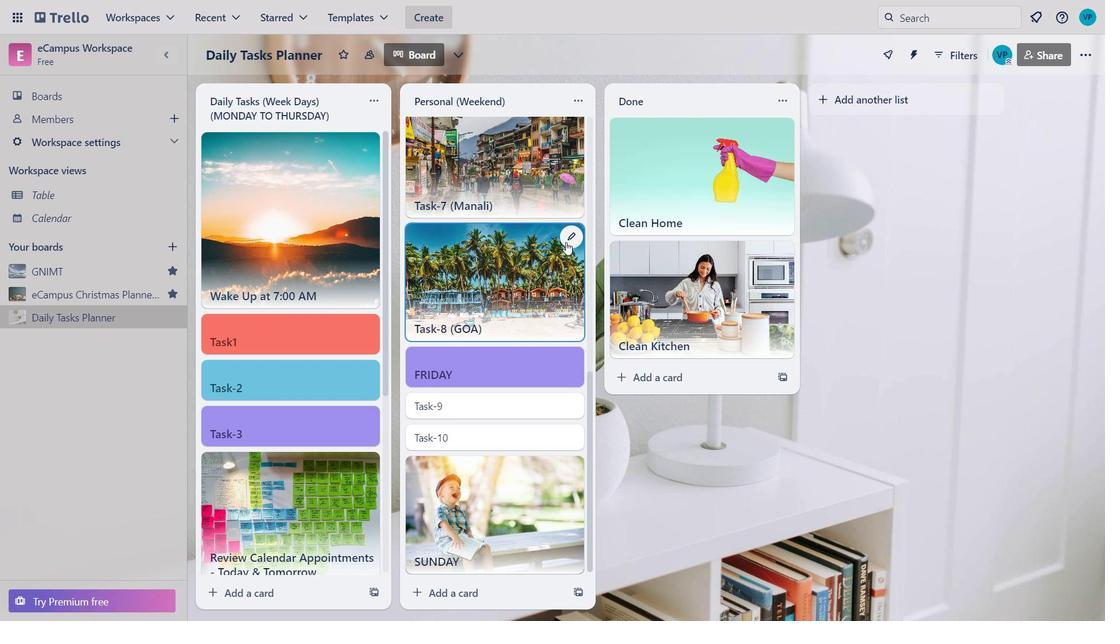 
Action: Mouse pressed left at (568, 240)
Screenshot: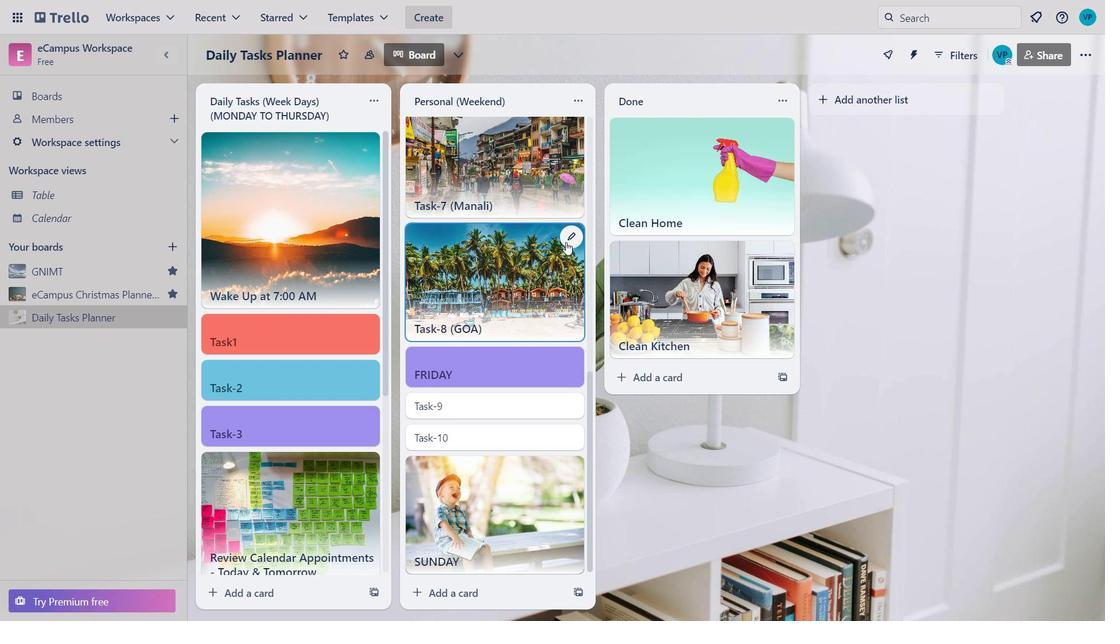 
Action: Mouse moved to (718, 426)
Screenshot: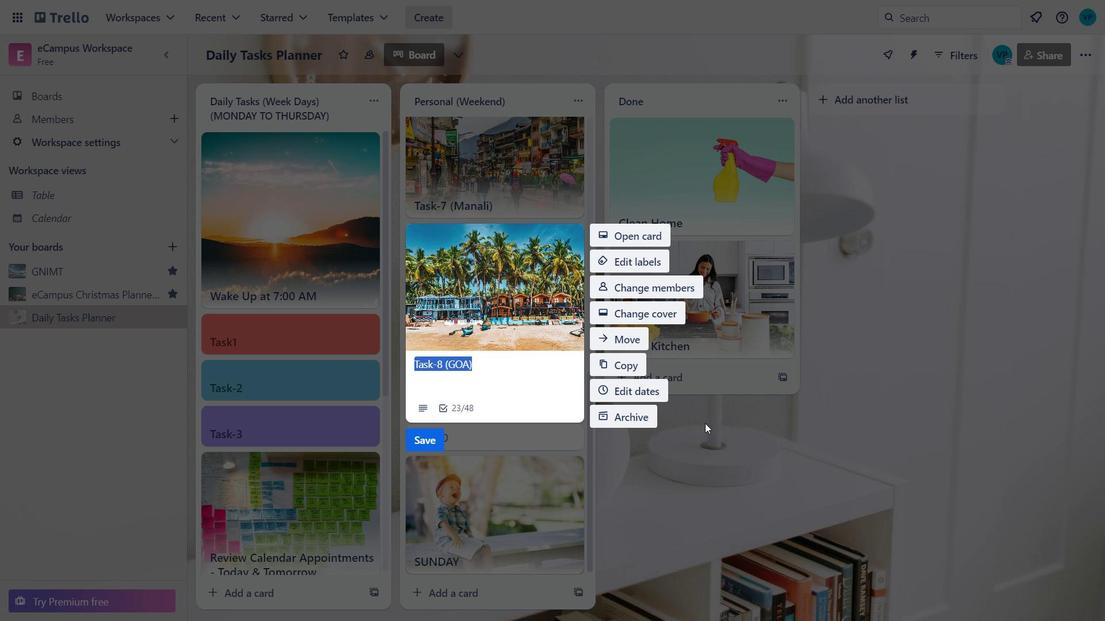 
Action: Mouse pressed left at (718, 426)
Screenshot: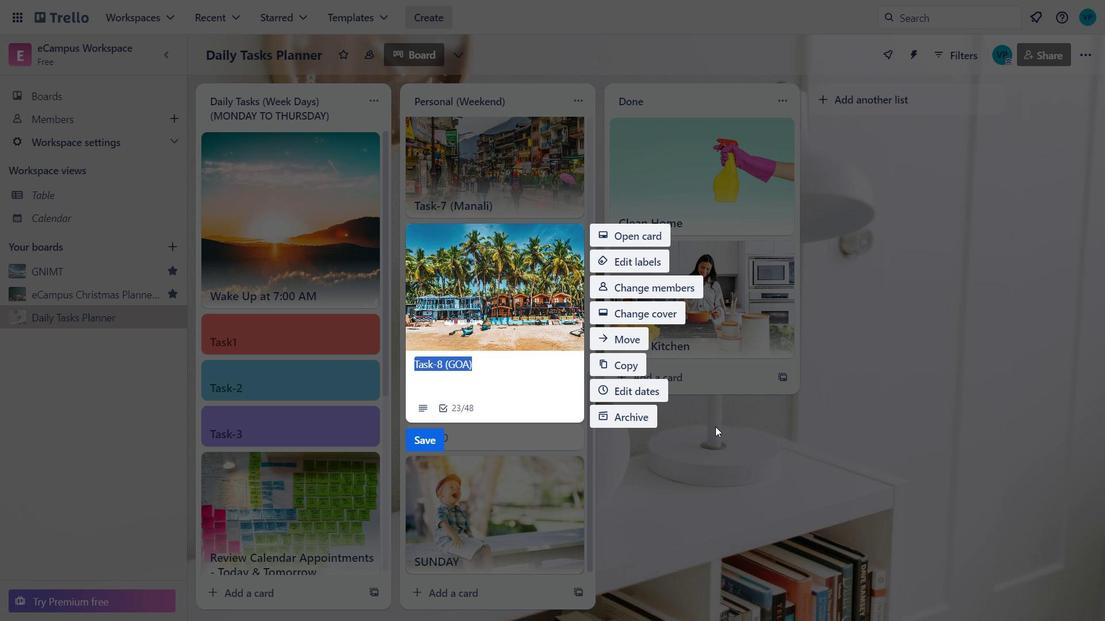 
Action: Mouse moved to (500, 221)
Screenshot: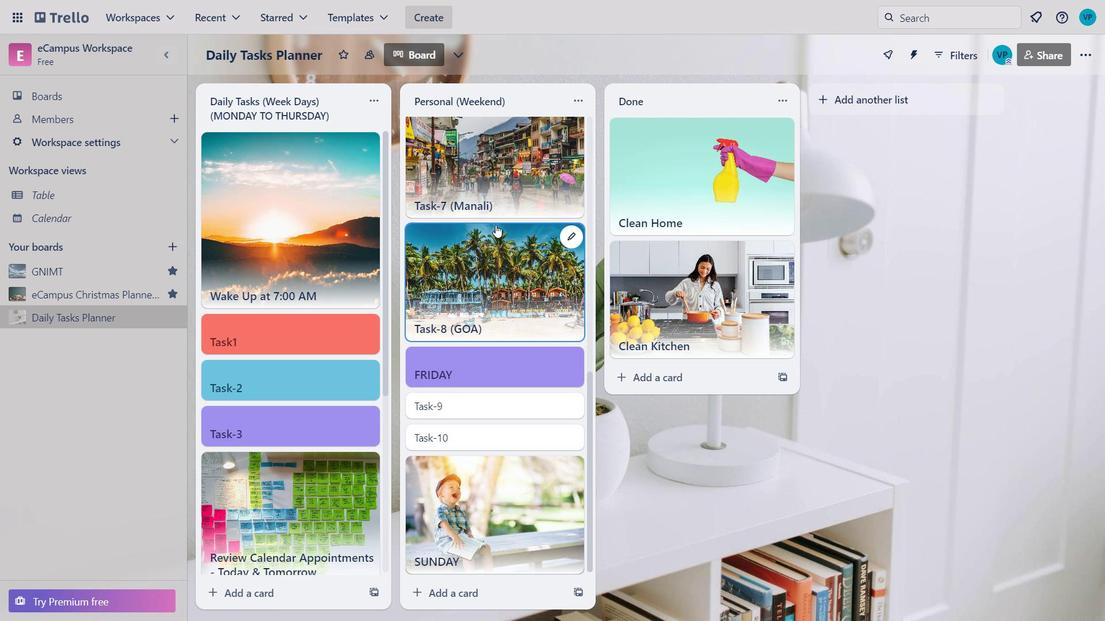 
Action: Mouse scrolled (500, 222) with delta (0, 0)
Screenshot: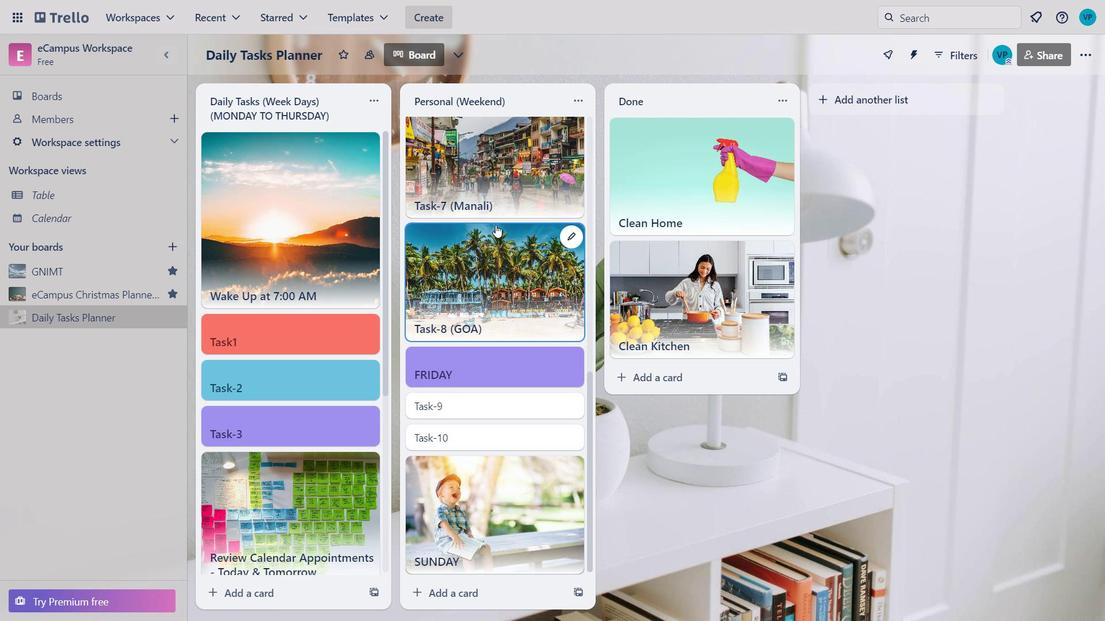 
Action: Mouse moved to (500, 221)
Screenshot: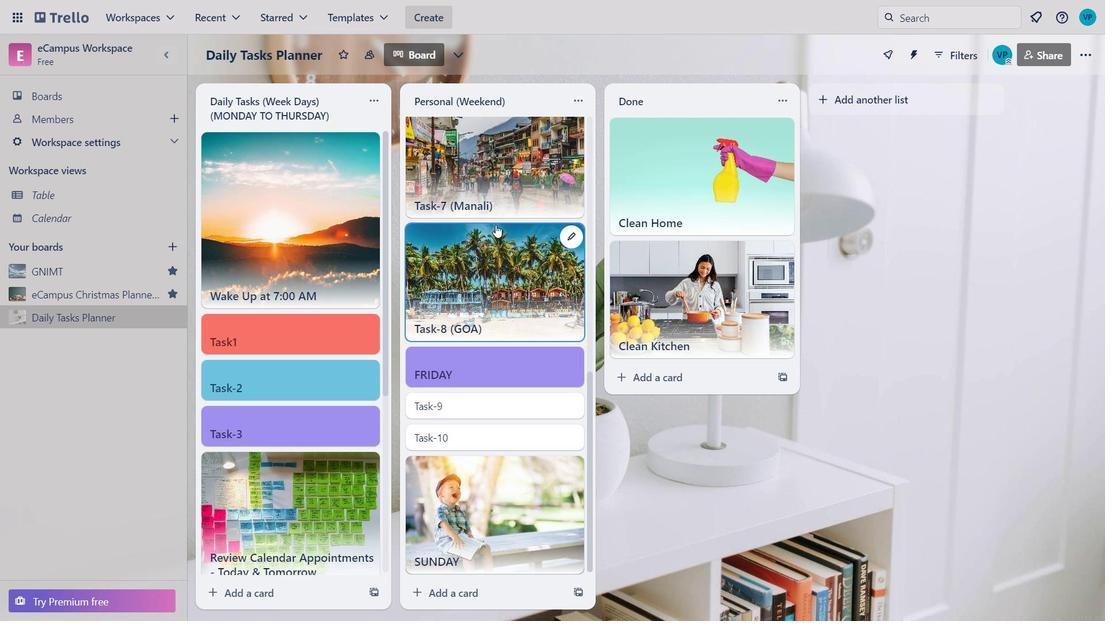
Action: Mouse scrolled (500, 221) with delta (0, 0)
Screenshot: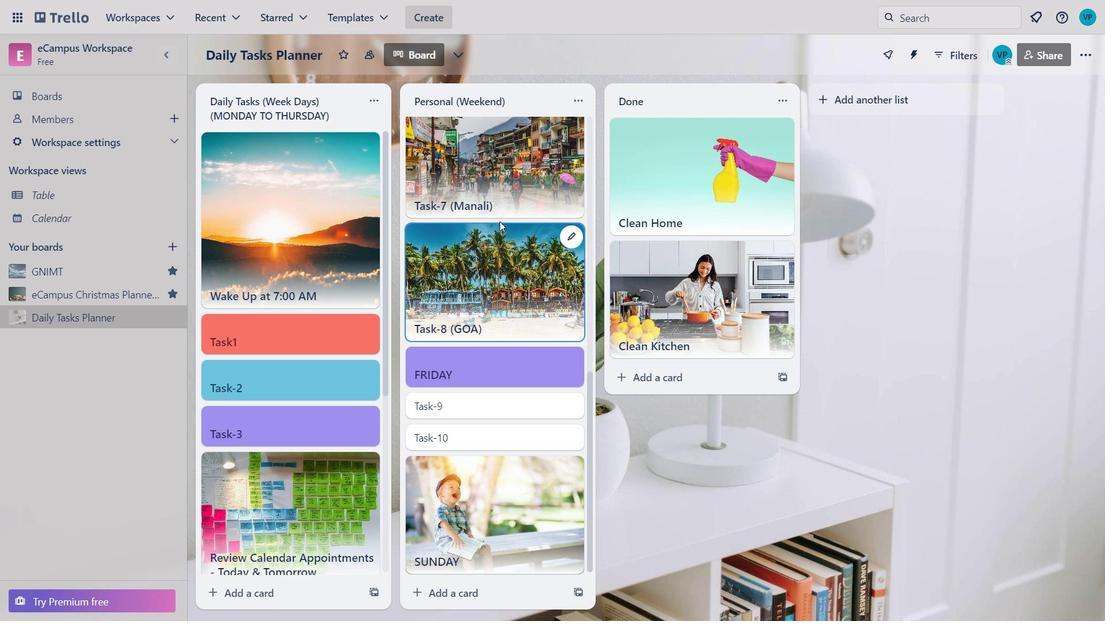 
Action: Mouse moved to (500, 219)
Screenshot: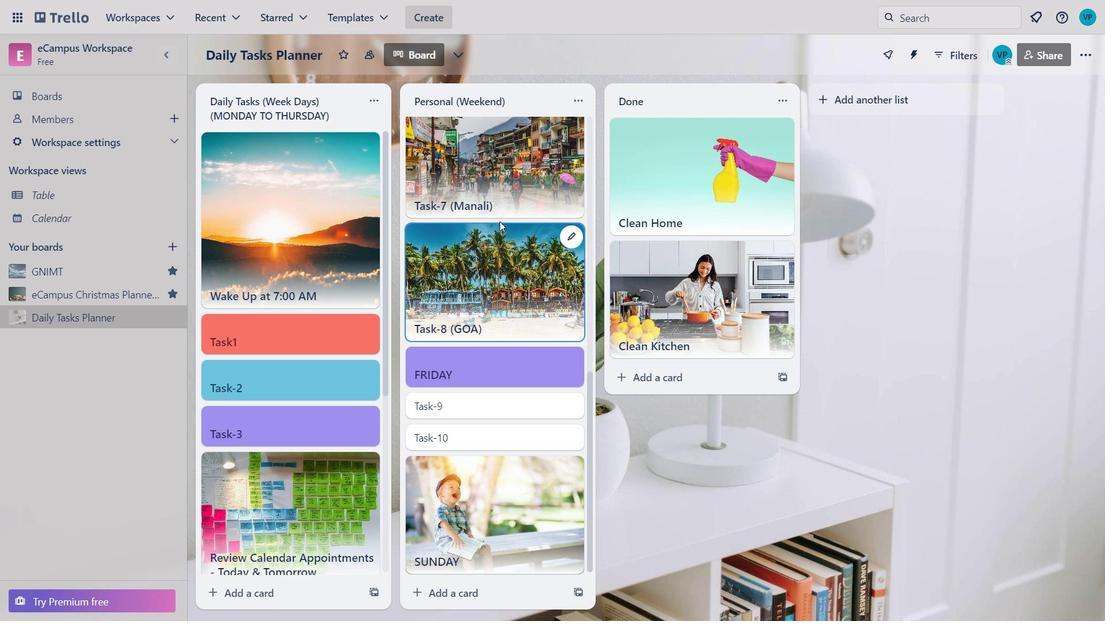 
Action: Mouse scrolled (500, 220) with delta (0, 0)
Screenshot: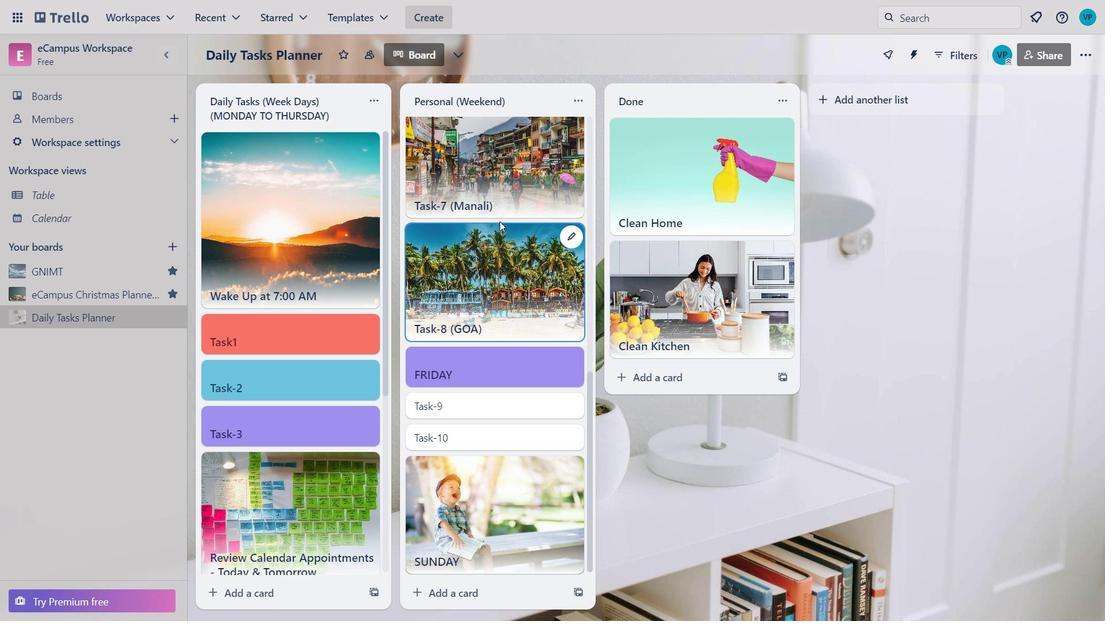 
Action: Mouse moved to (500, 219)
Screenshot: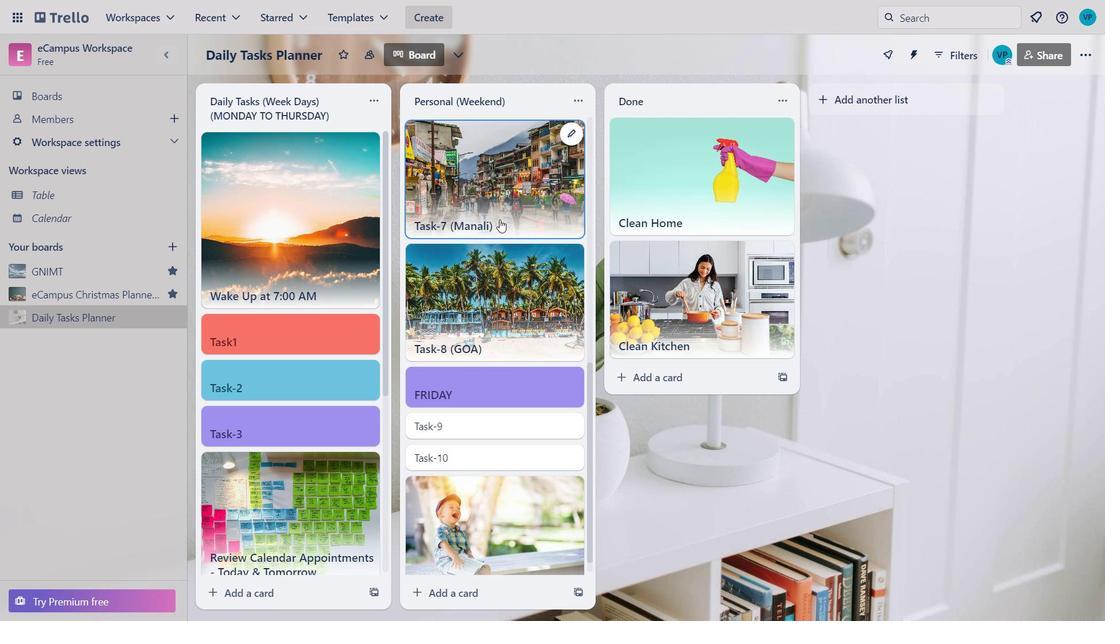 
Action: Mouse scrolled (500, 219) with delta (0, 0)
Screenshot: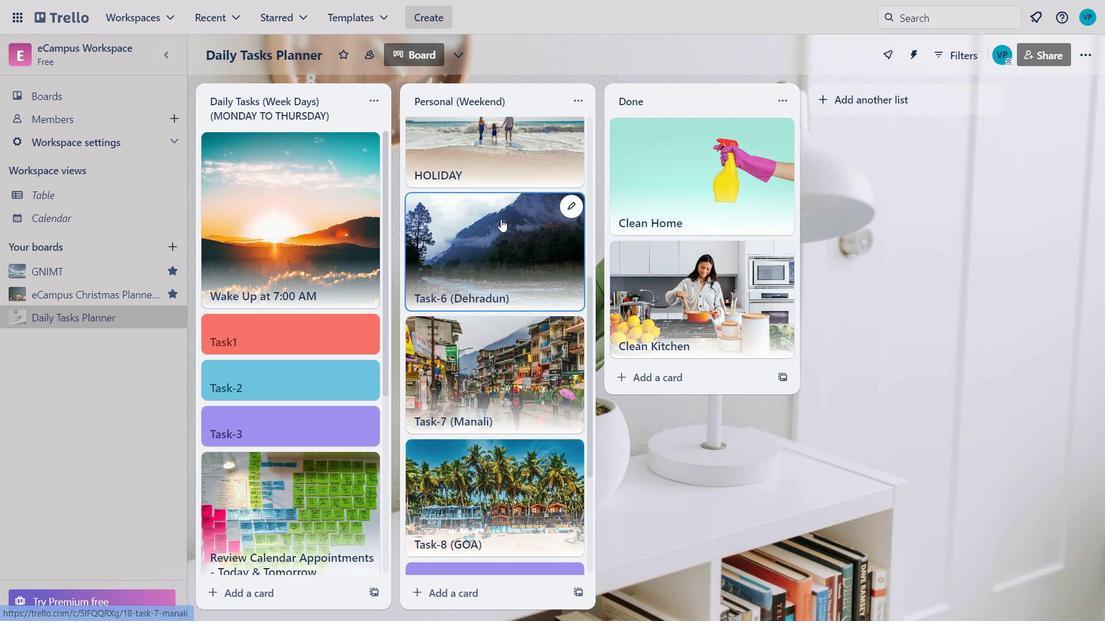 
Action: Mouse scrolled (500, 219) with delta (0, 0)
Screenshot: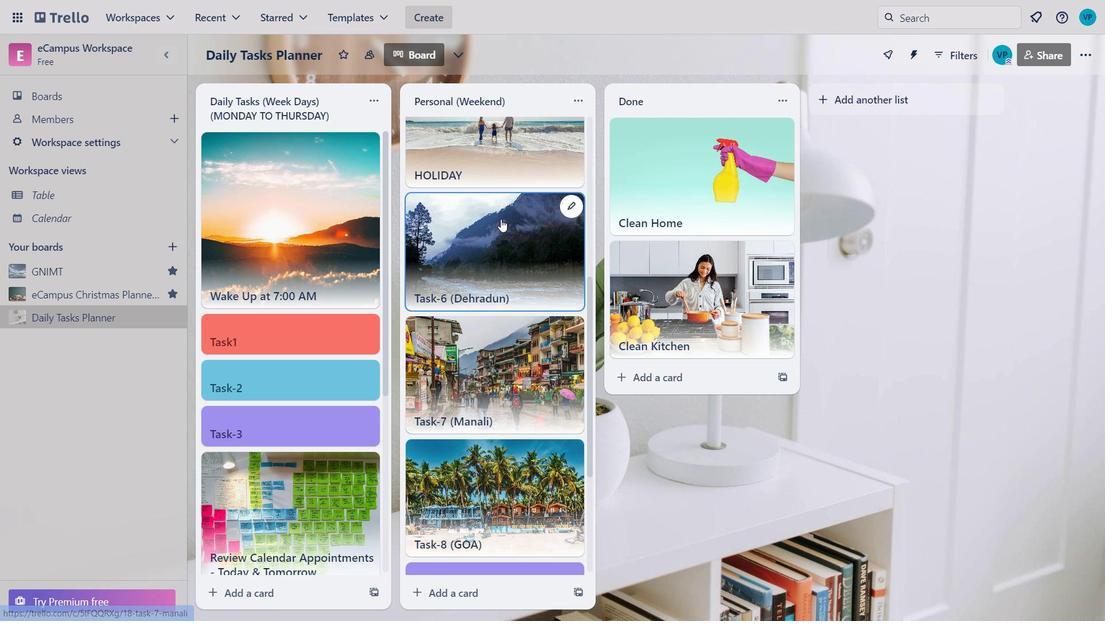 
Action: Mouse scrolled (500, 219) with delta (0, 0)
Screenshot: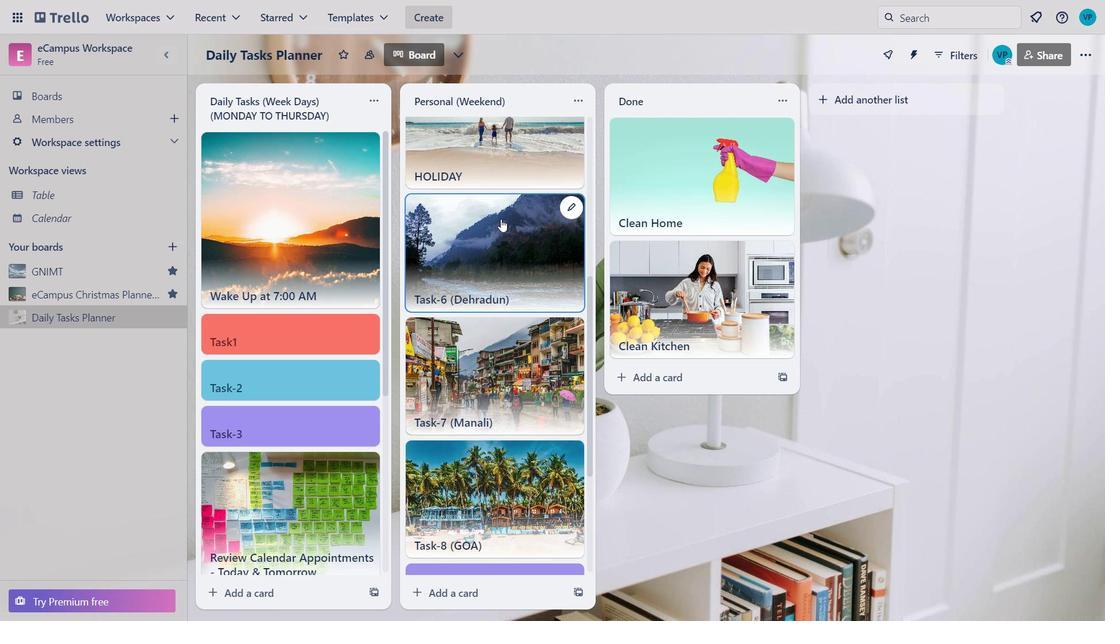 
Action: Mouse scrolled (500, 219) with delta (0, 0)
Screenshot: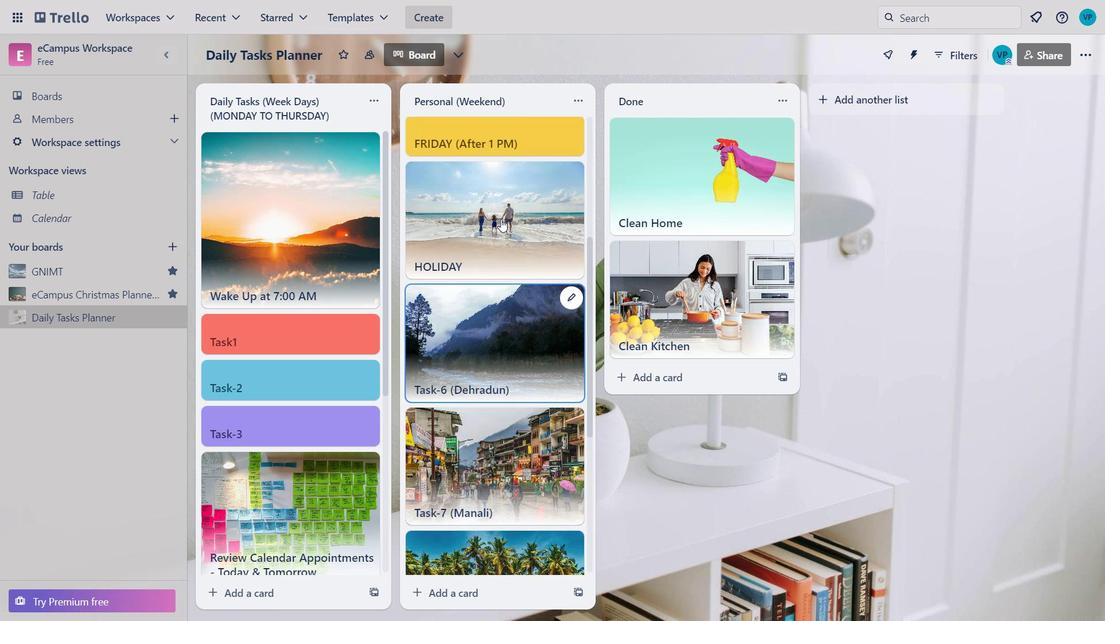 
Action: Mouse moved to (570, 327)
Screenshot: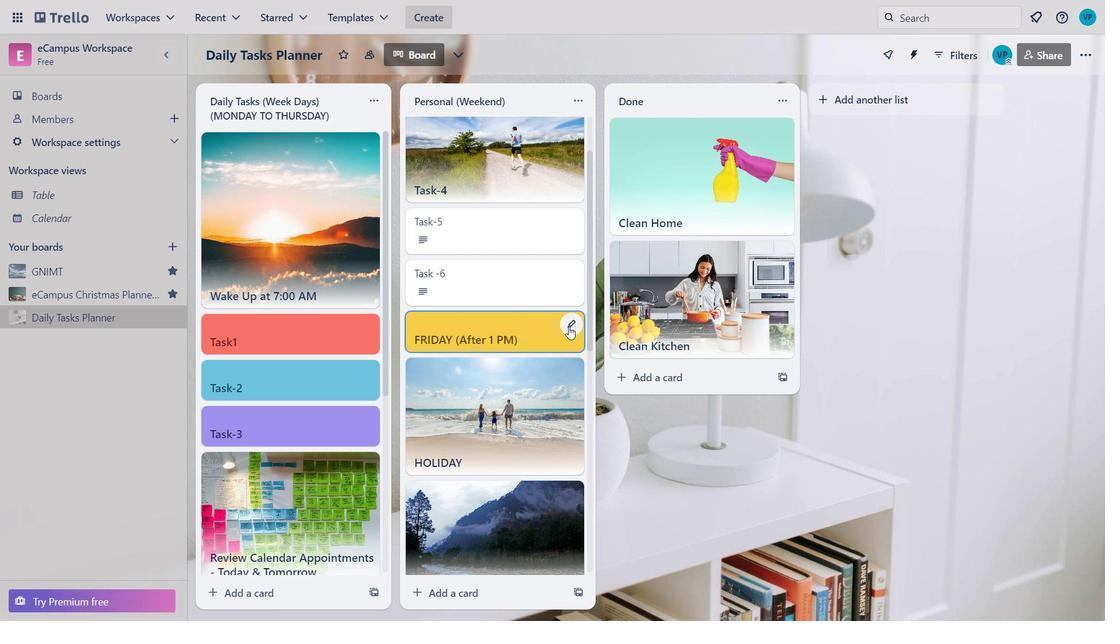 
Action: Mouse pressed left at (570, 327)
Screenshot: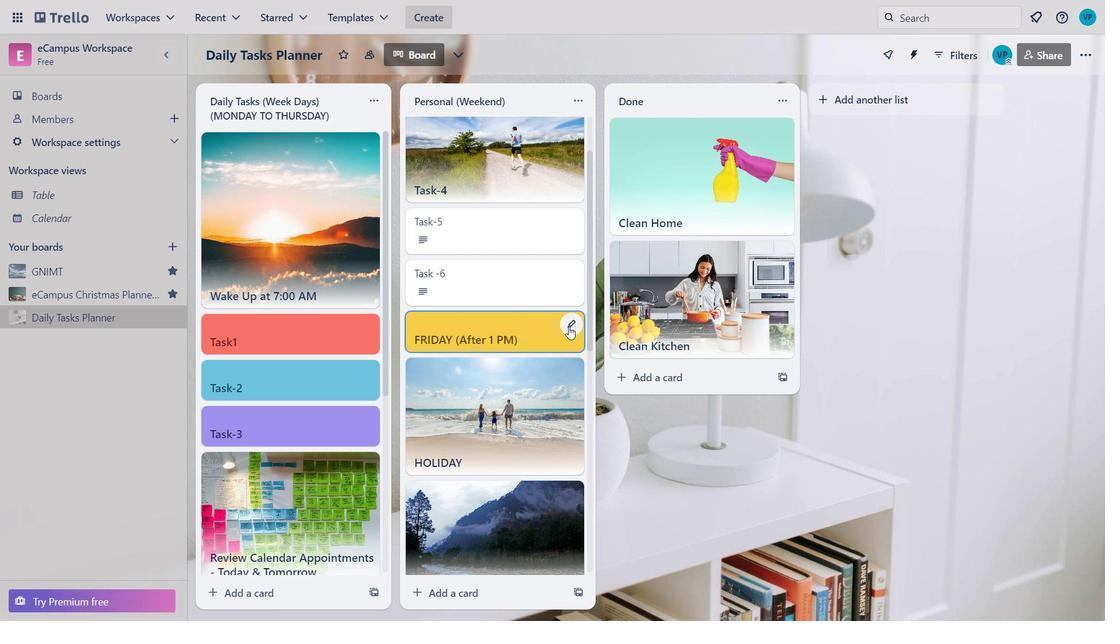 
Action: Mouse moved to (821, 416)
Screenshot: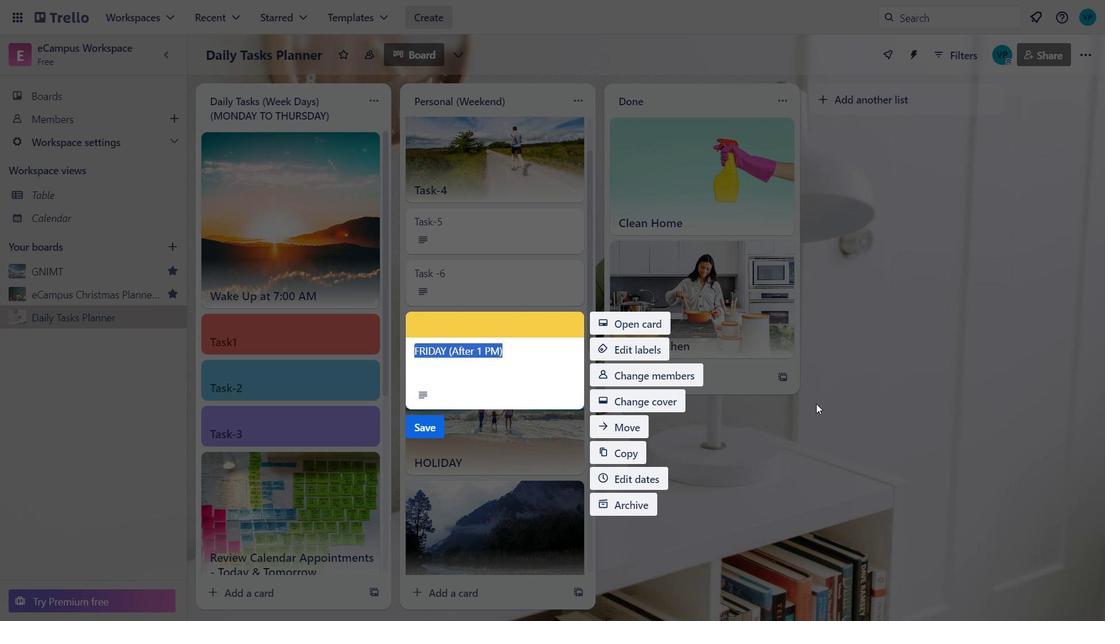 
Action: Mouse pressed left at (821, 416)
Screenshot: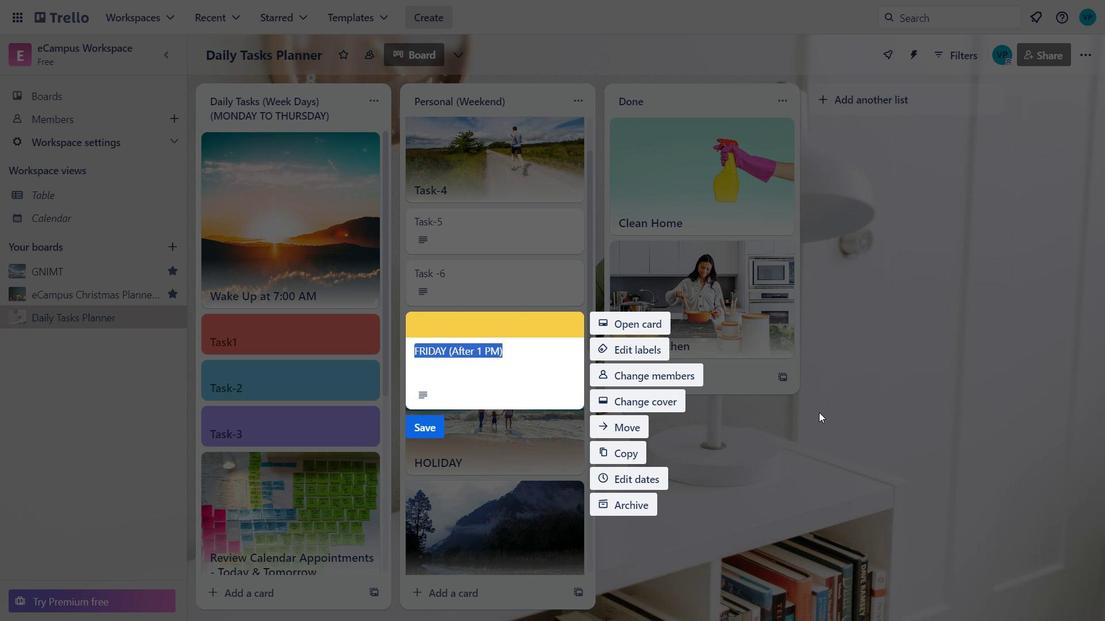 
Action: Mouse moved to (508, 265)
Screenshot: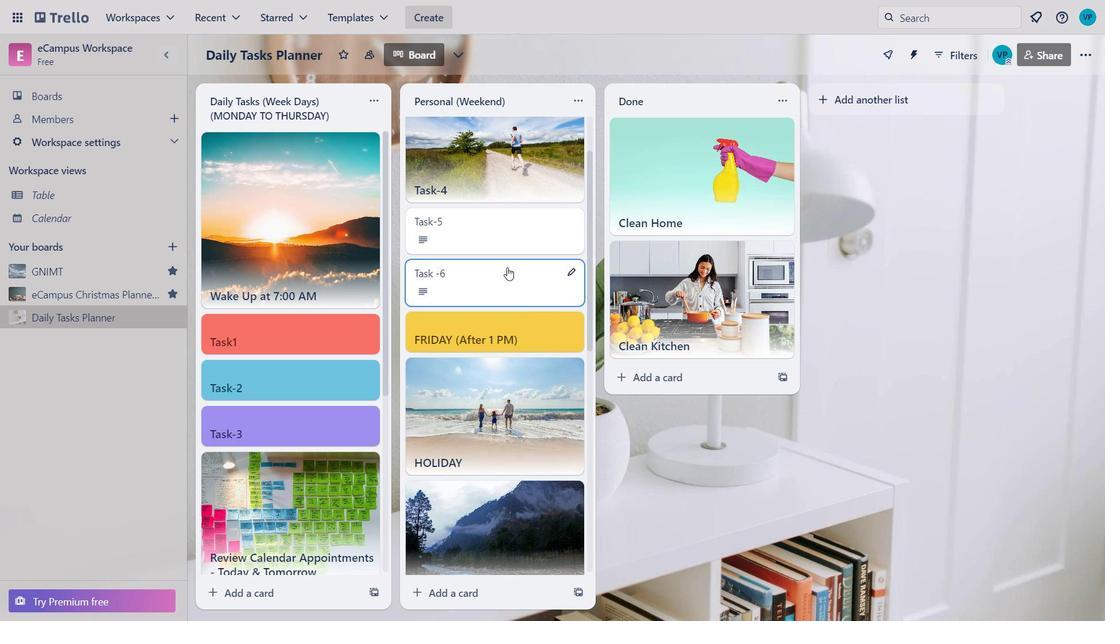
Action: Mouse scrolled (508, 266) with delta (0, 0)
Screenshot: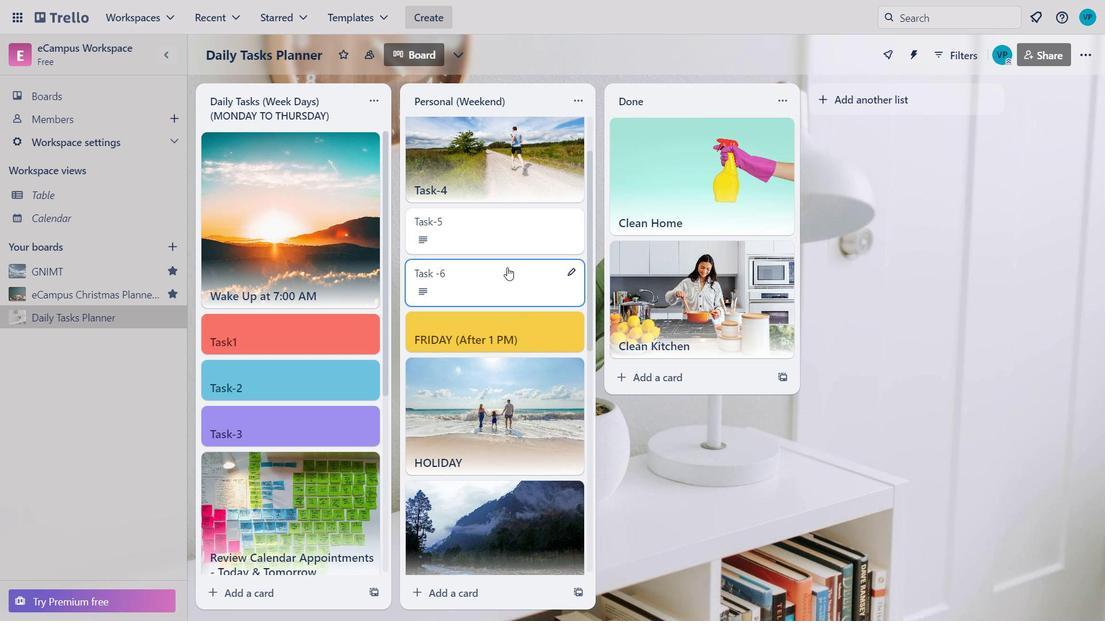 
Action: Mouse moved to (510, 263)
Screenshot: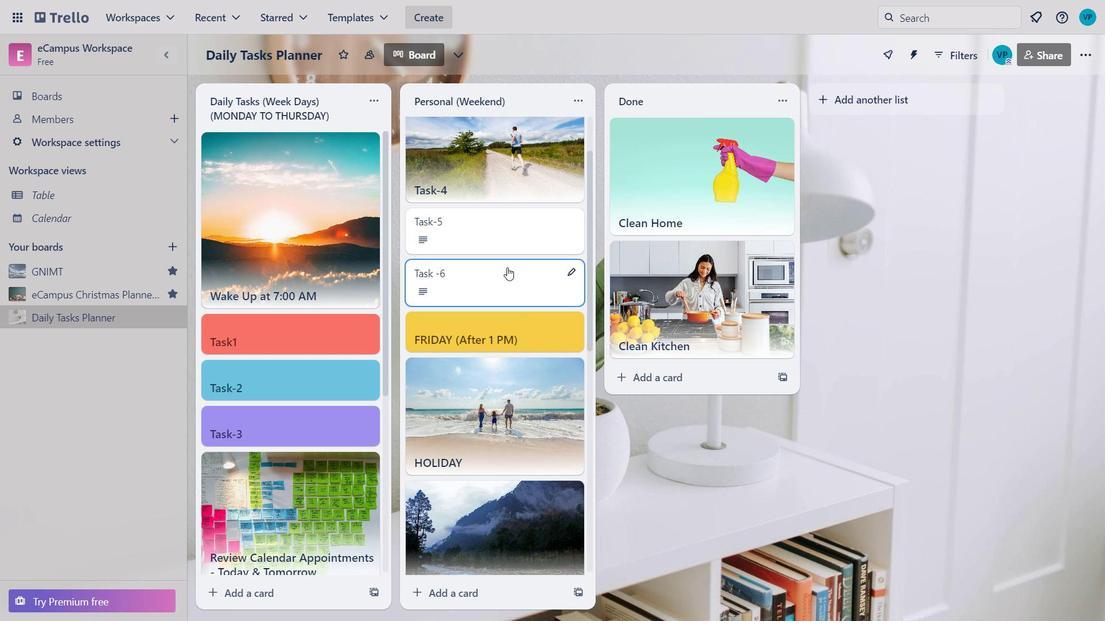 
Action: Mouse scrolled (510, 264) with delta (0, 0)
Screenshot: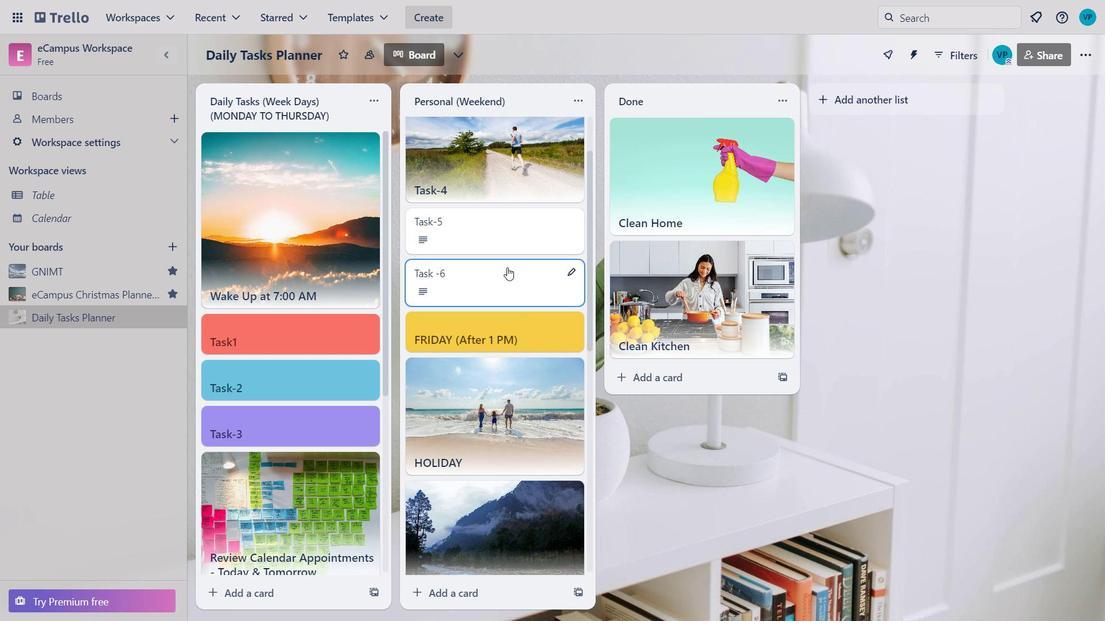 
Action: Mouse moved to (510, 262)
Screenshot: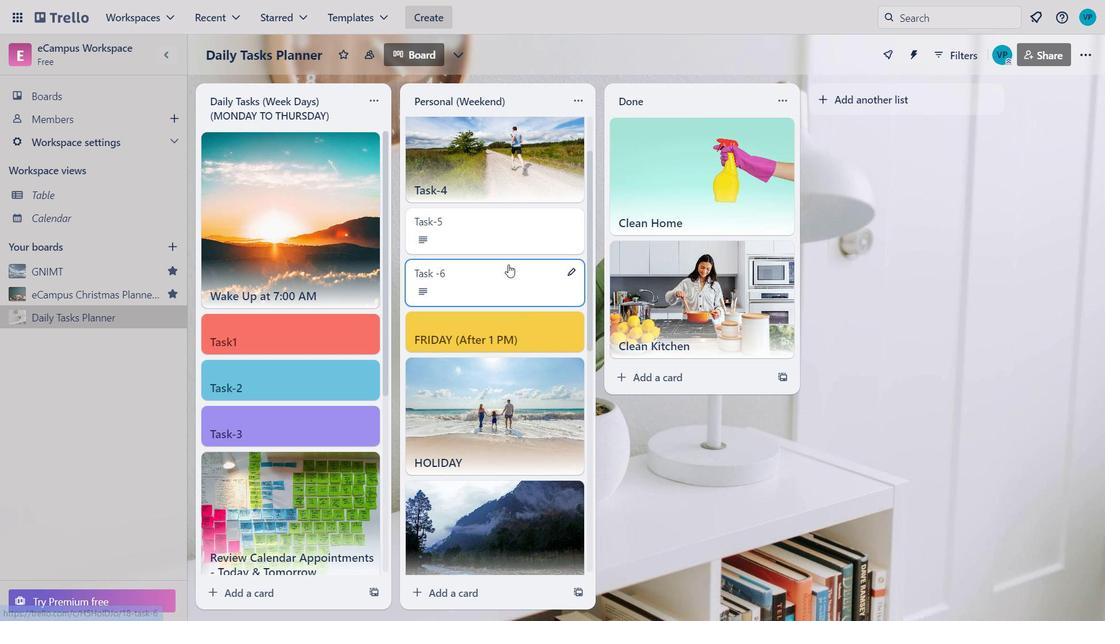 
Action: Mouse scrolled (510, 263) with delta (0, 0)
Screenshot: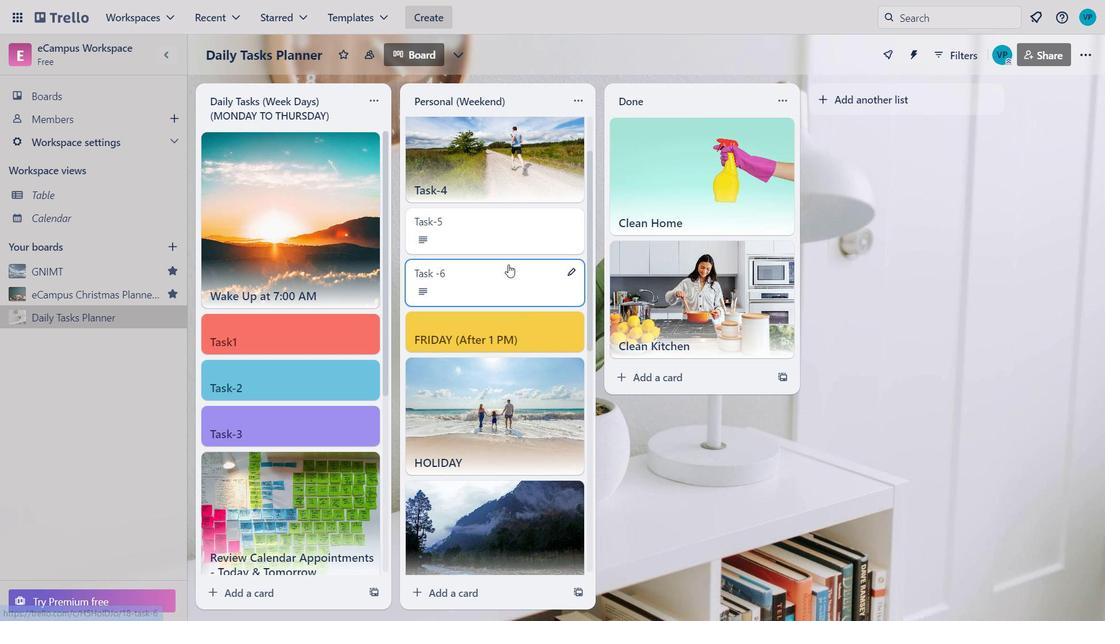 
Action: Mouse moved to (572, 99)
Screenshot: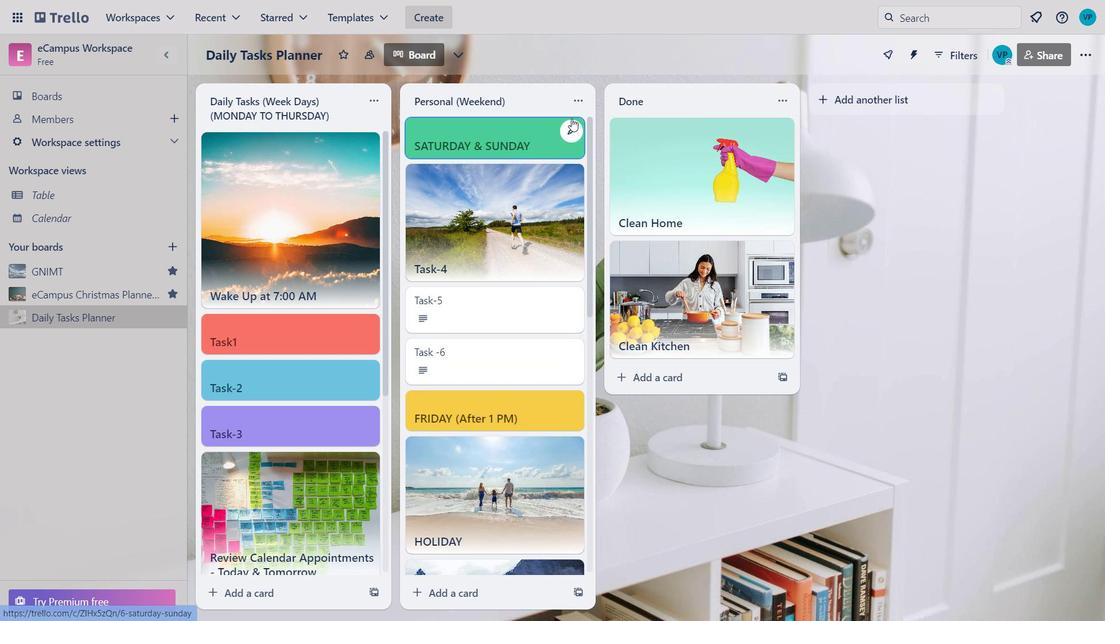 
Action: Mouse pressed left at (572, 99)
Screenshot: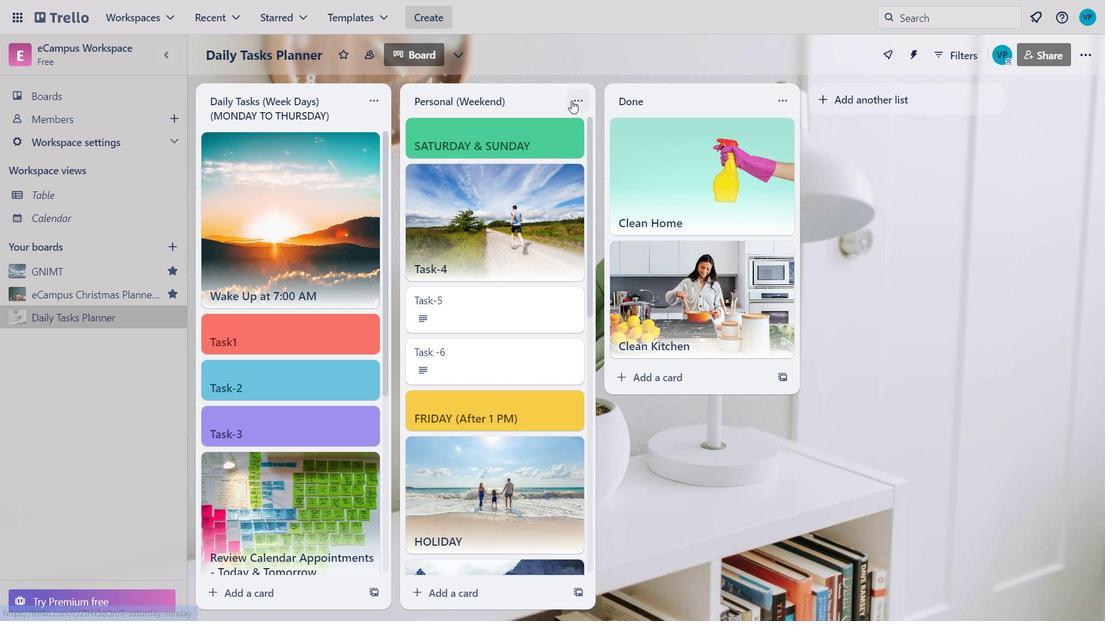 
Action: Mouse moved to (587, 173)
Screenshot: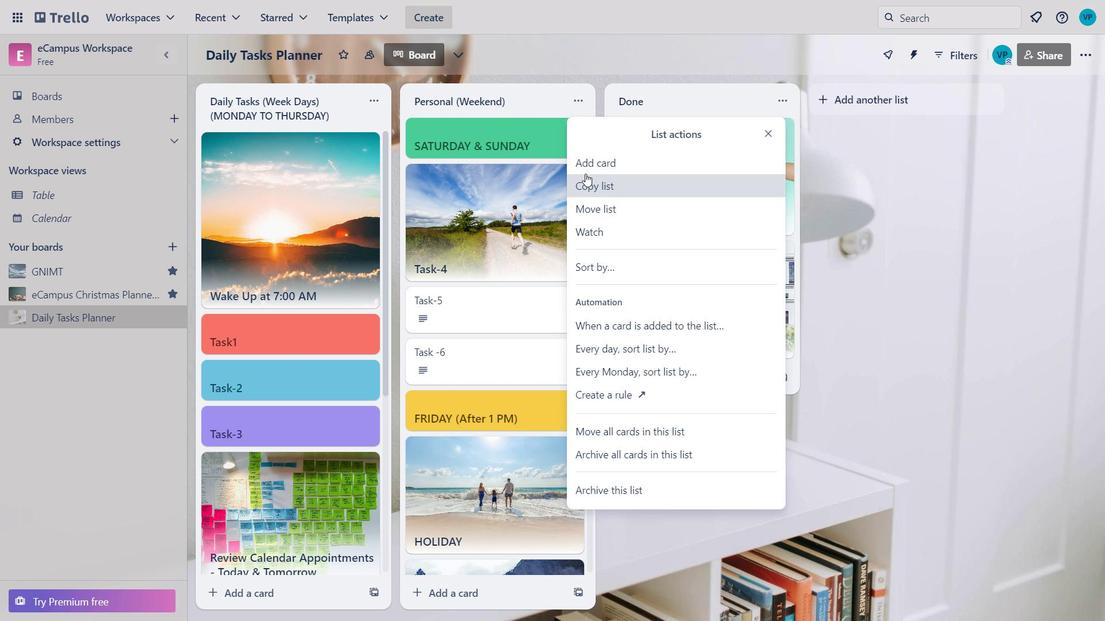 
Action: Mouse pressed left at (587, 173)
Screenshot: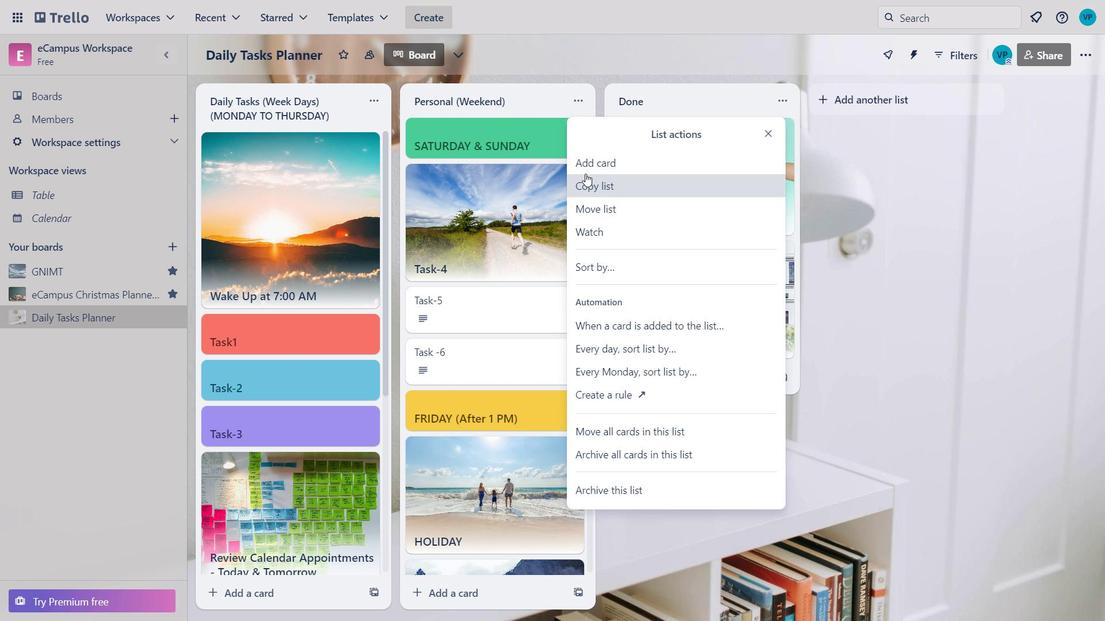 
Action: Mouse pressed left at (587, 173)
Screenshot: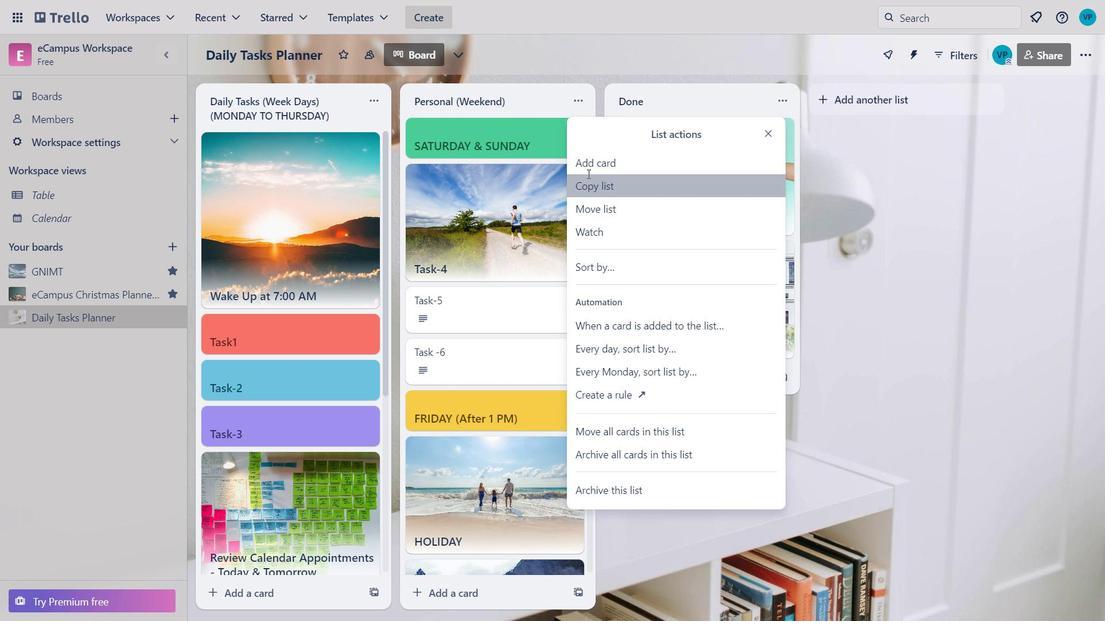 
Action: Mouse moved to (753, 120)
Screenshot: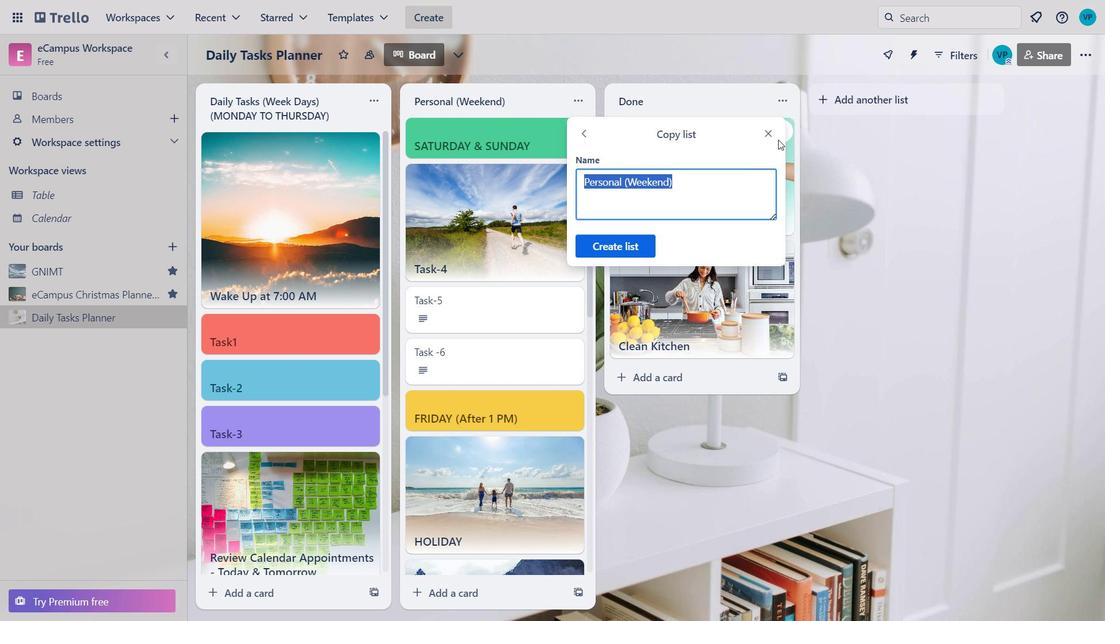 
Action: Mouse pressed left at (753, 120)
Screenshot: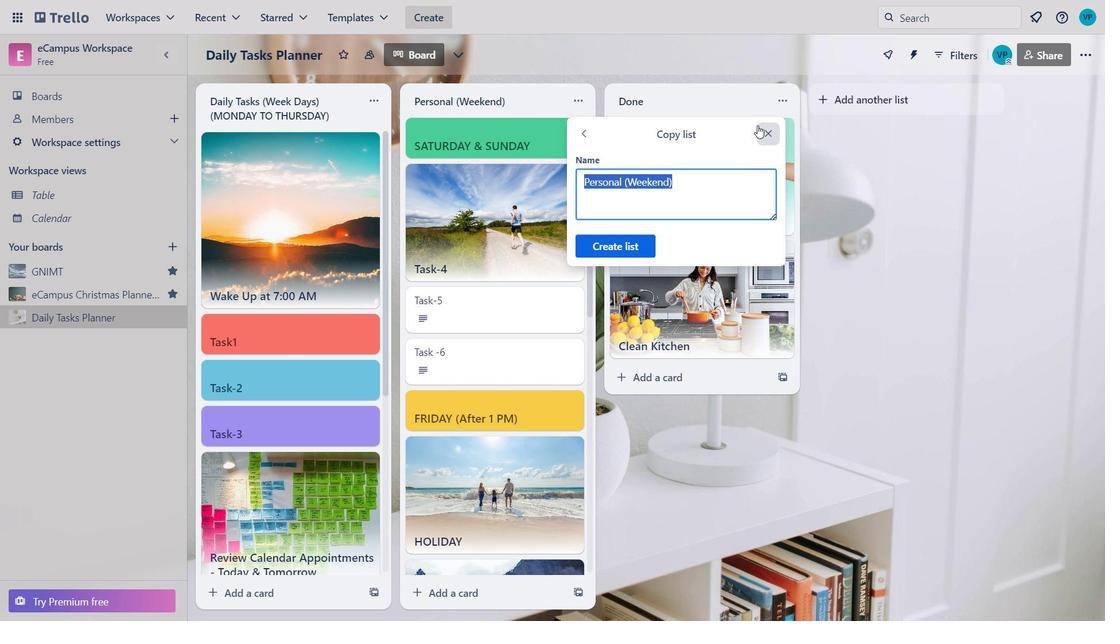 
Action: Mouse moved to (766, 134)
Screenshot: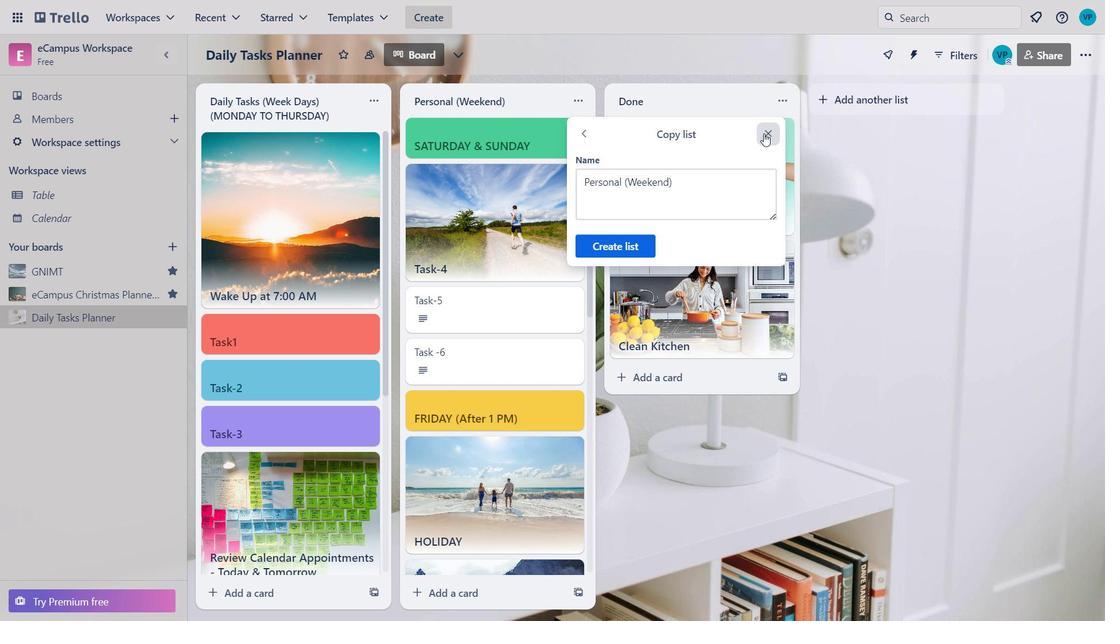 
Action: Mouse pressed left at (766, 134)
Screenshot: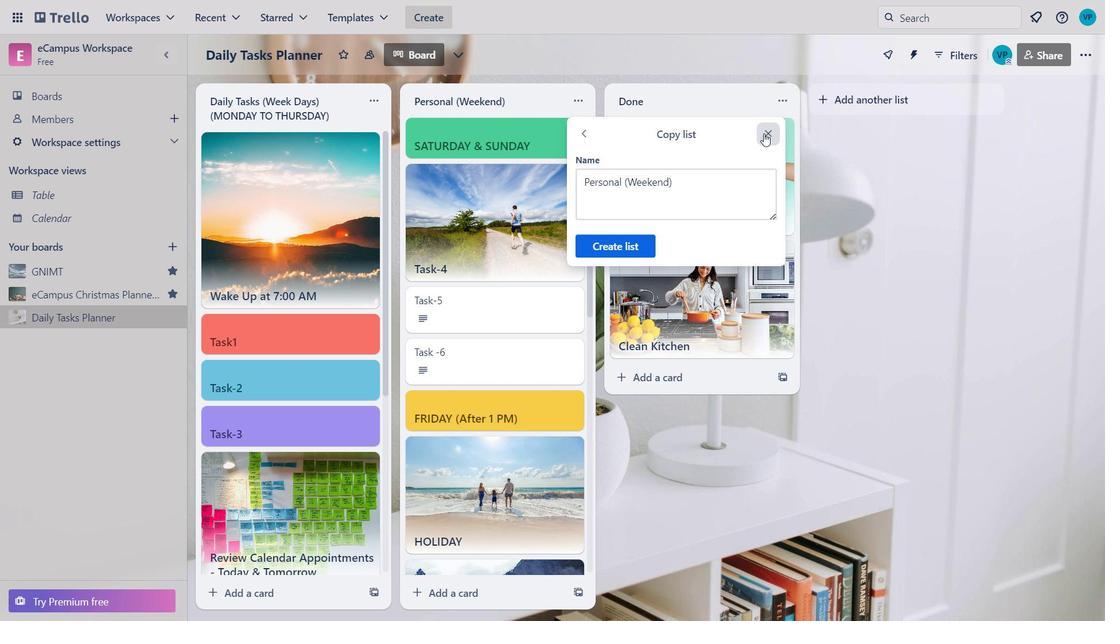 
Action: Mouse moved to (573, 95)
Screenshot: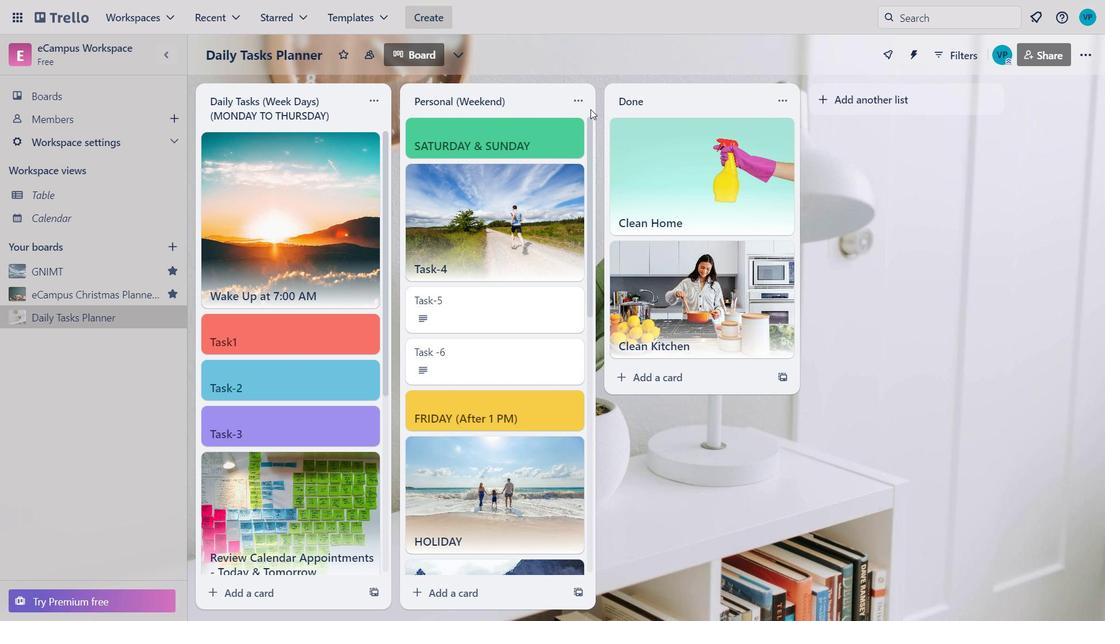 
Action: Mouse pressed left at (573, 95)
Screenshot: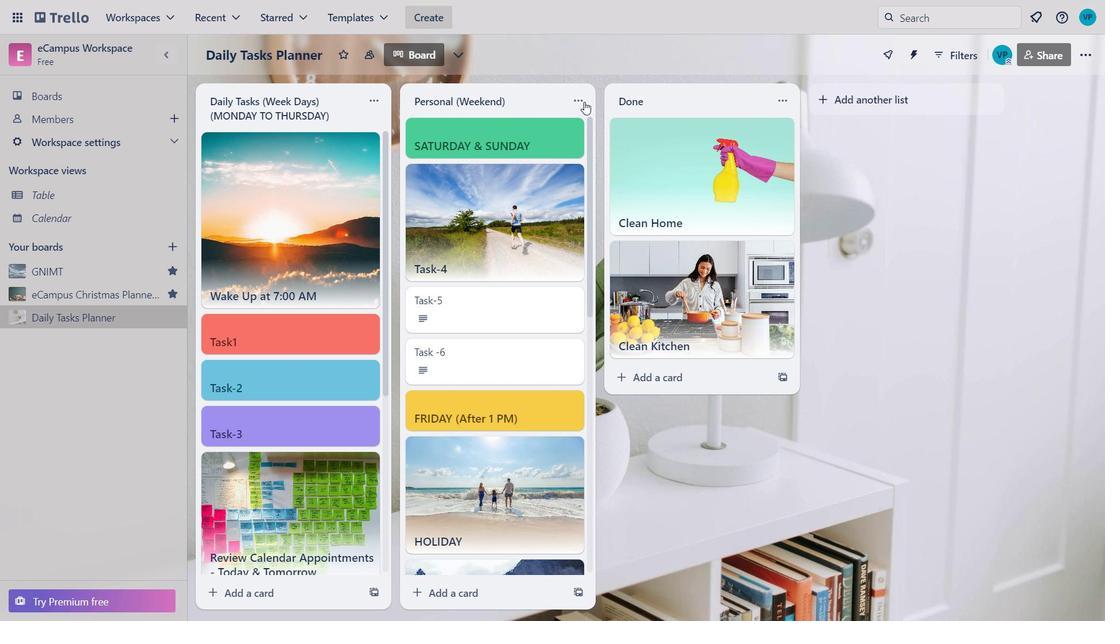 
Action: Mouse moved to (593, 172)
Screenshot: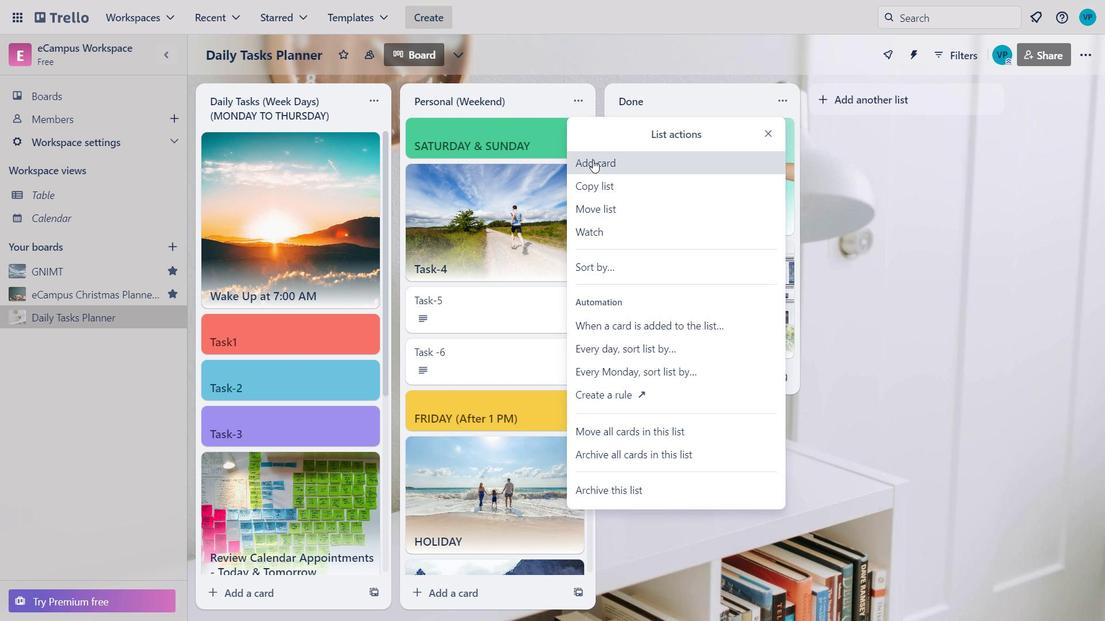 
Action: Mouse pressed left at (593, 172)
Screenshot: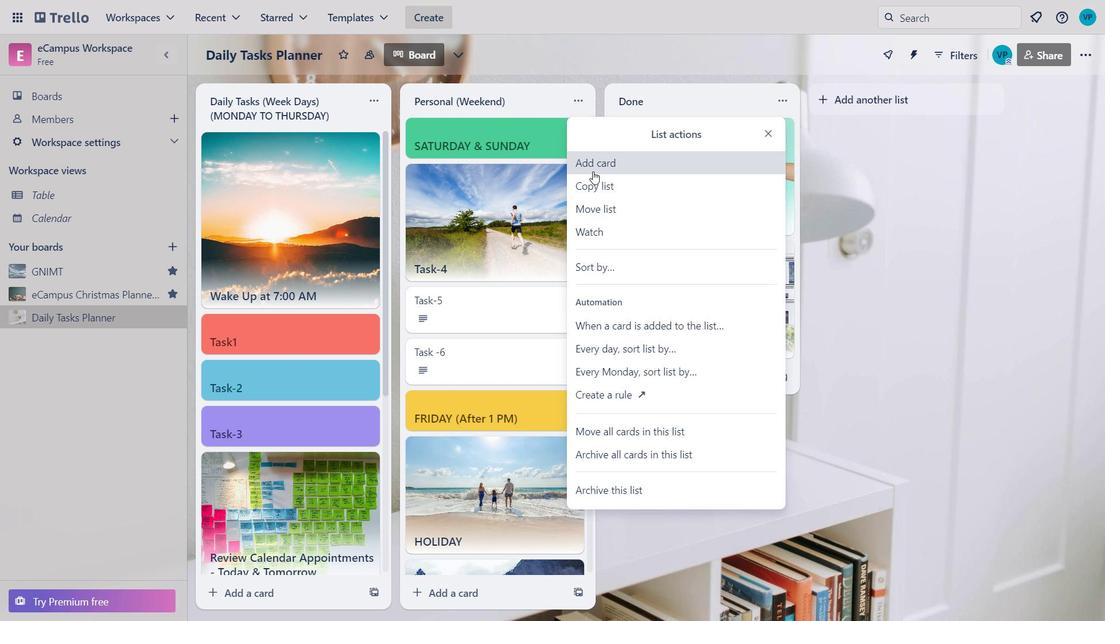 
Action: Mouse moved to (484, 135)
Screenshot: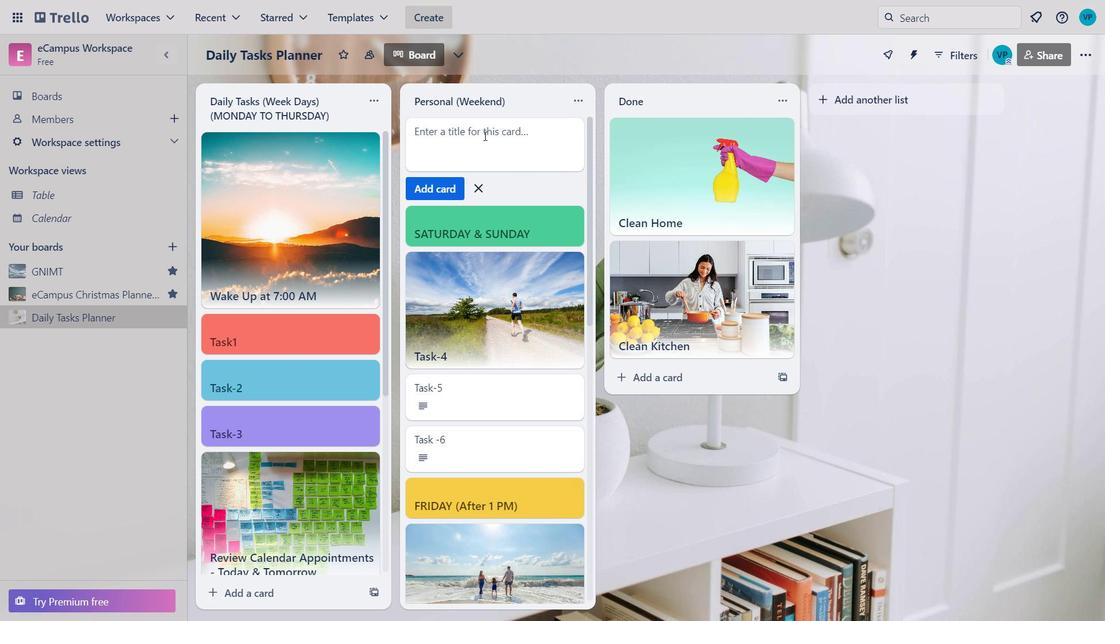 
Action: Key pressed <Key.caps_lock>SHIMLA
Screenshot: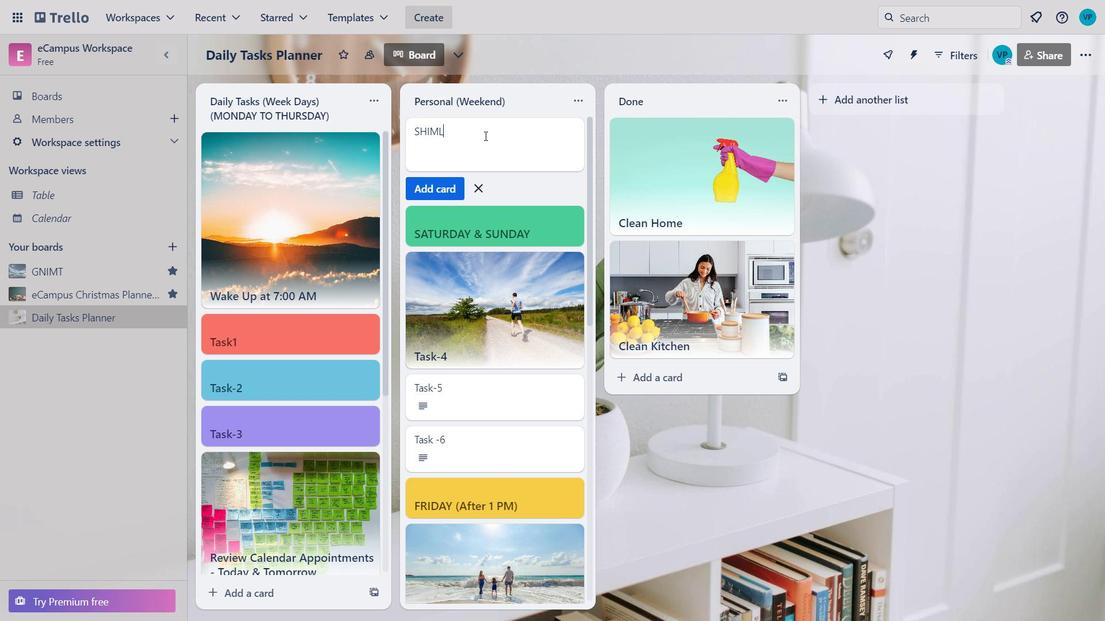 
Action: Mouse moved to (488, 156)
Screenshot: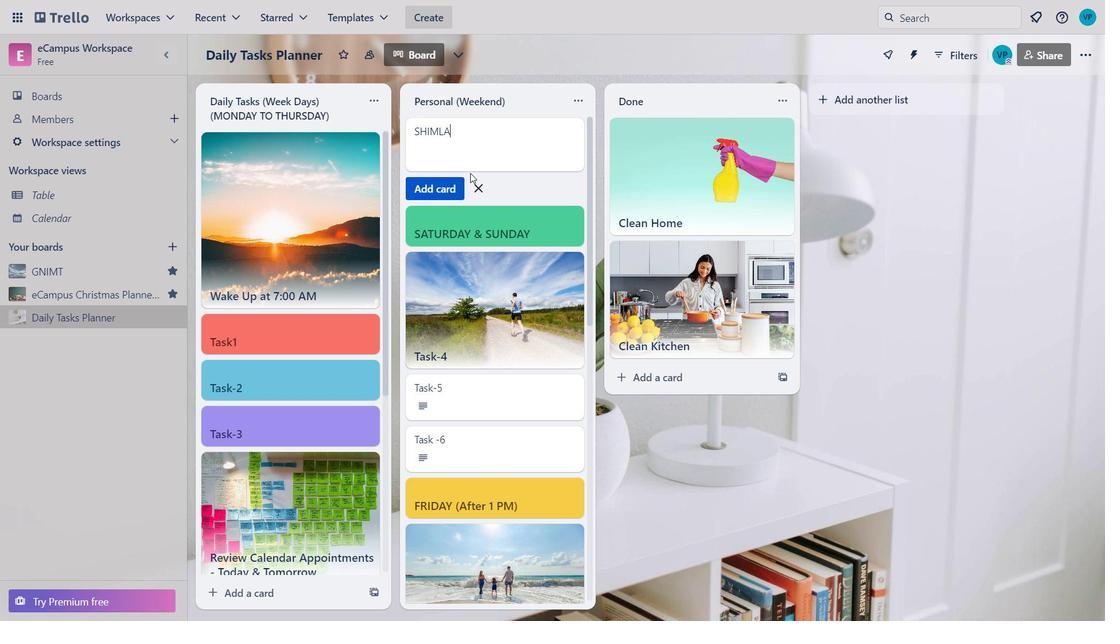 
Action: Key pressed <Key.enter>
Screenshot: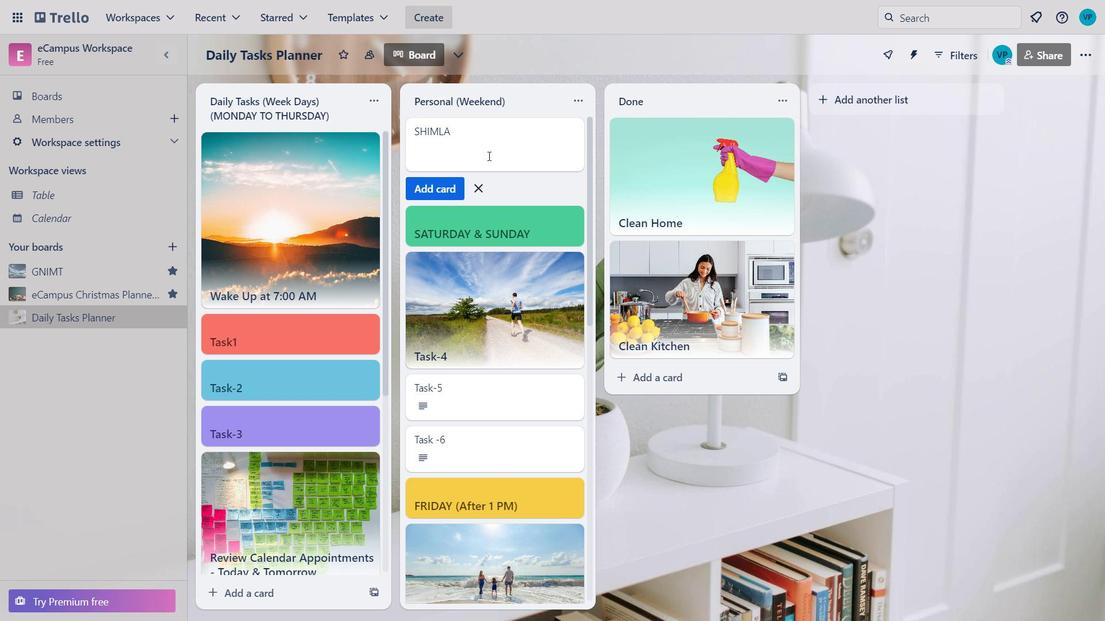 
Action: Mouse moved to (527, 123)
Screenshot: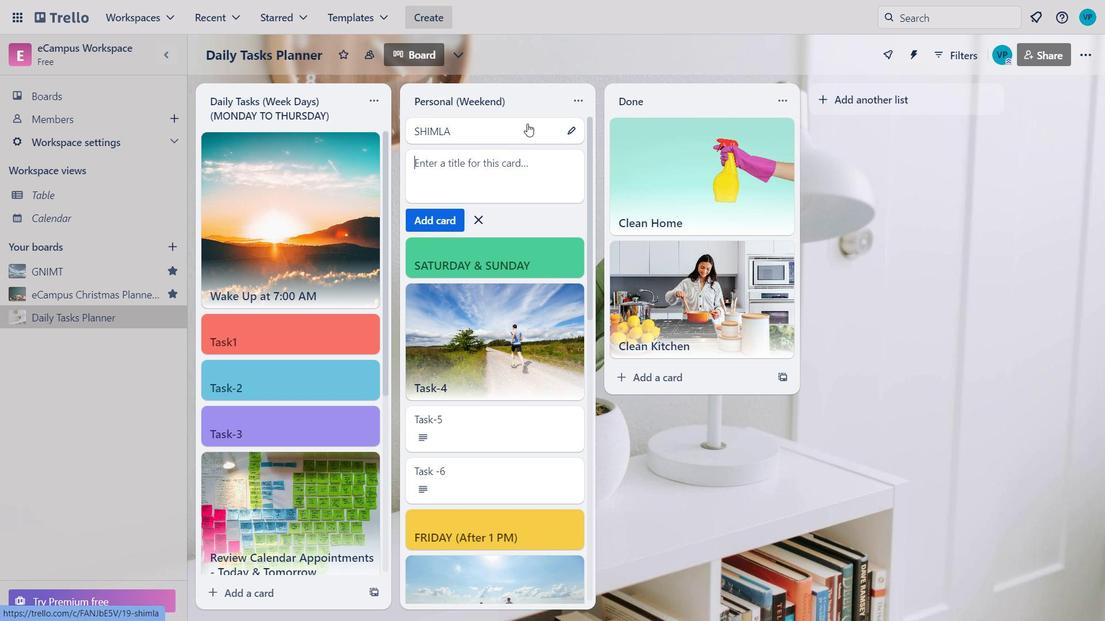 
Action: Mouse pressed left at (527, 123)
Screenshot: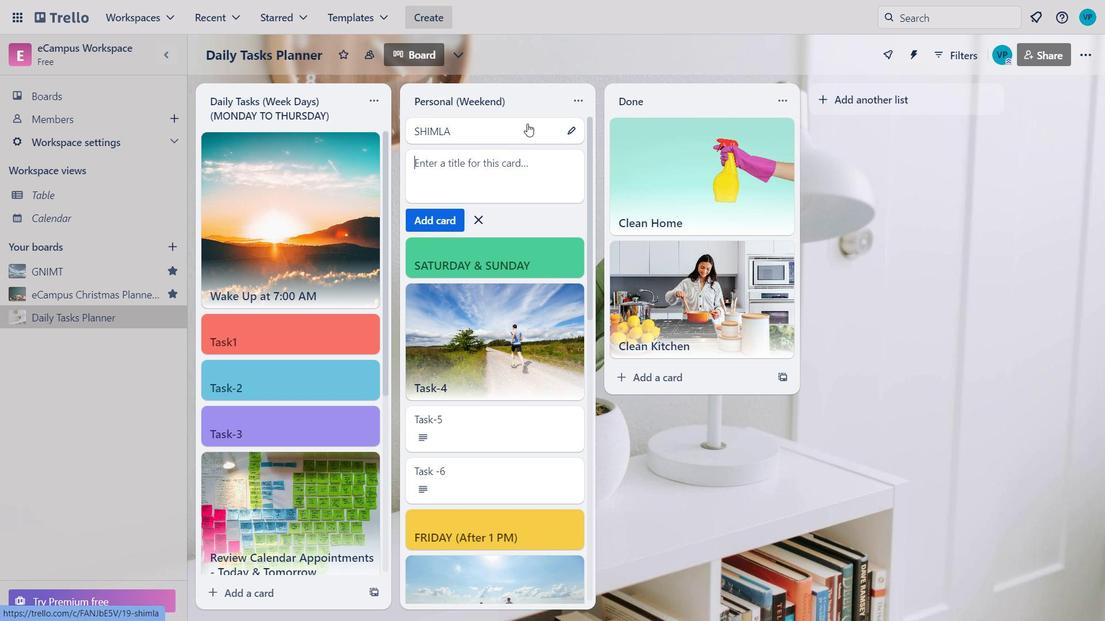 
Action: Mouse moved to (559, 285)
Screenshot: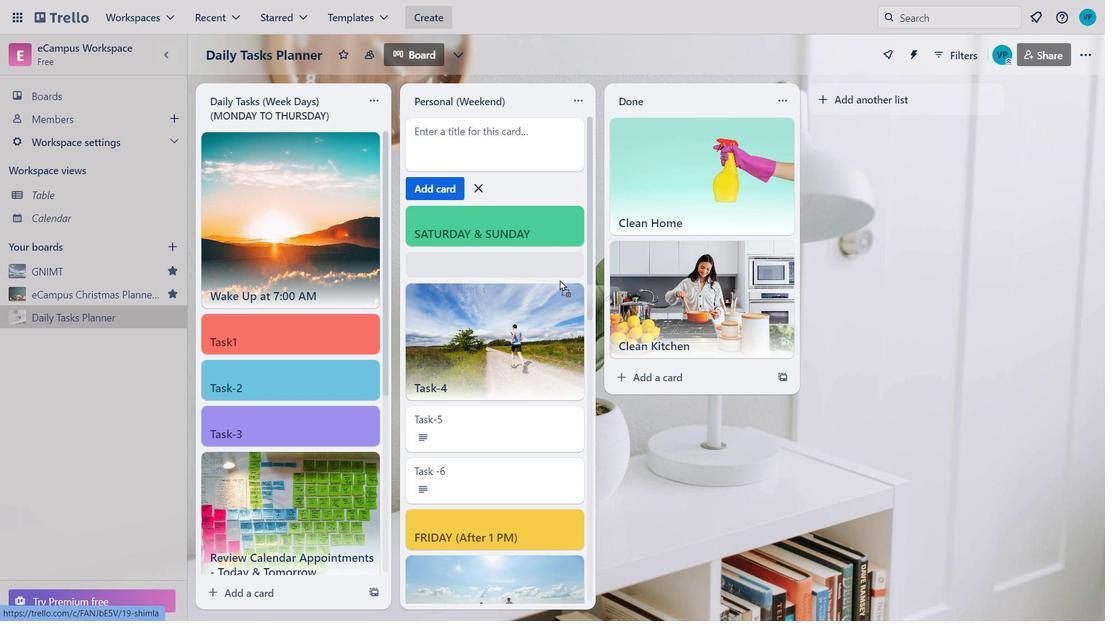 
Action: Mouse scrolled (559, 285) with delta (0, 0)
Screenshot: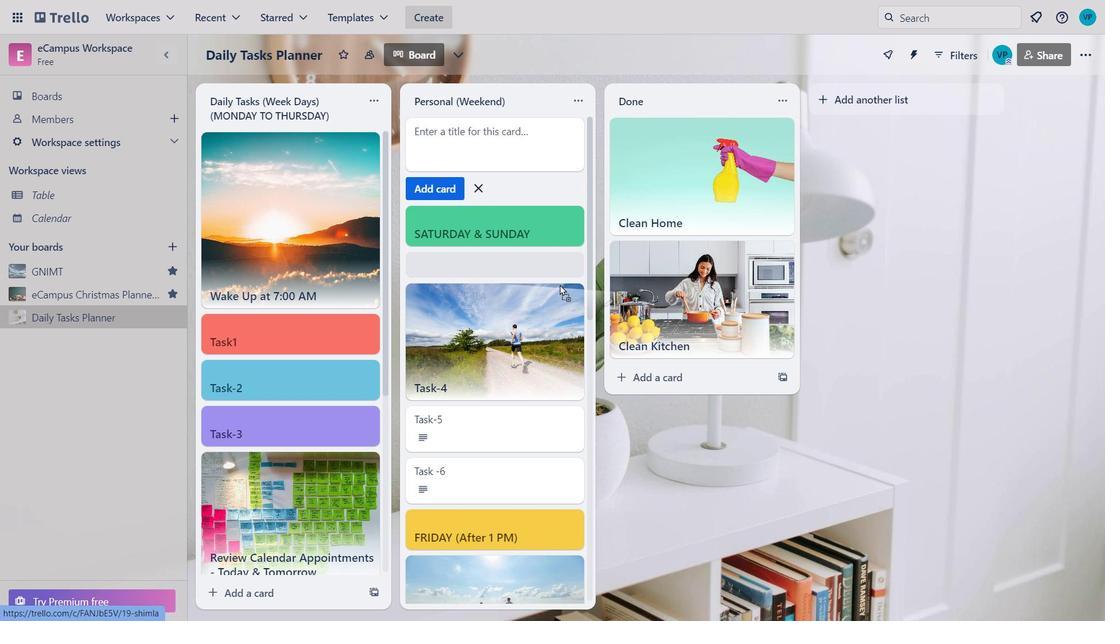 
Action: Mouse moved to (557, 295)
Screenshot: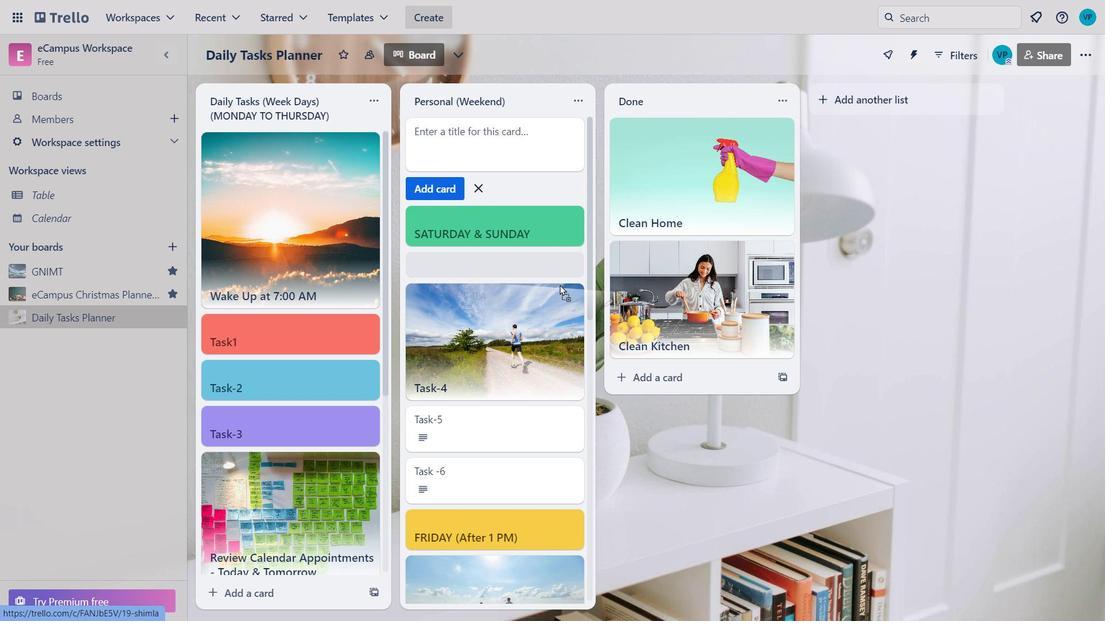 
Action: Mouse scrolled (557, 295) with delta (0, 0)
Screenshot: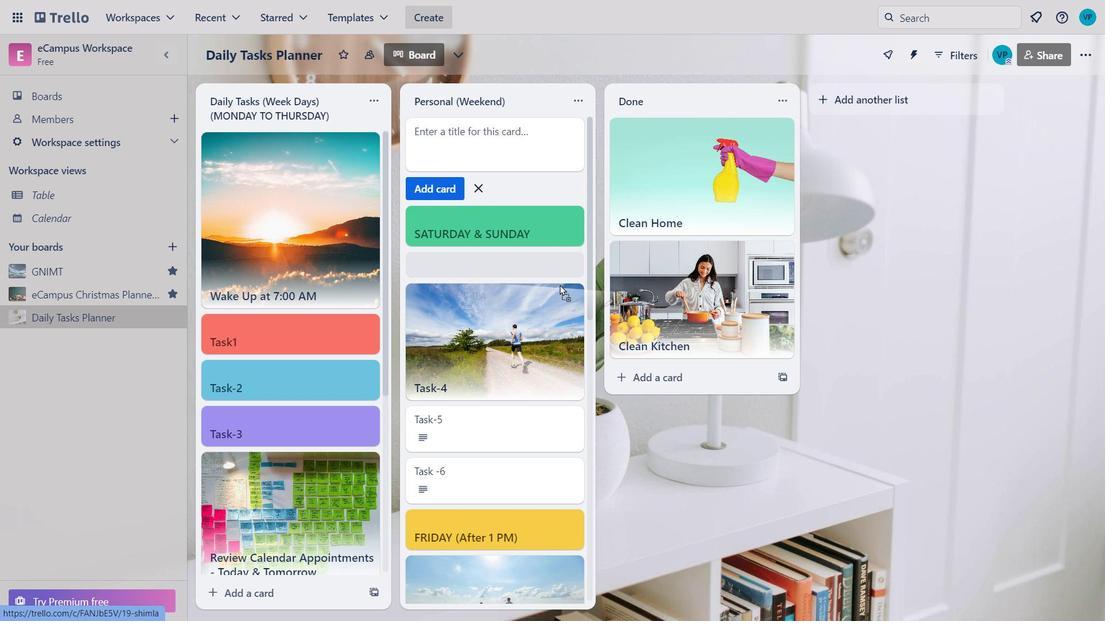 
Action: Mouse moved to (555, 306)
Screenshot: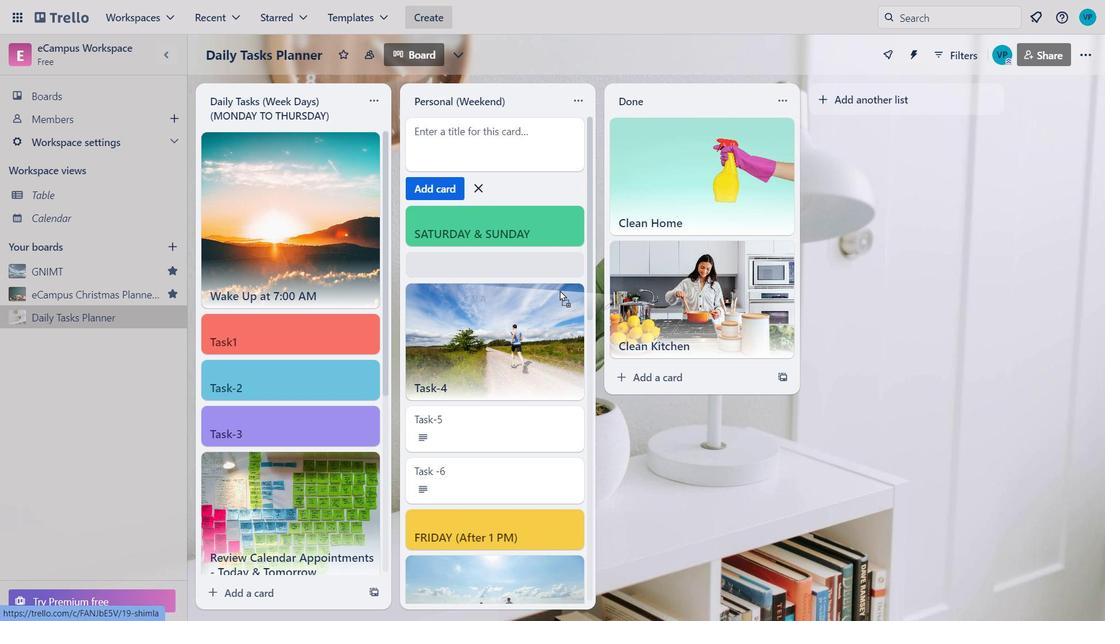 
Action: Mouse scrolled (555, 305) with delta (0, 0)
Screenshot: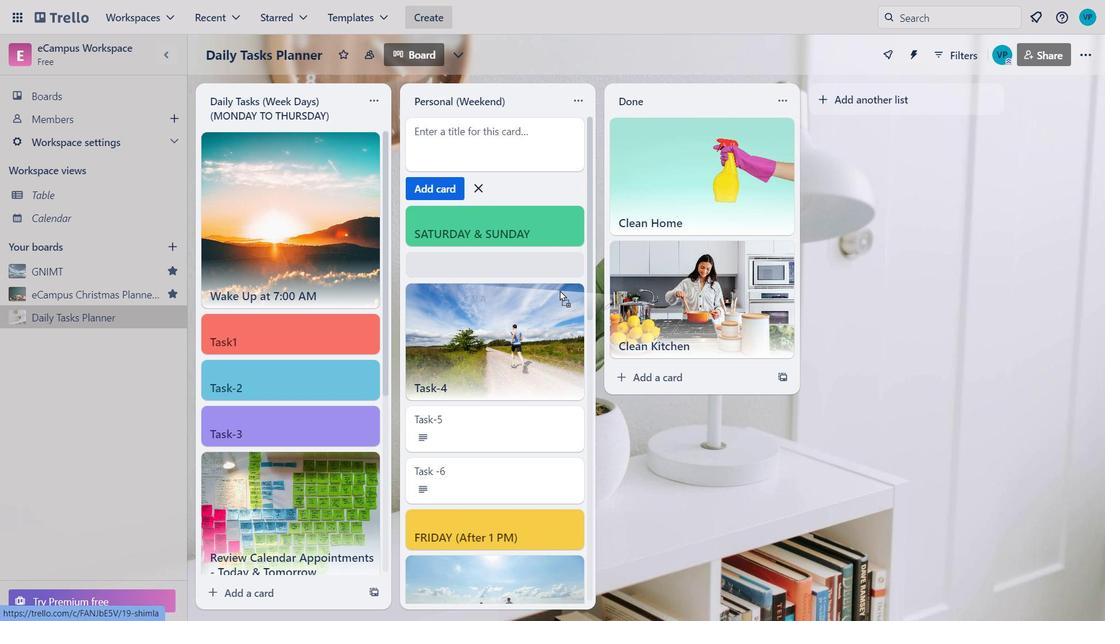 
Action: Mouse moved to (550, 318)
Screenshot: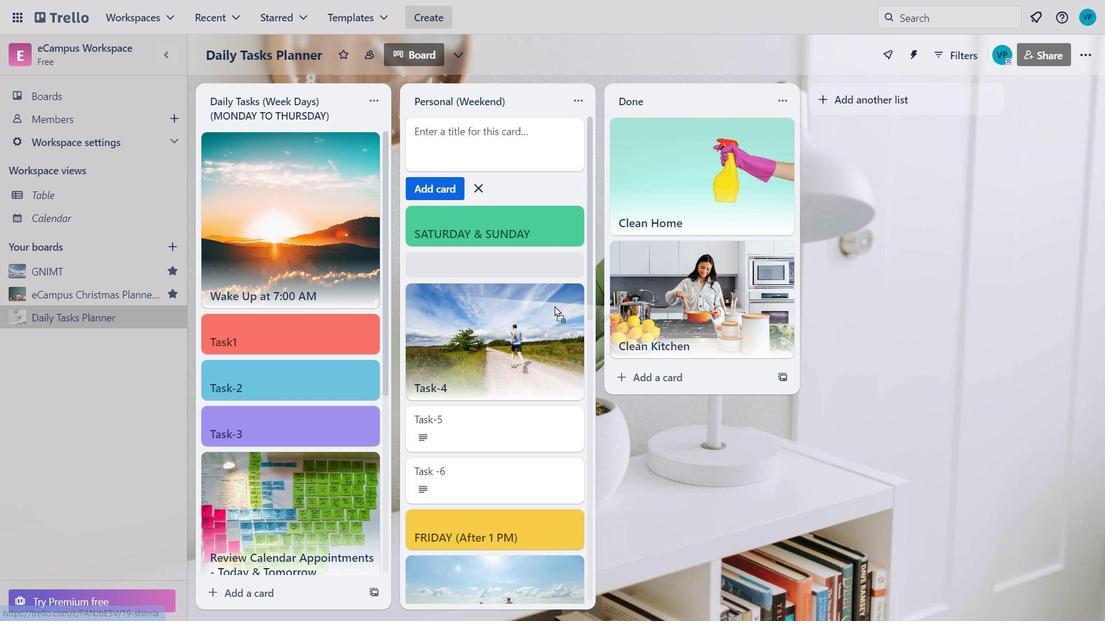 
Action: Mouse scrolled (550, 317) with delta (0, 0)
Screenshot: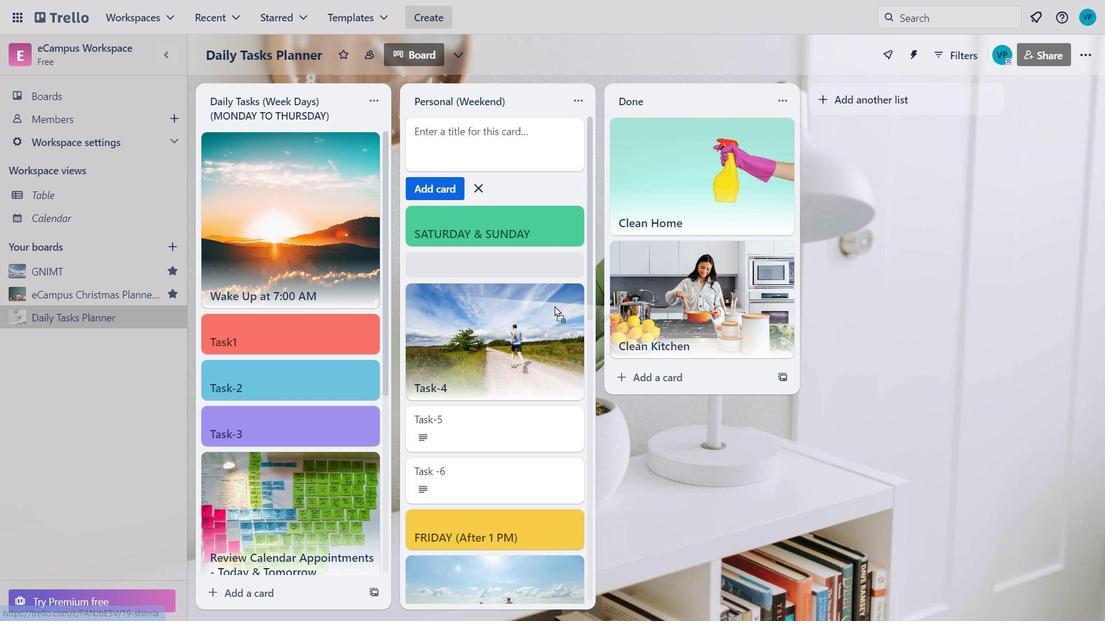 
Action: Mouse moved to (545, 335)
Screenshot: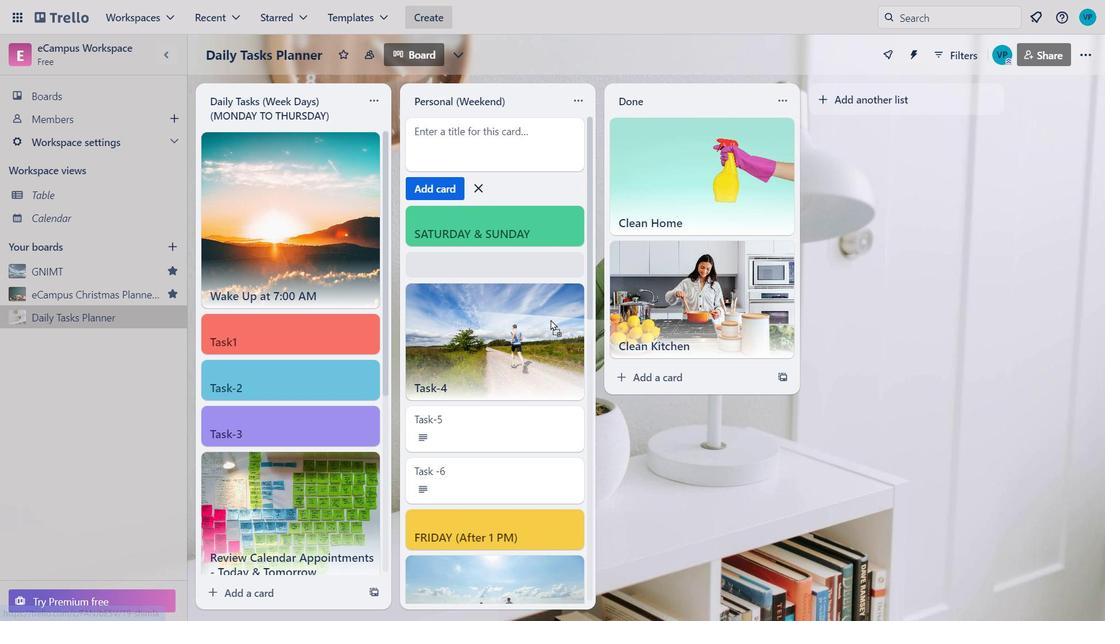 
Action: Mouse scrolled (545, 335) with delta (0, 0)
Screenshot: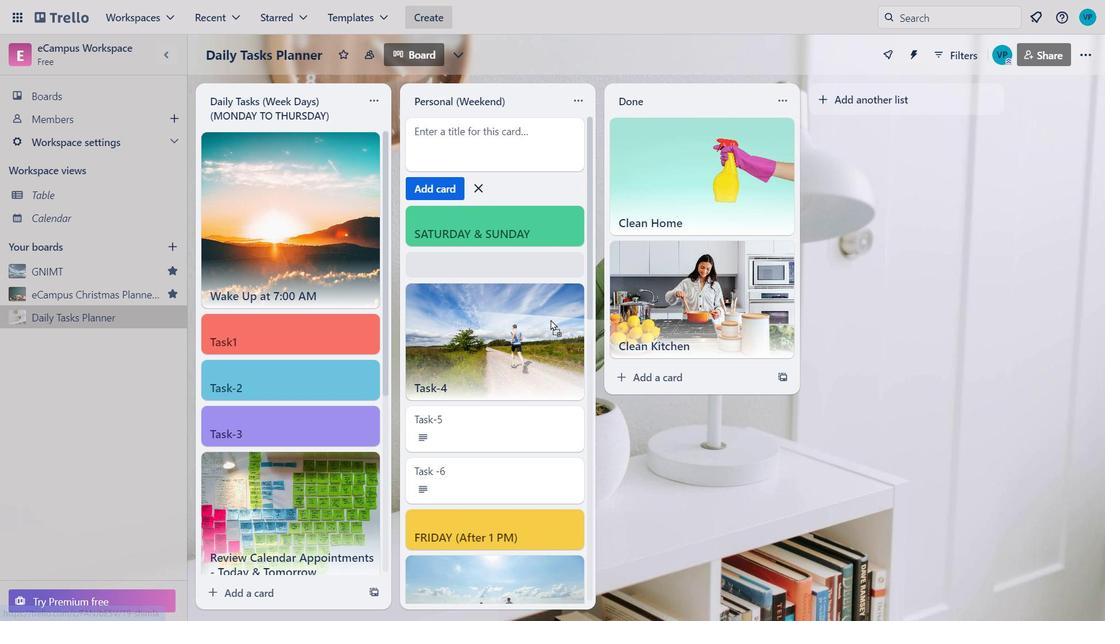 
Action: Mouse moved to (545, 337)
Screenshot: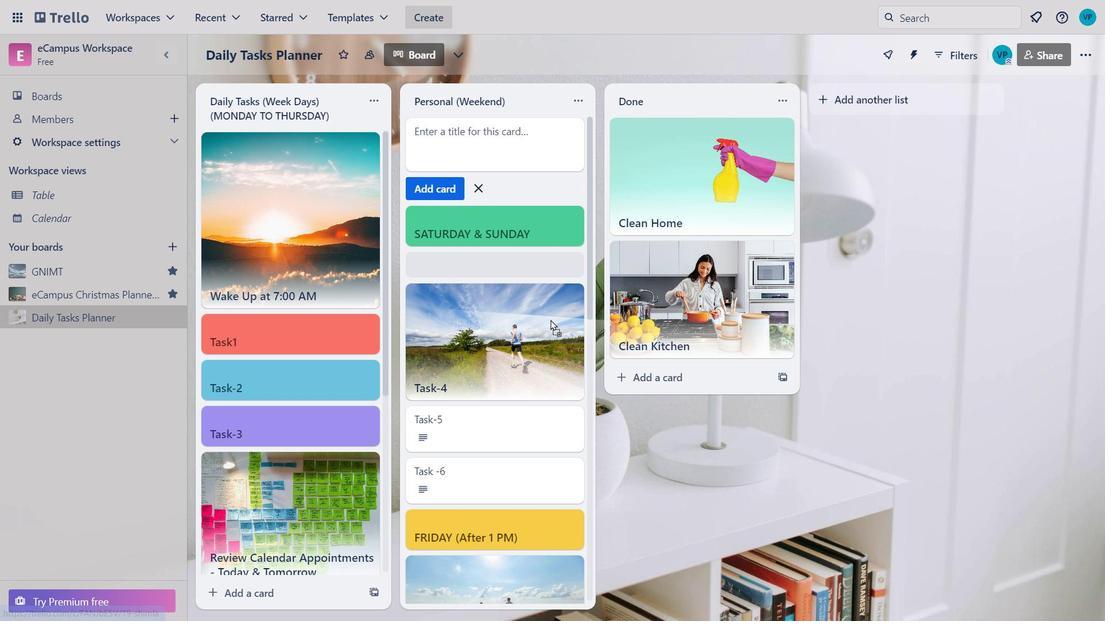 
Action: Mouse scrolled (545, 336) with delta (0, 0)
Screenshot: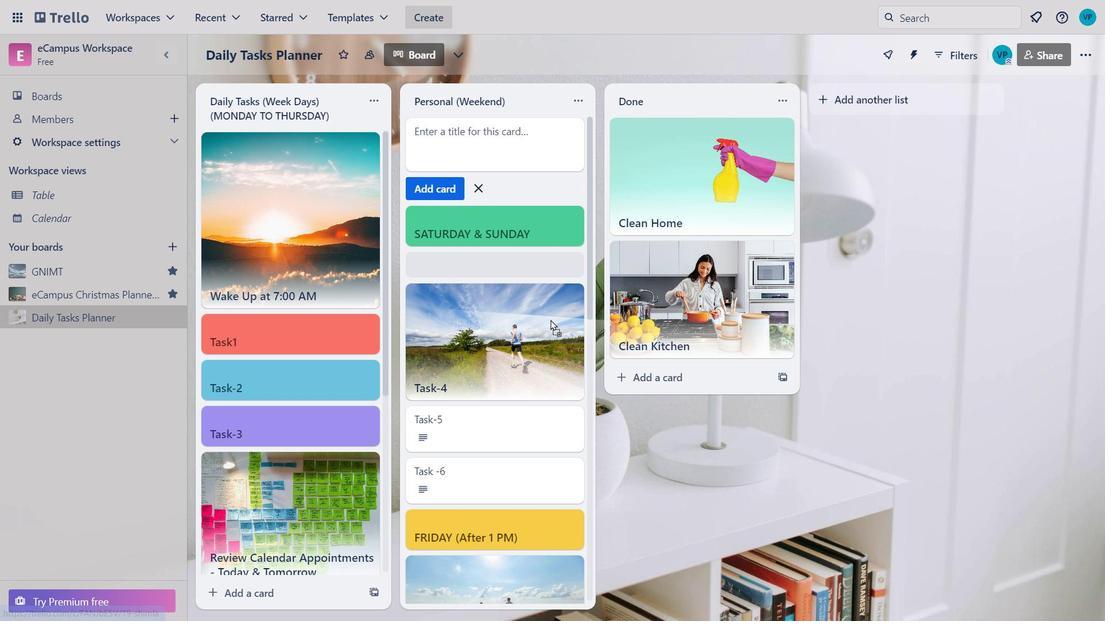 
Action: Mouse moved to (525, 468)
Screenshot: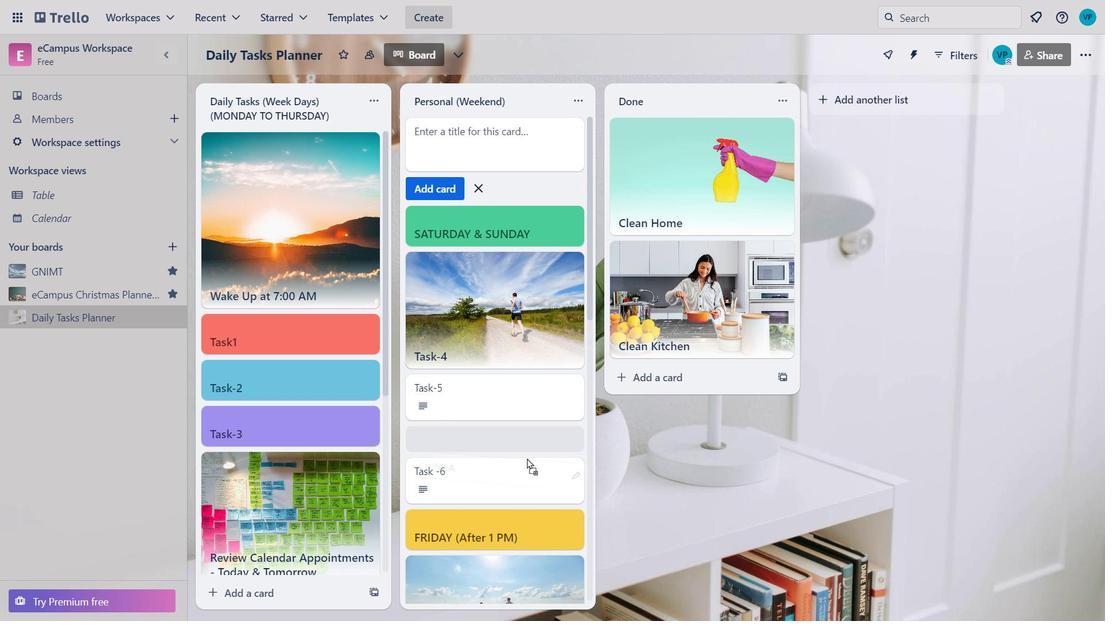 
Action: Mouse scrolled (525, 468) with delta (0, 0)
